 Task: Bookmark your preferred jazz venue as a favorite location.
Action: Mouse moved to (232, 265)
Screenshot: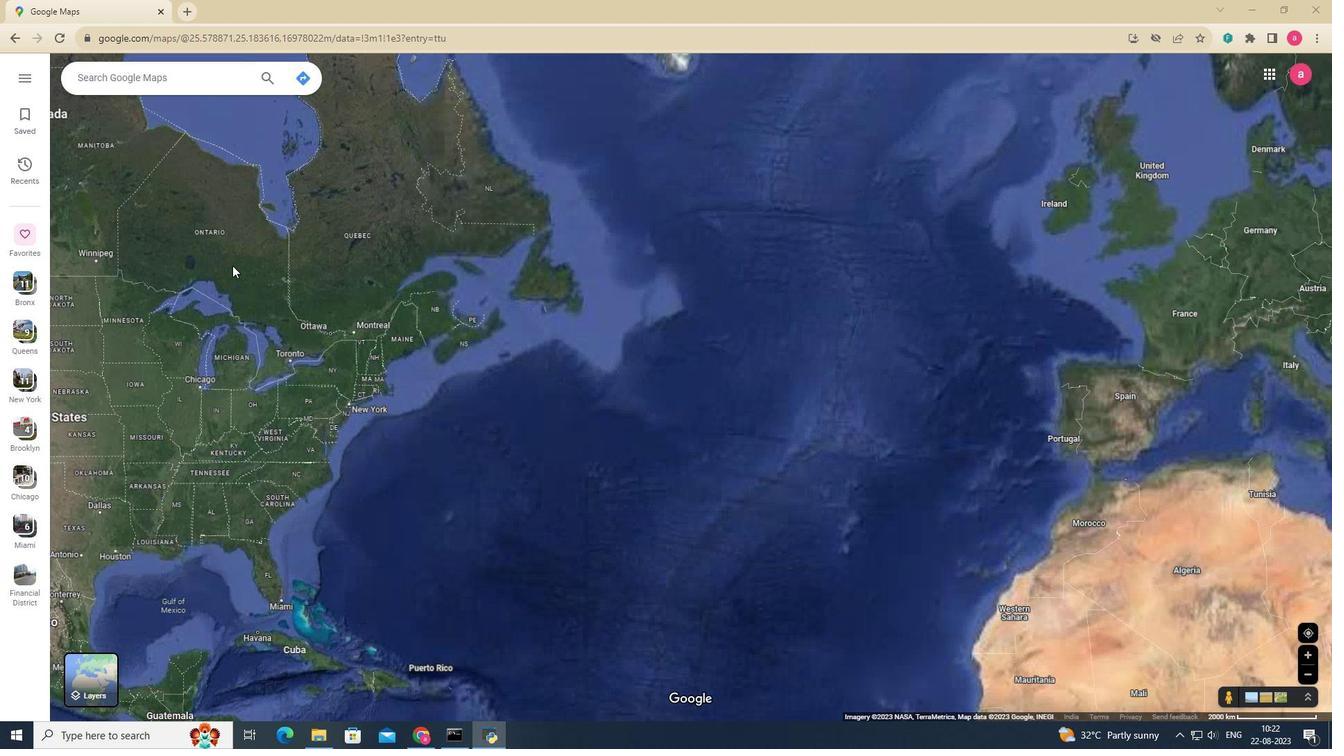 
Action: Mouse scrolled (232, 266) with delta (0, 0)
Screenshot: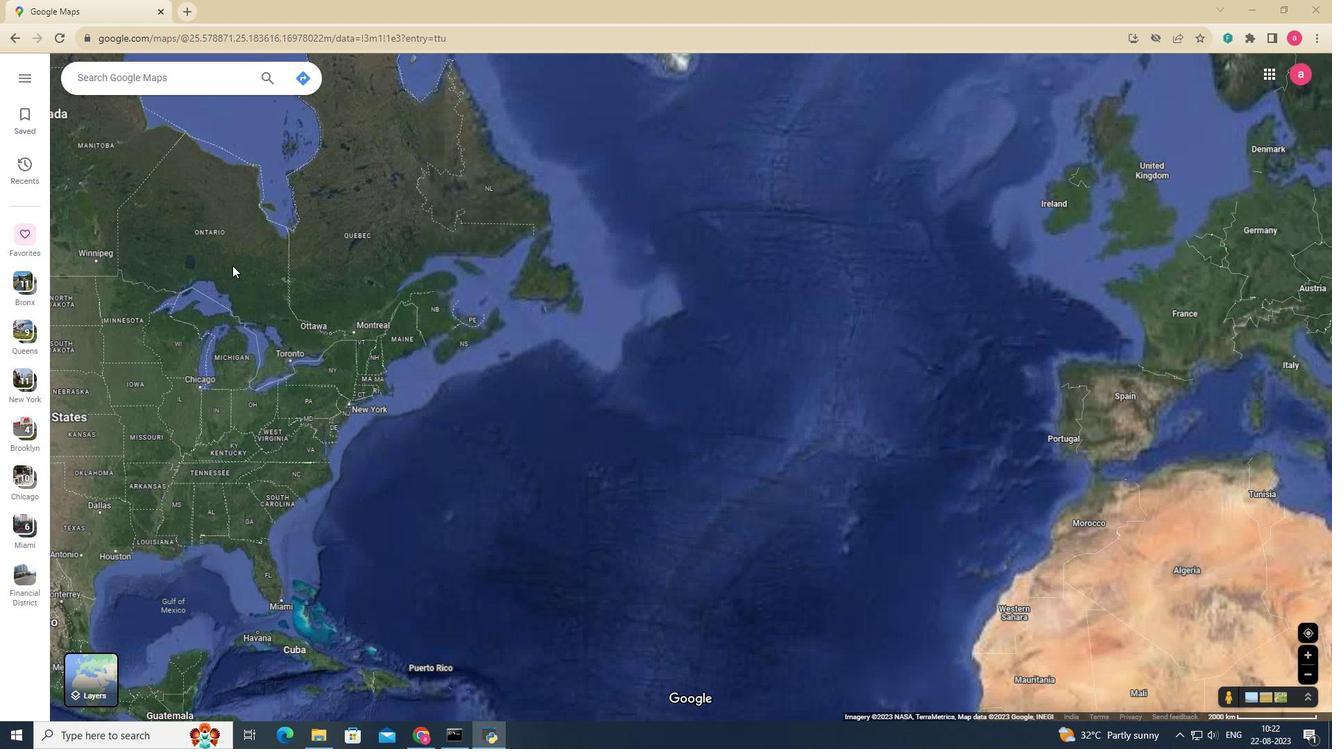 
Action: Mouse scrolled (232, 266) with delta (0, 0)
Screenshot: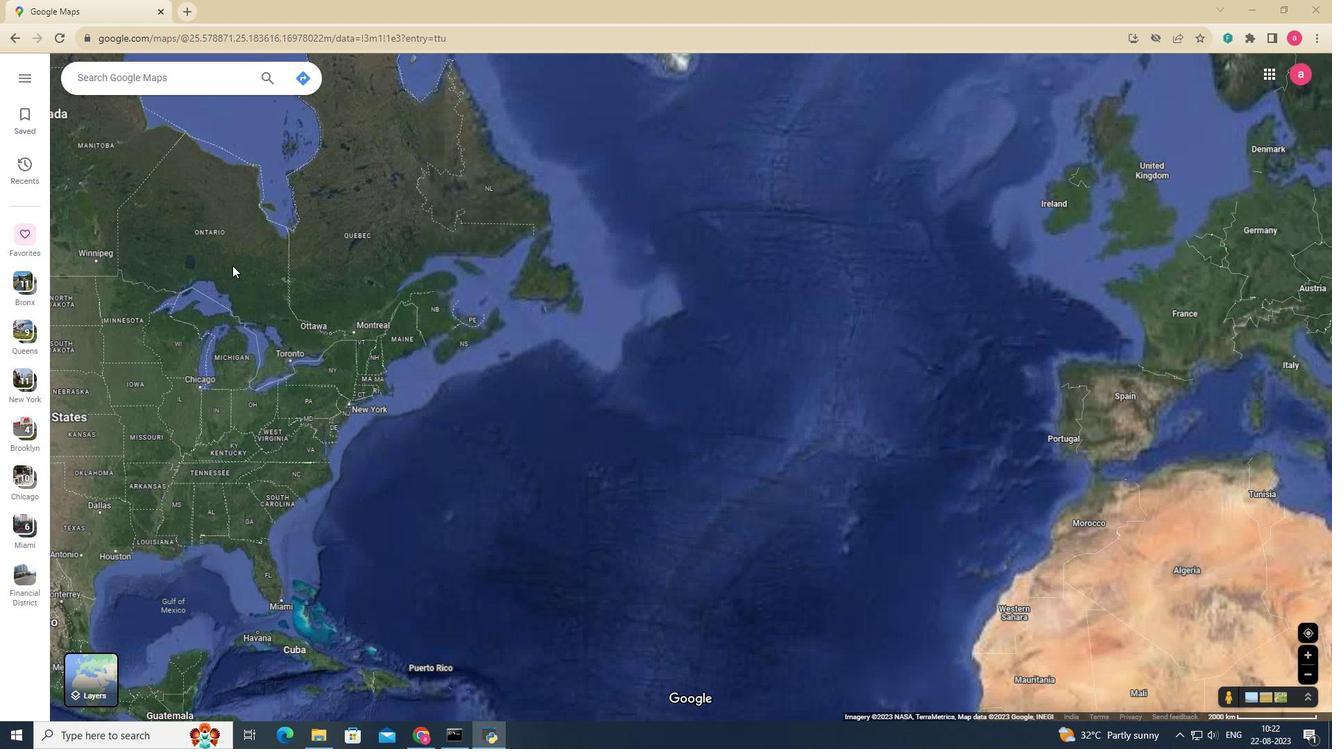 
Action: Mouse scrolled (232, 266) with delta (0, 0)
Screenshot: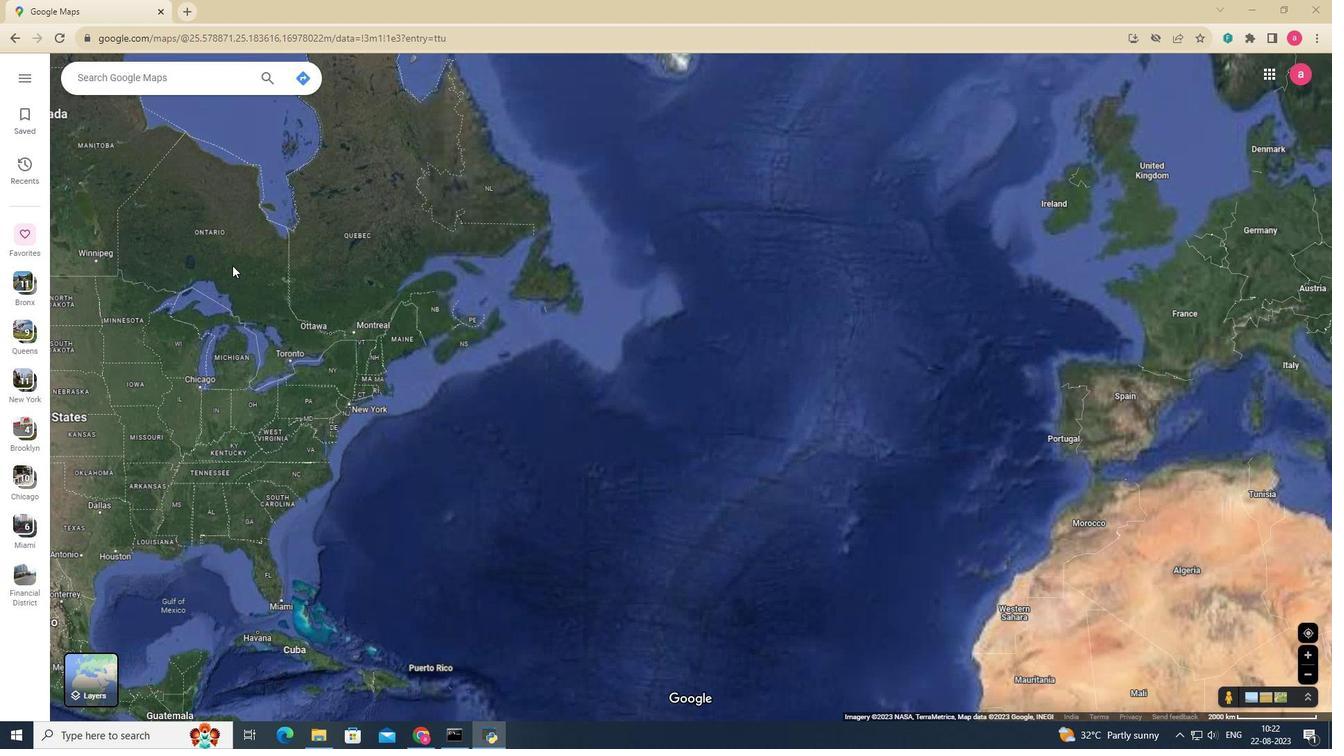 
Action: Mouse moved to (232, 265)
Screenshot: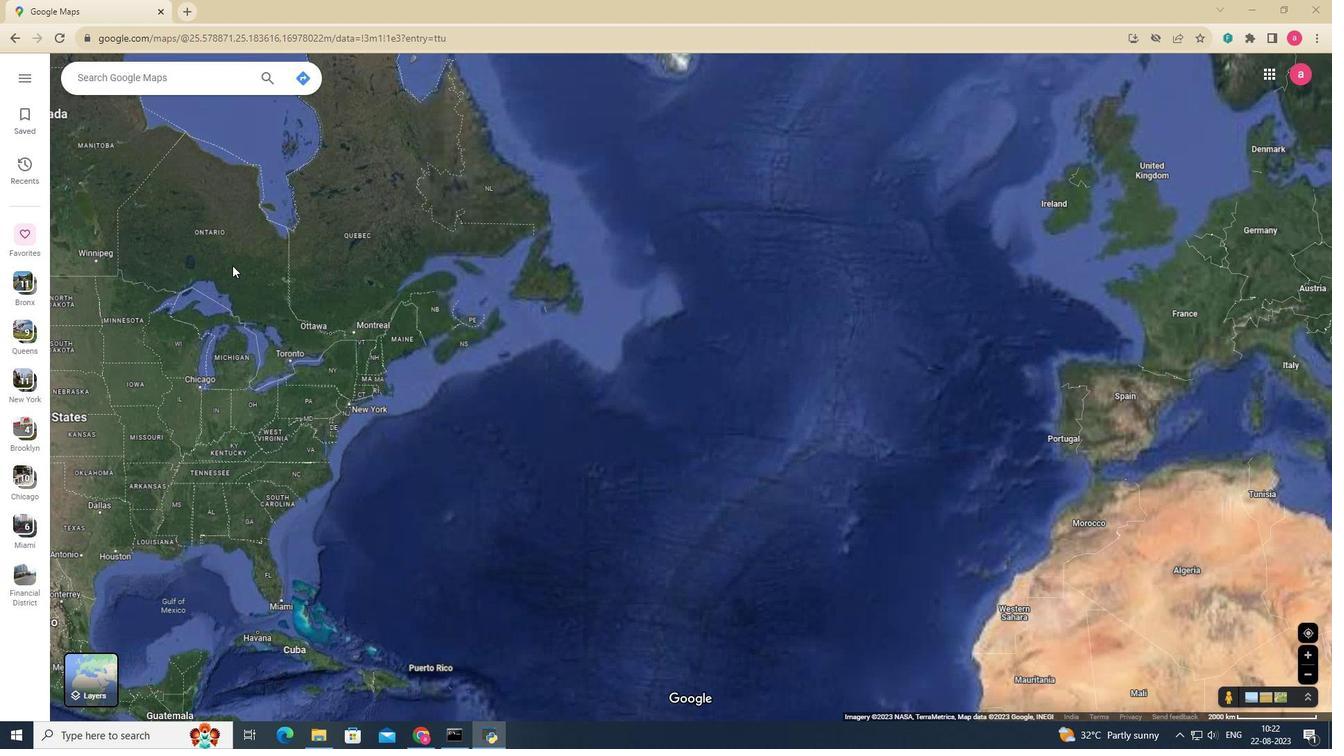 
Action: Mouse scrolled (232, 266) with delta (0, 0)
Screenshot: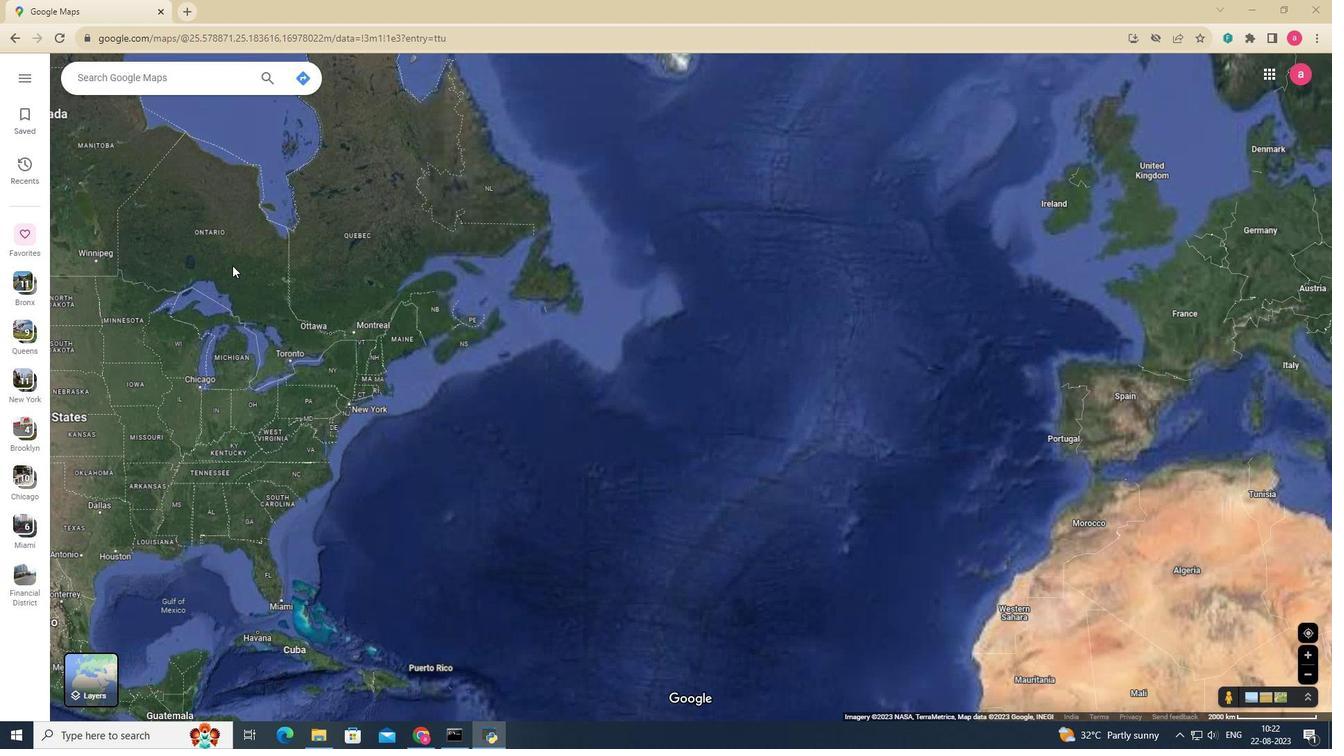 
Action: Mouse scrolled (232, 266) with delta (0, 0)
Screenshot: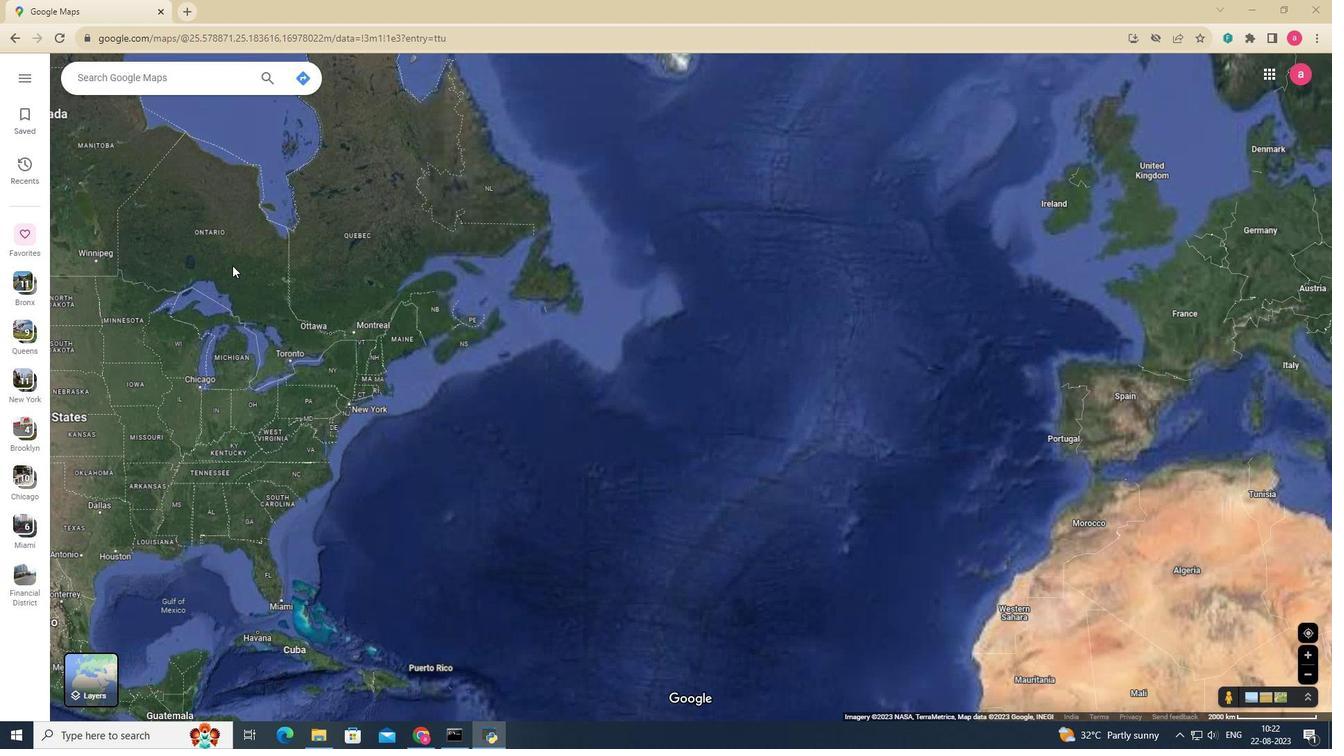 
Action: Mouse scrolled (232, 266) with delta (0, 0)
Screenshot: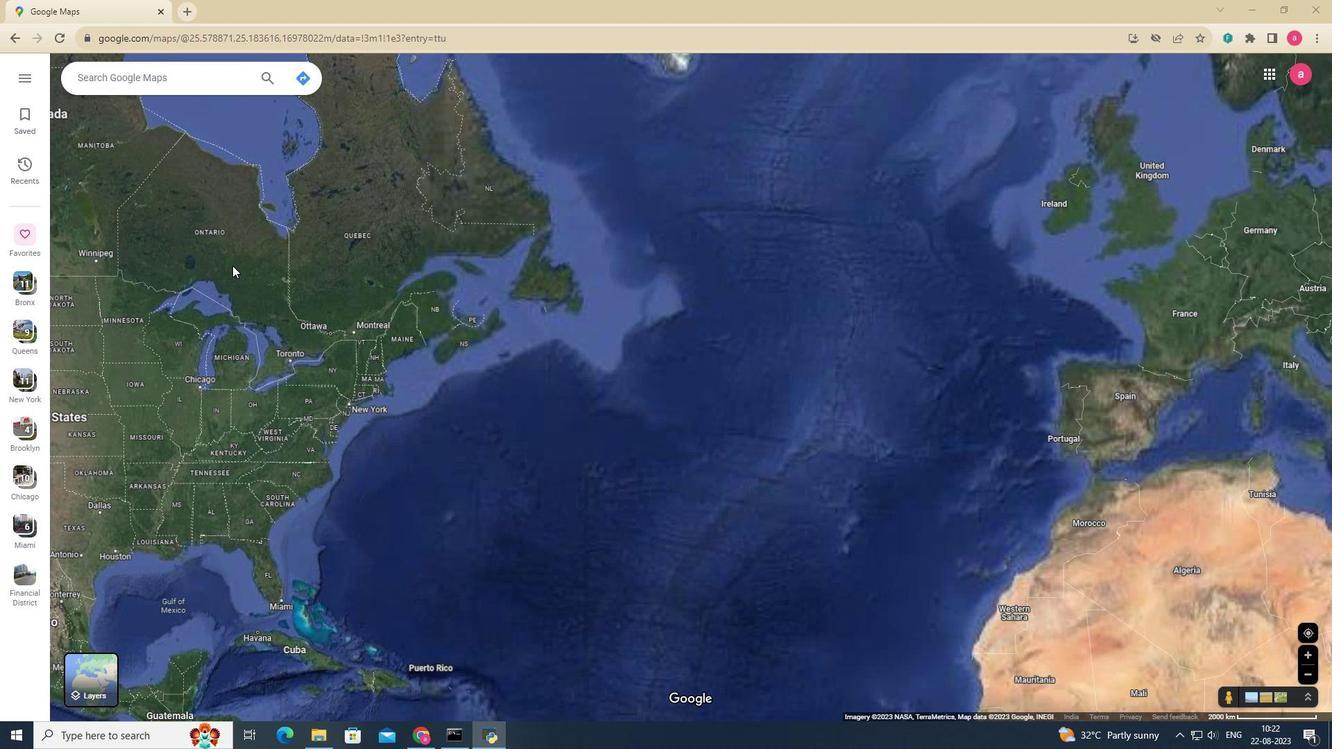 
Action: Mouse scrolled (232, 266) with delta (0, 0)
Screenshot: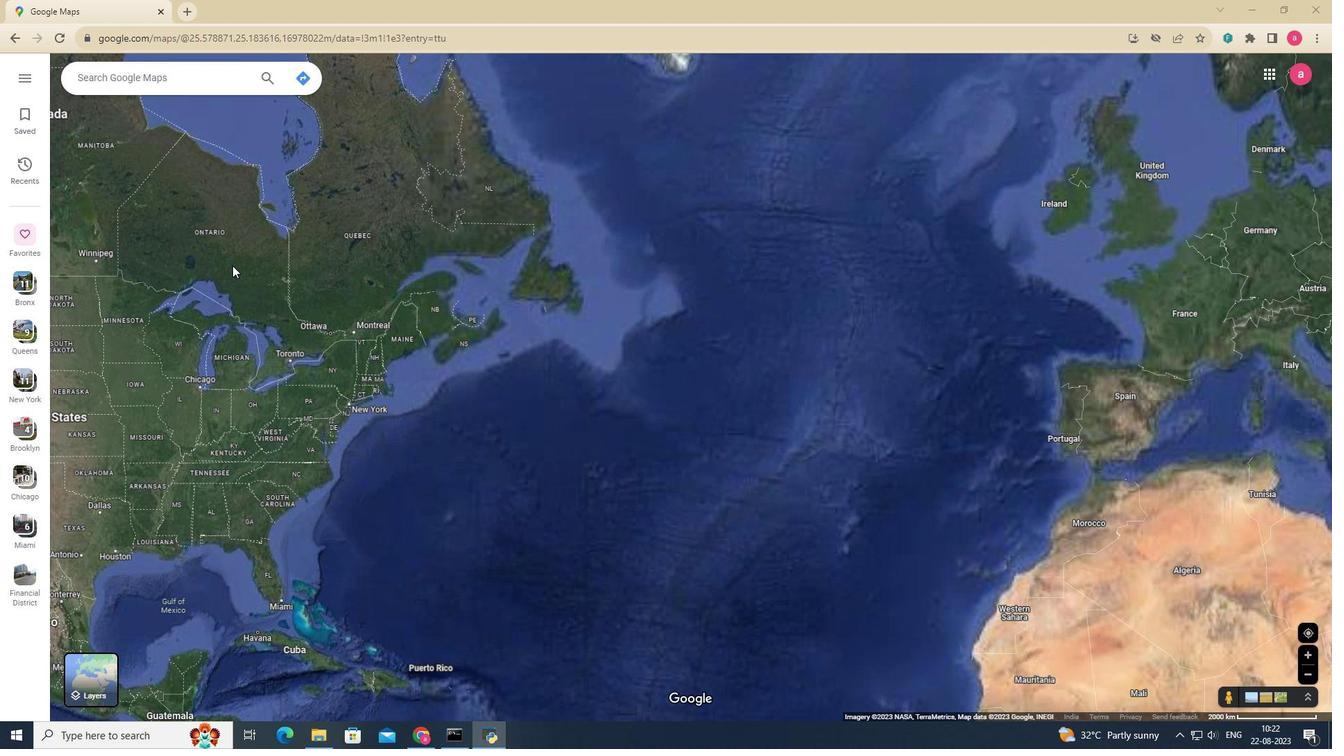 
Action: Mouse moved to (245, 370)
Screenshot: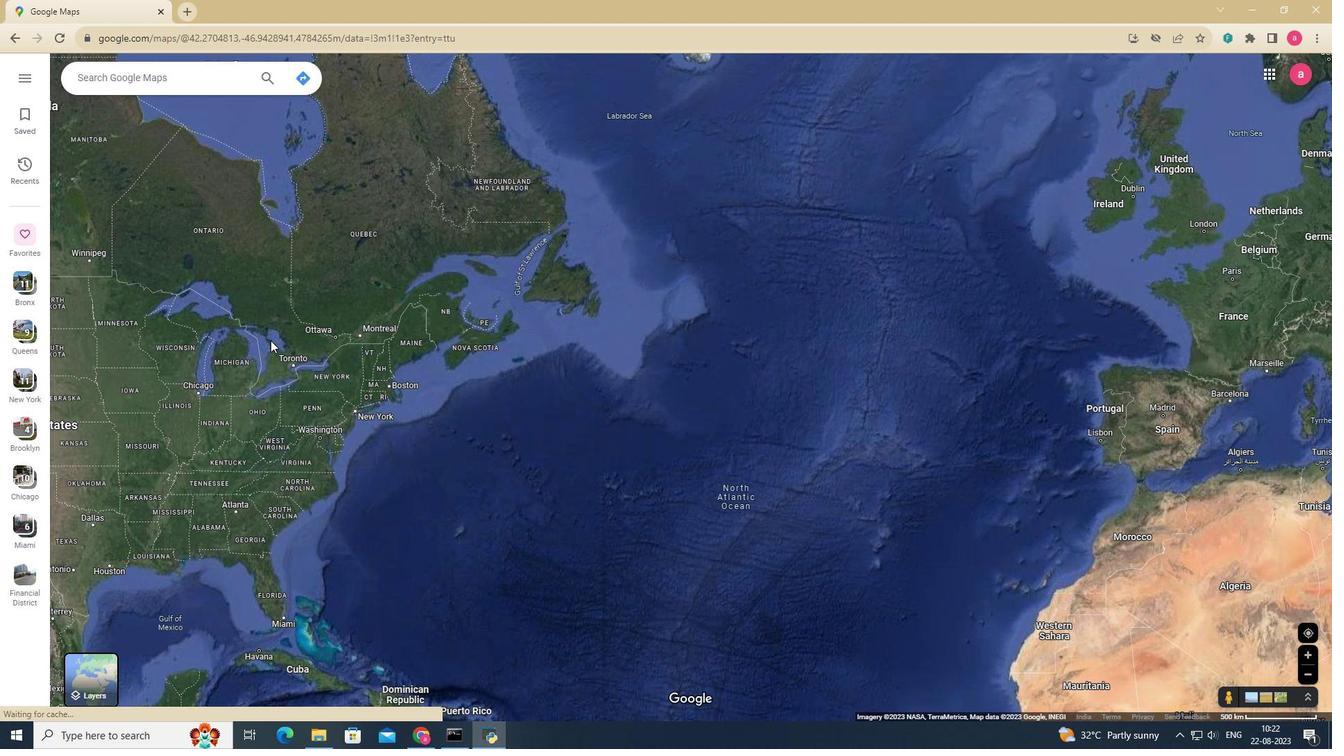 
Action: Mouse pressed left at (245, 370)
Screenshot: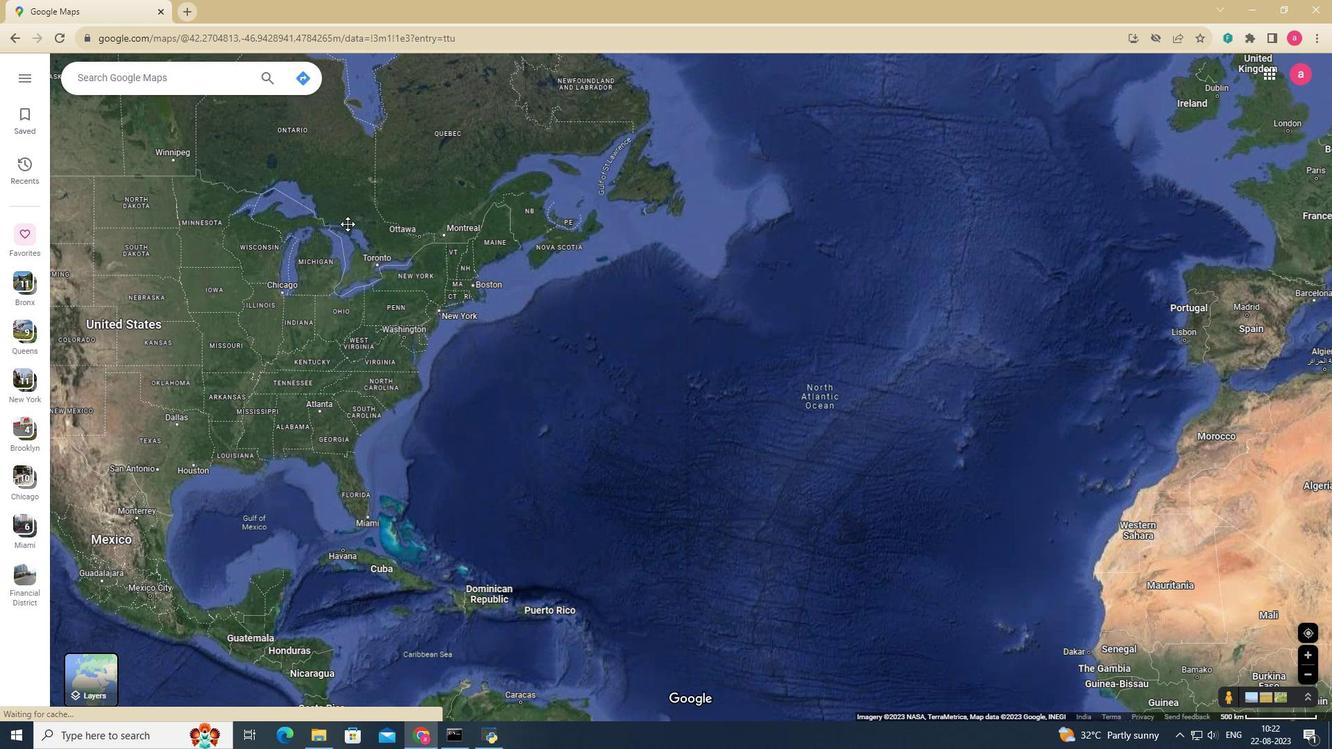 
Action: Mouse moved to (848, 383)
Screenshot: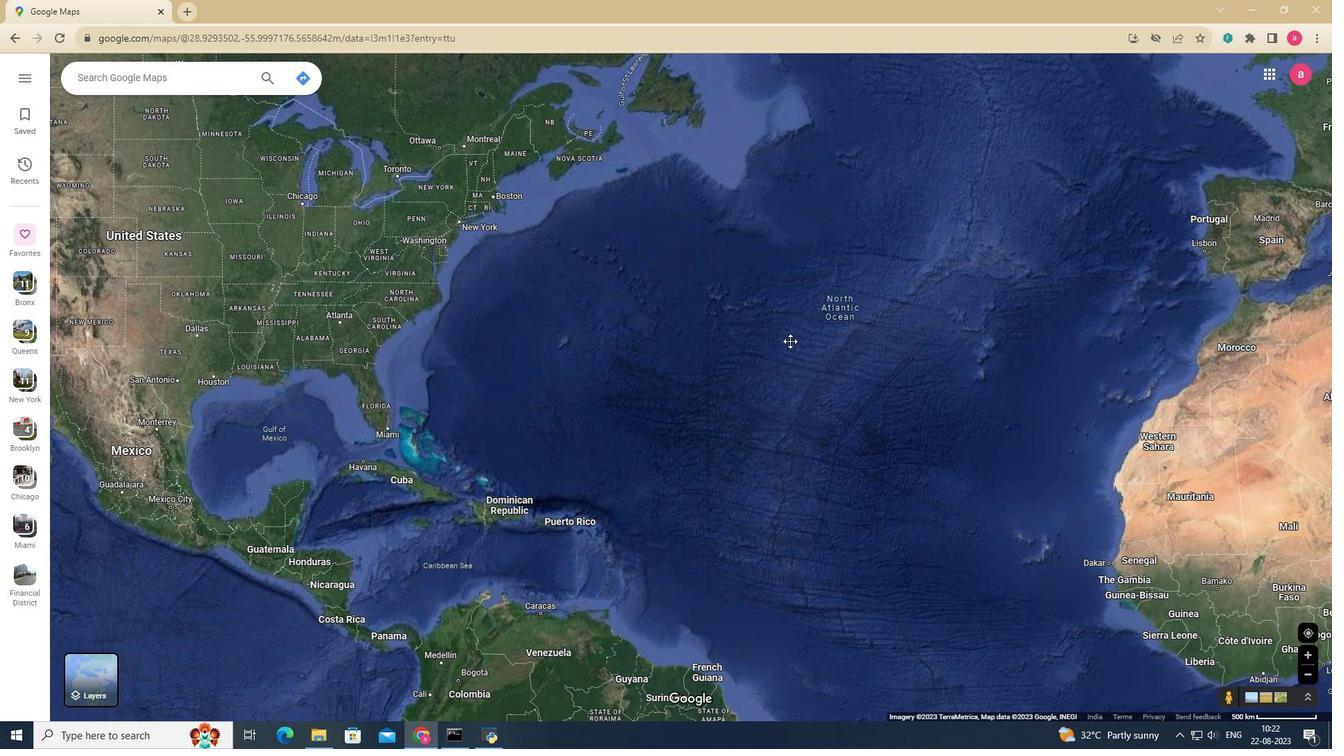 
Action: Mouse pressed left at (848, 383)
Screenshot: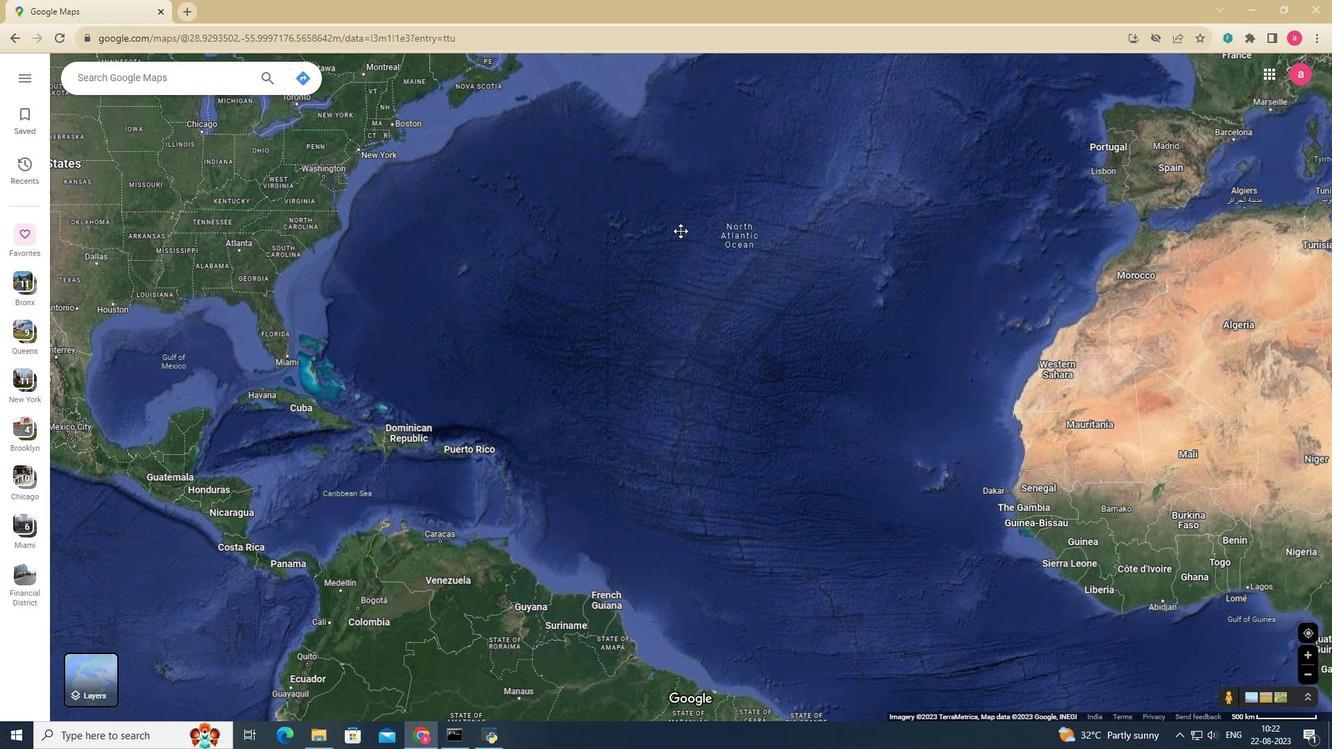 
Action: Mouse moved to (521, 342)
Screenshot: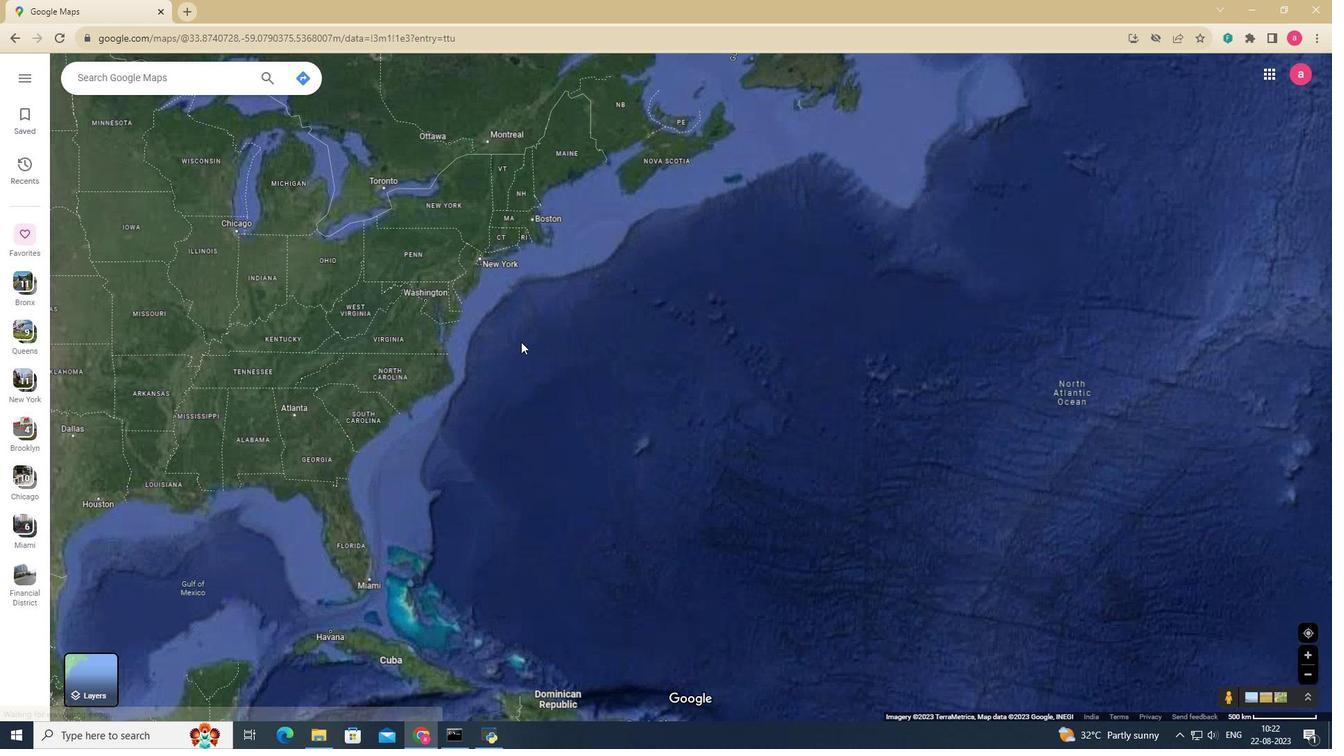 
Action: Mouse scrolled (521, 342) with delta (0, 0)
Screenshot: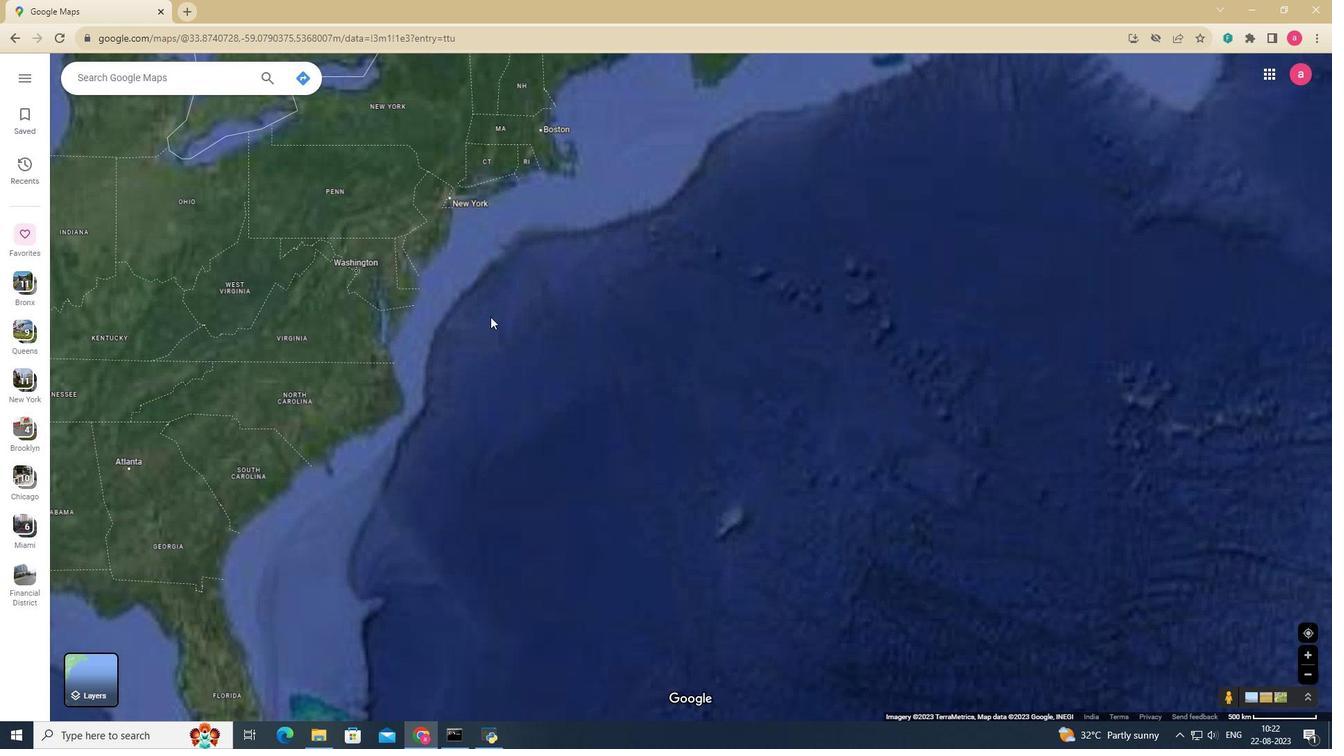 
Action: Mouse scrolled (521, 342) with delta (0, 0)
Screenshot: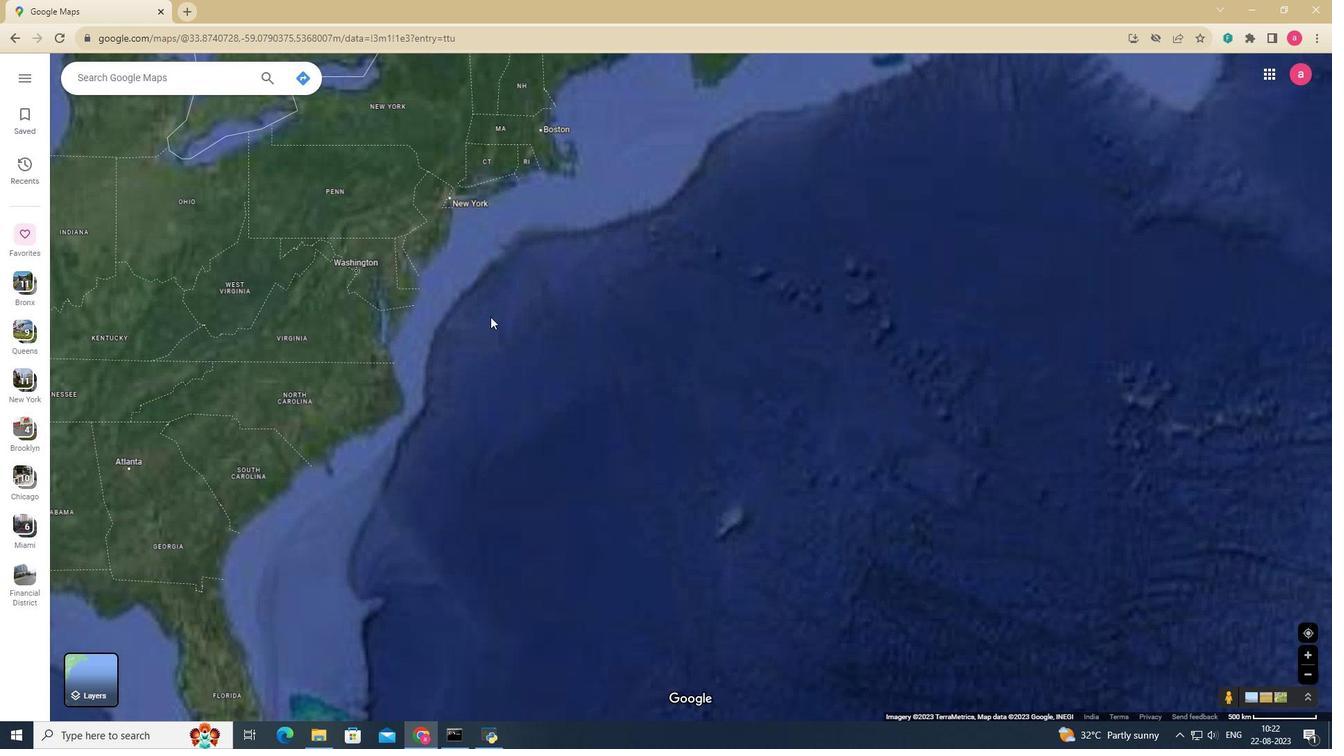 
Action: Mouse scrolled (521, 342) with delta (0, 0)
Screenshot: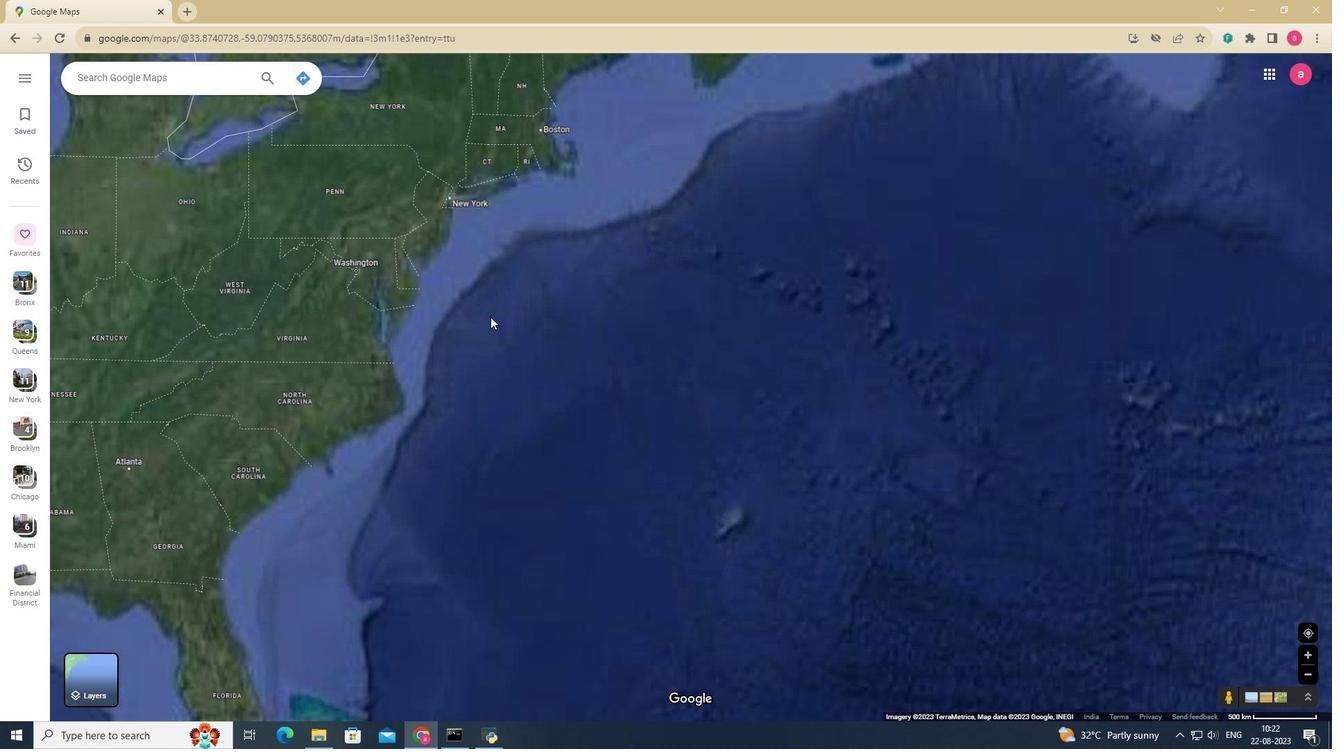 
Action: Mouse scrolled (521, 342) with delta (0, 0)
Screenshot: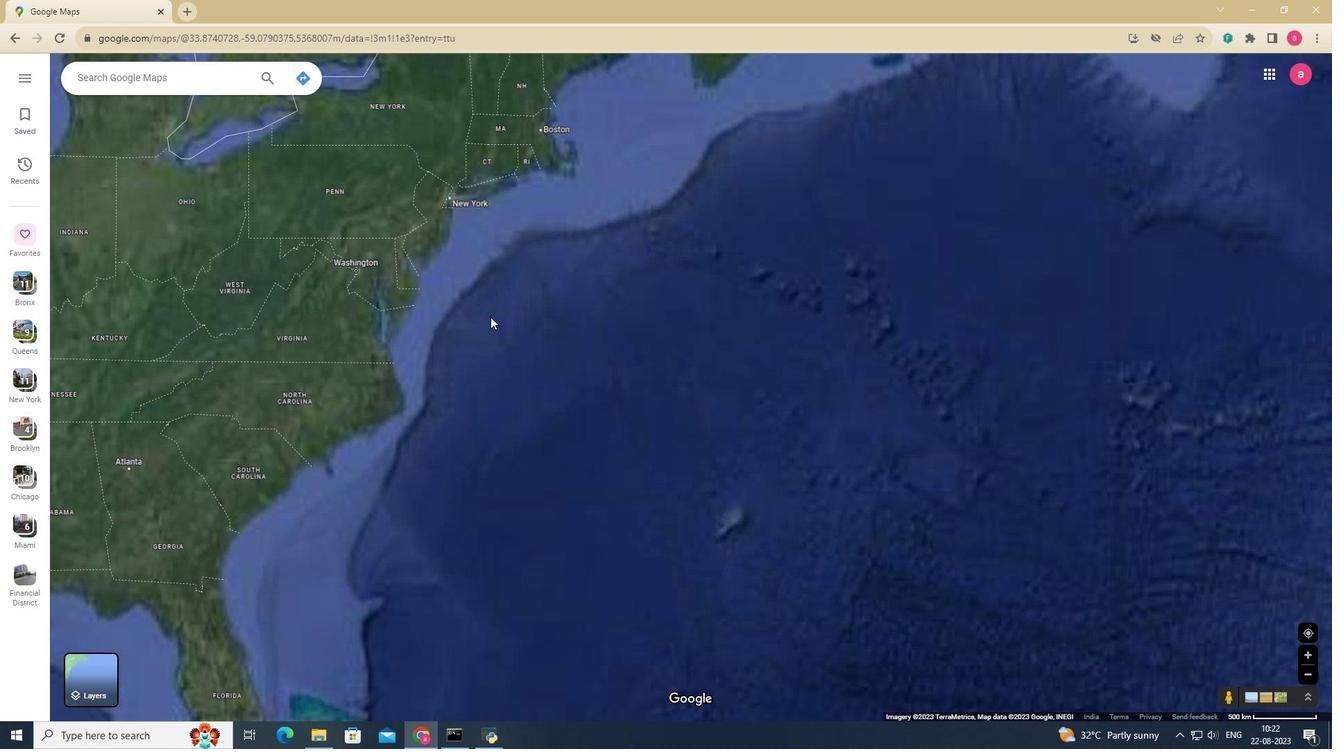 
Action: Mouse scrolled (521, 342) with delta (0, 0)
Screenshot: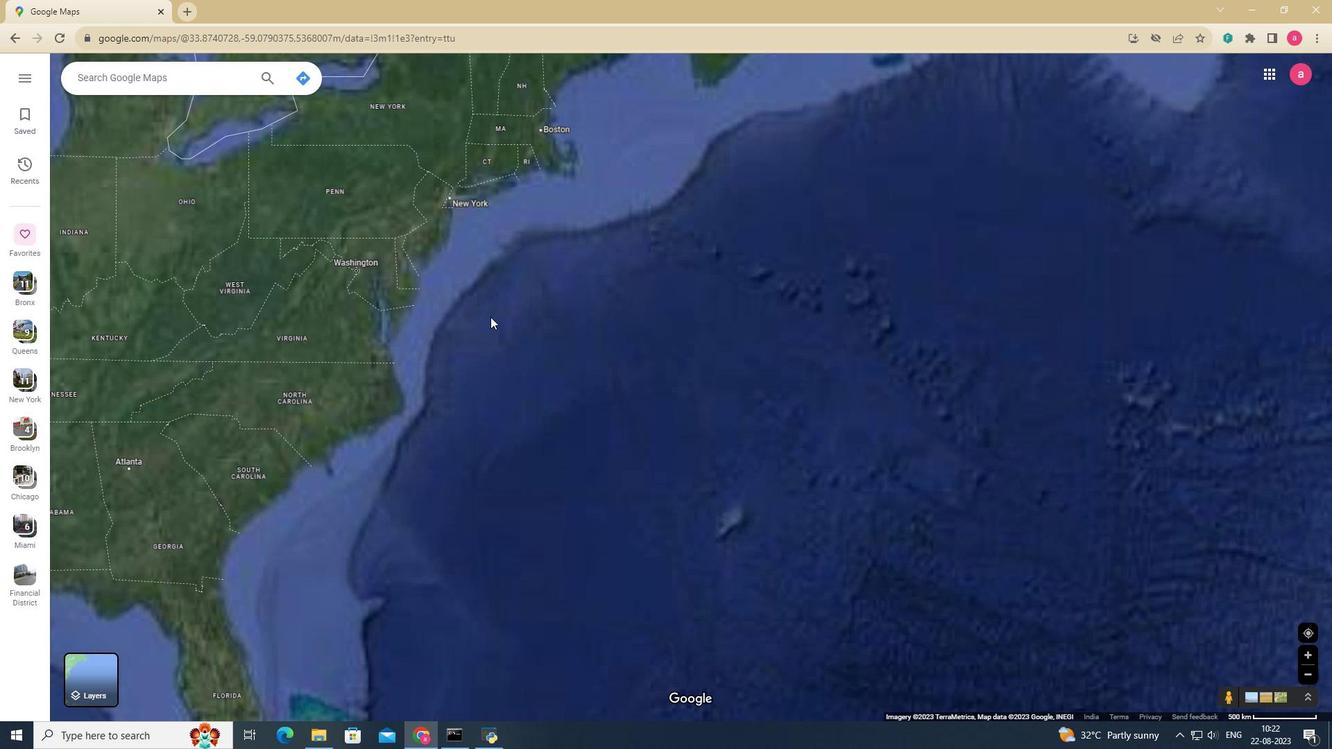 
Action: Mouse scrolled (521, 342) with delta (0, 0)
Screenshot: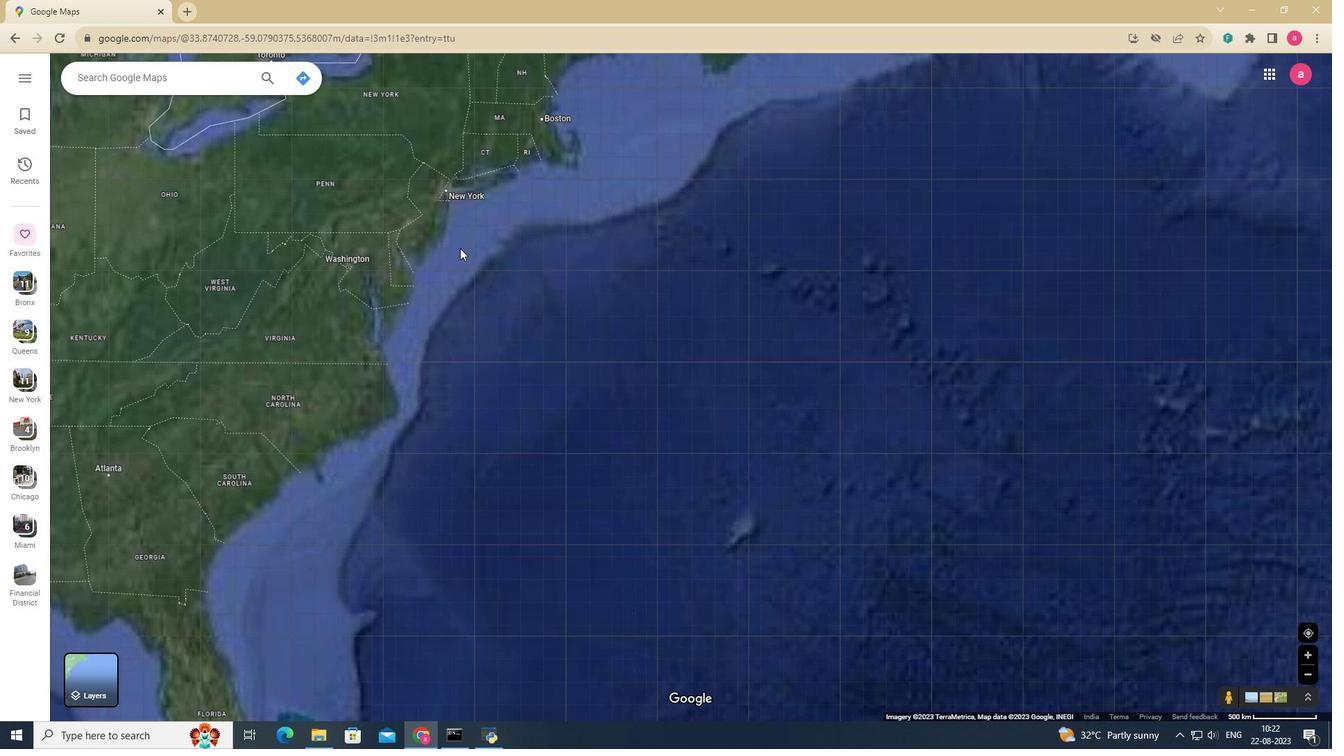 
Action: Mouse moved to (456, 239)
Screenshot: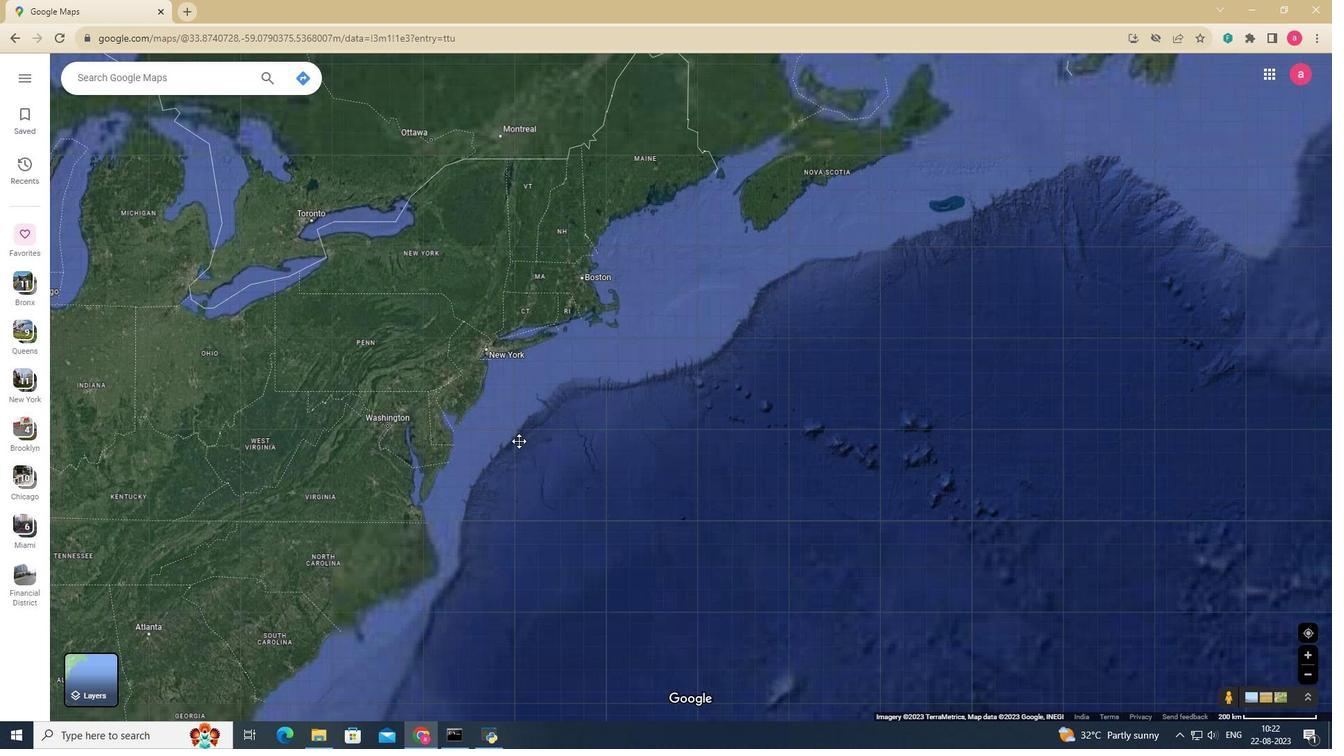 
Action: Mouse pressed left at (456, 239)
Screenshot: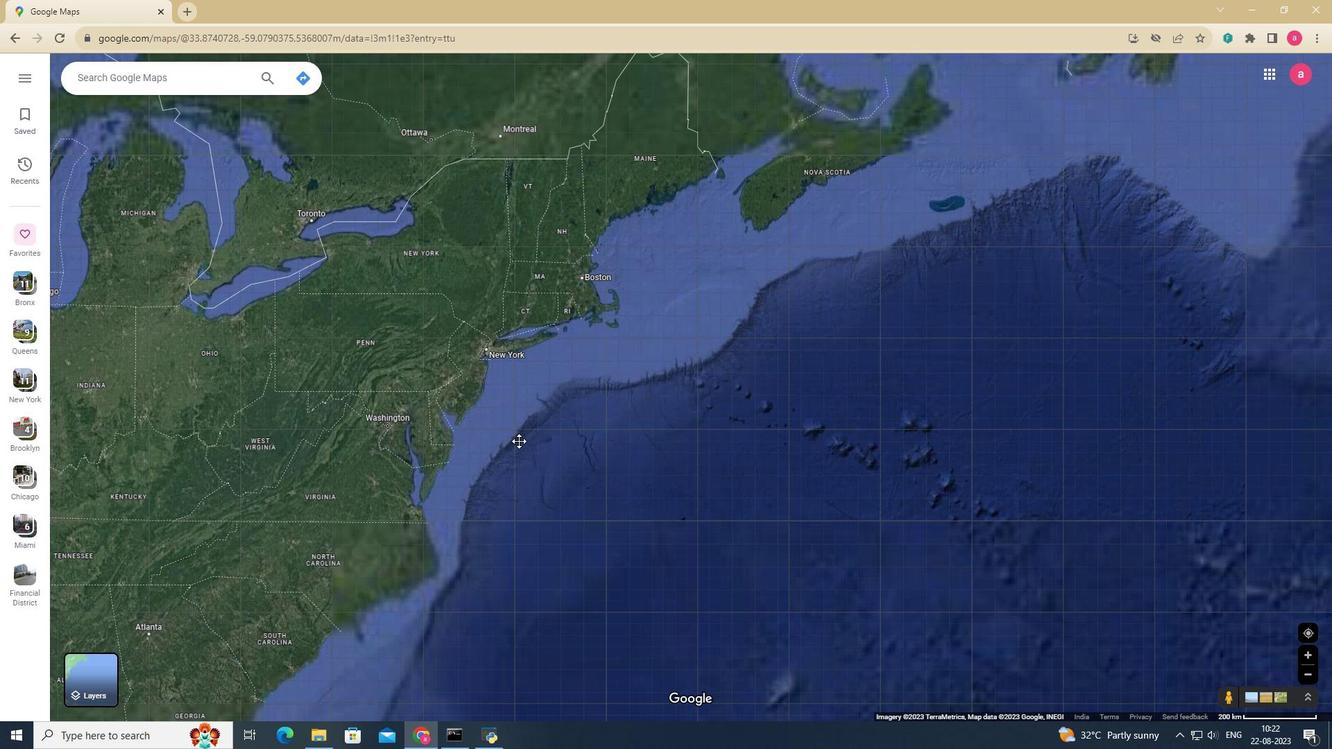 
Action: Mouse moved to (523, 419)
Screenshot: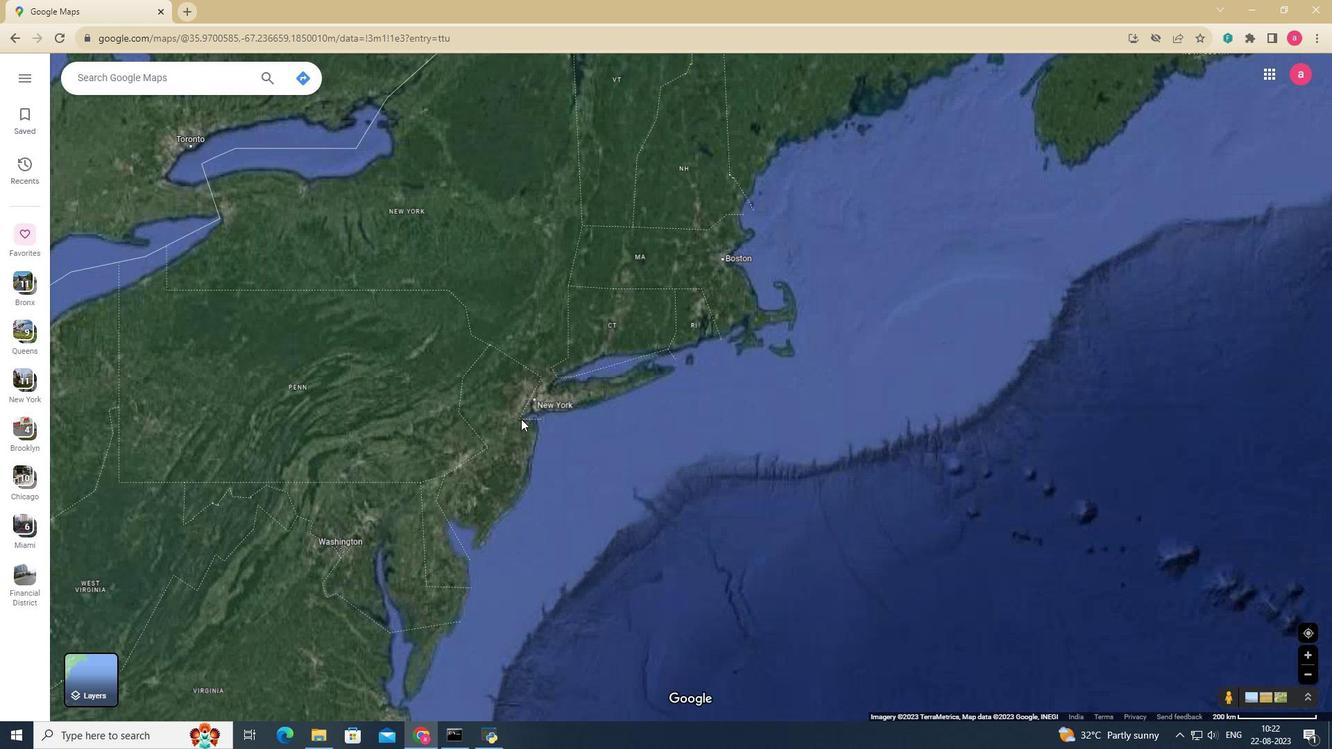 
Action: Mouse scrolled (523, 420) with delta (0, 0)
Screenshot: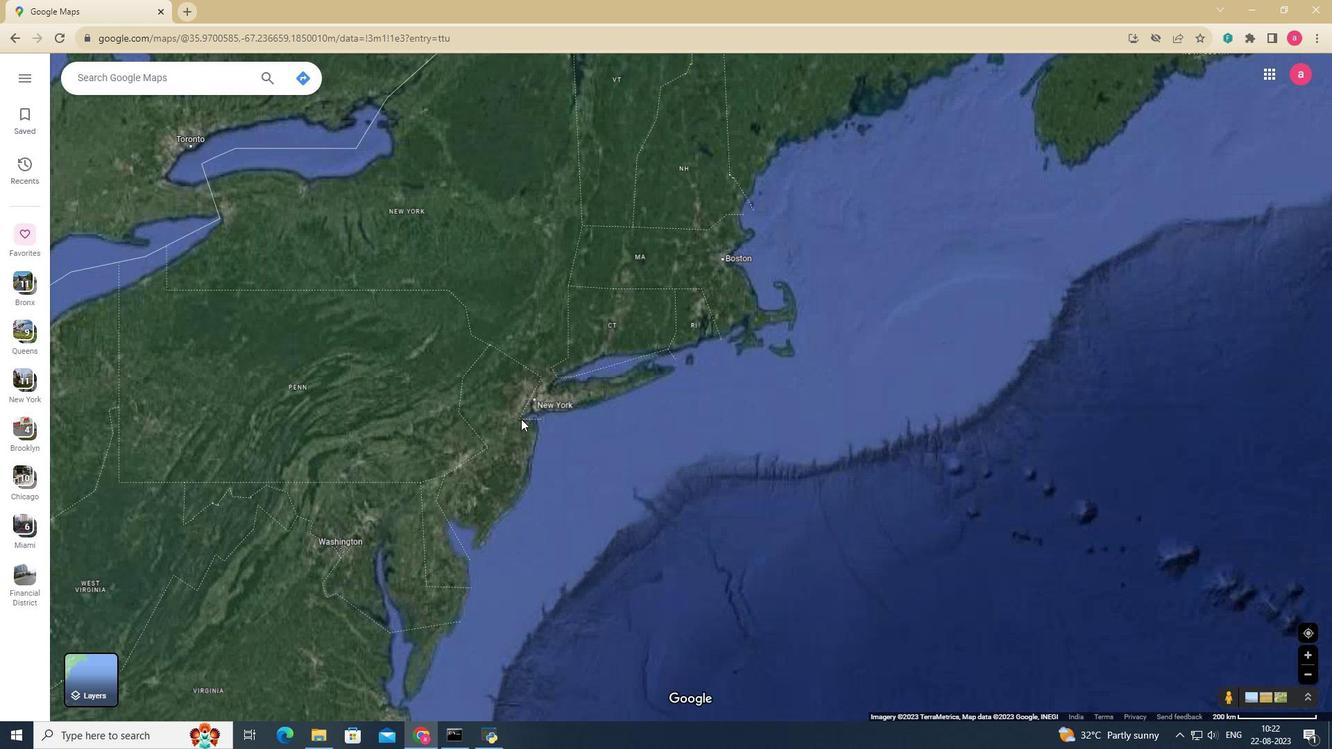 
Action: Mouse scrolled (523, 420) with delta (0, 0)
Screenshot: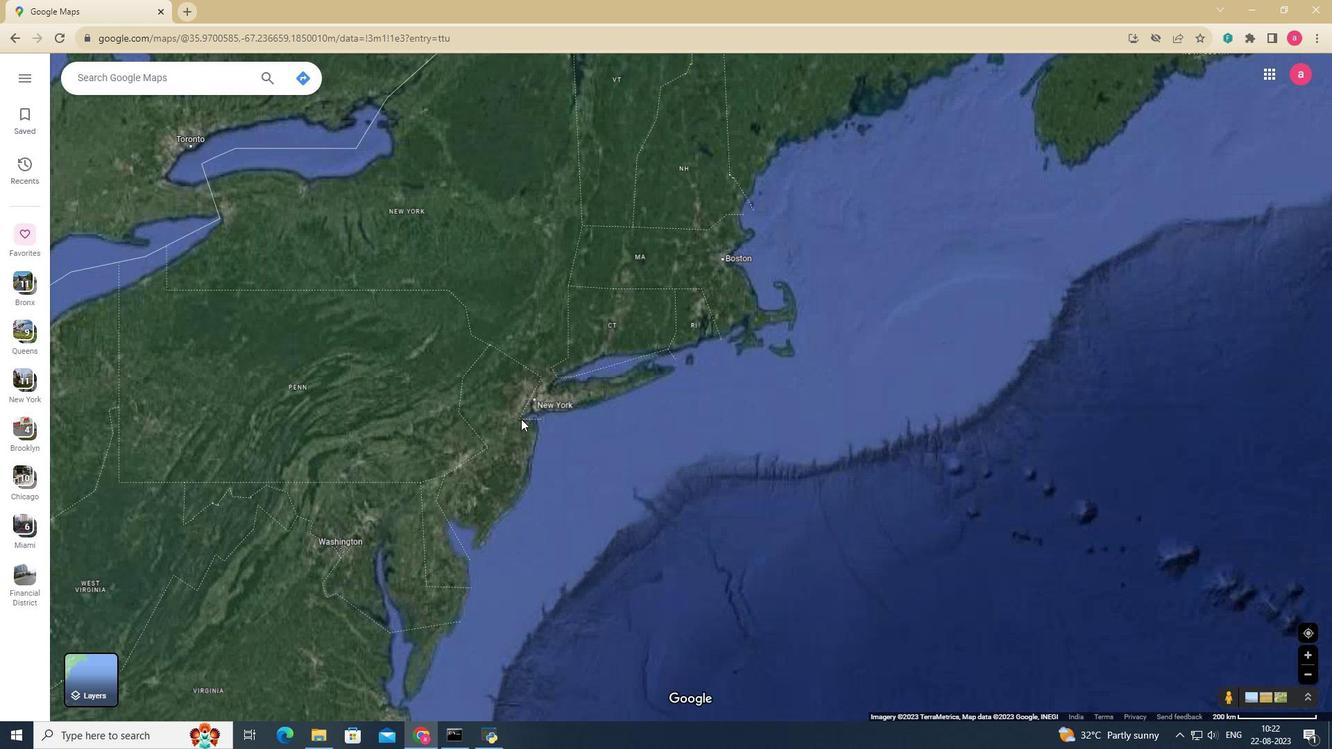 
Action: Mouse moved to (522, 419)
Screenshot: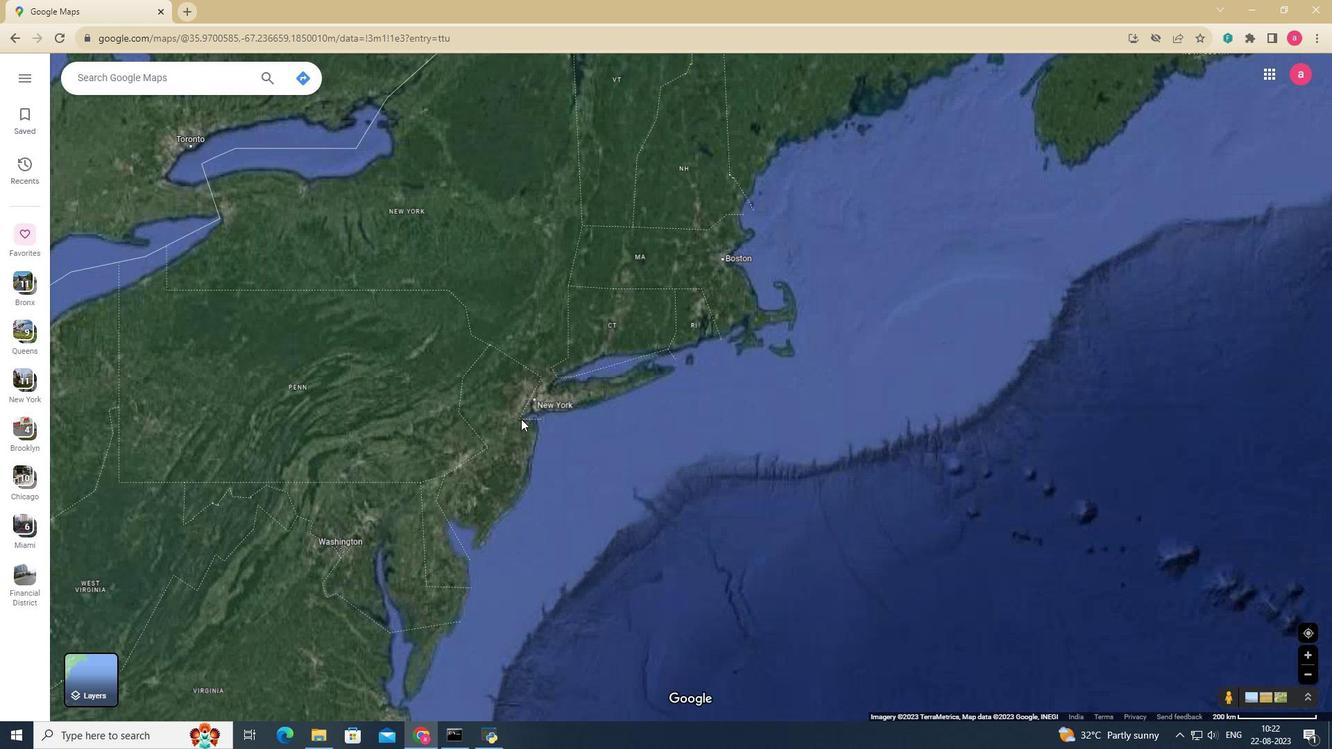 
Action: Mouse scrolled (522, 420) with delta (0, 0)
Screenshot: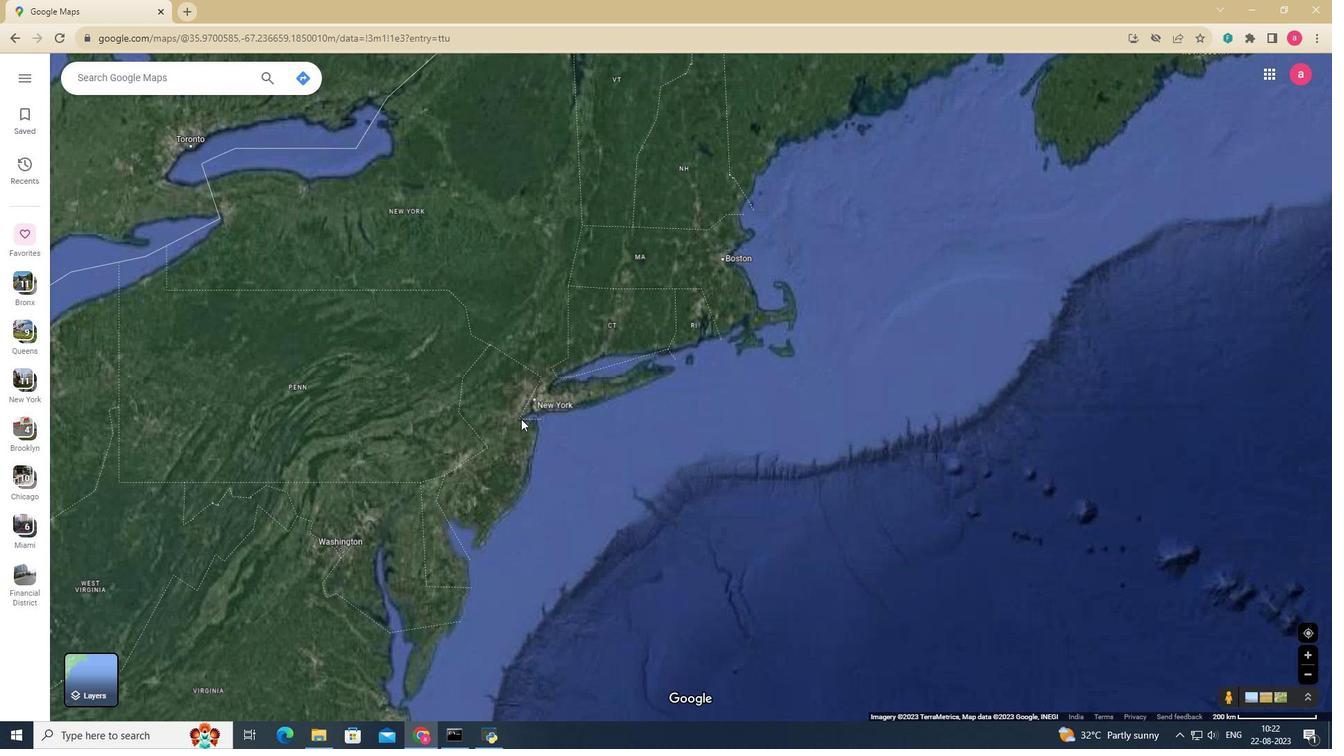 
Action: Mouse moved to (521, 419)
Screenshot: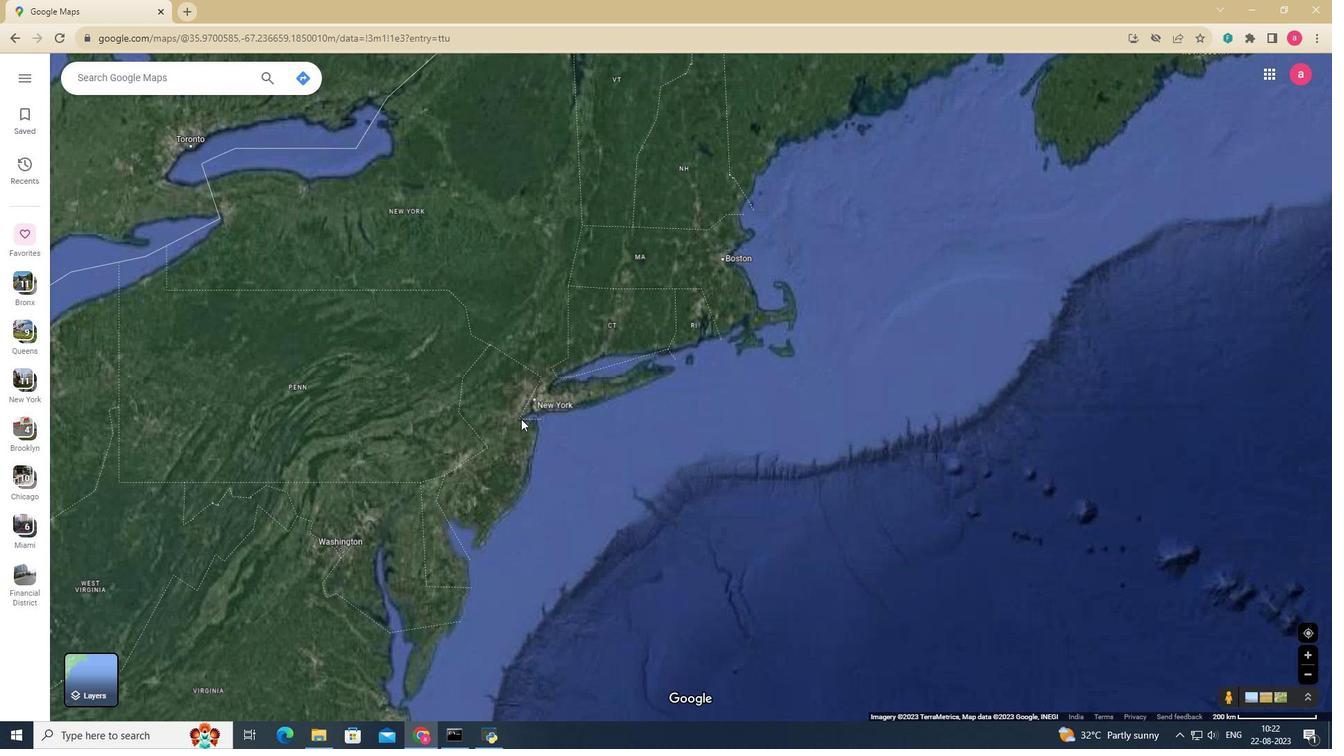 
Action: Mouse scrolled (521, 420) with delta (0, 0)
Screenshot: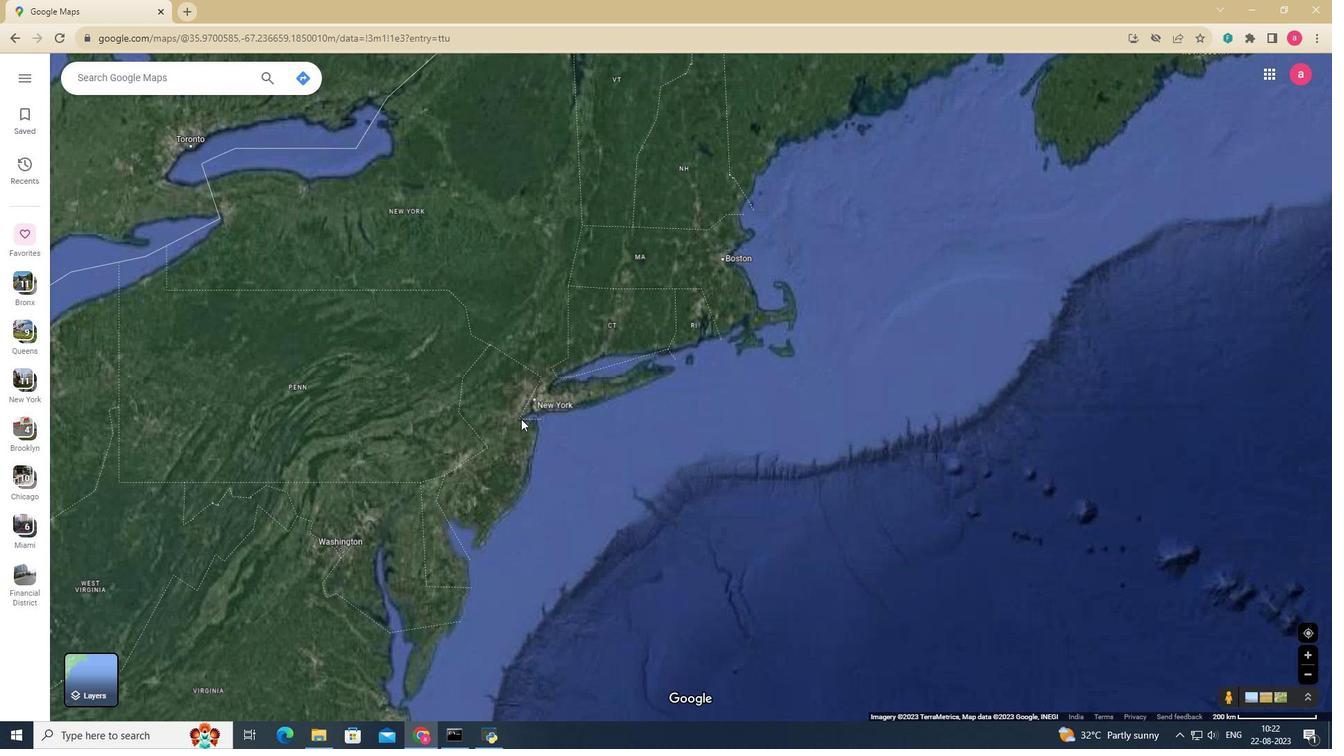 
Action: Mouse scrolled (521, 420) with delta (0, 0)
Screenshot: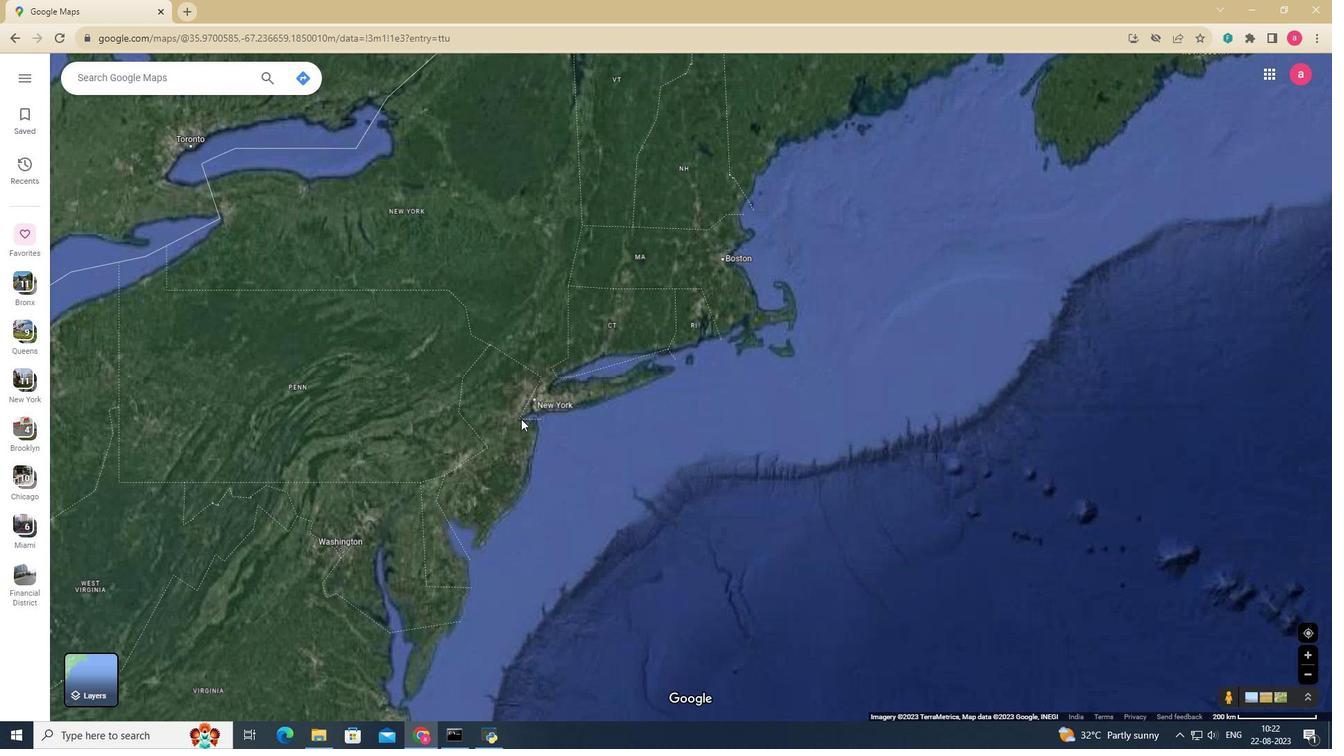 
Action: Mouse moved to (521, 419)
Screenshot: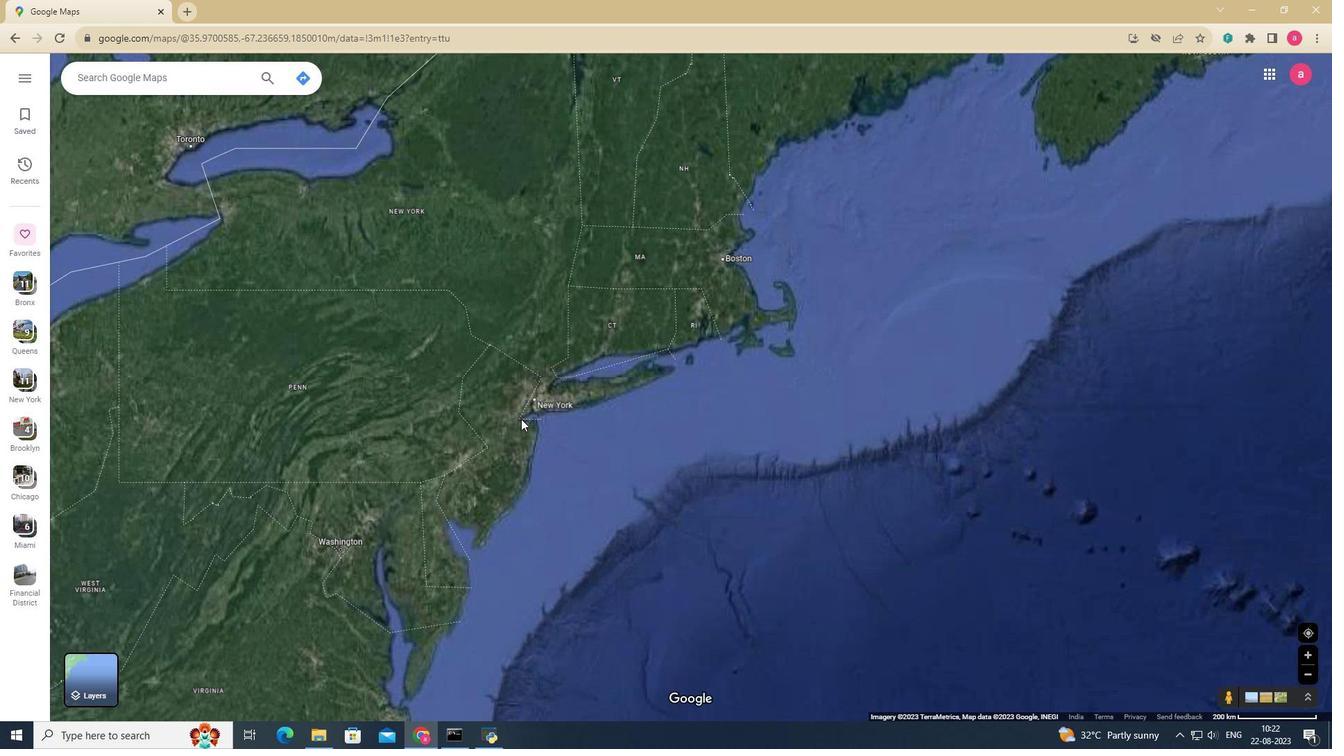 
Action: Mouse scrolled (521, 419) with delta (0, 0)
Screenshot: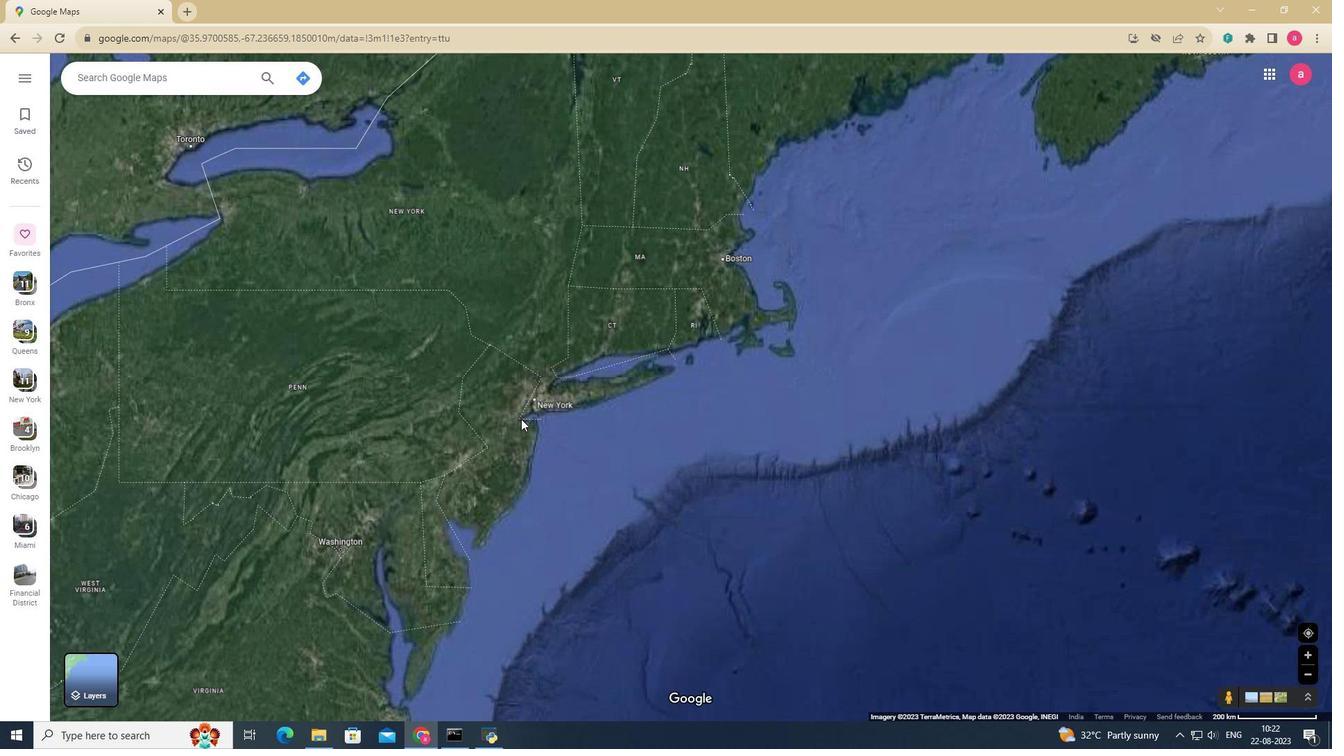 
Action: Mouse scrolled (521, 419) with delta (0, 0)
Screenshot: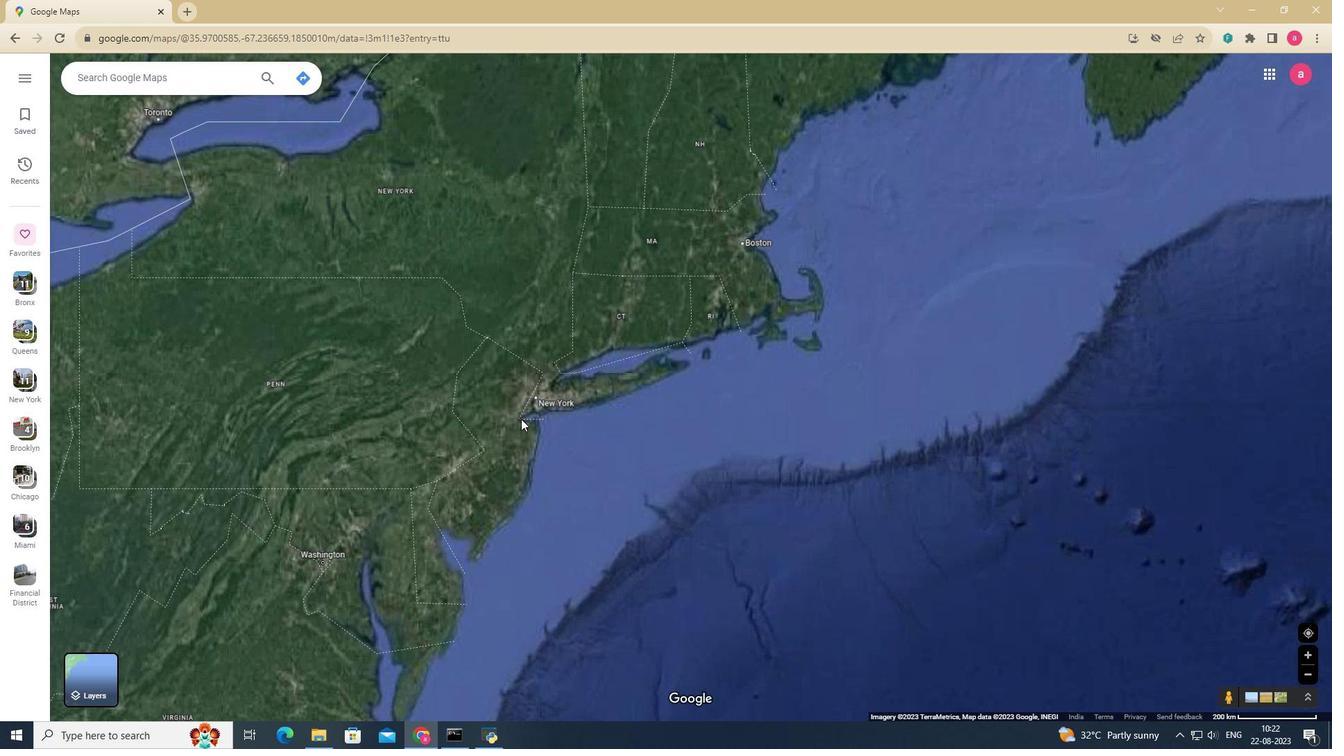 
Action: Mouse scrolled (521, 419) with delta (0, 0)
Screenshot: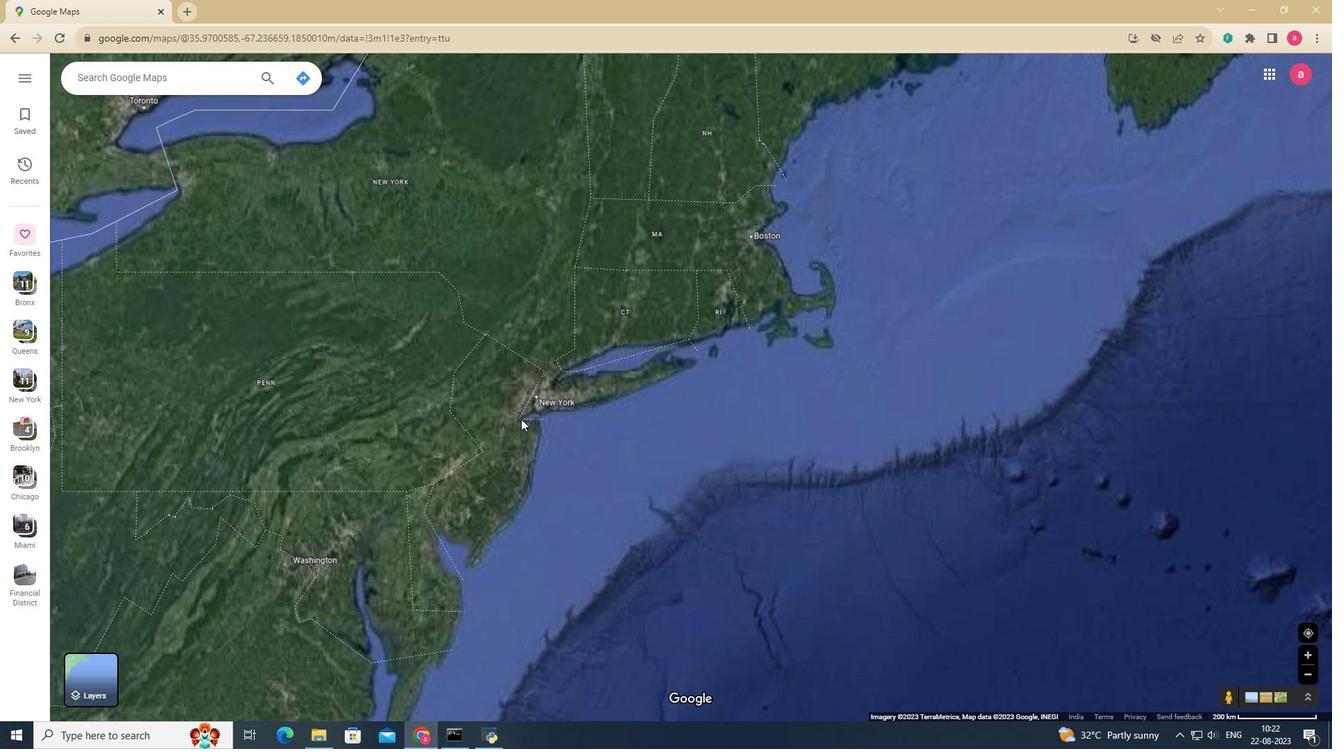 
Action: Mouse scrolled (521, 419) with delta (0, 0)
Screenshot: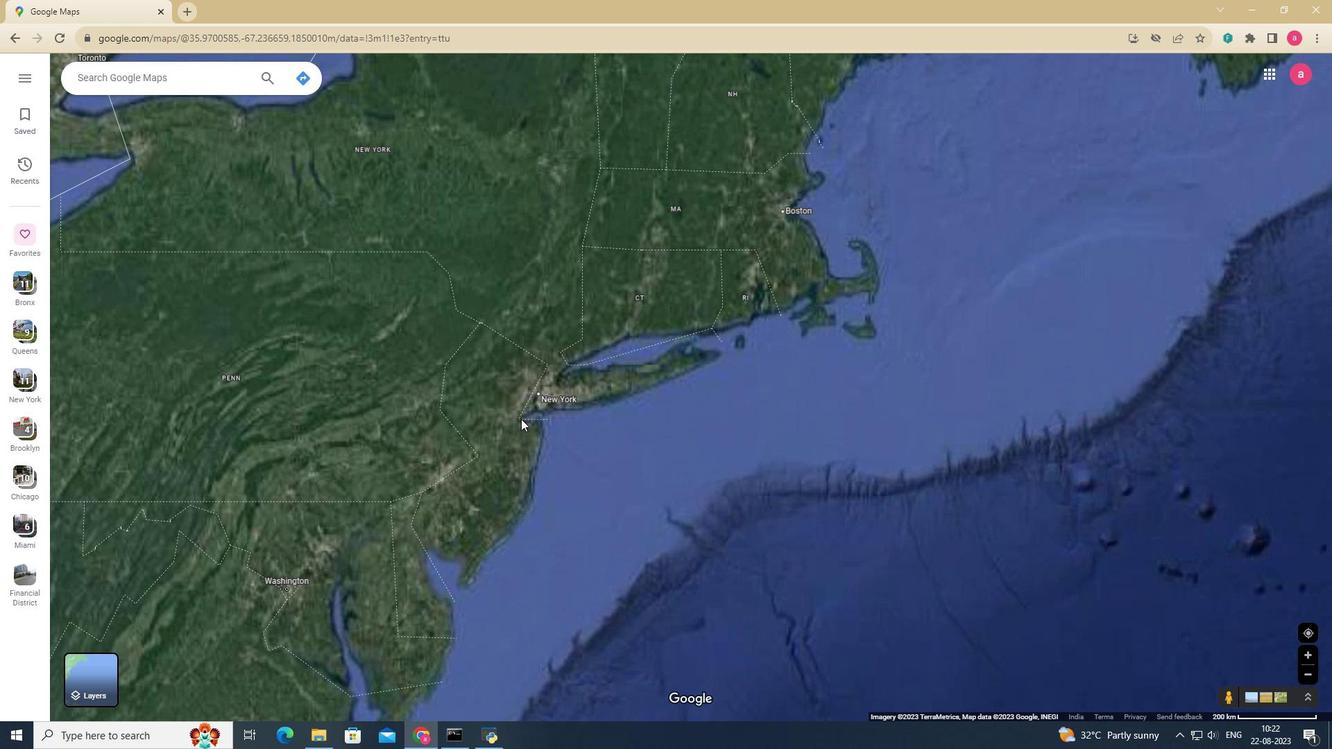 
Action: Mouse scrolled (521, 419) with delta (0, 0)
Screenshot: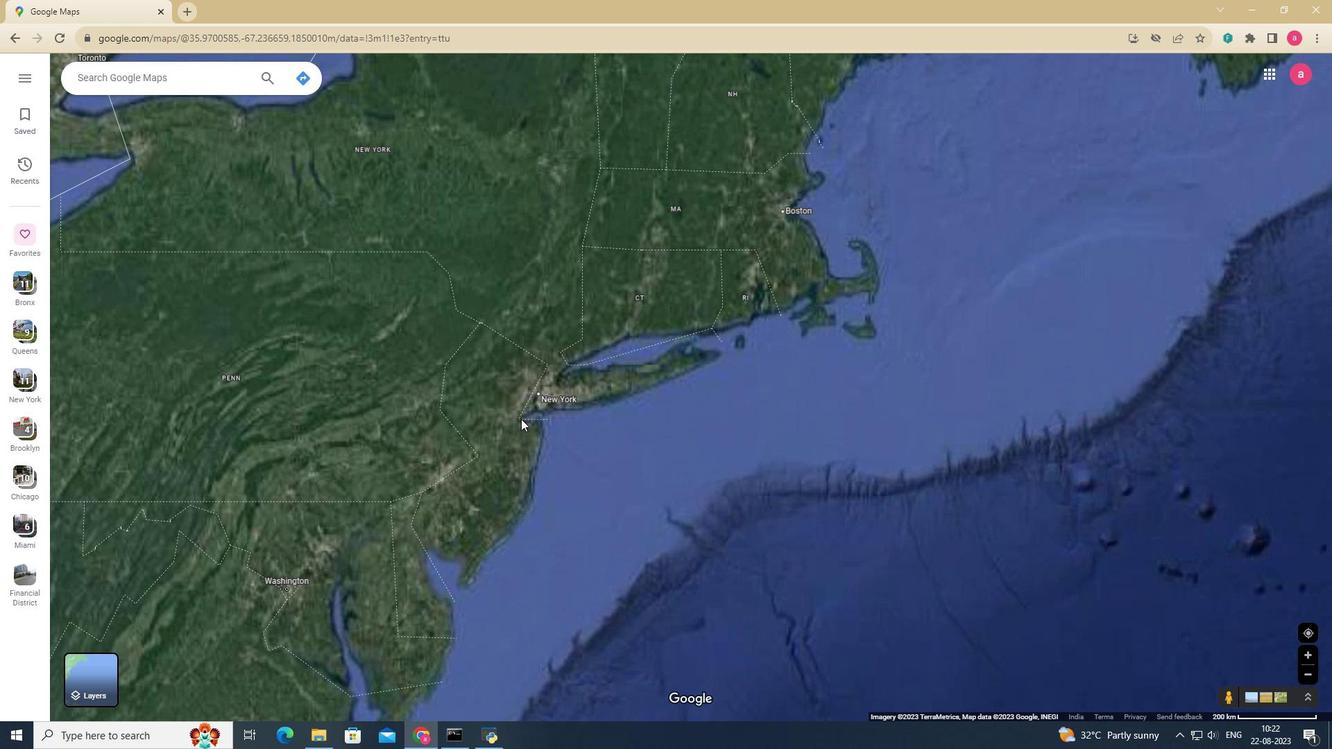 
Action: Mouse scrolled (521, 419) with delta (0, 0)
Screenshot: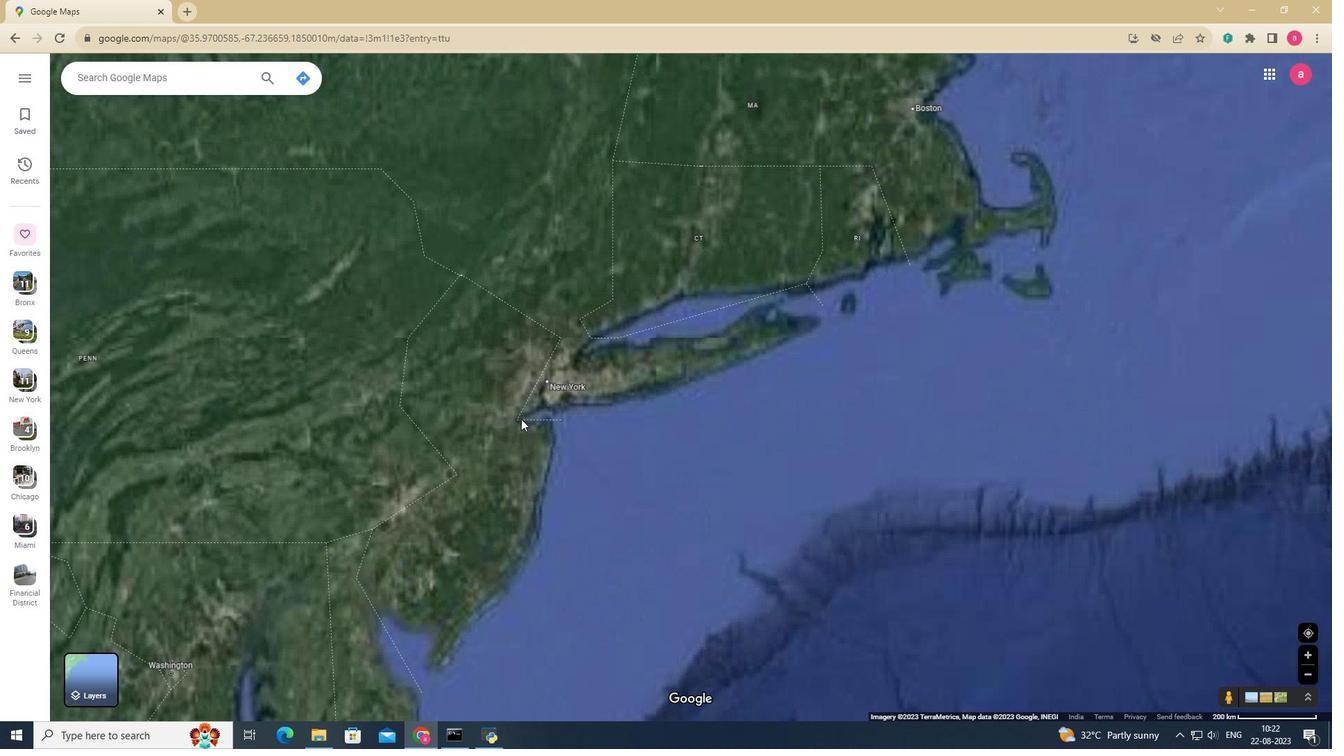 
Action: Mouse scrolled (521, 419) with delta (0, 0)
Screenshot: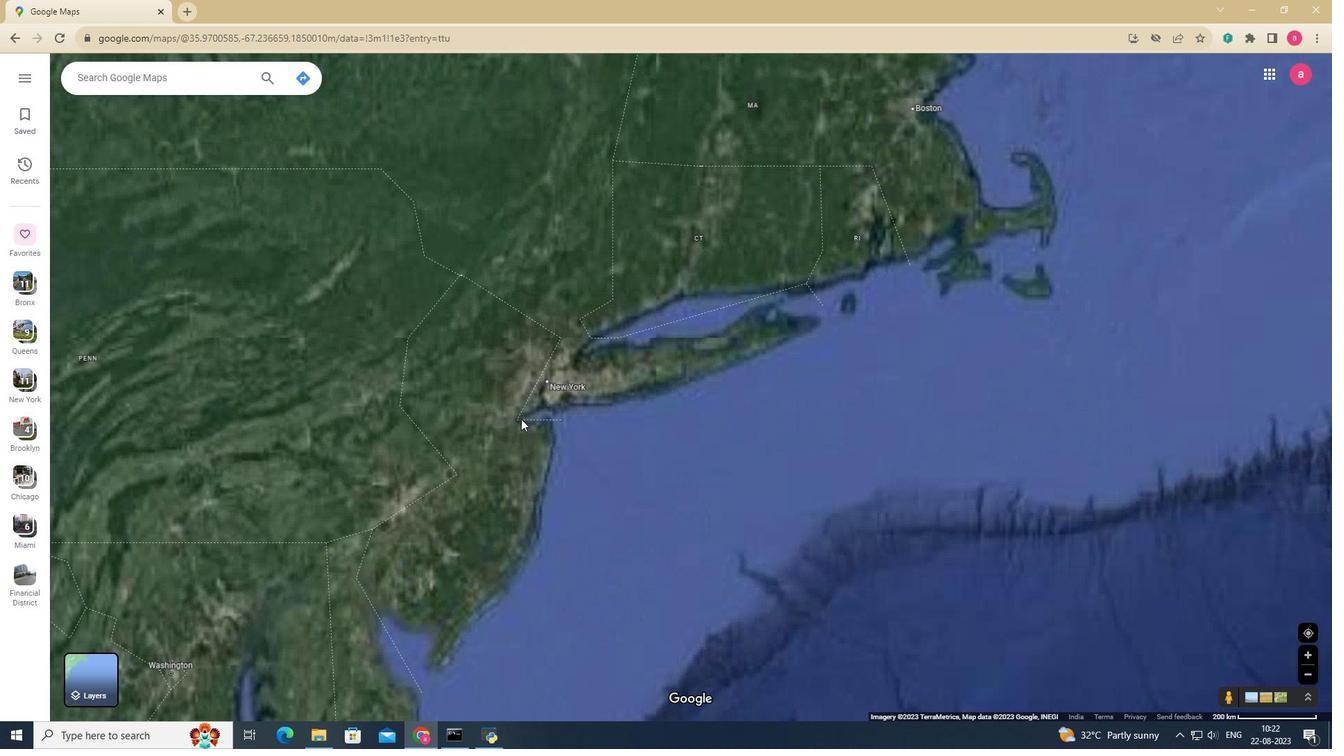 
Action: Mouse scrolled (521, 419) with delta (0, 0)
Screenshot: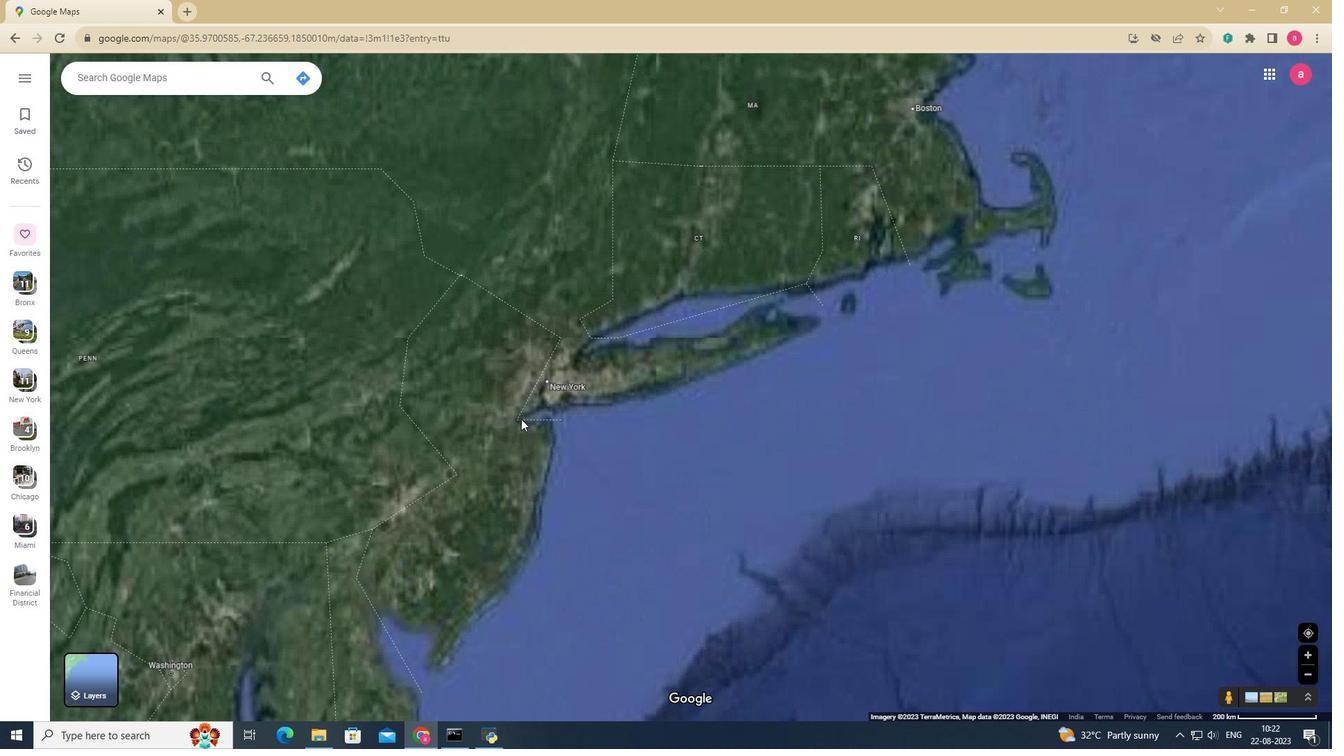 
Action: Mouse scrolled (521, 419) with delta (0, 0)
Screenshot: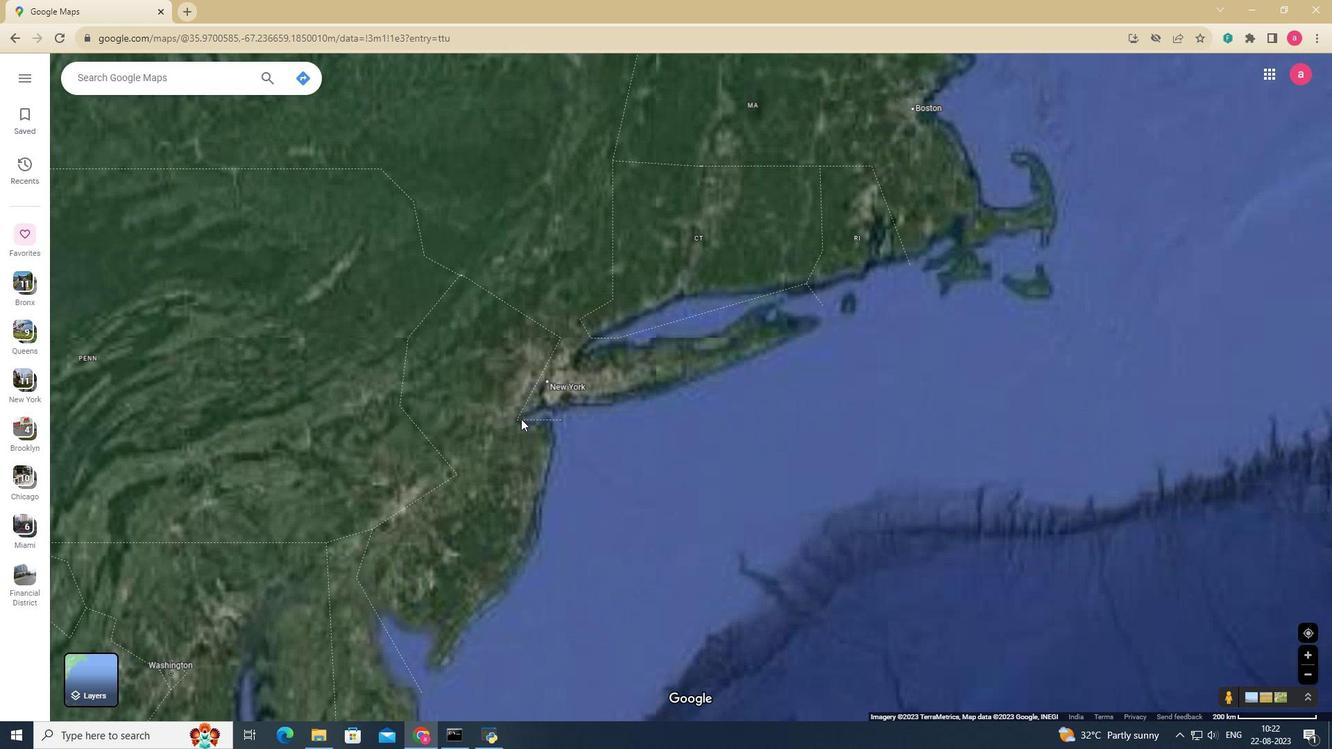 
Action: Mouse scrolled (521, 419) with delta (0, 0)
Screenshot: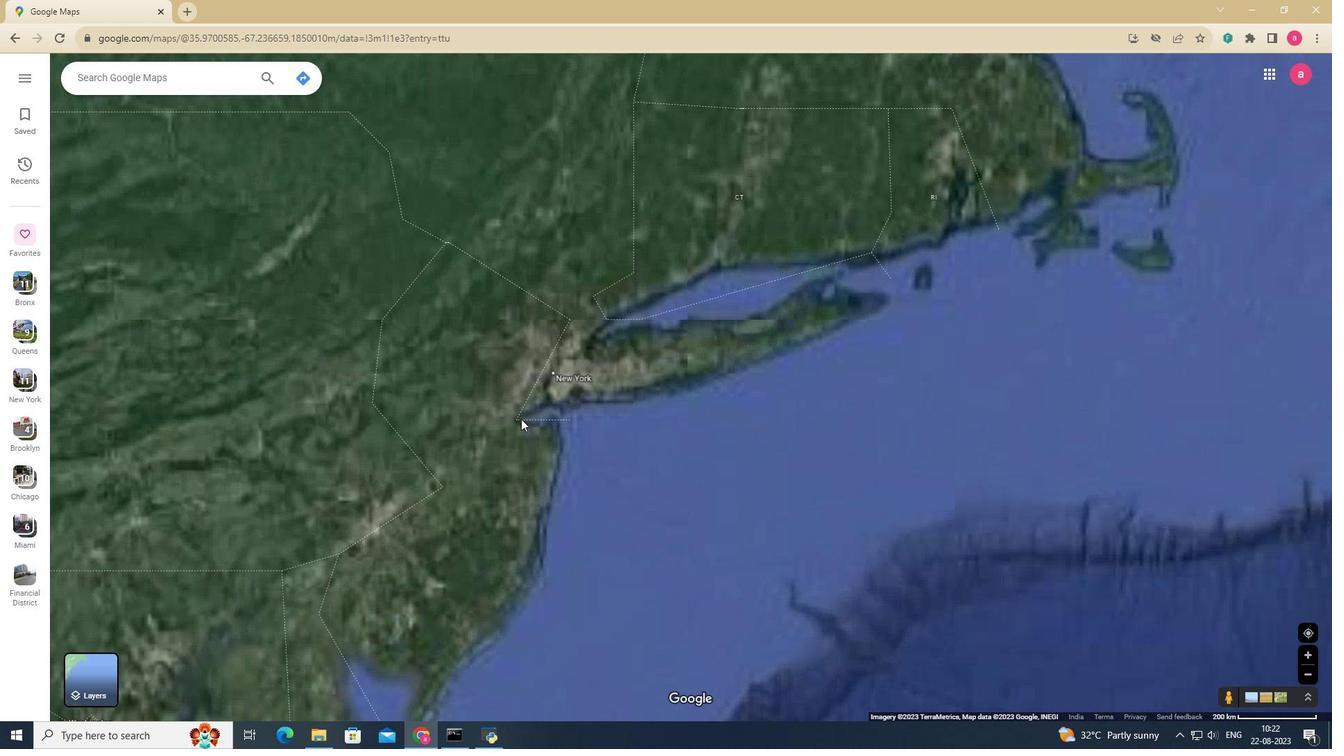 
Action: Mouse scrolled (521, 419) with delta (0, 0)
Screenshot: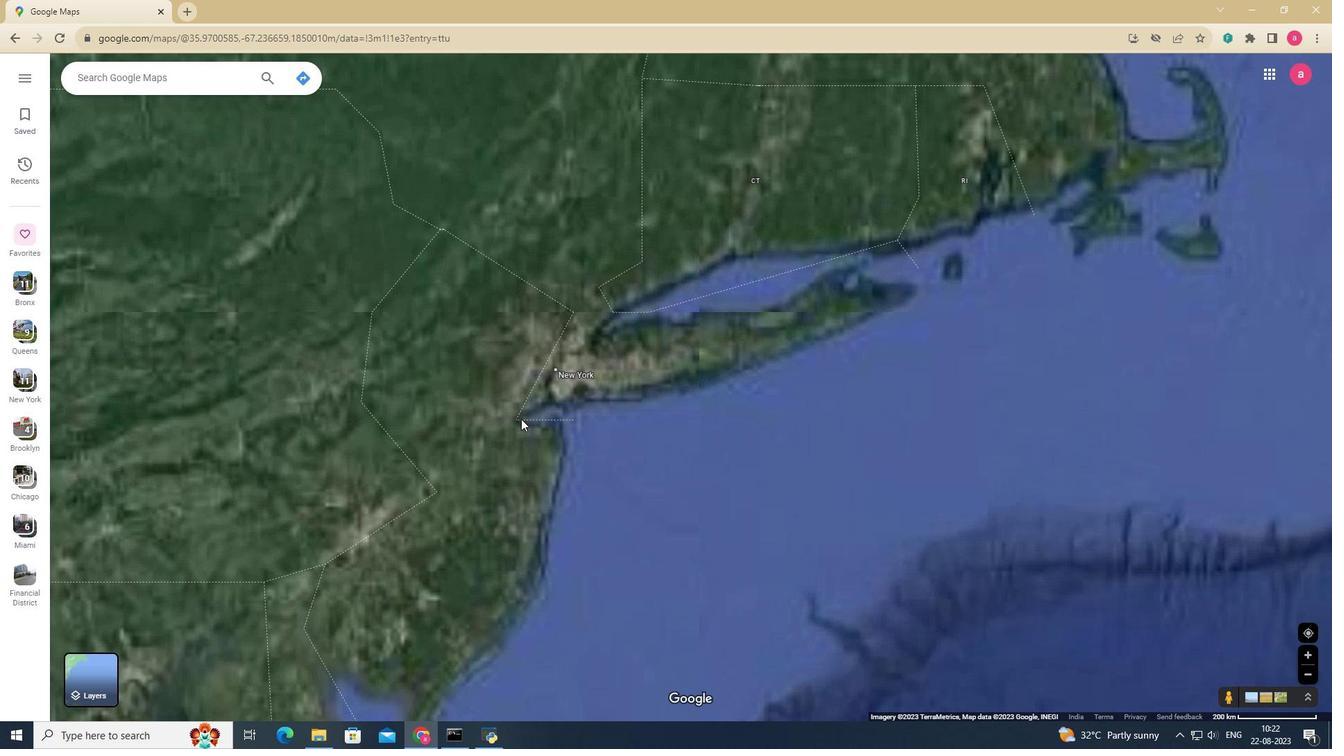 
Action: Mouse scrolled (521, 419) with delta (0, 0)
Screenshot: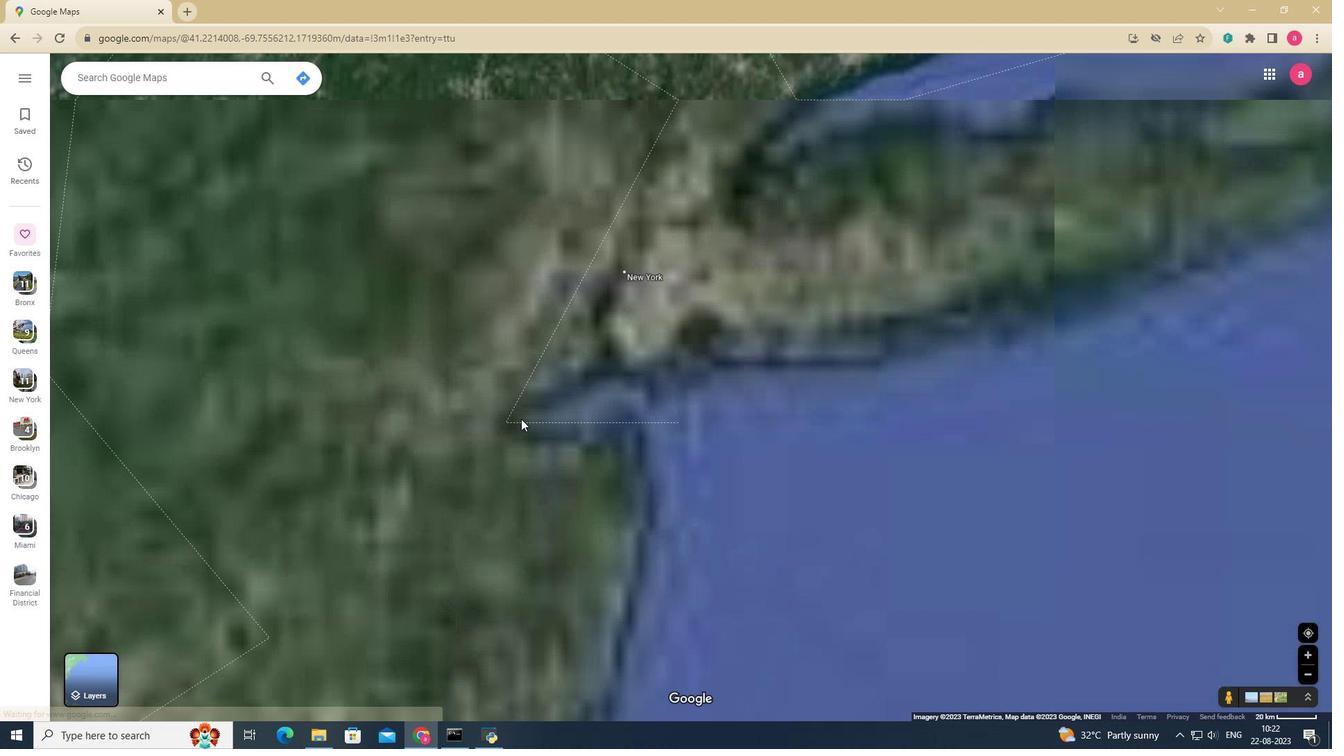 
Action: Mouse scrolled (521, 419) with delta (0, 0)
Screenshot: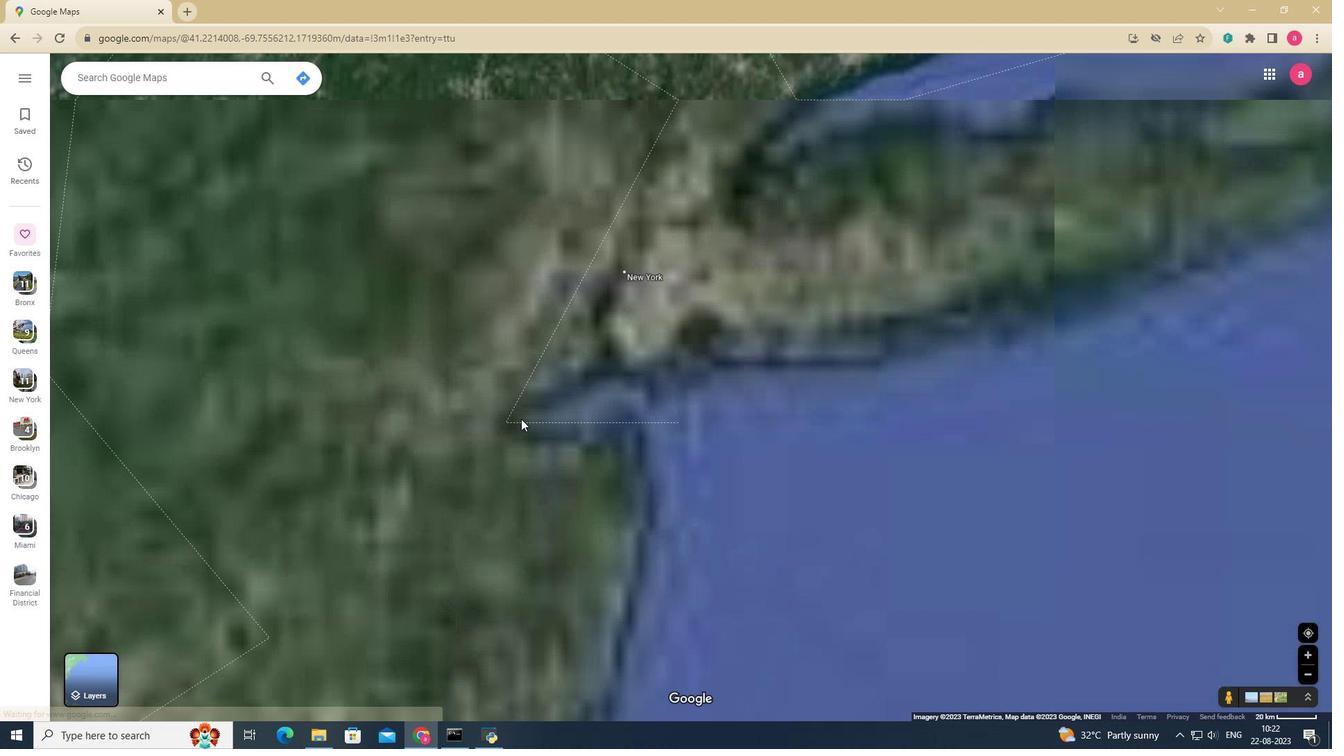 
Action: Mouse scrolled (521, 419) with delta (0, 0)
Screenshot: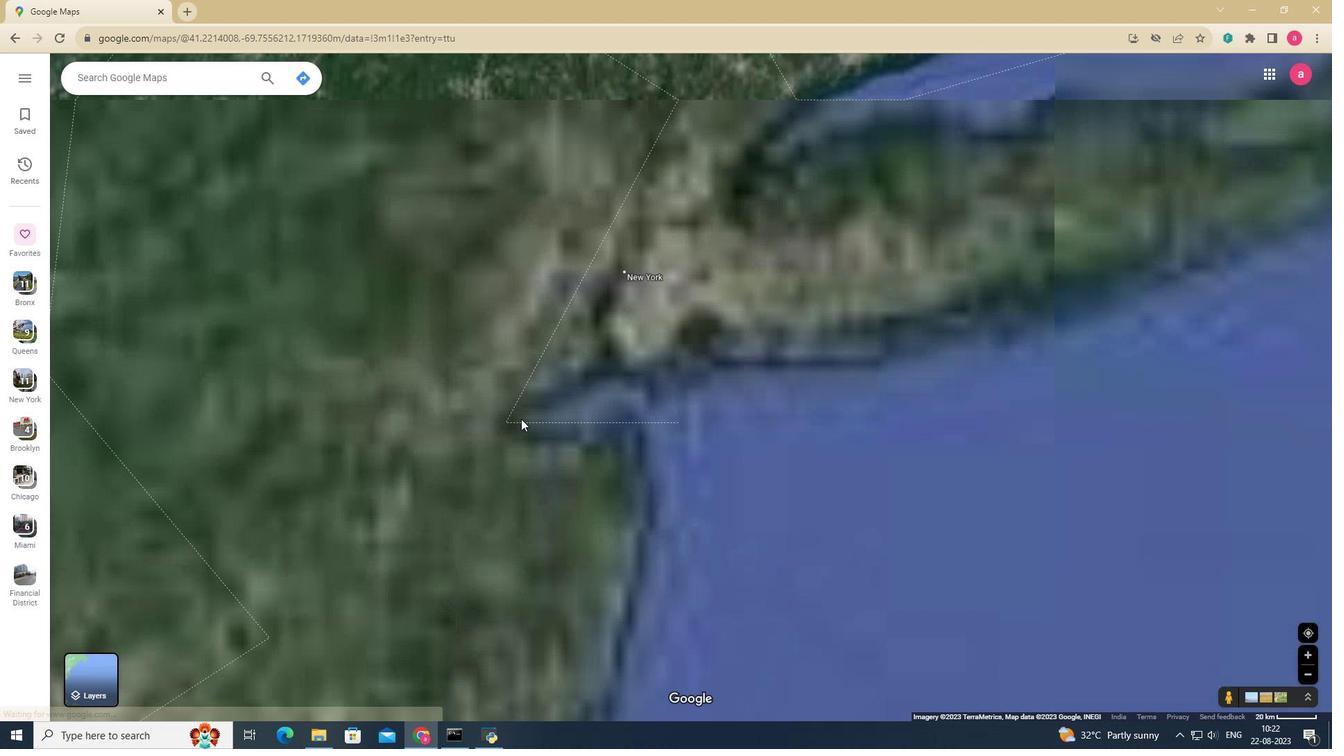 
Action: Mouse scrolled (521, 419) with delta (0, 0)
Screenshot: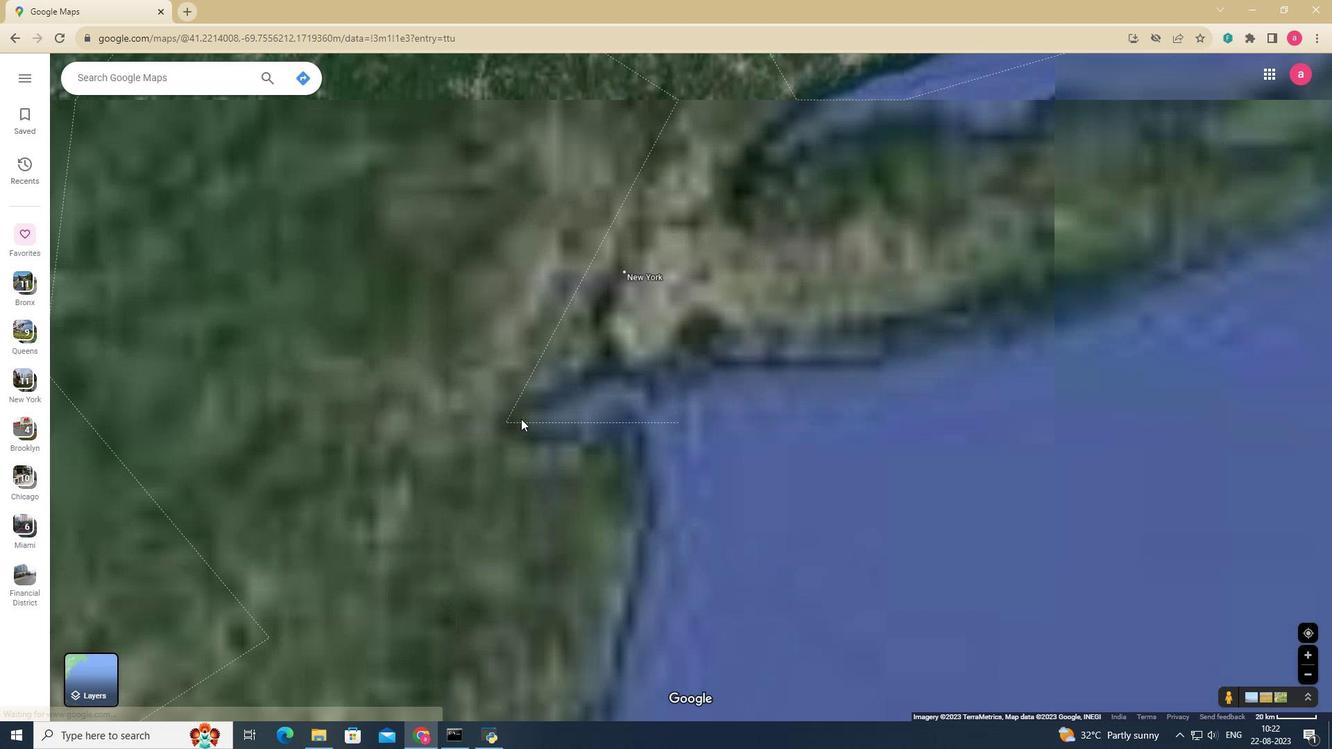 
Action: Mouse scrolled (521, 419) with delta (0, 0)
Screenshot: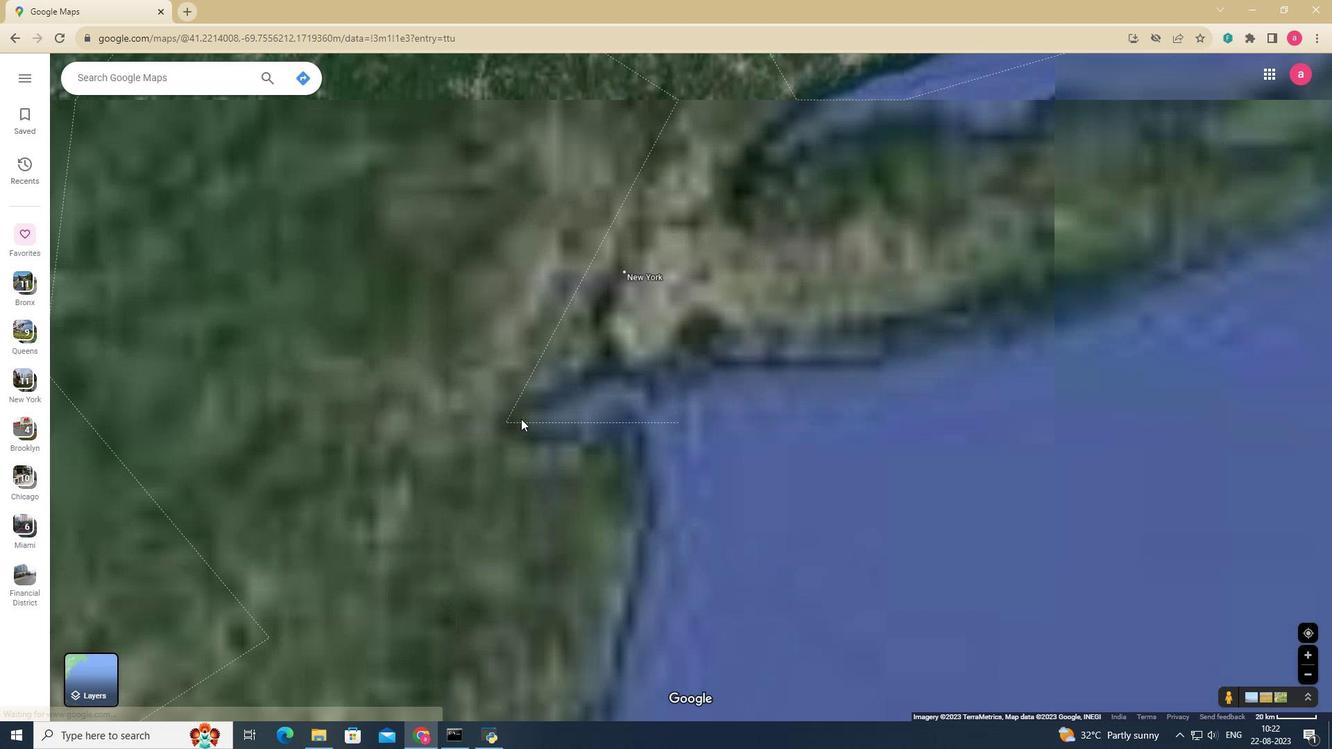 
Action: Mouse scrolled (521, 419) with delta (0, 0)
Screenshot: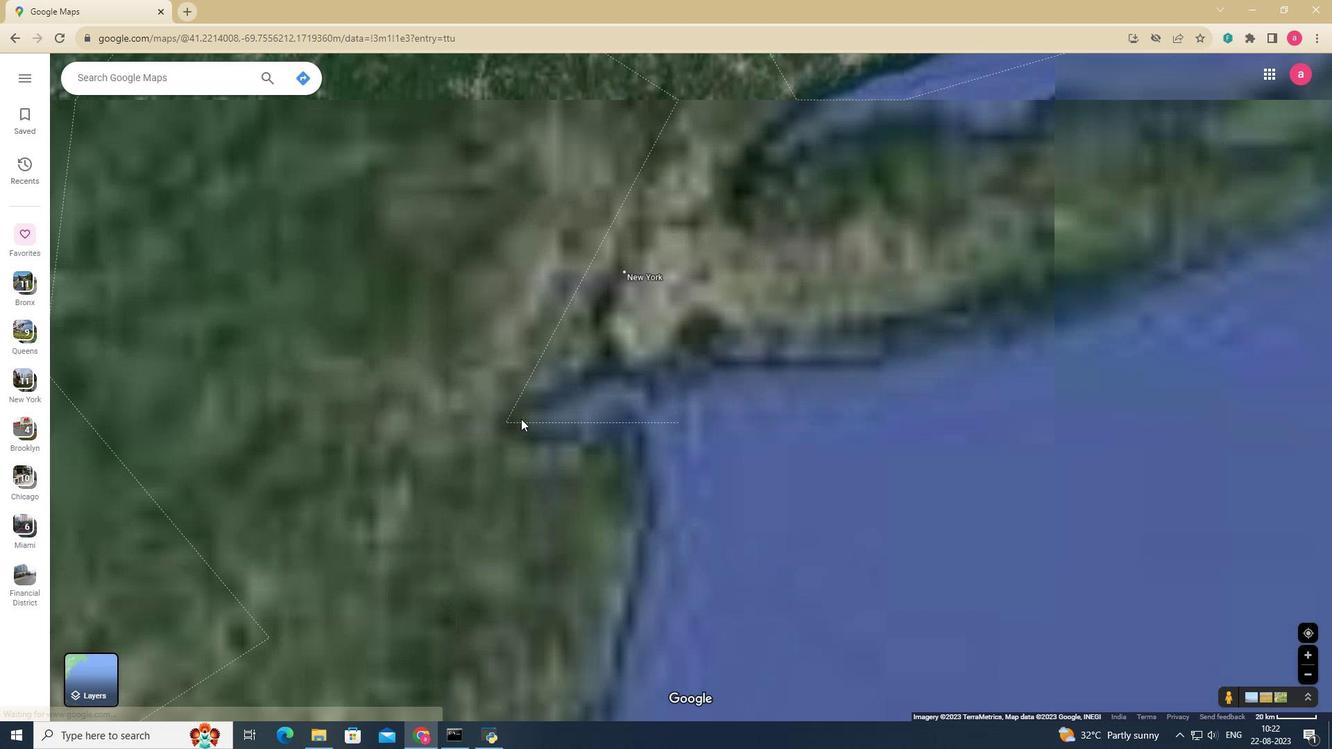 
Action: Mouse scrolled (521, 419) with delta (0, 0)
Screenshot: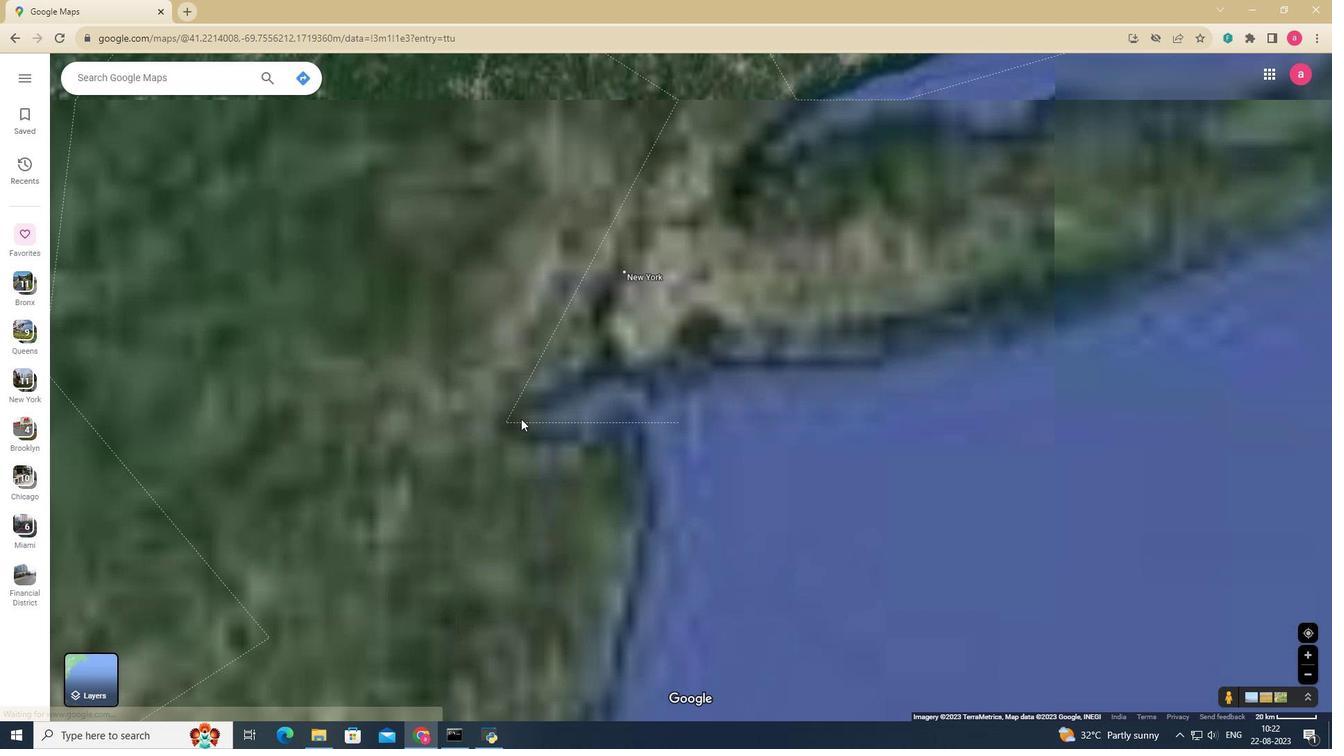
Action: Mouse scrolled (521, 419) with delta (0, 0)
Screenshot: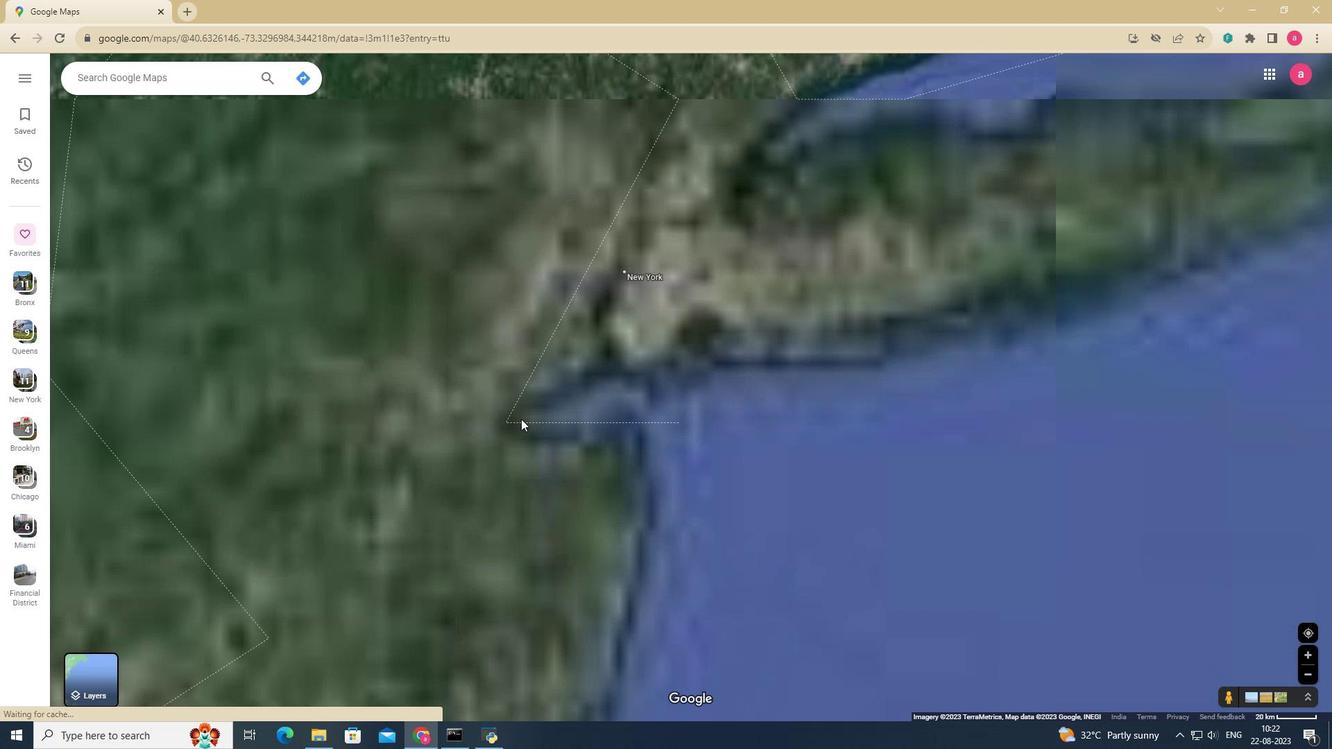 
Action: Mouse moved to (542, 367)
Screenshot: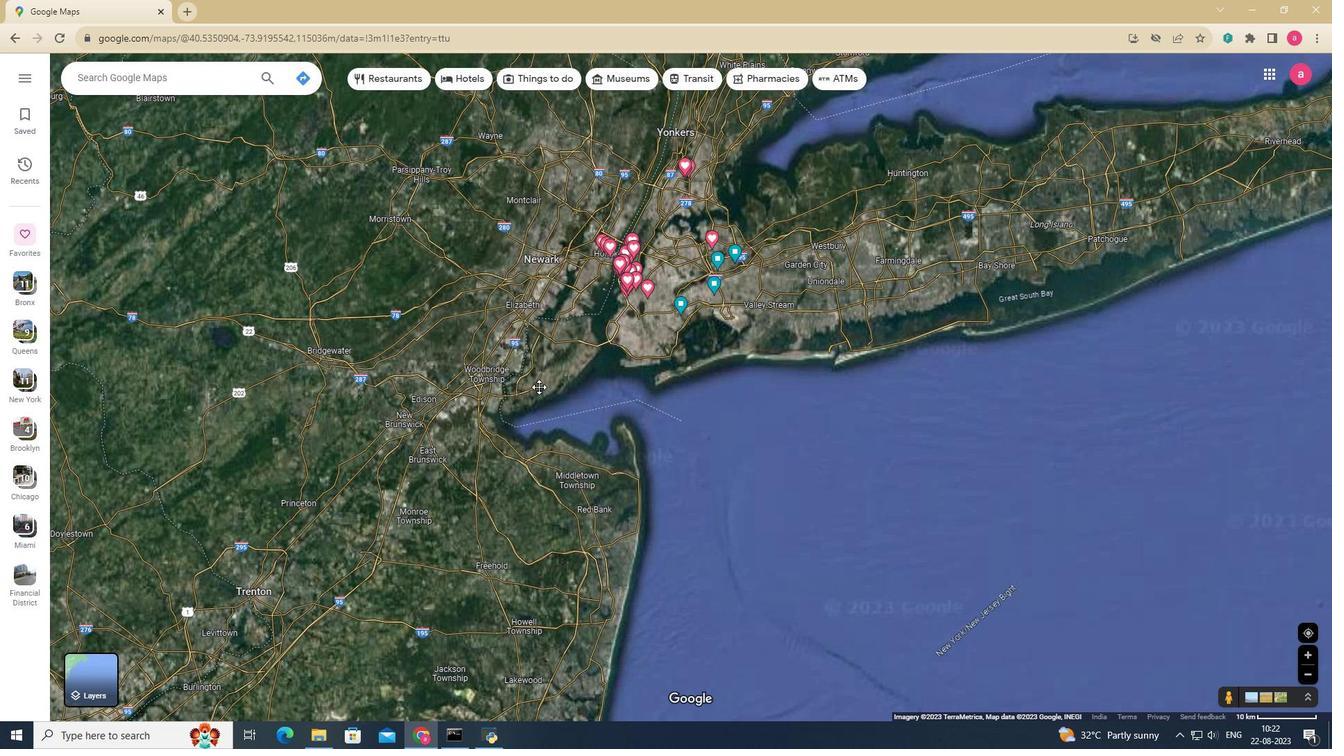 
Action: Mouse pressed left at (542, 367)
Screenshot: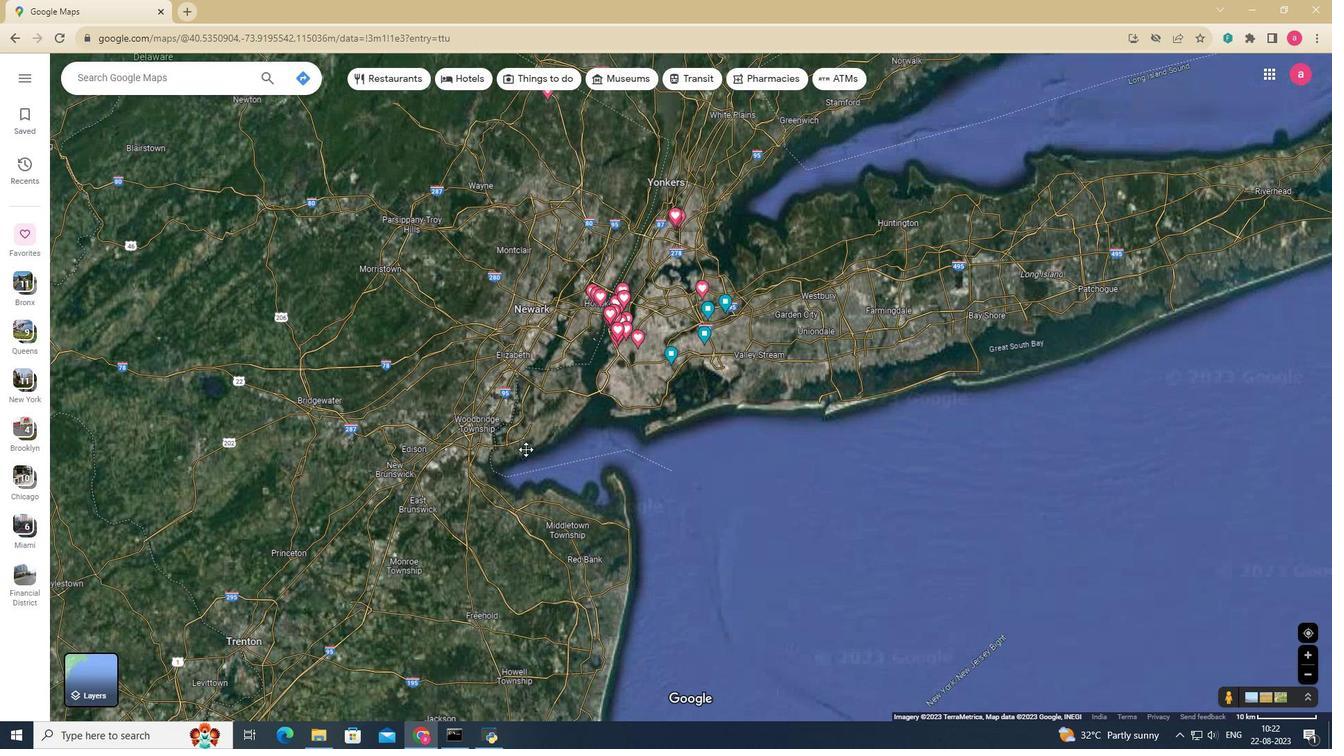 
Action: Mouse moved to (576, 385)
Screenshot: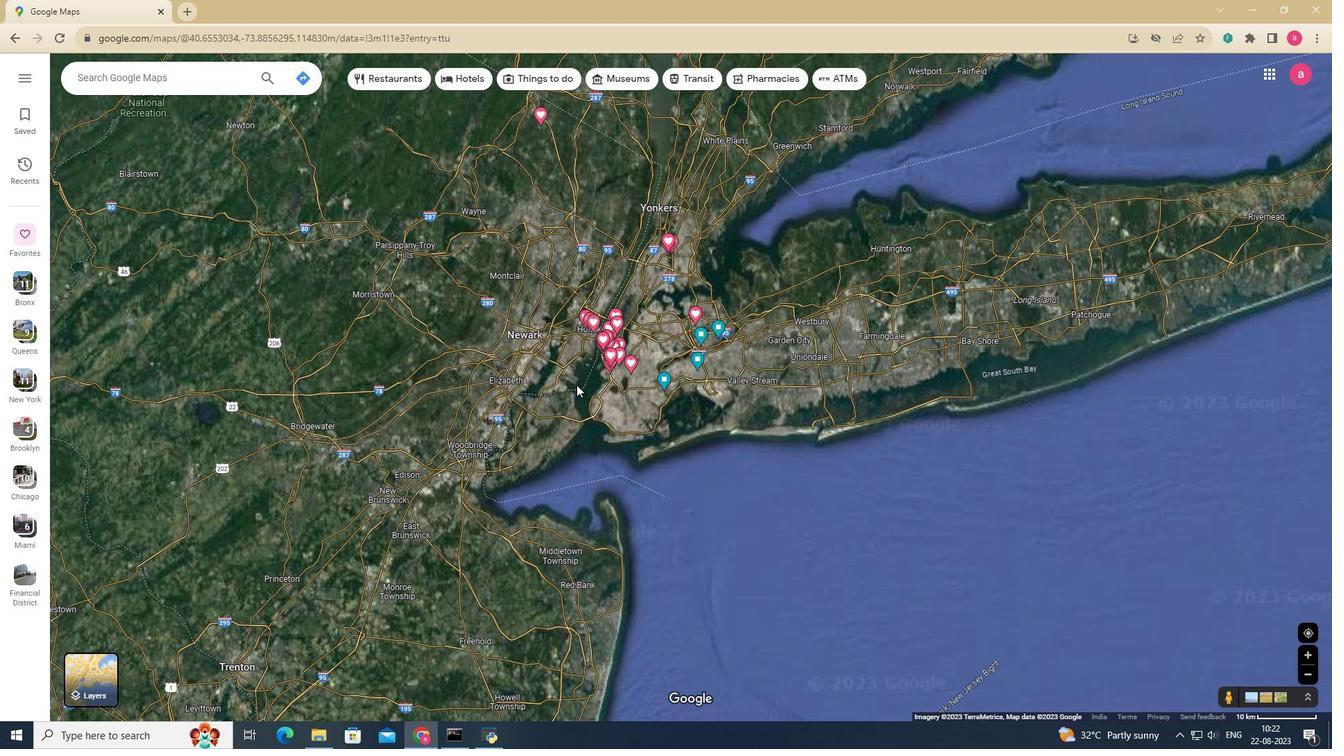 
Action: Mouse scrolled (576, 385) with delta (0, 0)
Screenshot: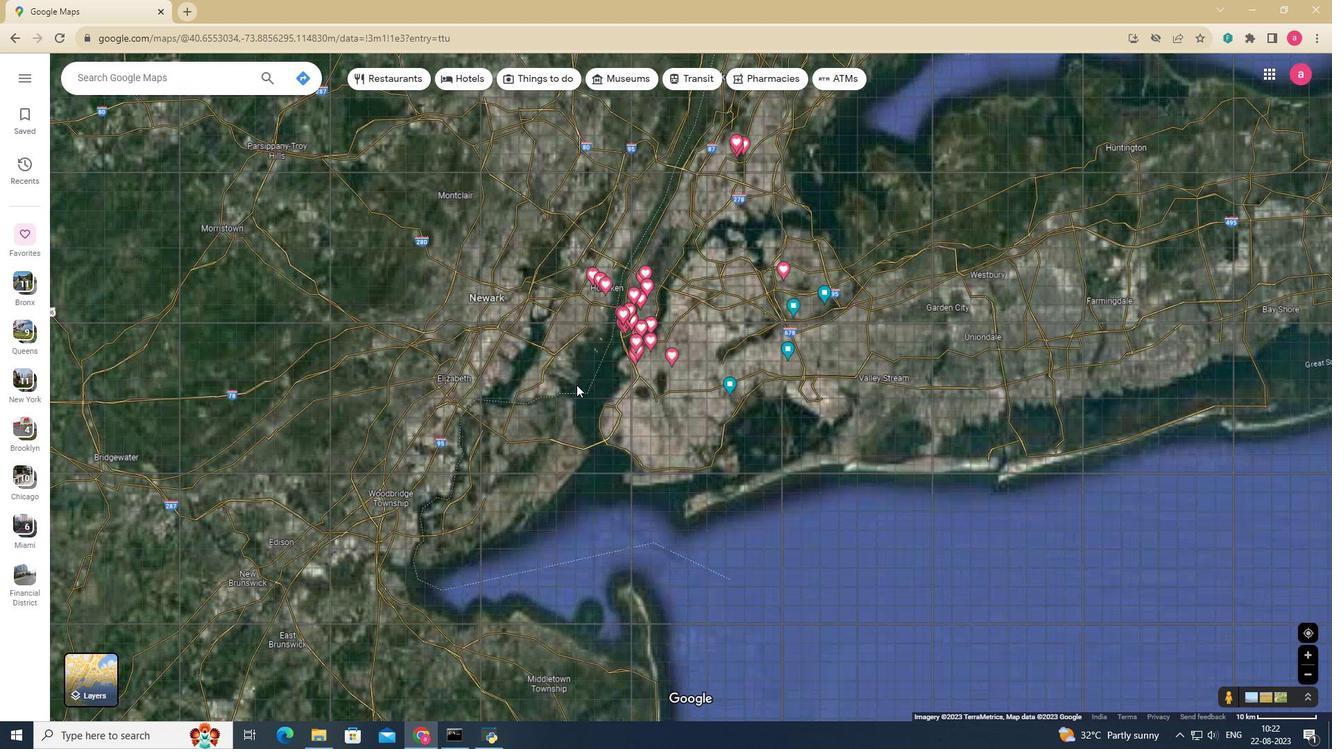 
Action: Mouse scrolled (576, 385) with delta (0, 0)
Screenshot: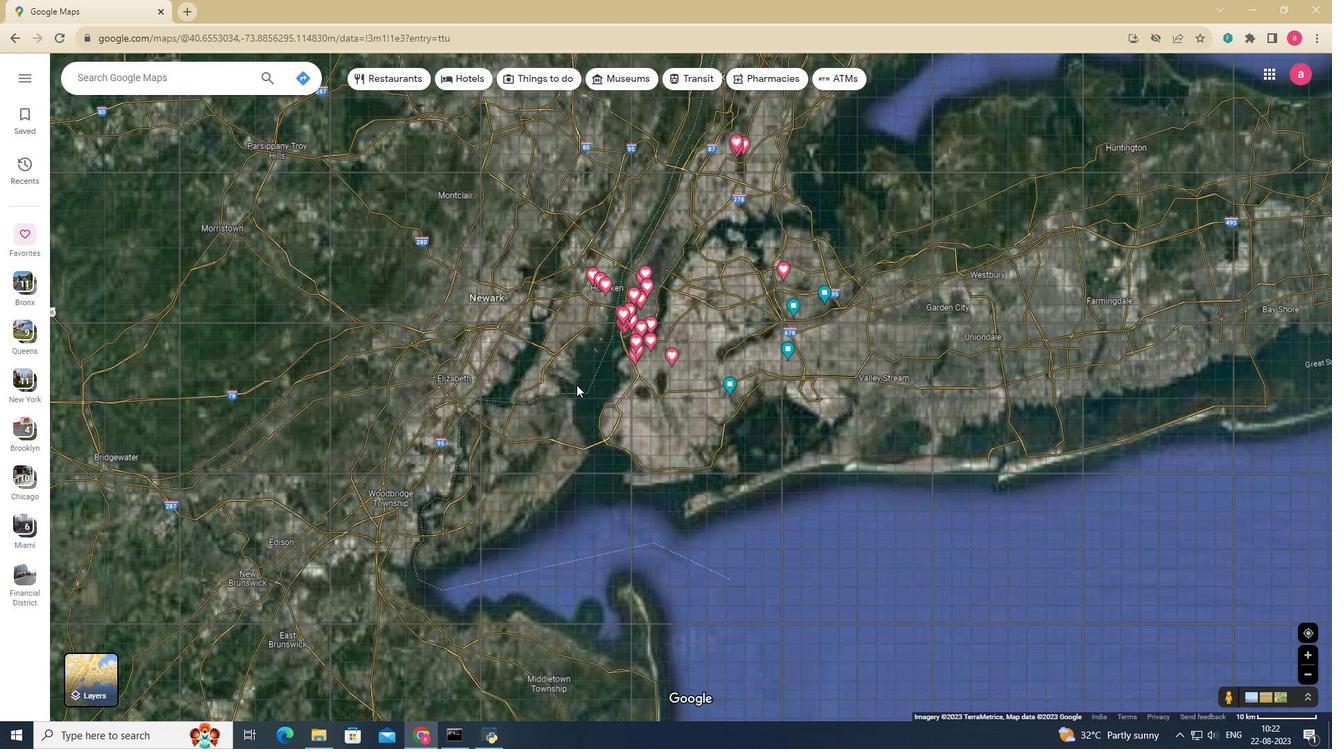 
Action: Mouse scrolled (576, 385) with delta (0, 0)
Screenshot: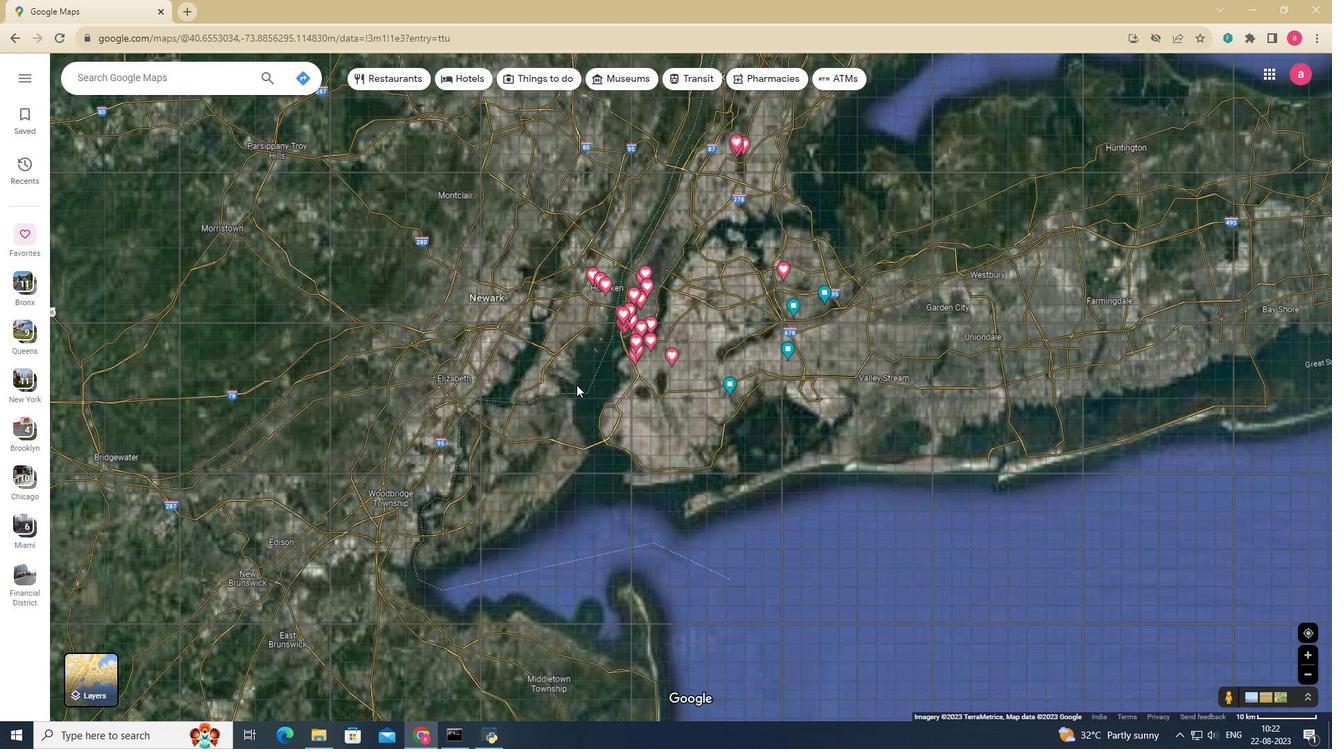 
Action: Mouse scrolled (576, 385) with delta (0, 0)
Screenshot: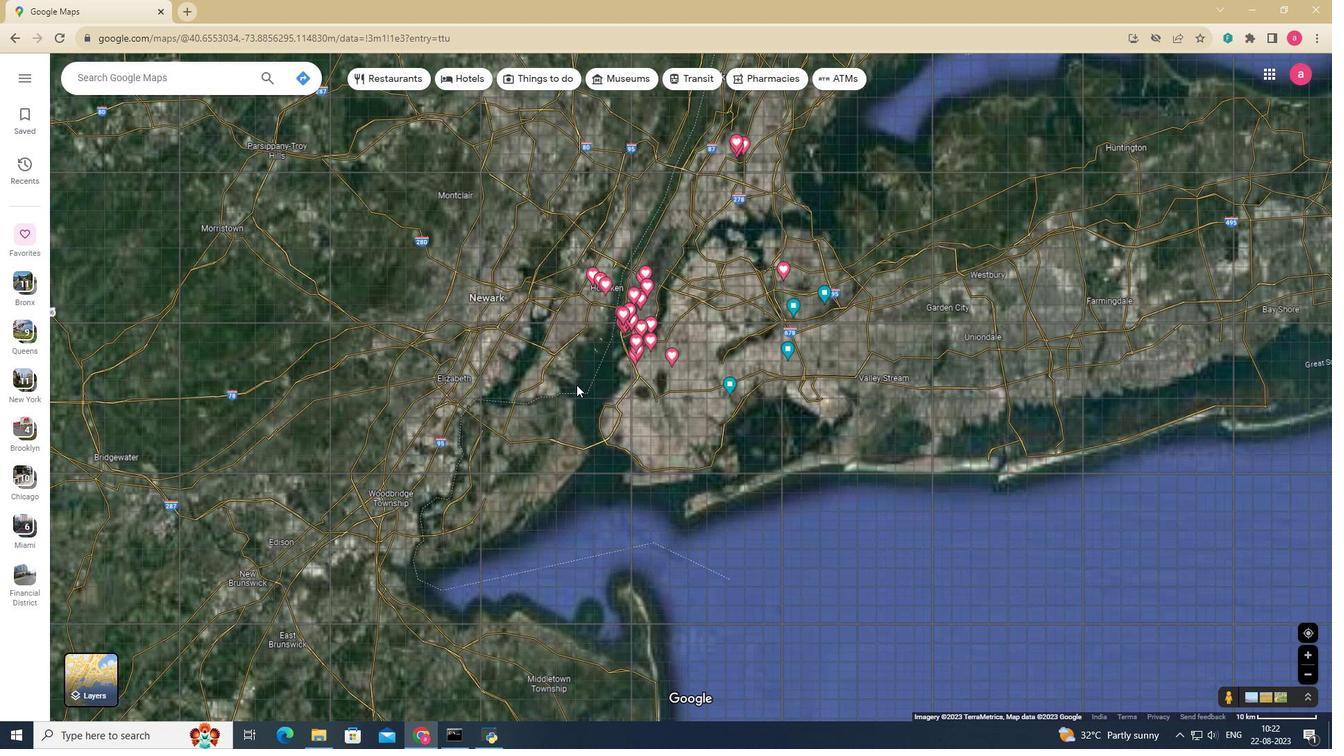 
Action: Mouse scrolled (576, 385) with delta (0, 0)
Screenshot: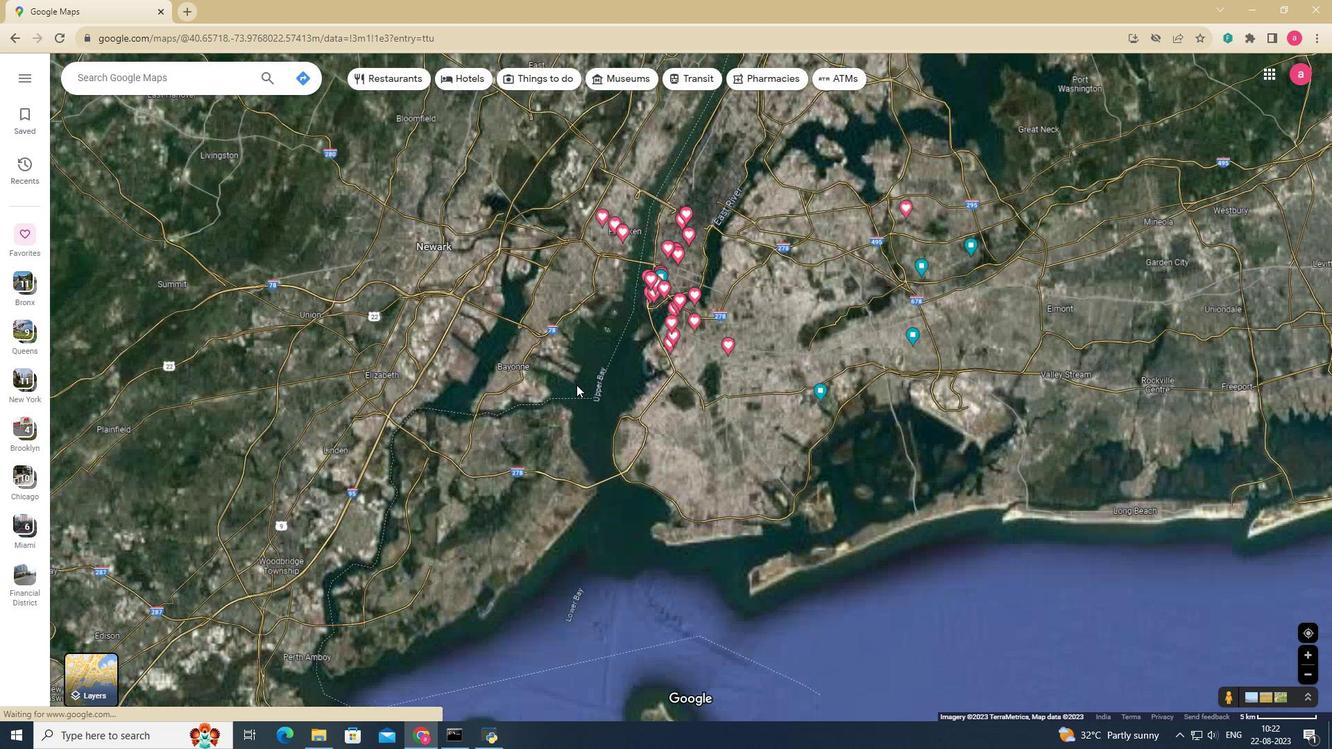 
Action: Mouse scrolled (576, 385) with delta (0, 0)
Screenshot: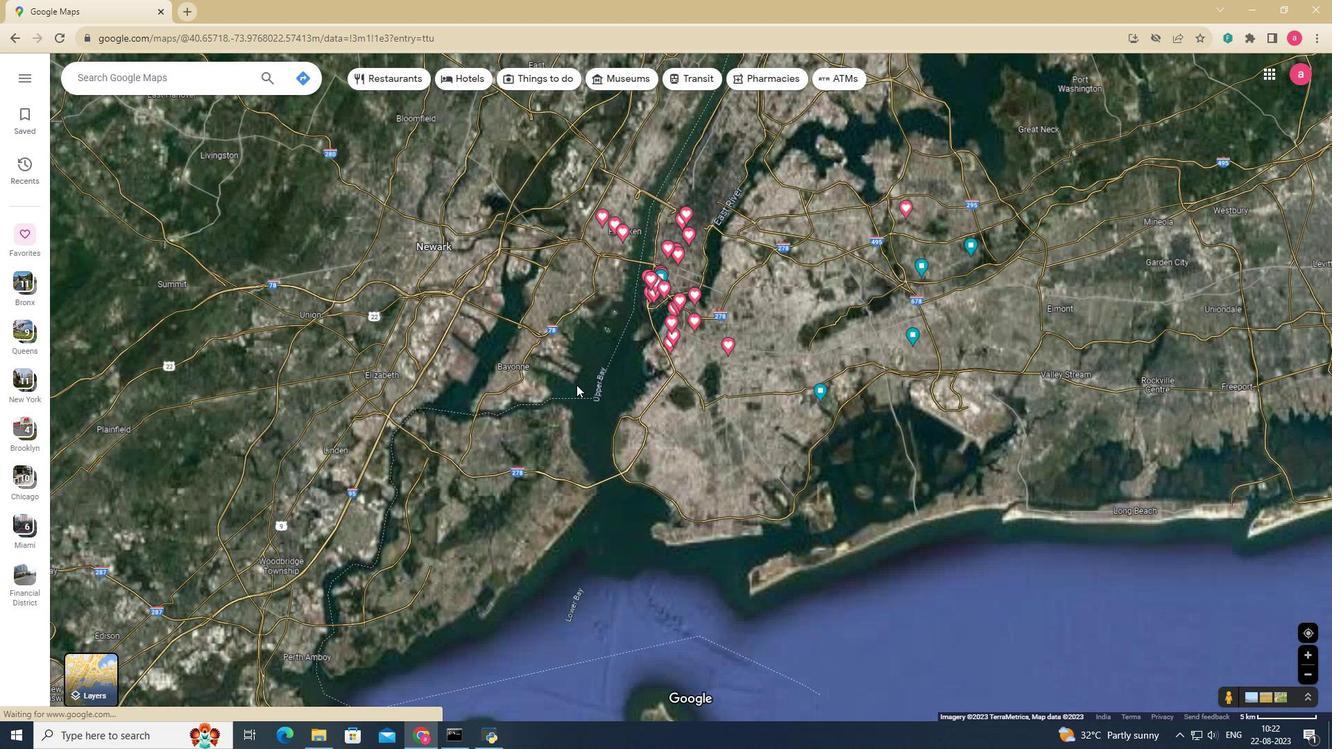 
Action: Mouse moved to (587, 517)
Screenshot: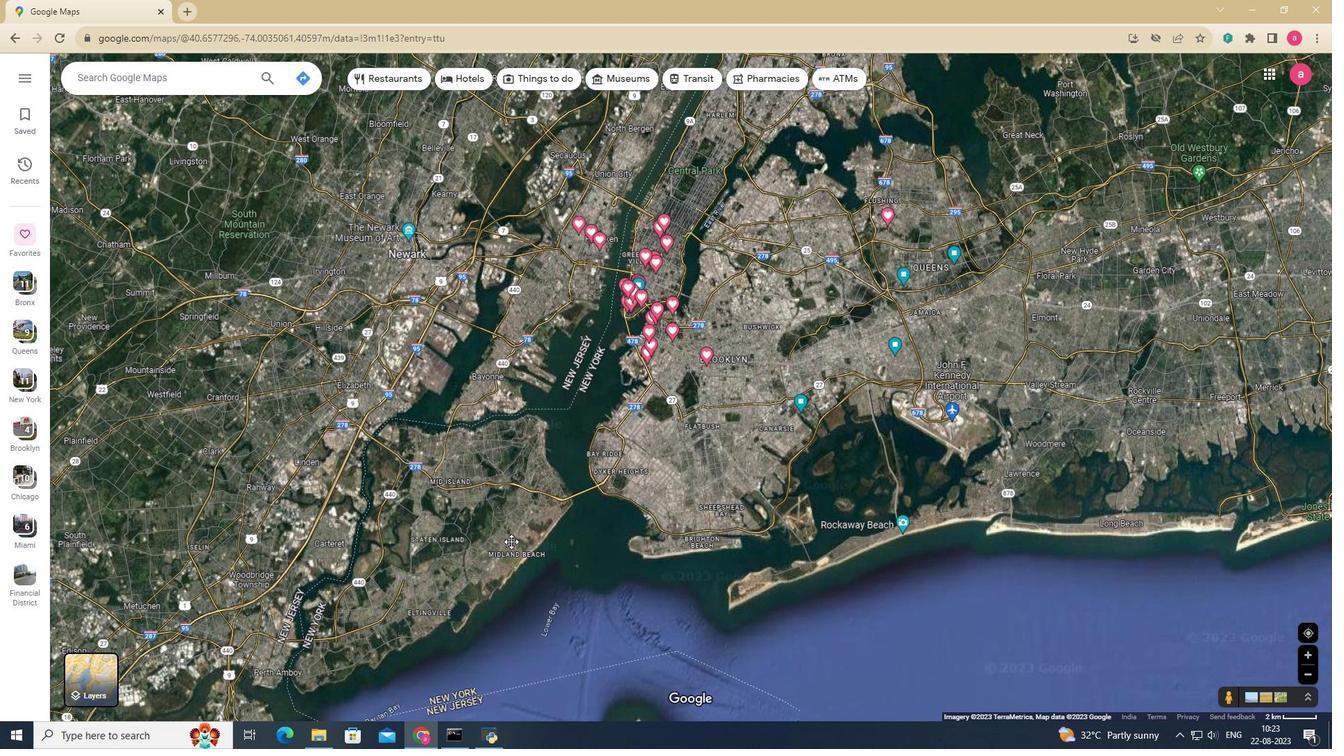 
Action: Mouse pressed left at (587, 517)
Screenshot: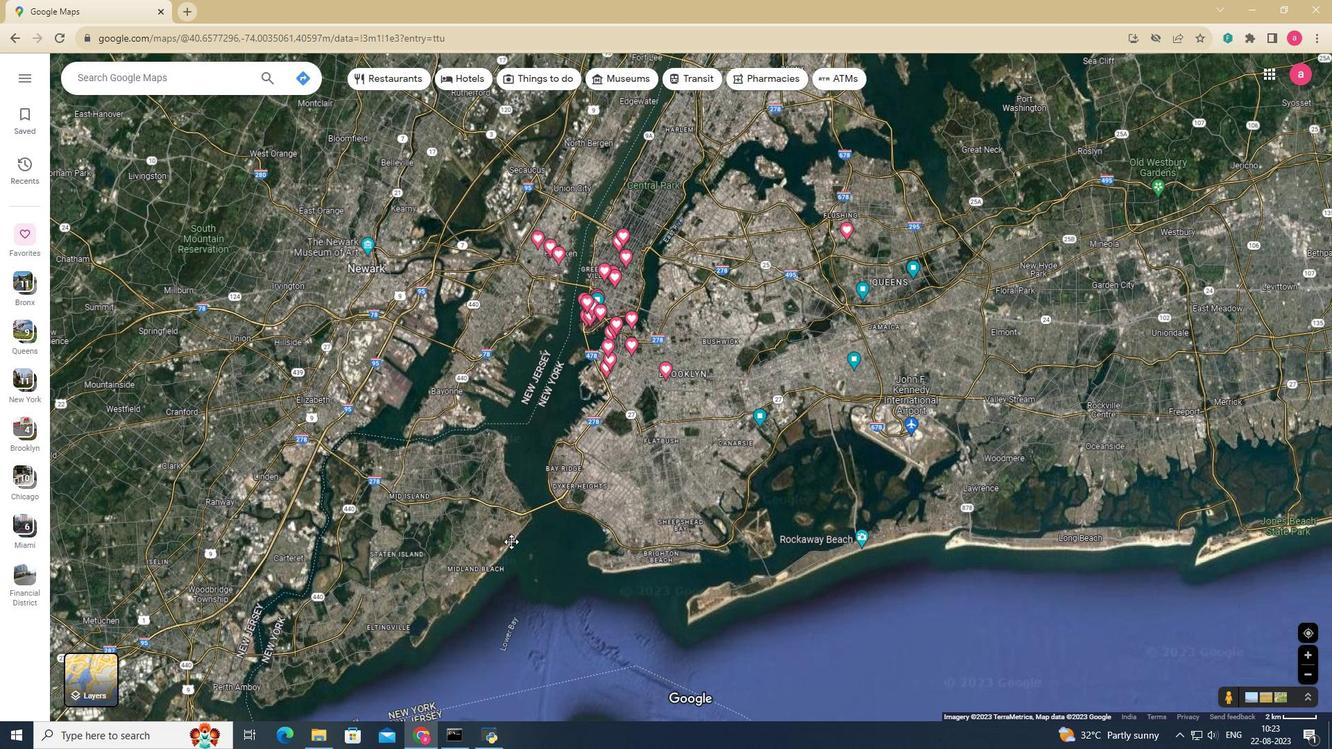 
Action: Mouse moved to (128, 83)
Screenshot: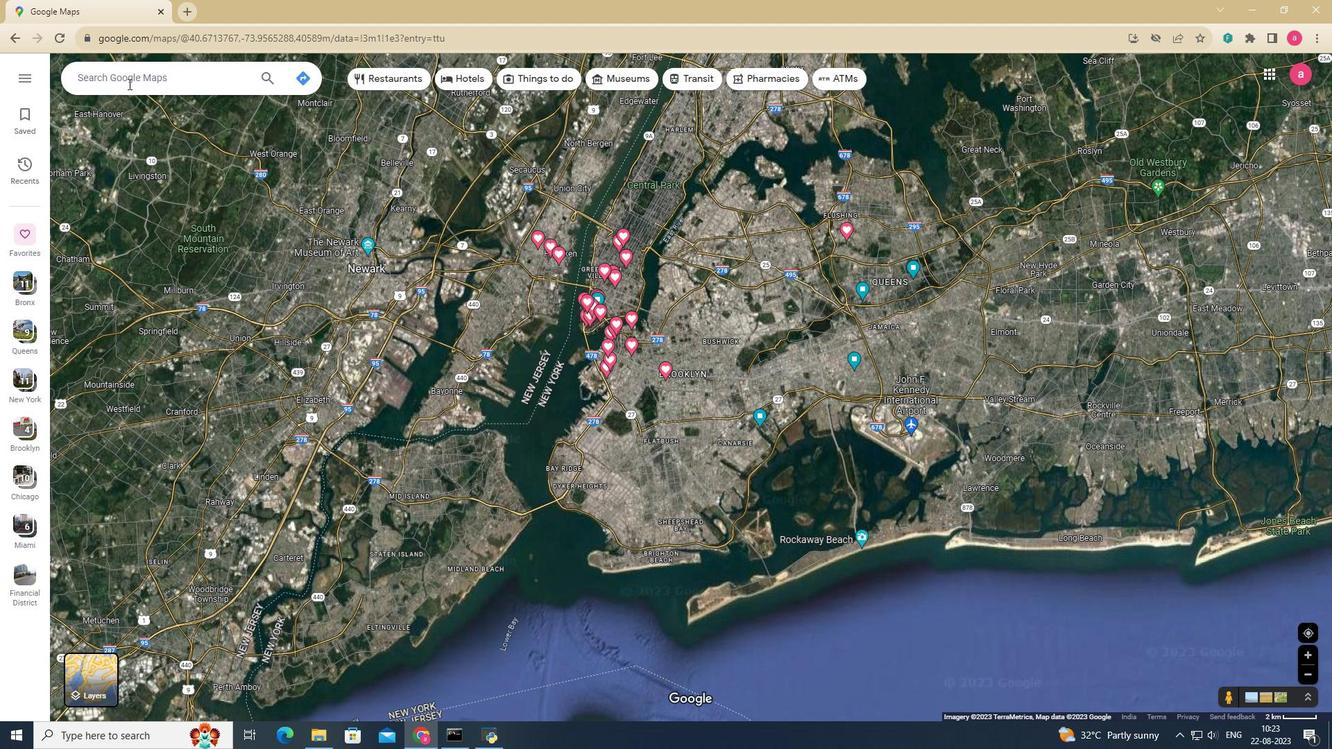 
Action: Mouse pressed left at (128, 83)
Screenshot: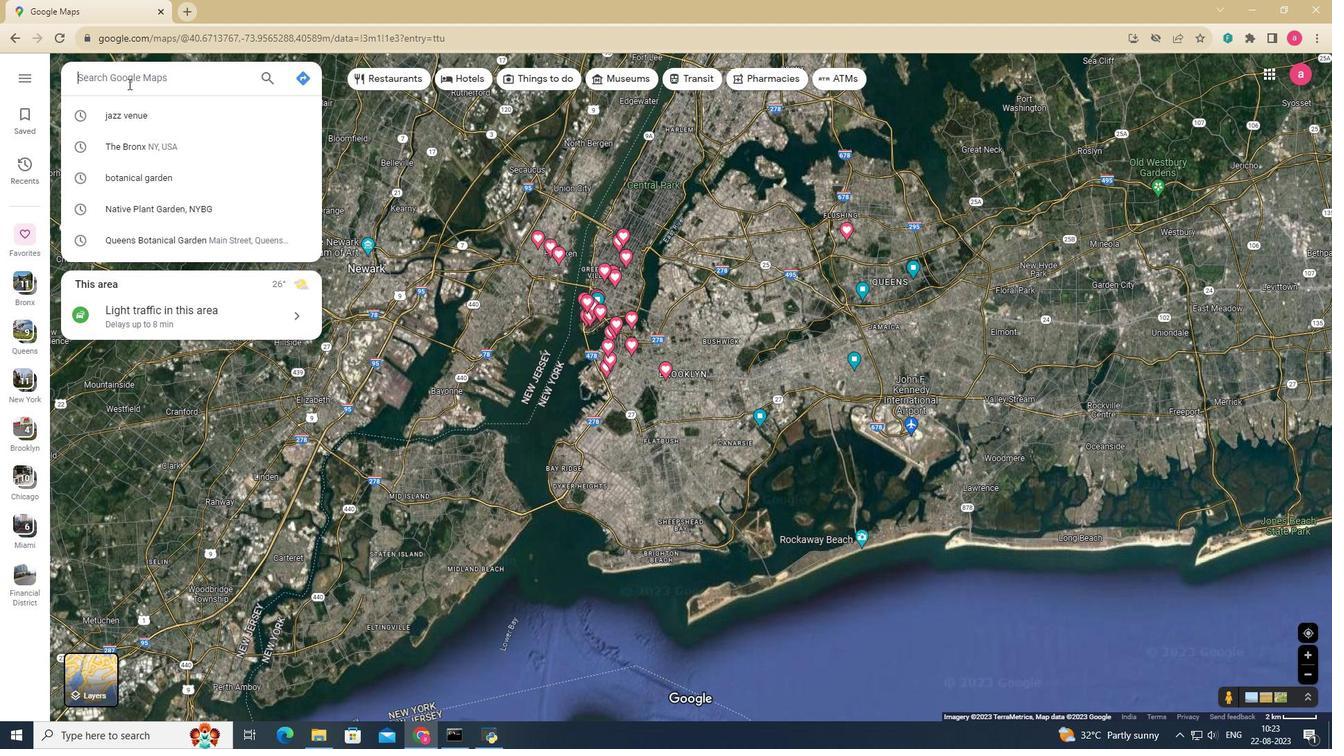 
Action: Key pressed jaaz
Screenshot: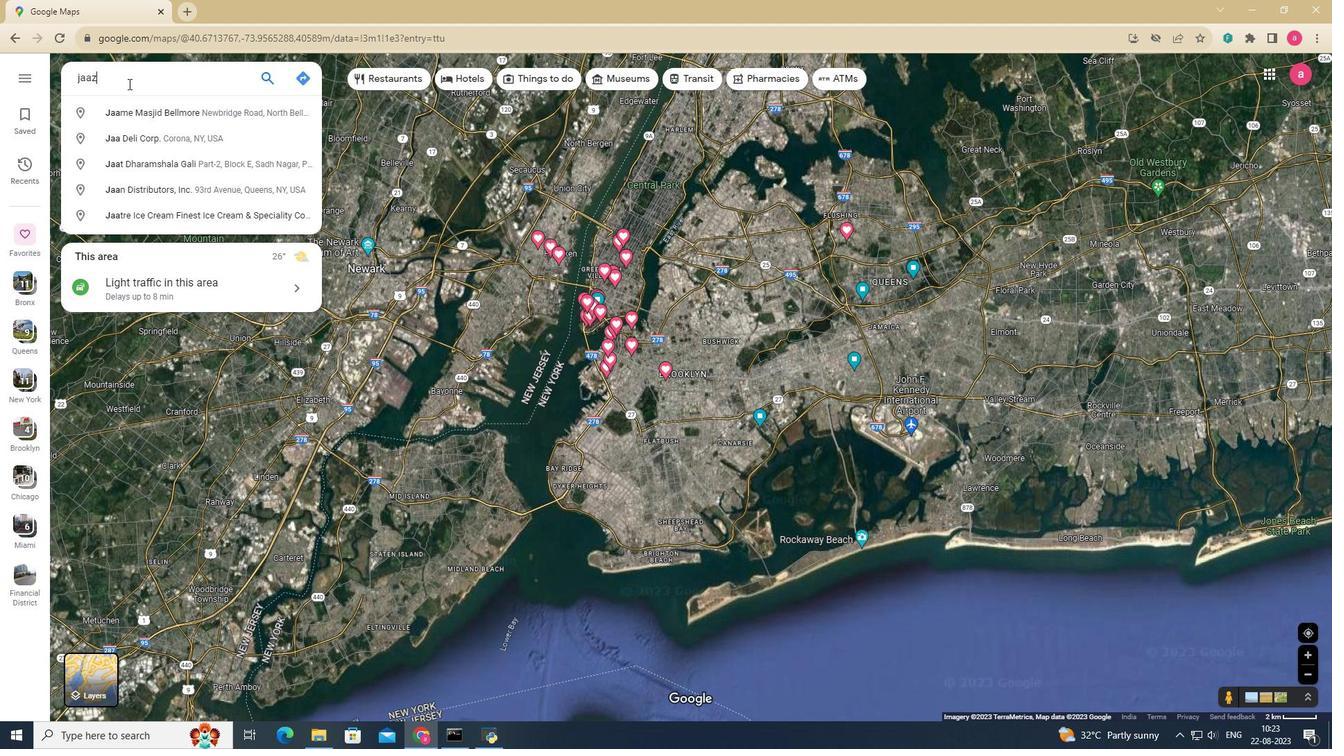 
Action: Mouse moved to (128, 83)
Screenshot: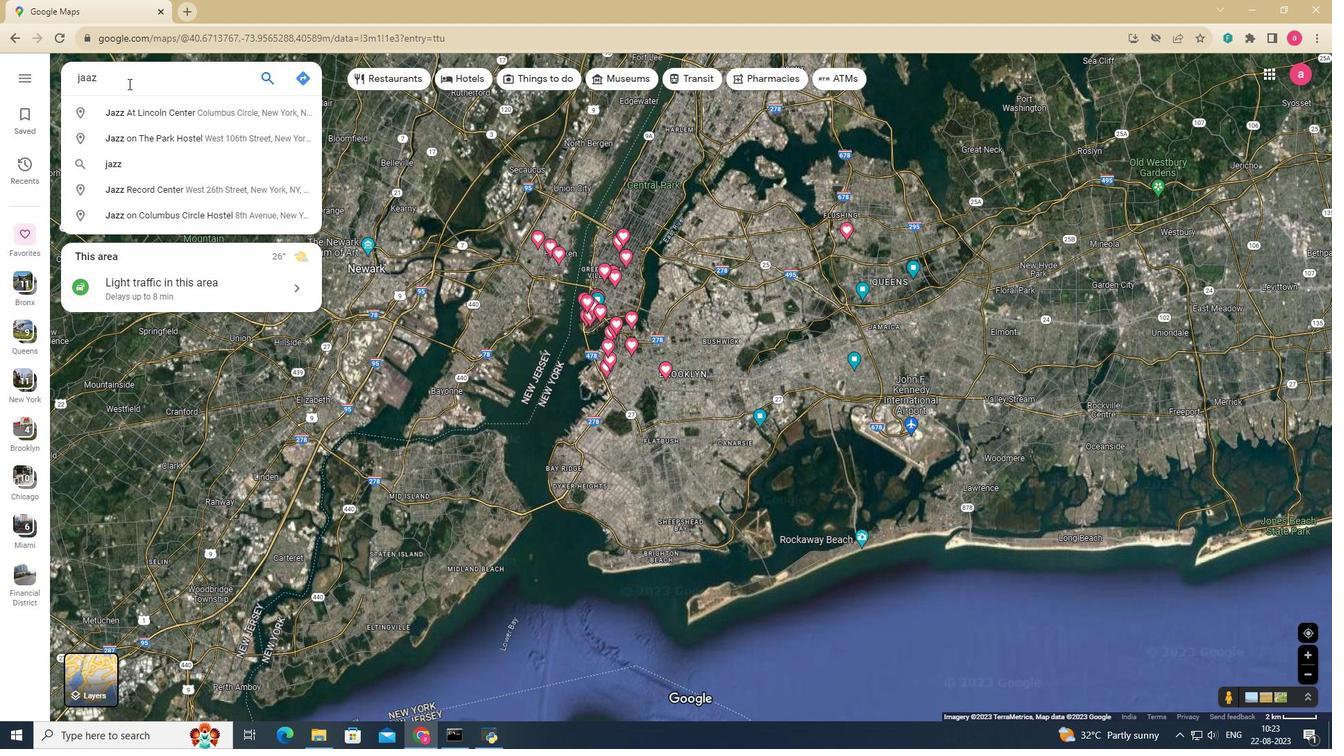 
Action: Key pressed <Key.space><Key.space>venue<Key.enter>
Screenshot: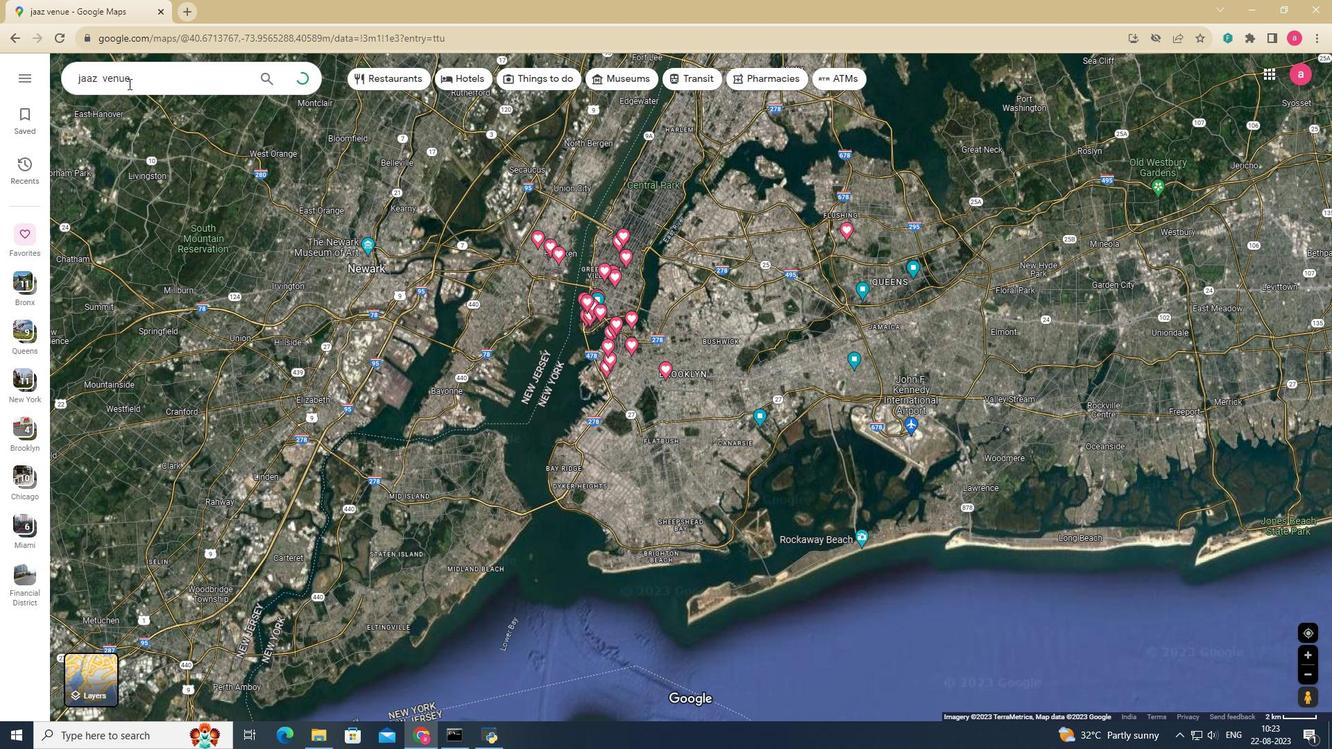 
Action: Mouse moved to (229, 281)
Screenshot: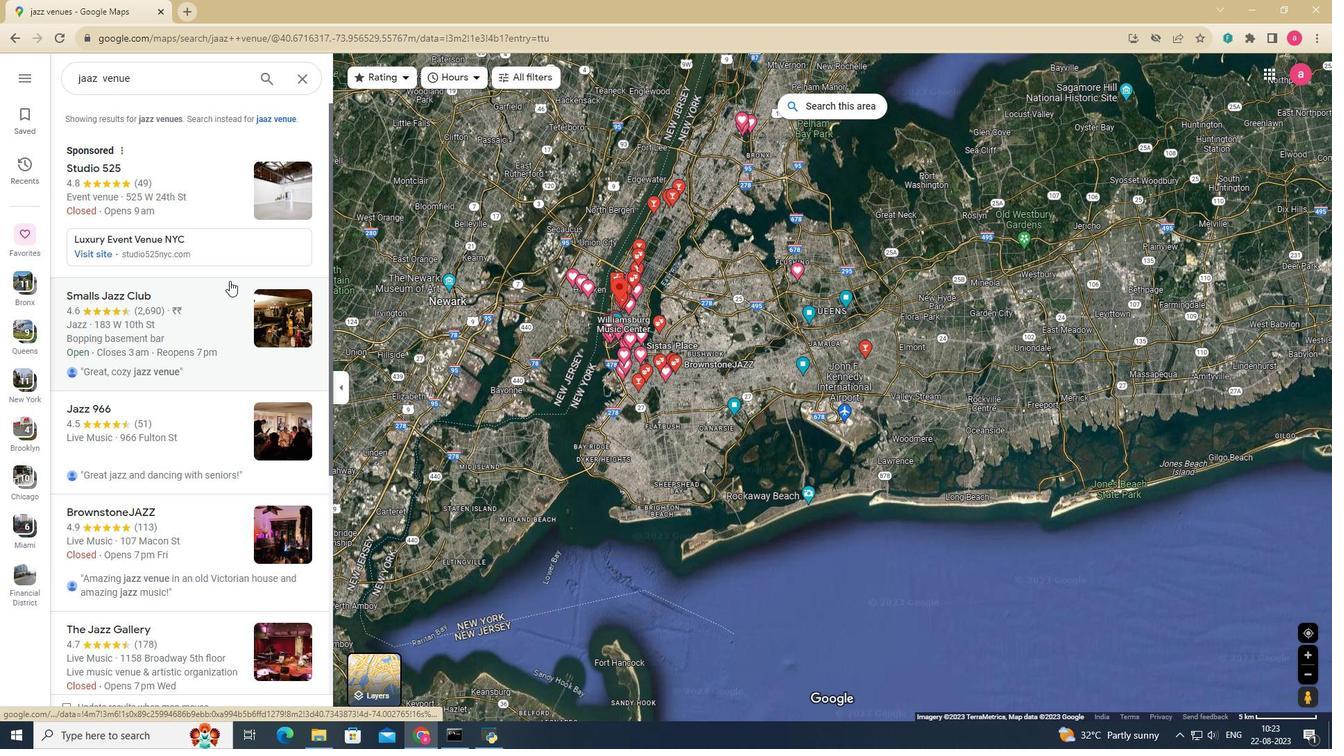 
Action: Mouse pressed left at (229, 281)
Screenshot: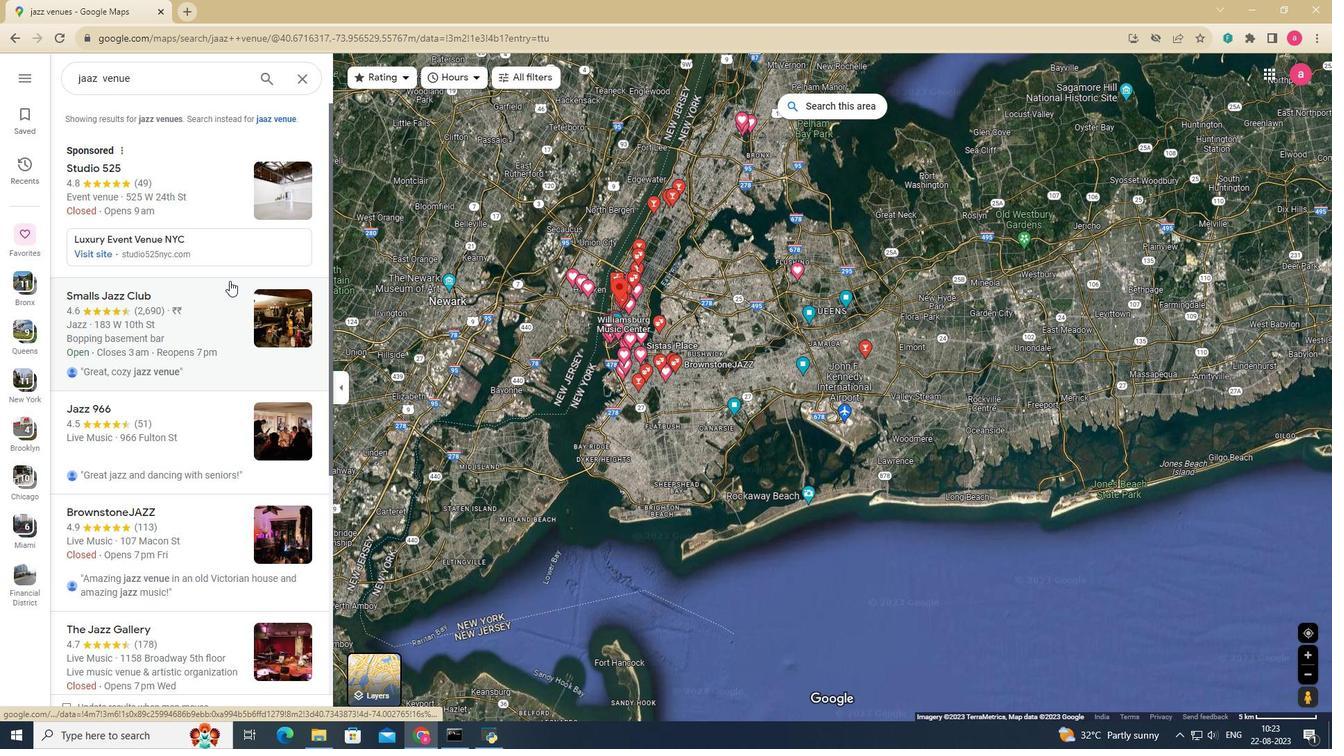 
Action: Mouse moved to (443, 380)
Screenshot: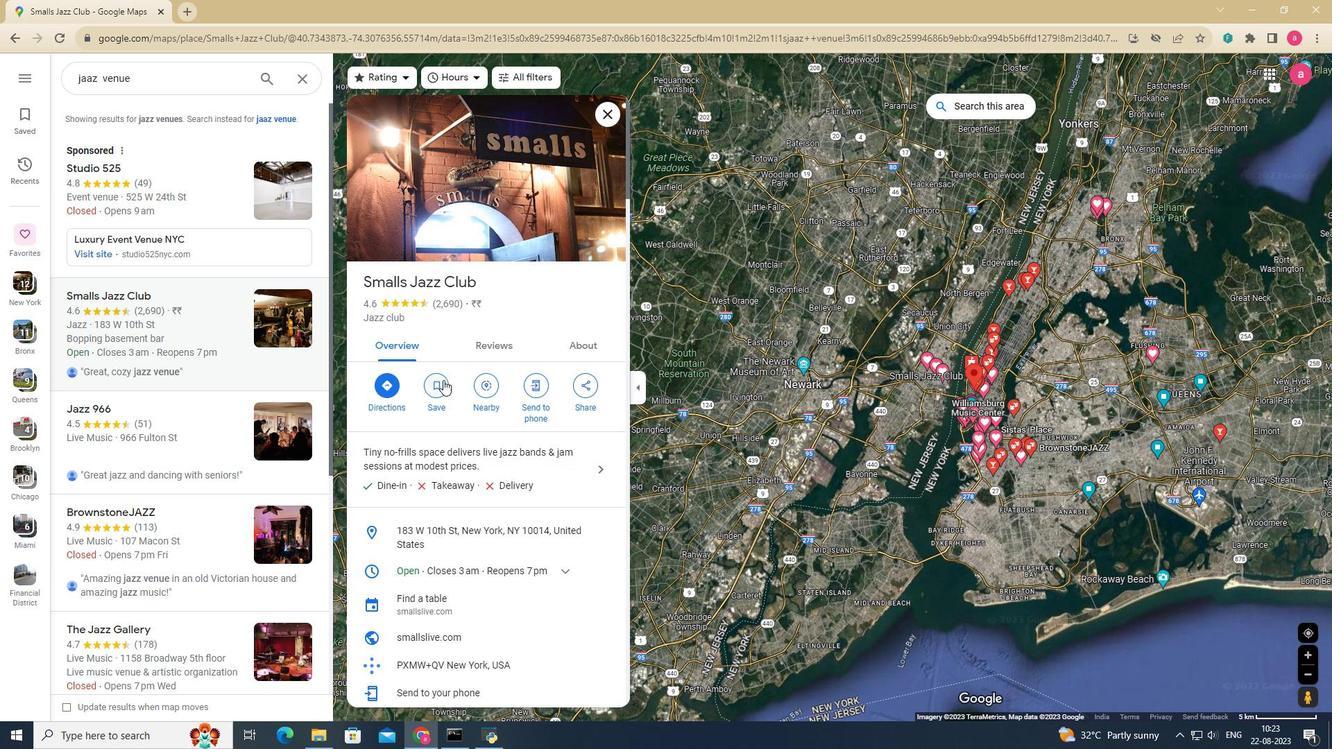 
Action: Mouse pressed left at (443, 380)
Screenshot: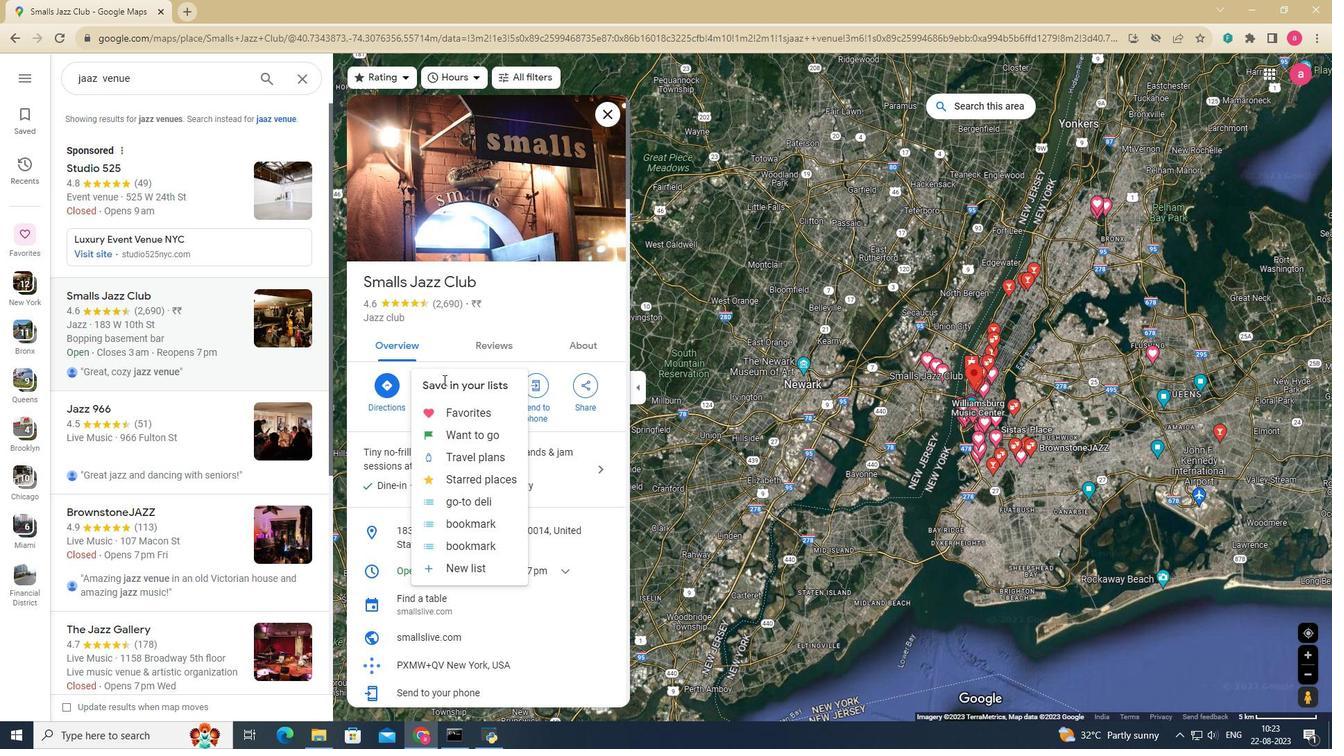 
Action: Mouse moved to (458, 528)
Screenshot: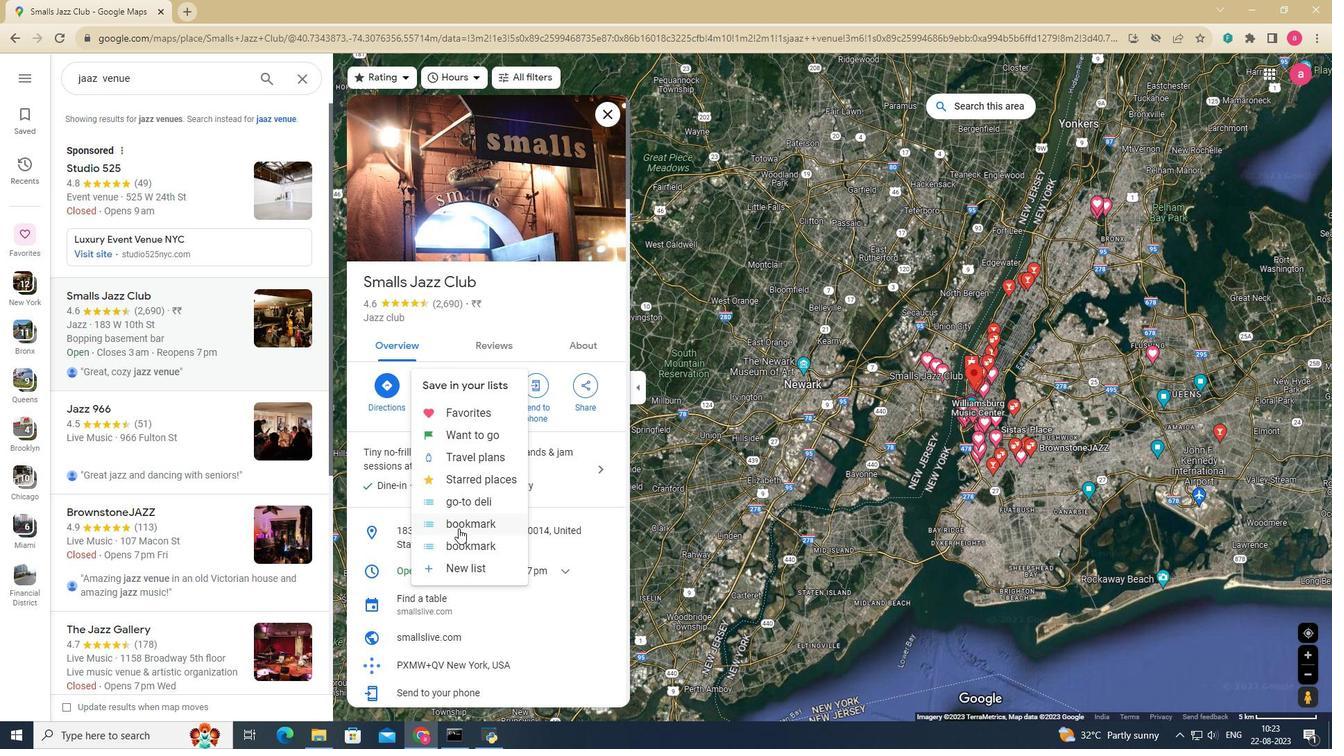 
Action: Mouse pressed left at (458, 528)
Screenshot: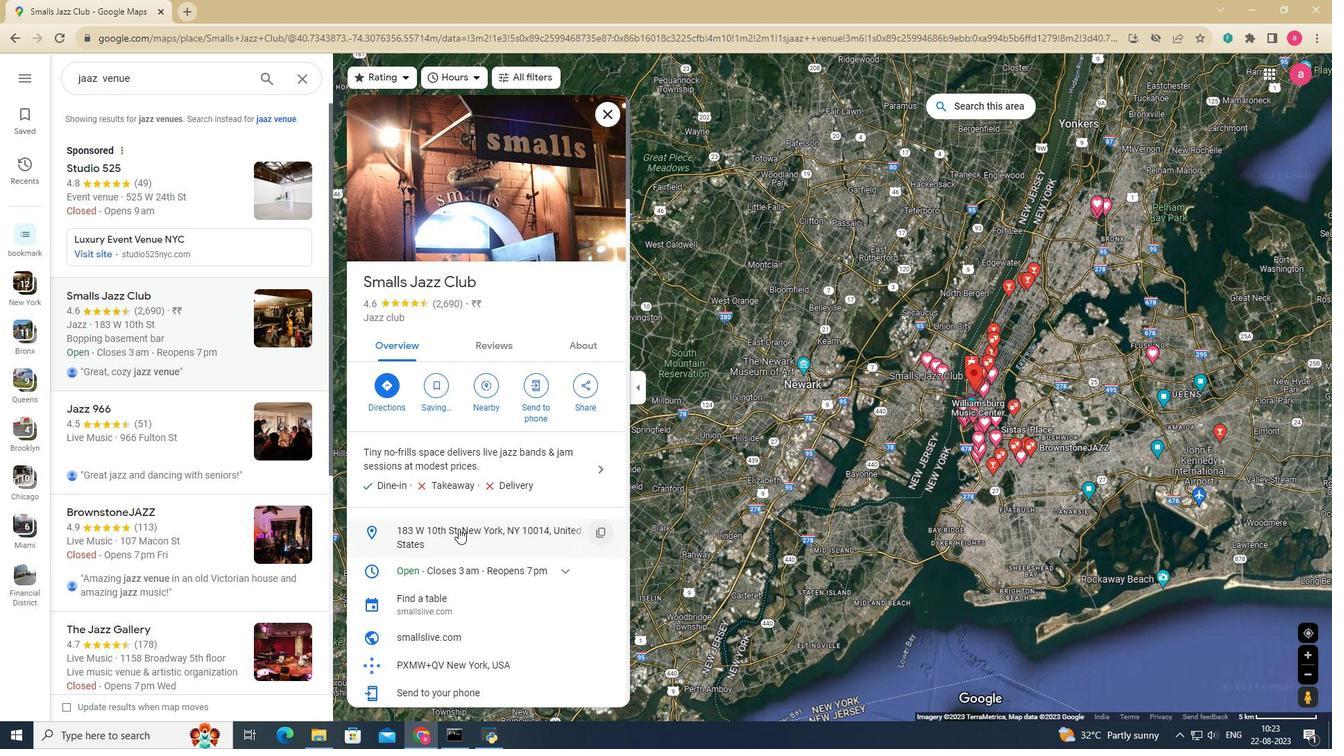 
Action: Mouse moved to (424, 233)
Screenshot: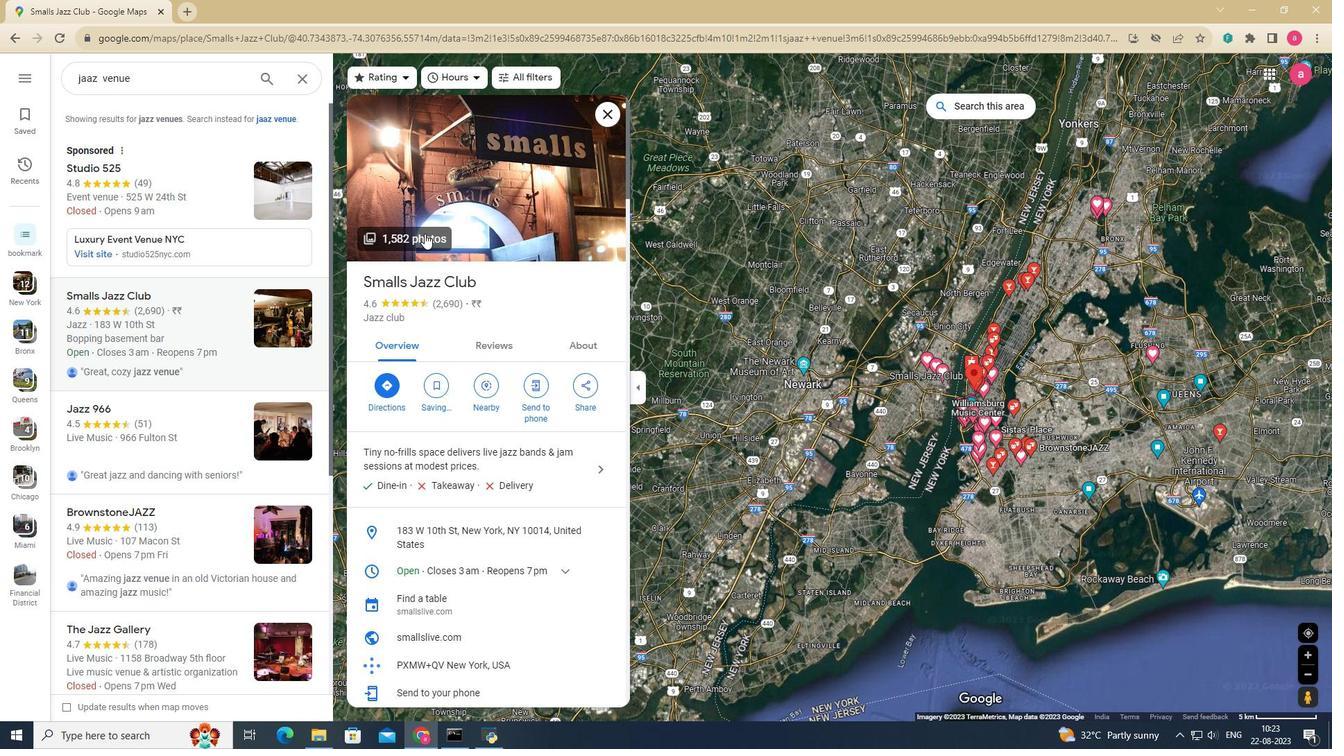 
Action: Mouse pressed left at (424, 233)
Screenshot: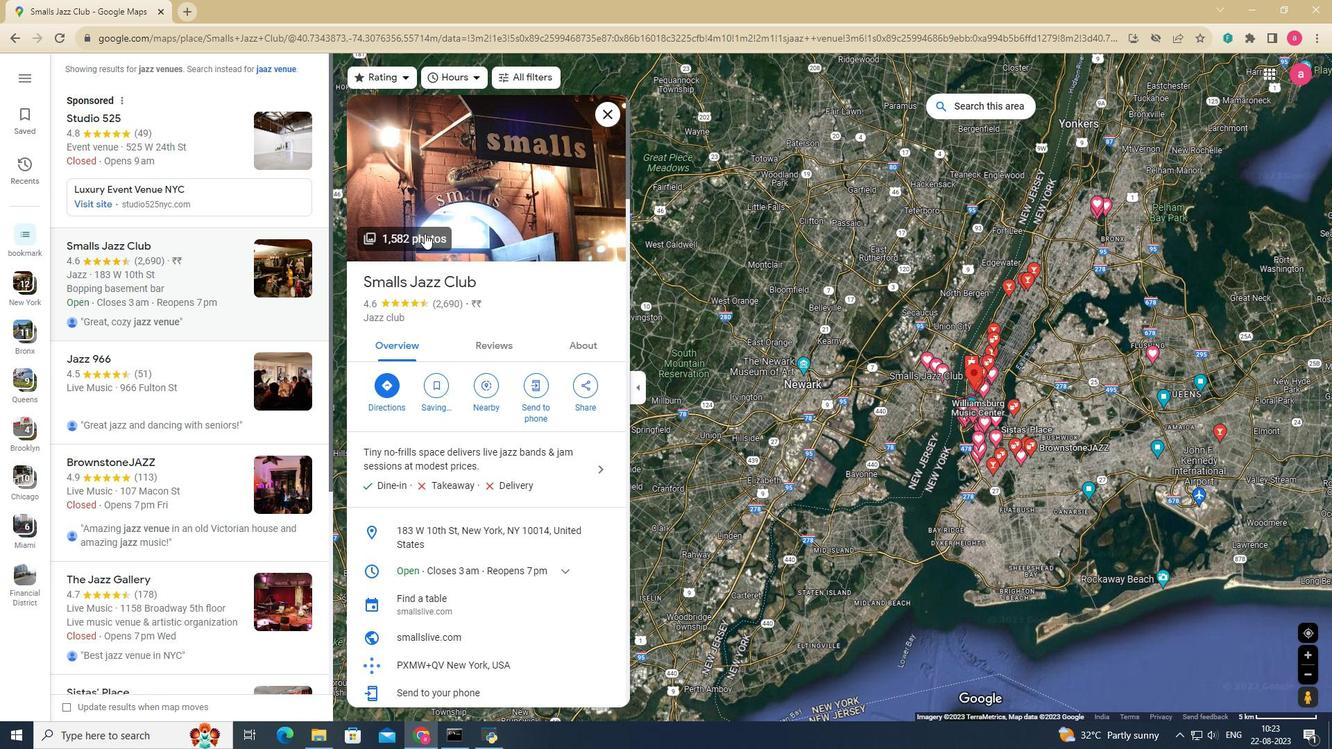 
Action: Mouse moved to (419, 254)
Screenshot: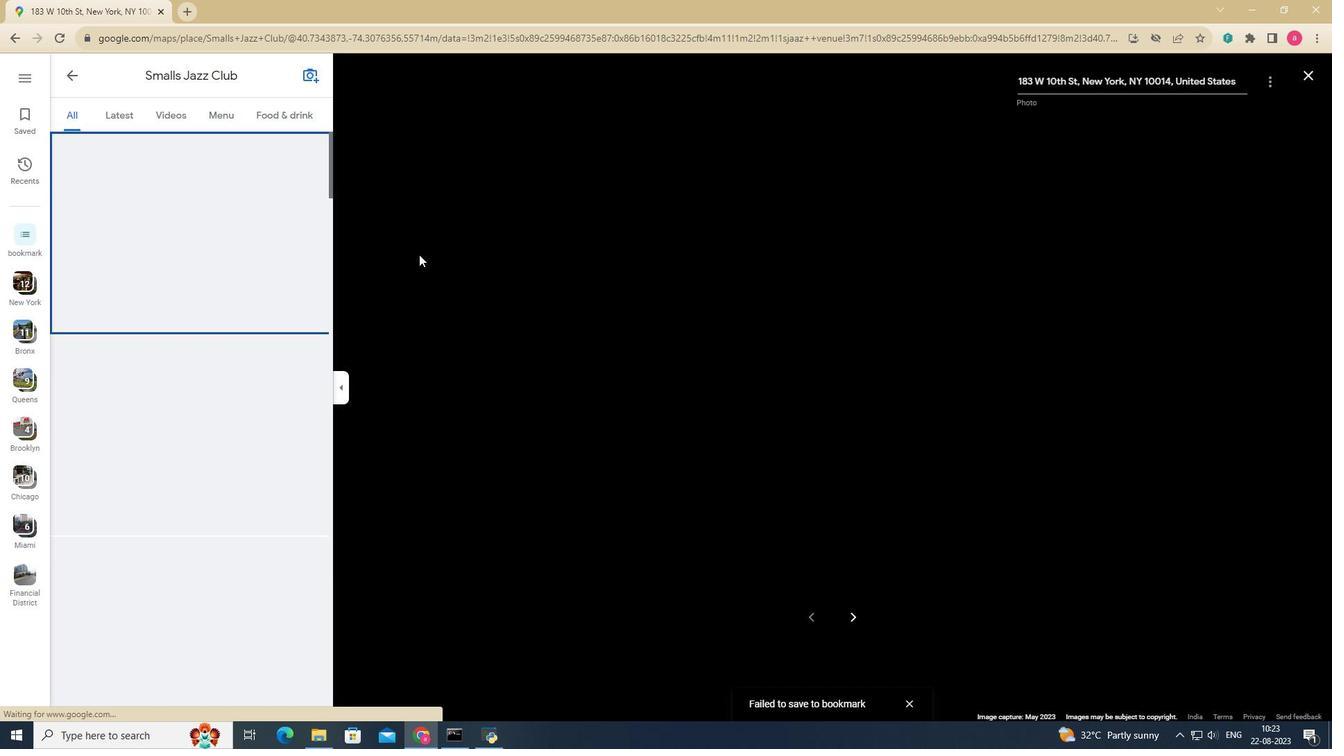 
Action: Key pressed <Key.right><Key.right><Key.right><Key.right><Key.right><Key.right><Key.right><Key.right><Key.right><Key.right><Key.right><Key.right>
Screenshot: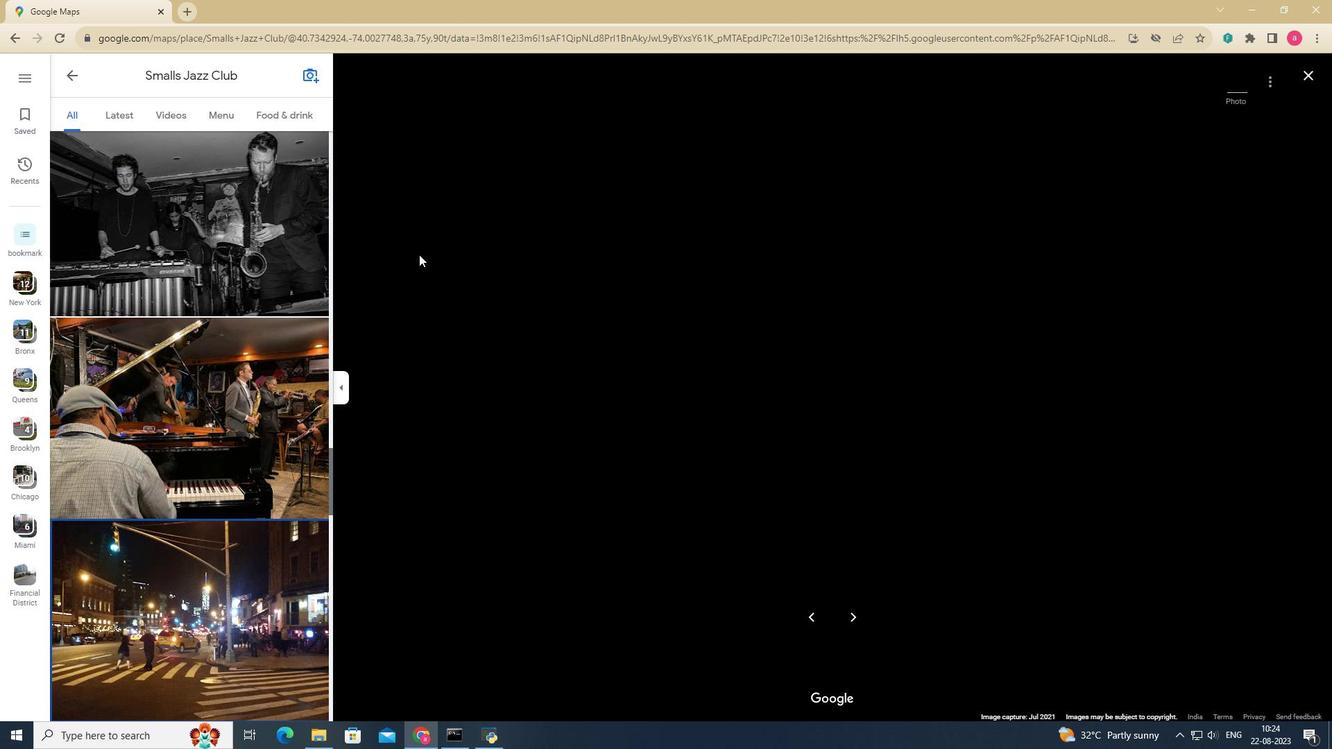 
Action: Mouse moved to (131, 119)
Screenshot: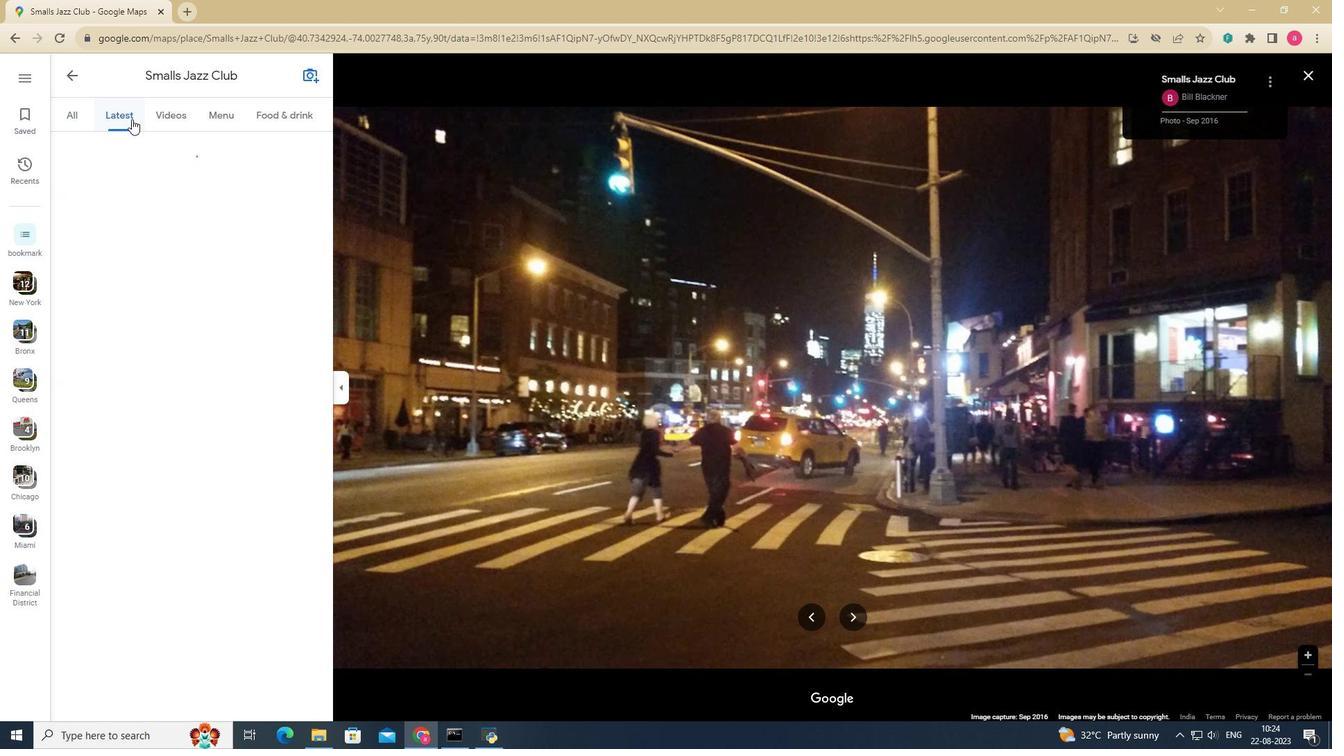 
Action: Mouse pressed left at (131, 119)
Screenshot: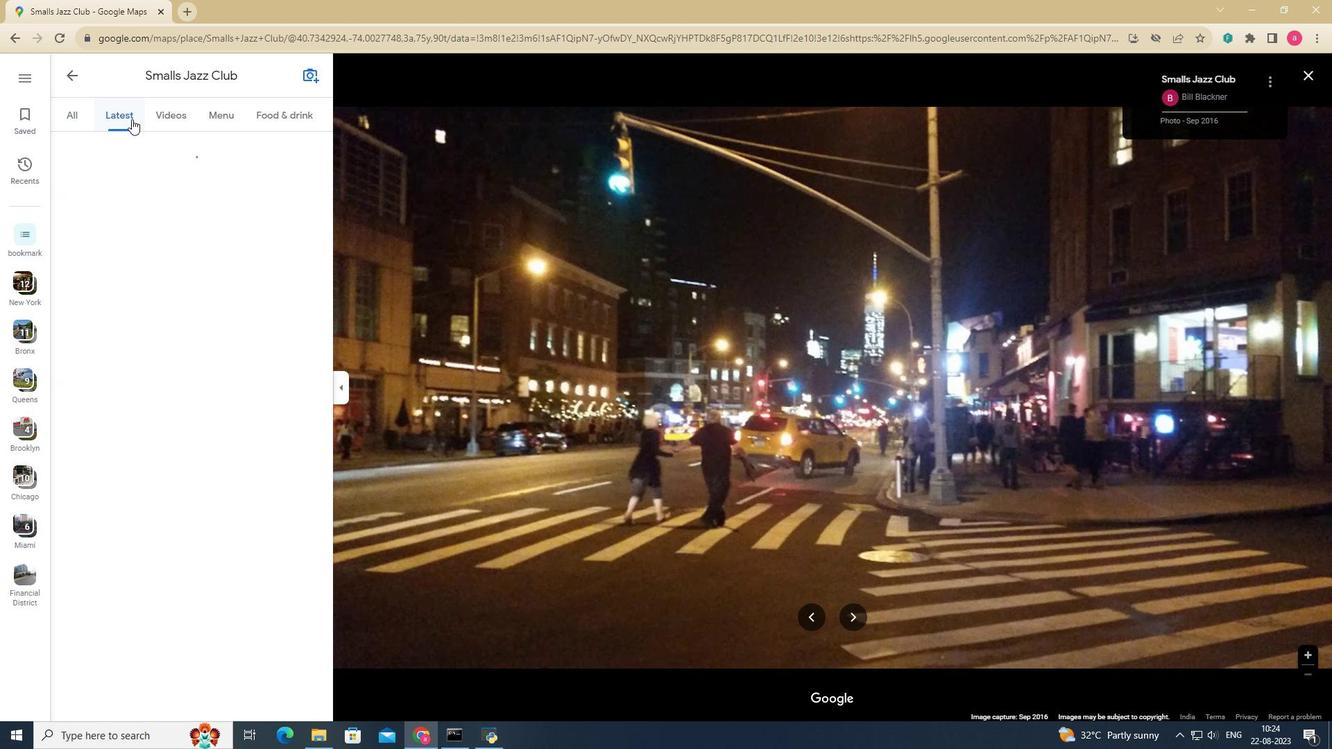 
Action: Mouse moved to (818, 527)
Screenshot: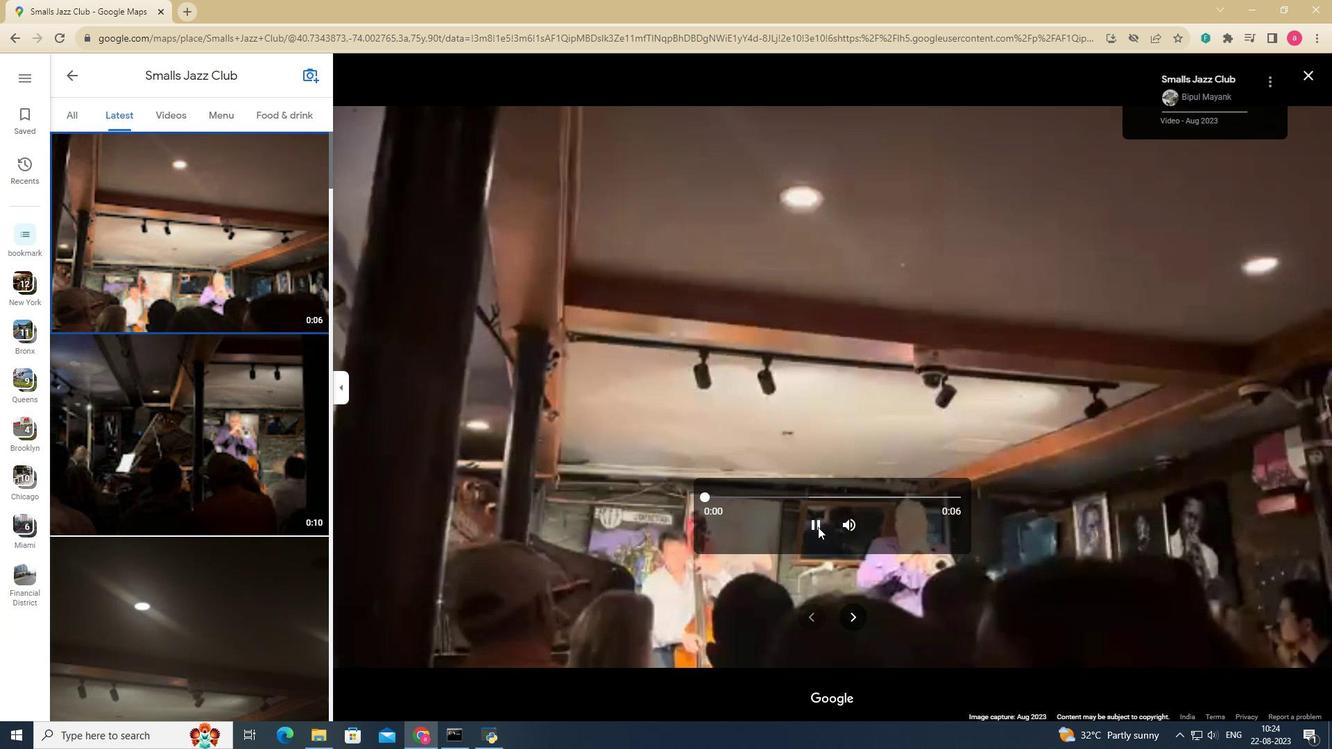 
Action: Mouse pressed left at (818, 527)
Screenshot: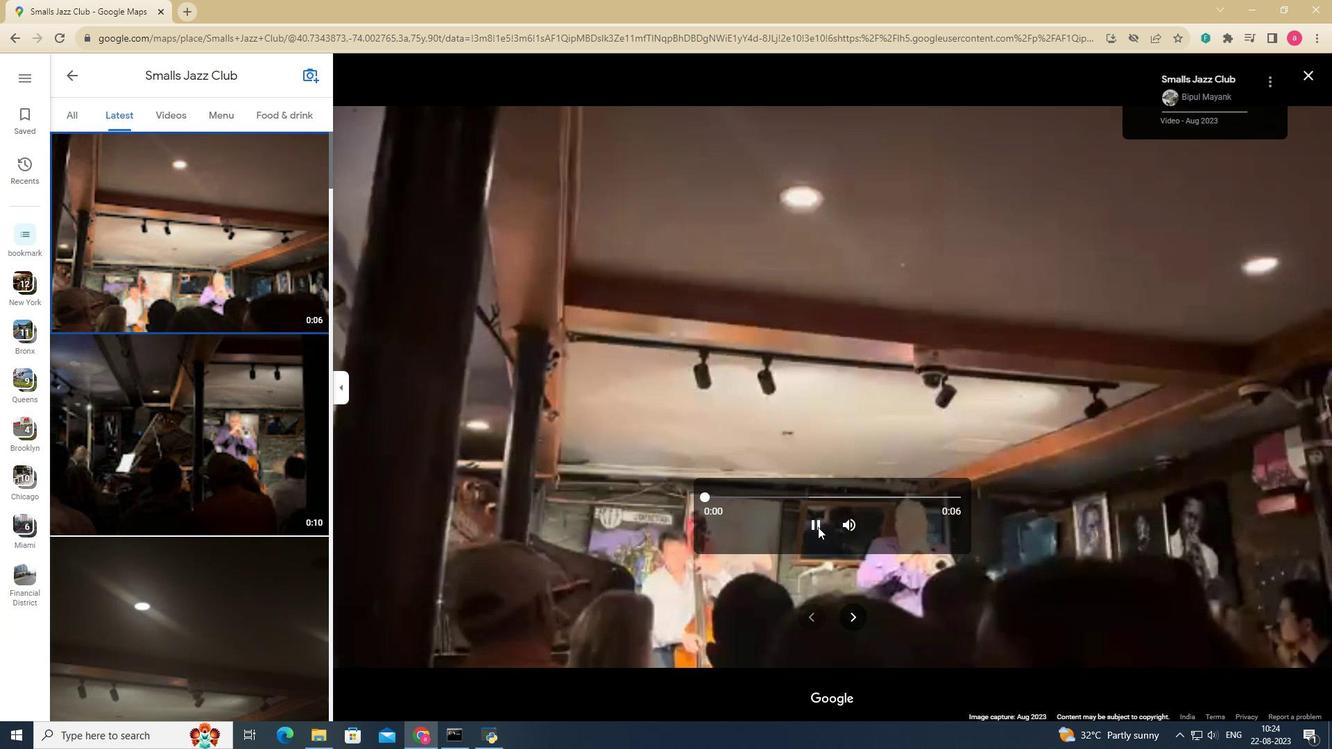 
Action: Mouse moved to (137, 467)
Screenshot: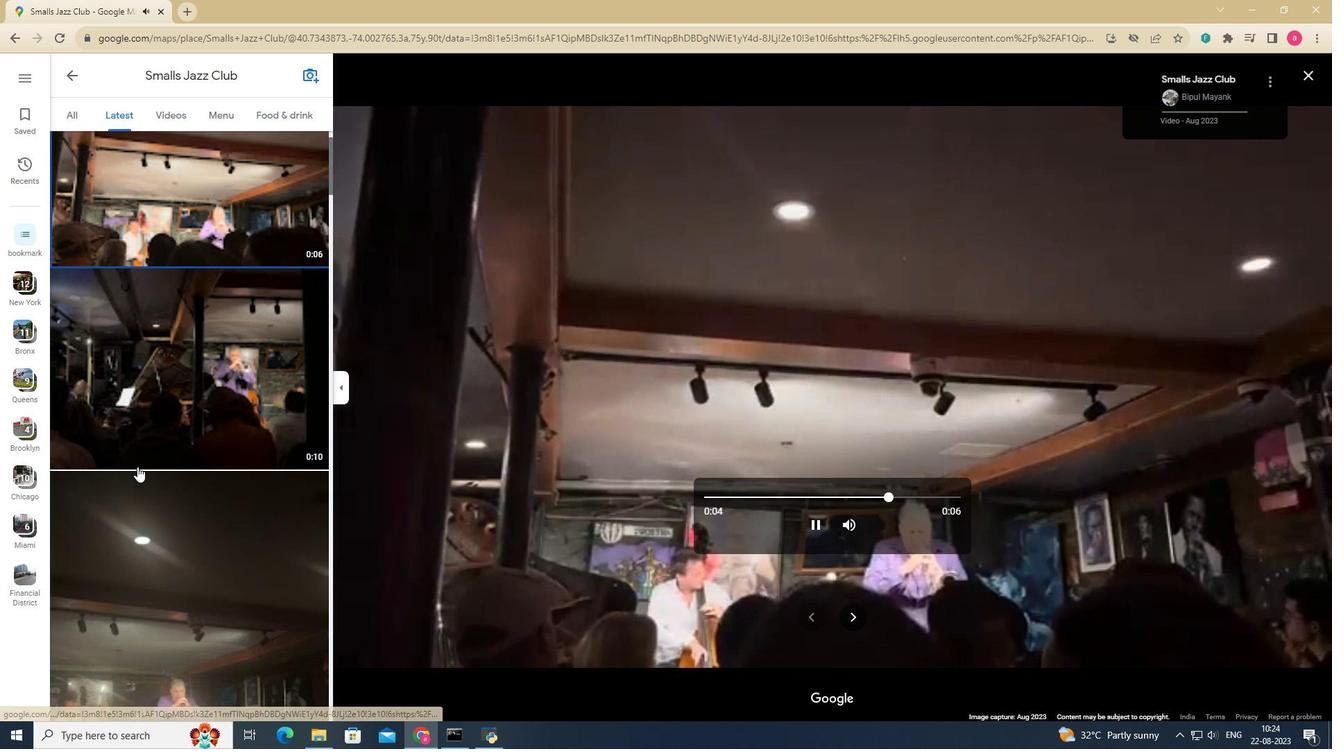 
Action: Mouse scrolled (137, 466) with delta (0, 0)
Screenshot: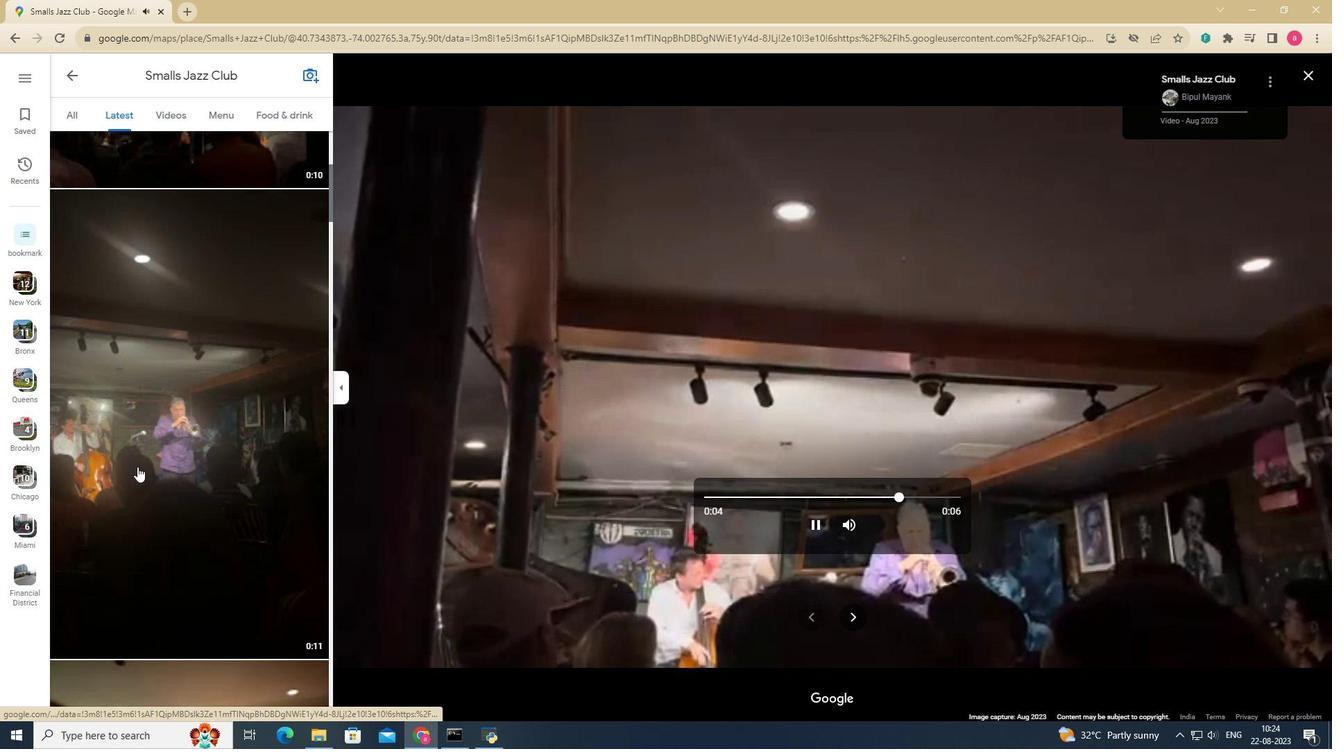 
Action: Mouse scrolled (137, 466) with delta (0, 0)
Screenshot: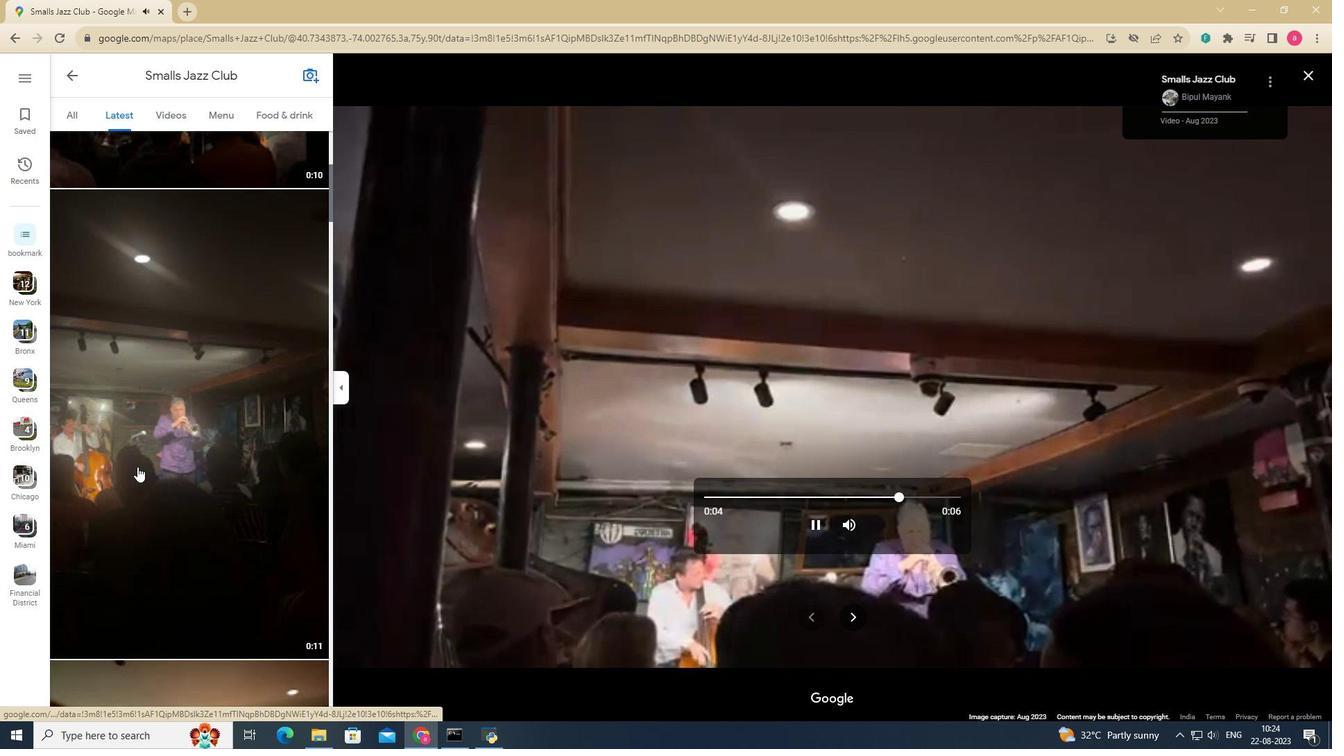 
Action: Mouse scrolled (137, 466) with delta (0, 0)
Screenshot: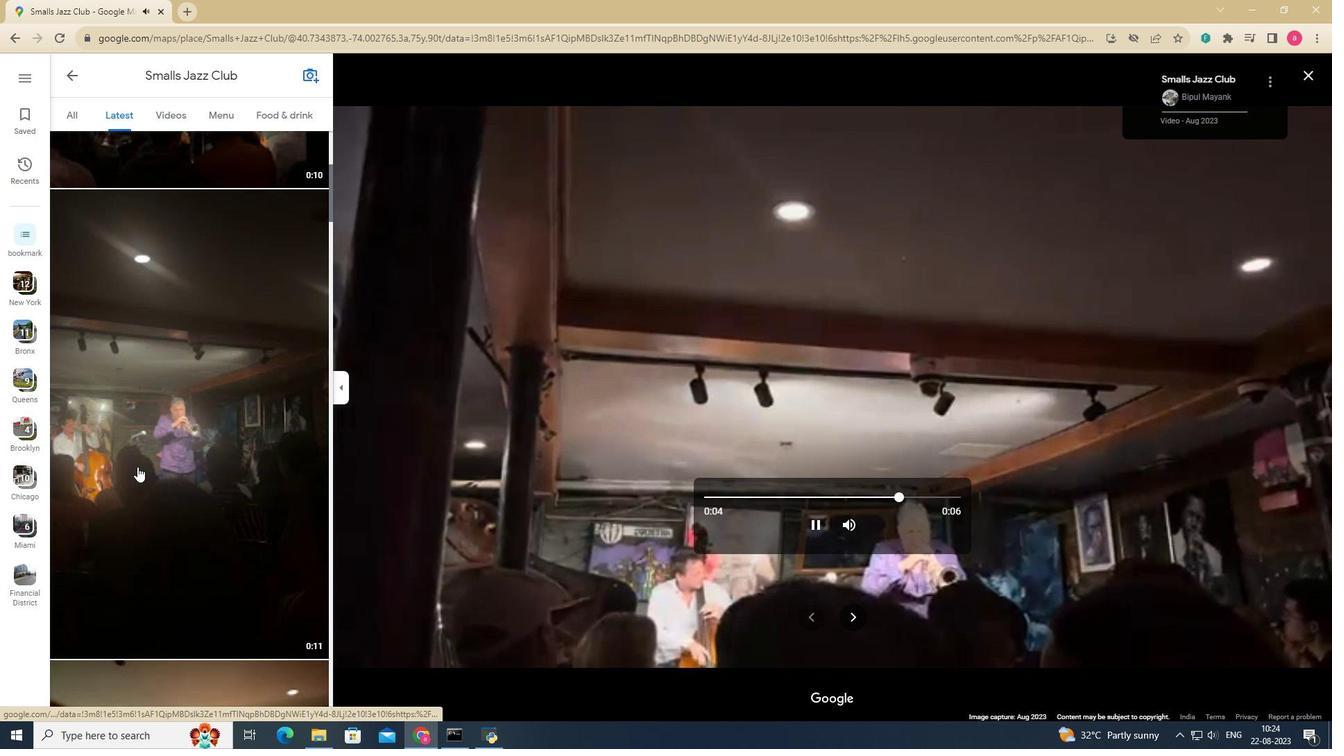 
Action: Mouse scrolled (137, 466) with delta (0, 0)
Screenshot: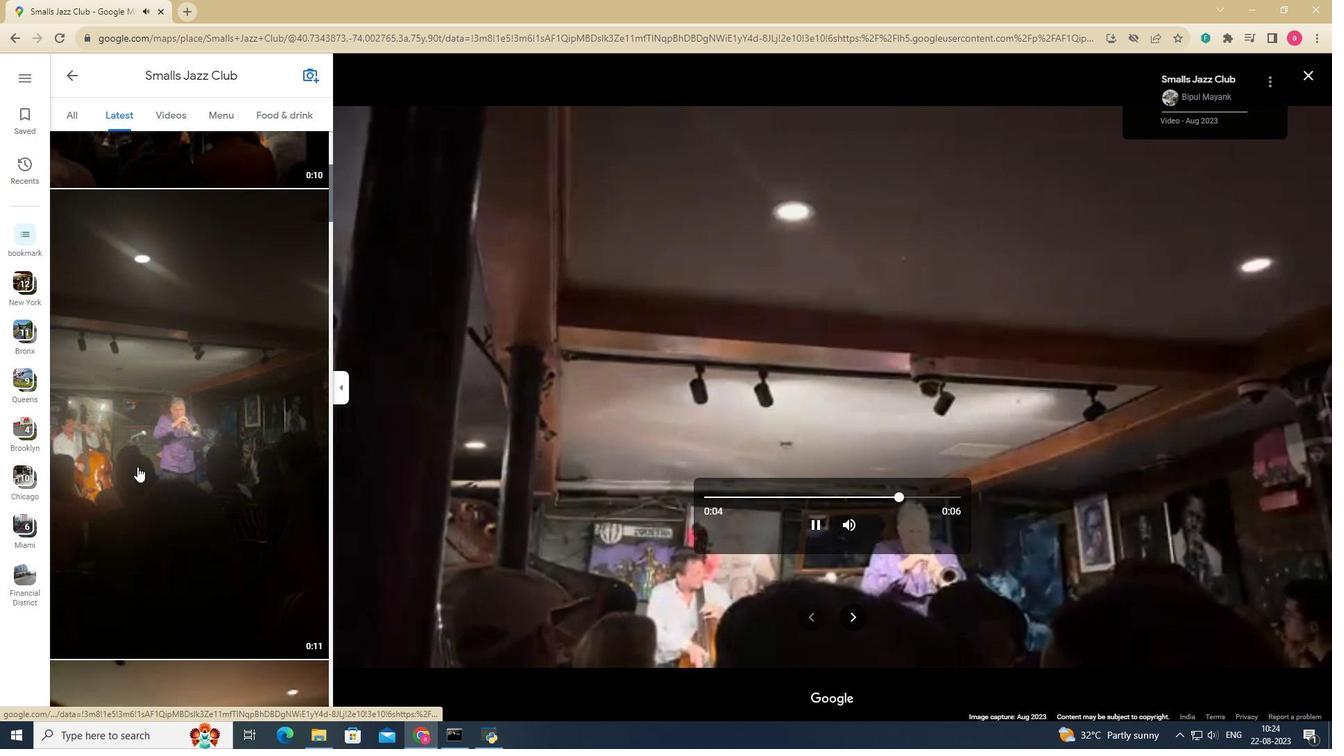 
Action: Mouse scrolled (137, 466) with delta (0, 0)
Screenshot: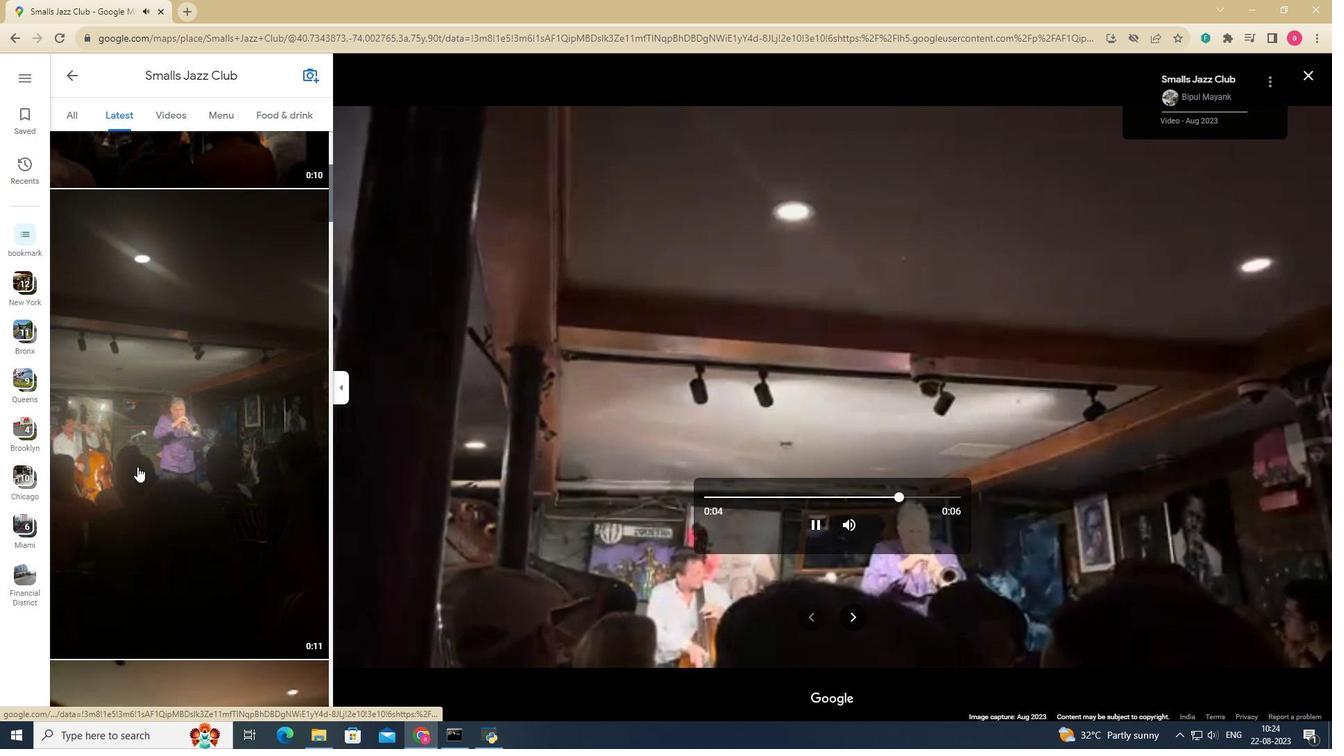 
Action: Mouse pressed left at (137, 467)
Screenshot: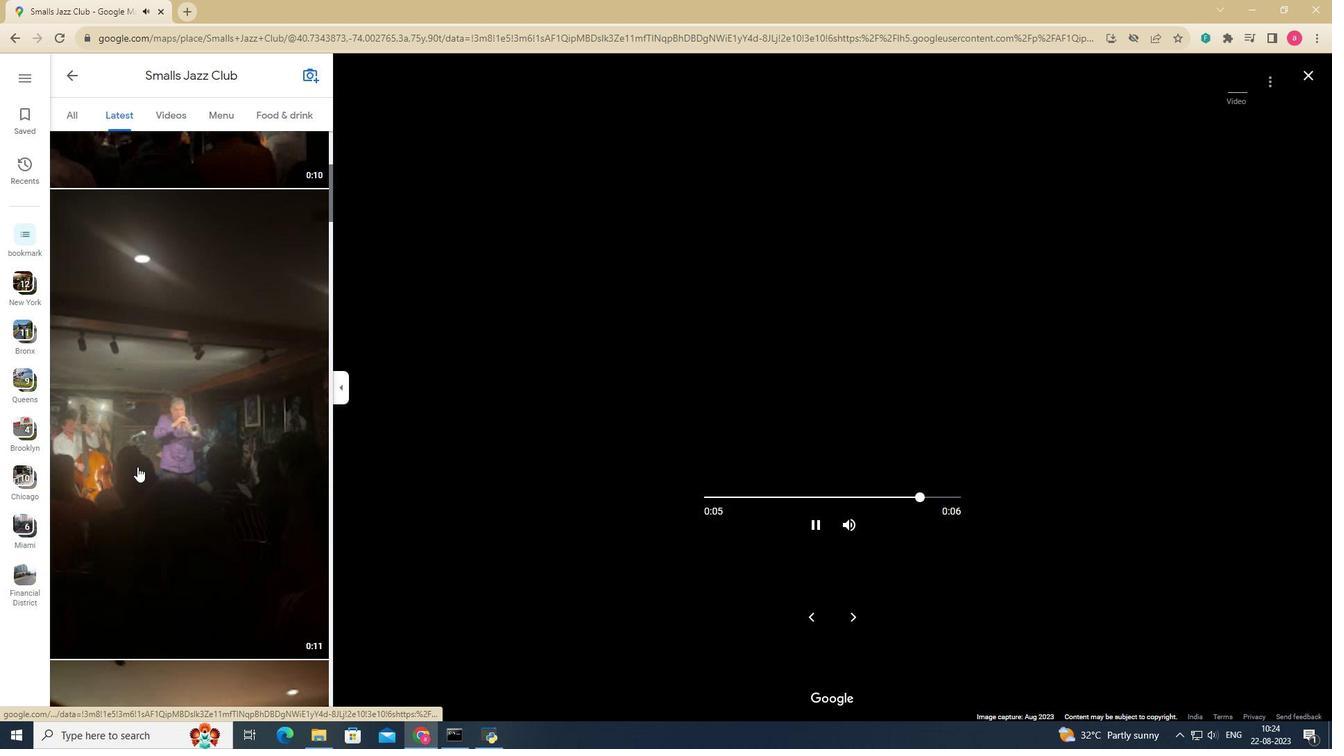 
Action: Mouse moved to (816, 527)
Screenshot: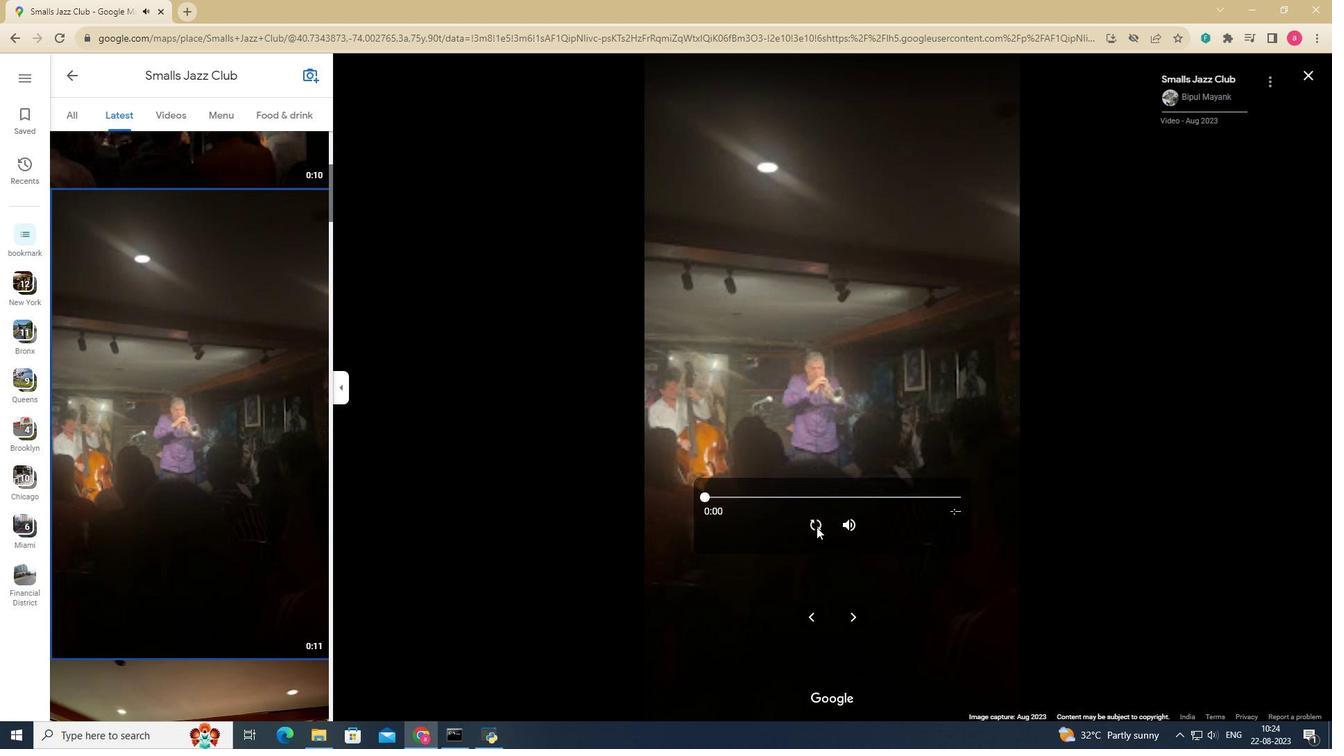 
Action: Mouse pressed left at (816, 527)
Screenshot: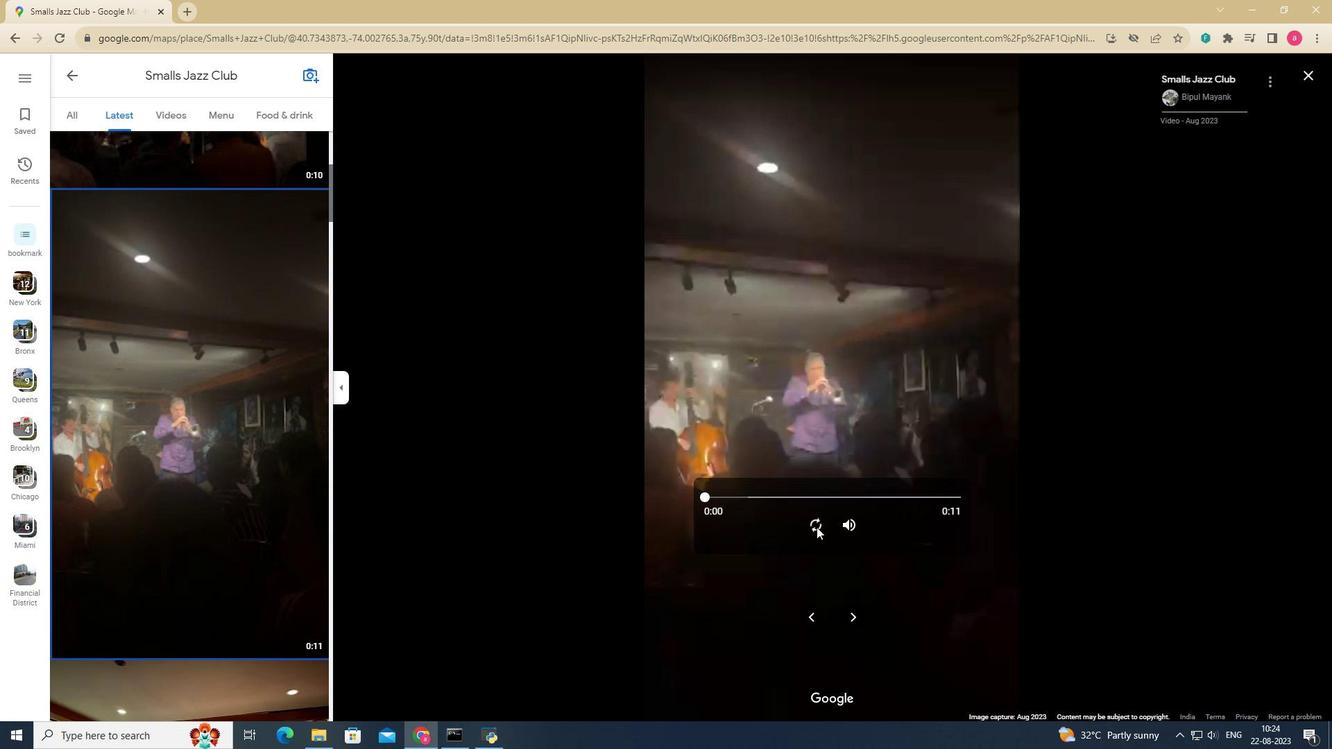 
Action: Mouse moved to (77, 77)
Screenshot: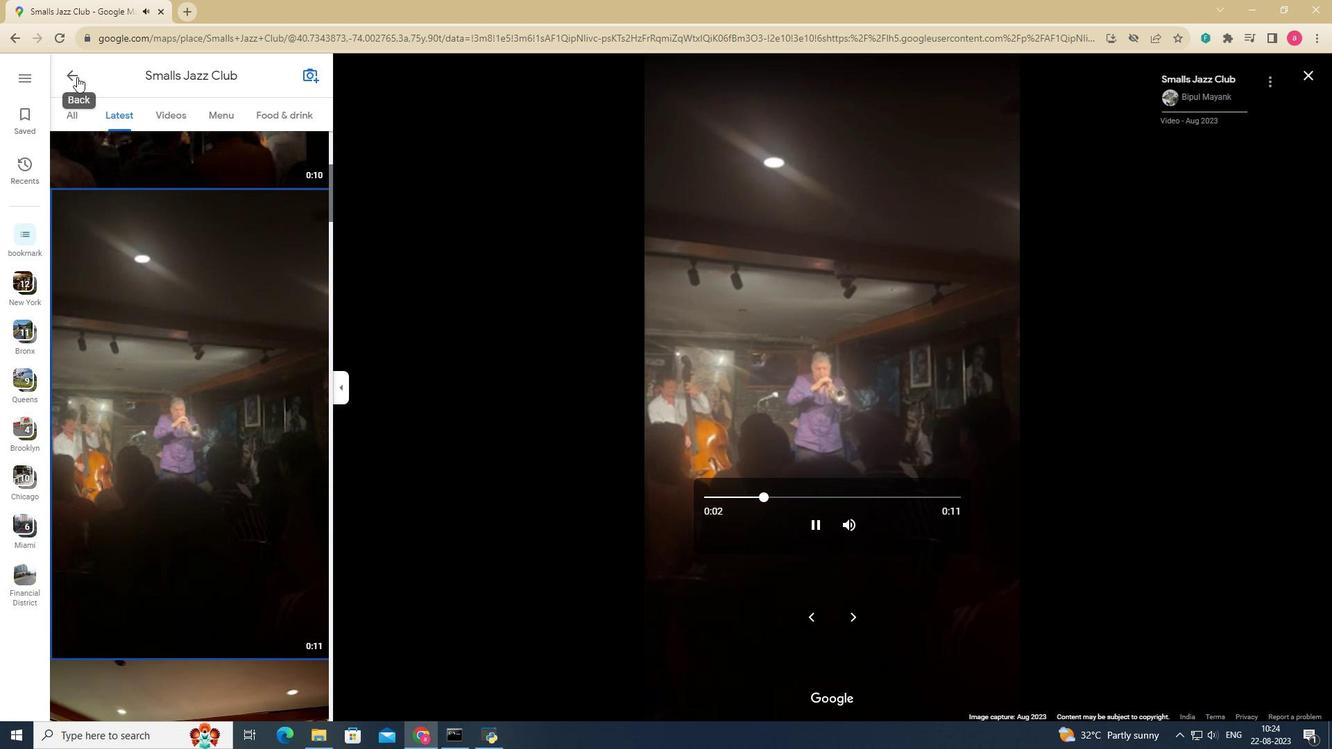 
Action: Mouse pressed left at (77, 77)
Screenshot: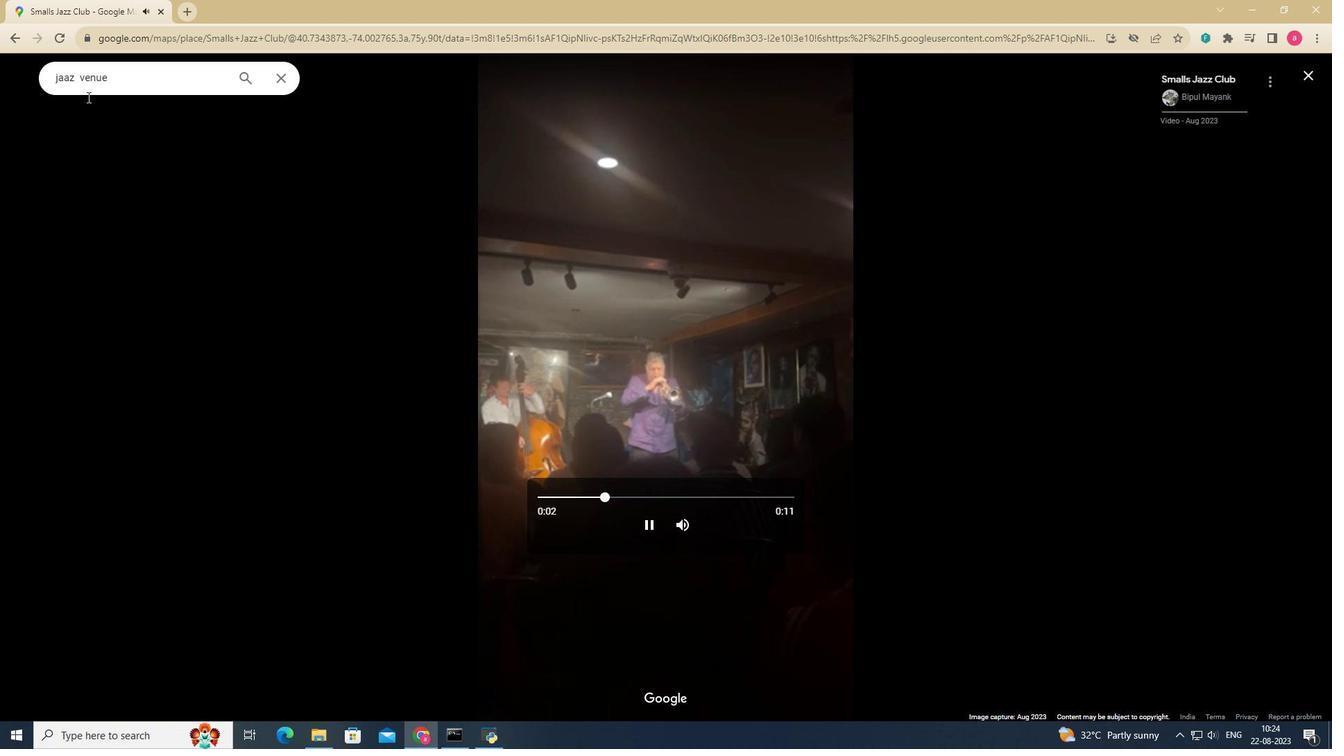 
Action: Mouse moved to (436, 389)
Screenshot: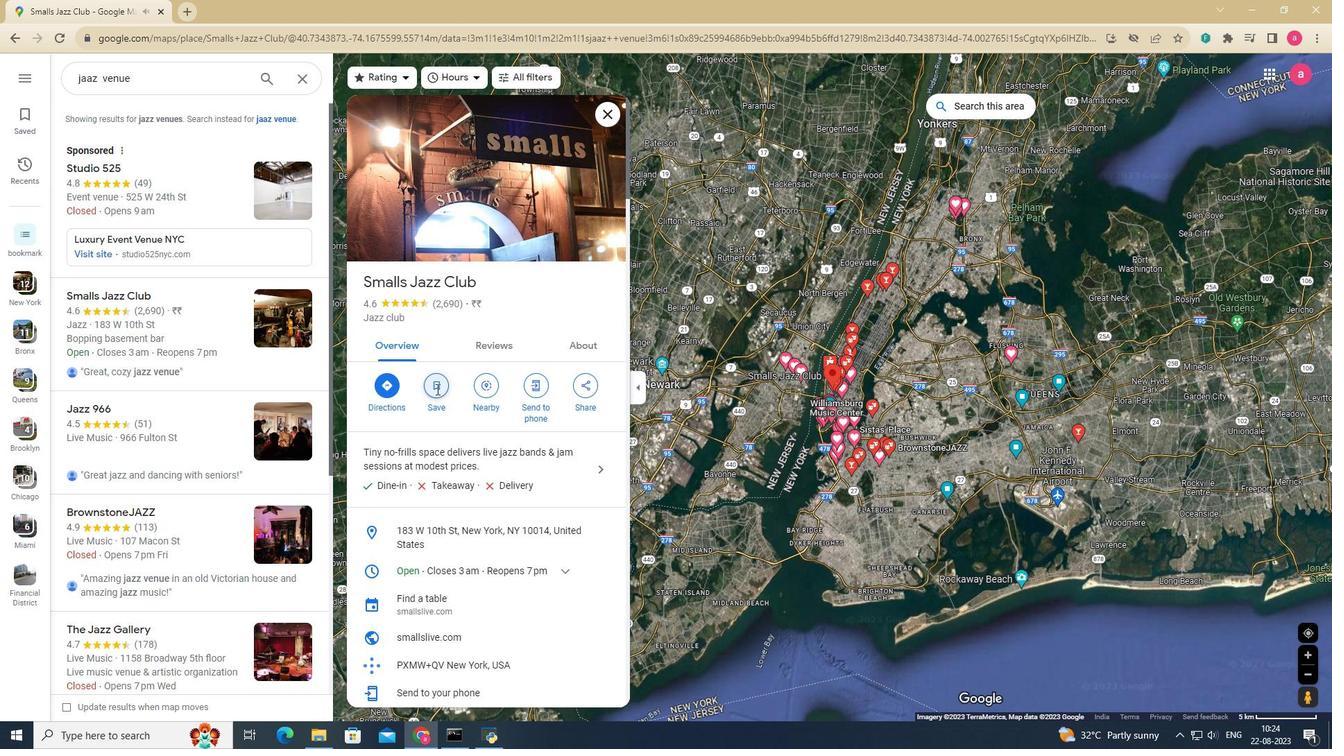 
Action: Mouse pressed left at (436, 389)
Screenshot: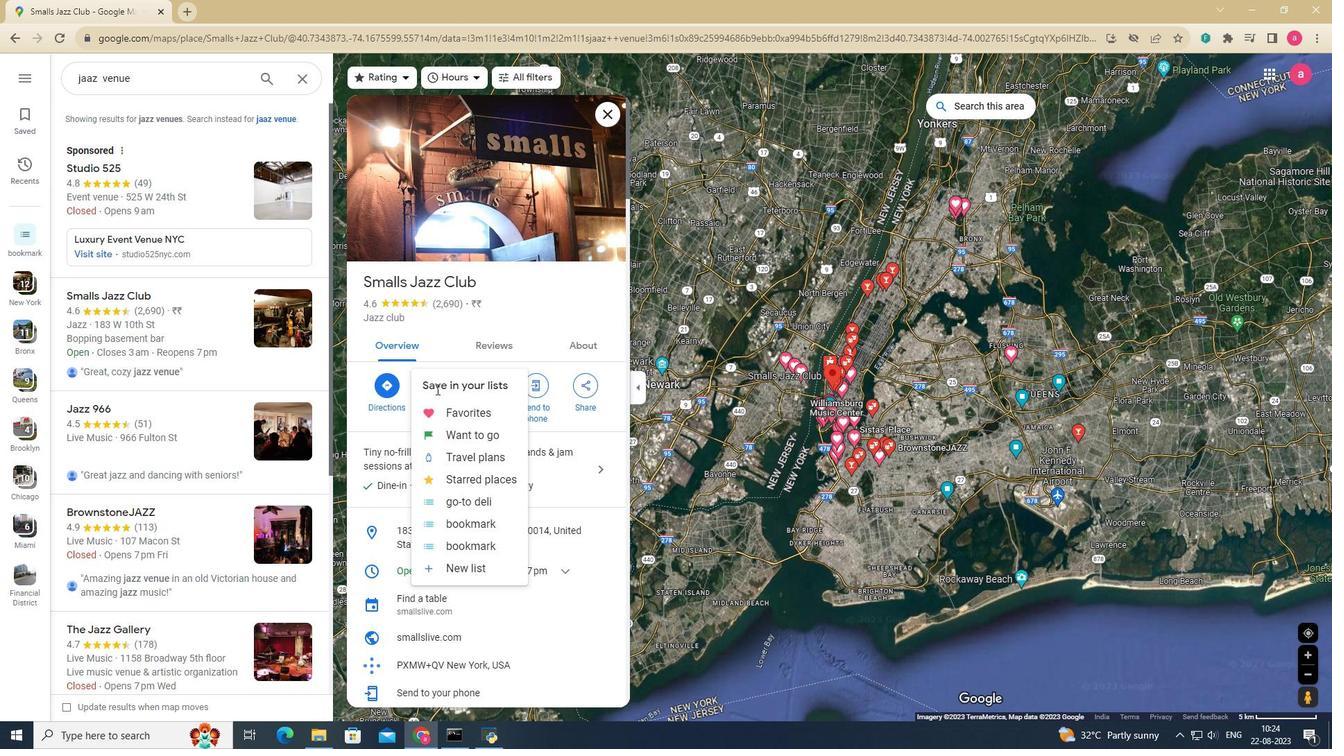 
Action: Mouse moved to (473, 523)
Screenshot: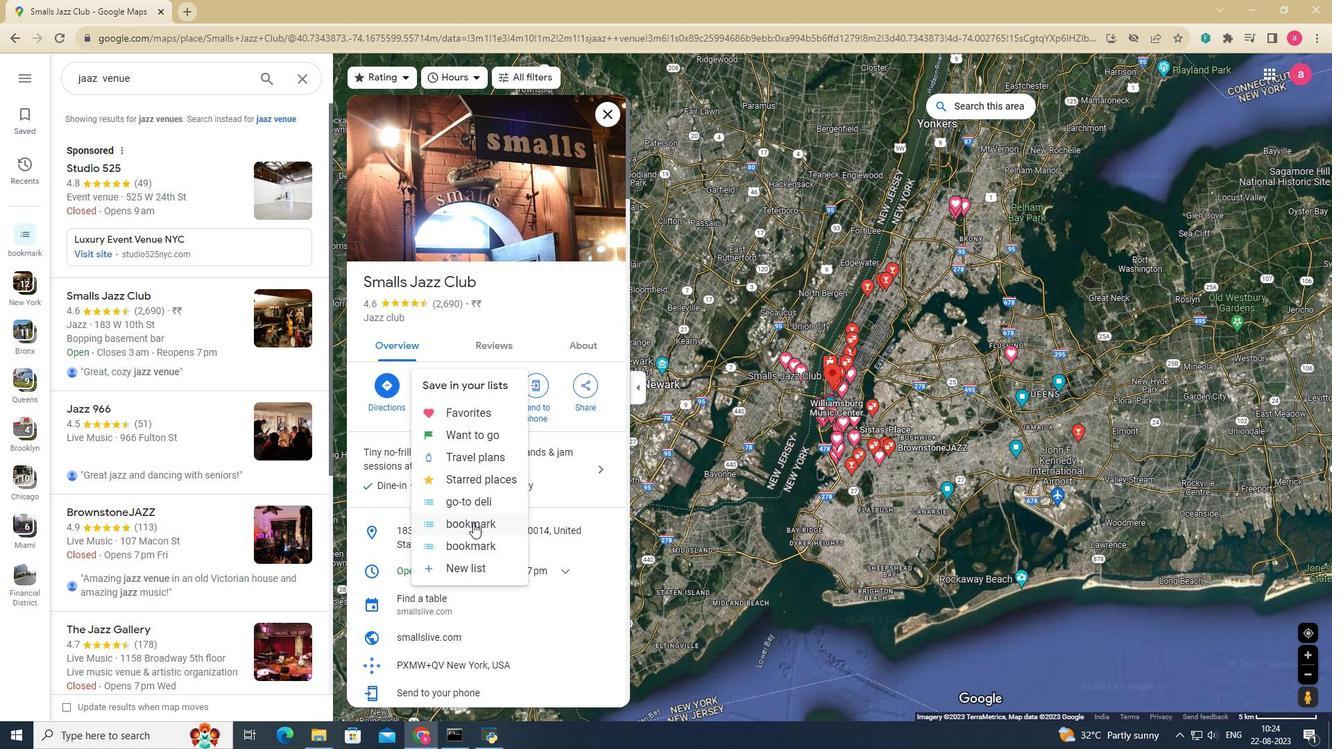 
Action: Mouse pressed left at (473, 523)
Screenshot: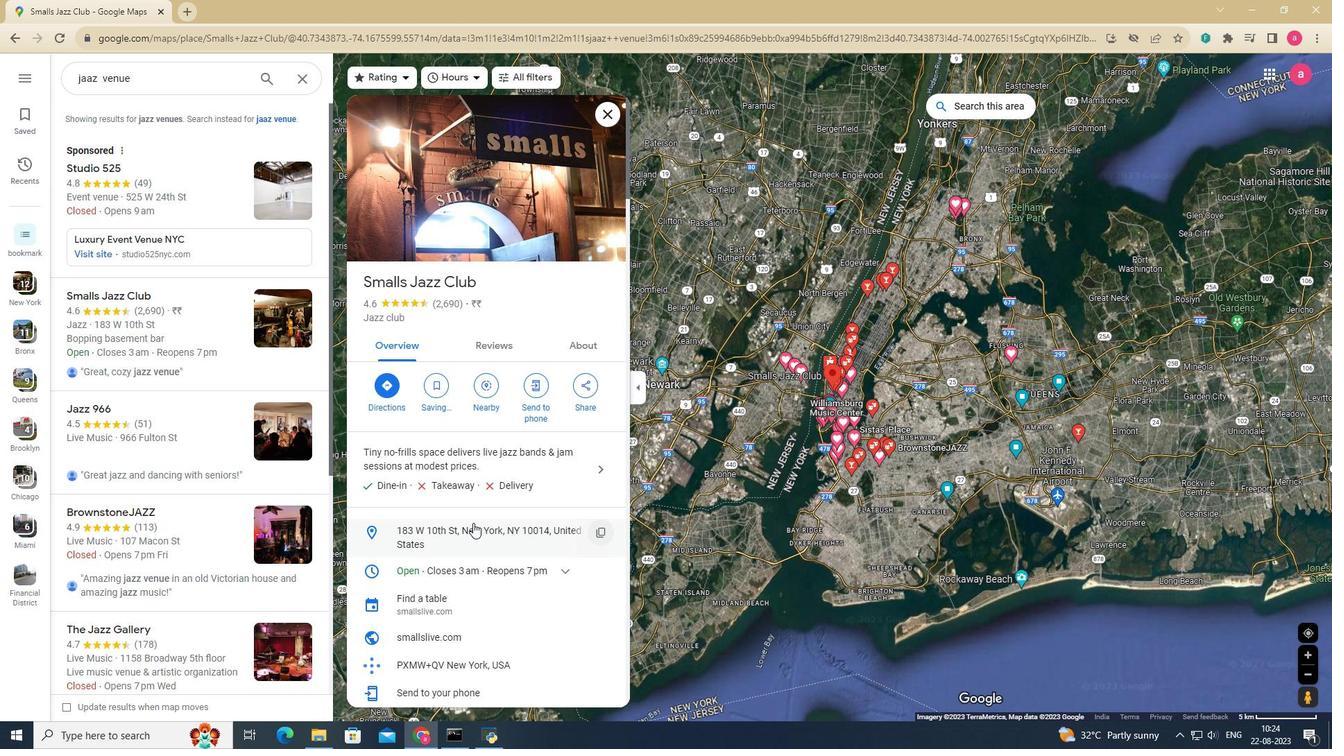 
Action: Mouse moved to (215, 340)
Screenshot: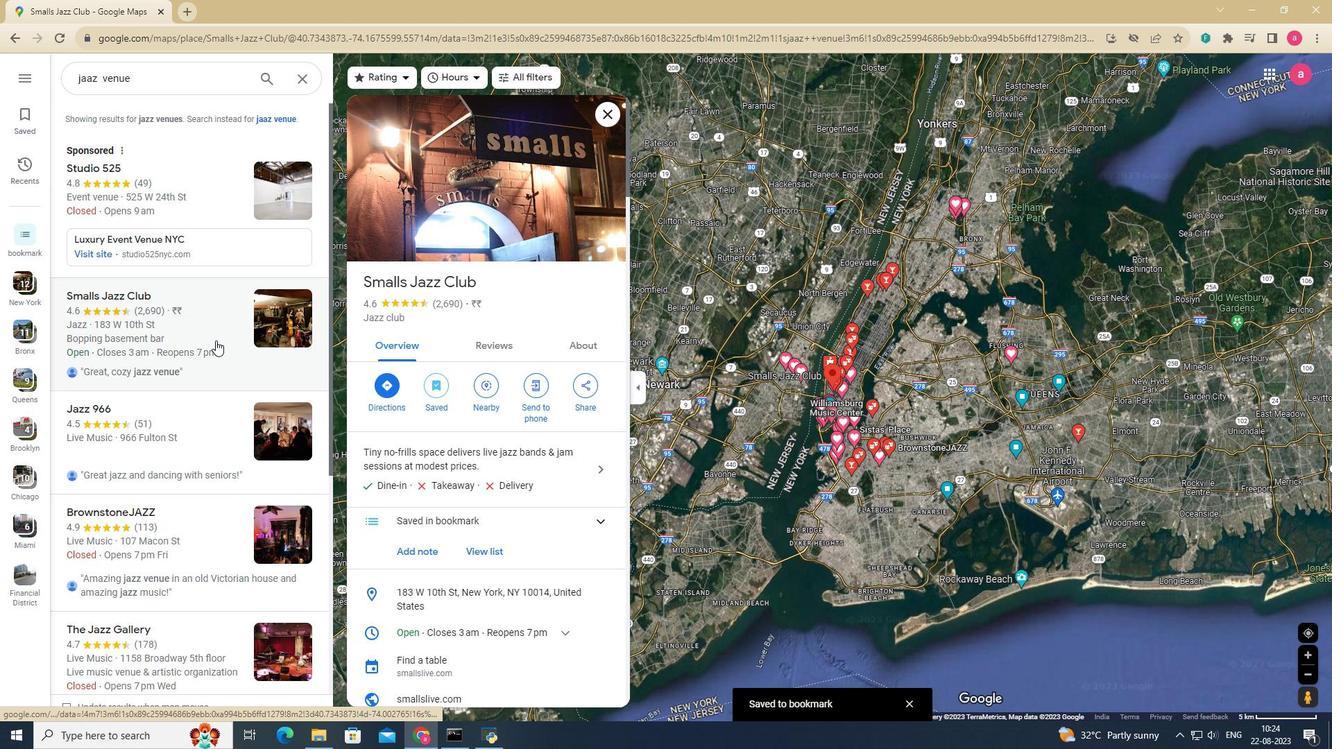 
Action: Mouse scrolled (215, 340) with delta (0, 0)
Screenshot: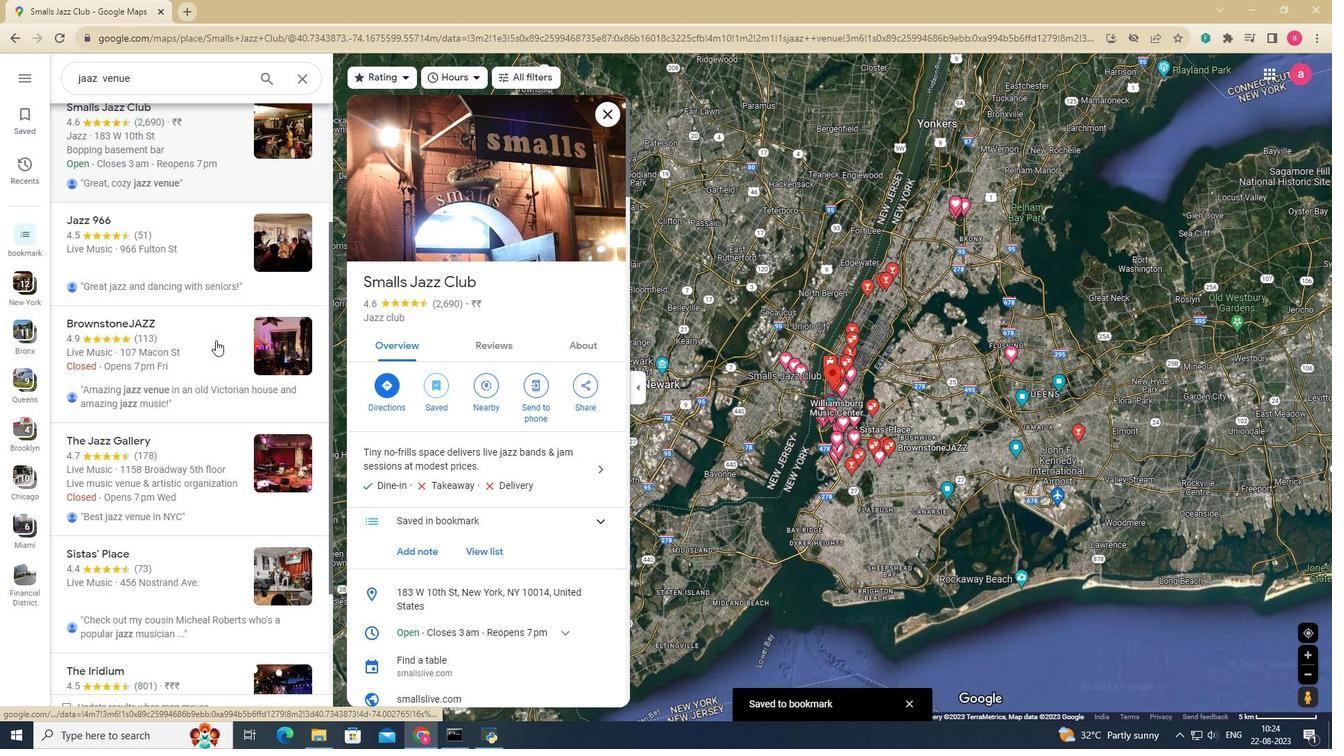 
Action: Mouse scrolled (215, 340) with delta (0, 0)
Screenshot: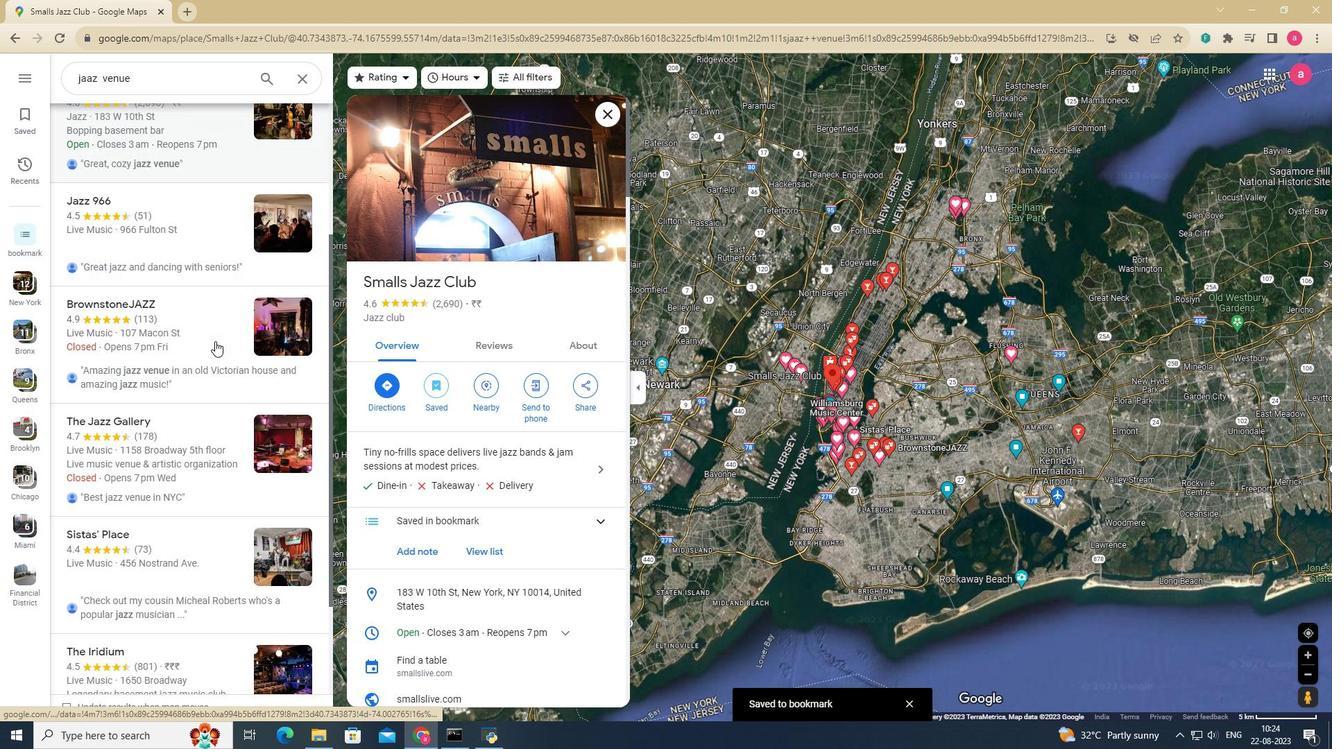 
Action: Mouse scrolled (215, 340) with delta (0, 0)
Screenshot: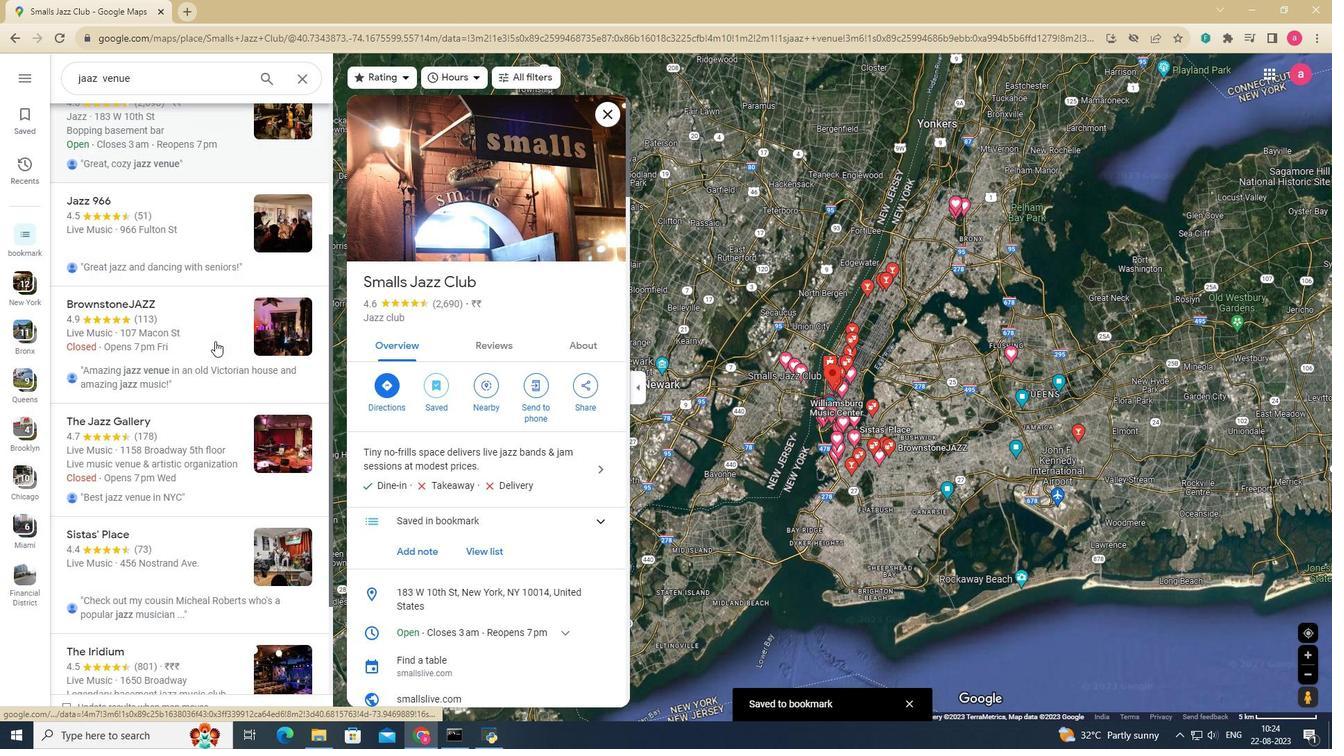 
Action: Mouse moved to (171, 245)
Screenshot: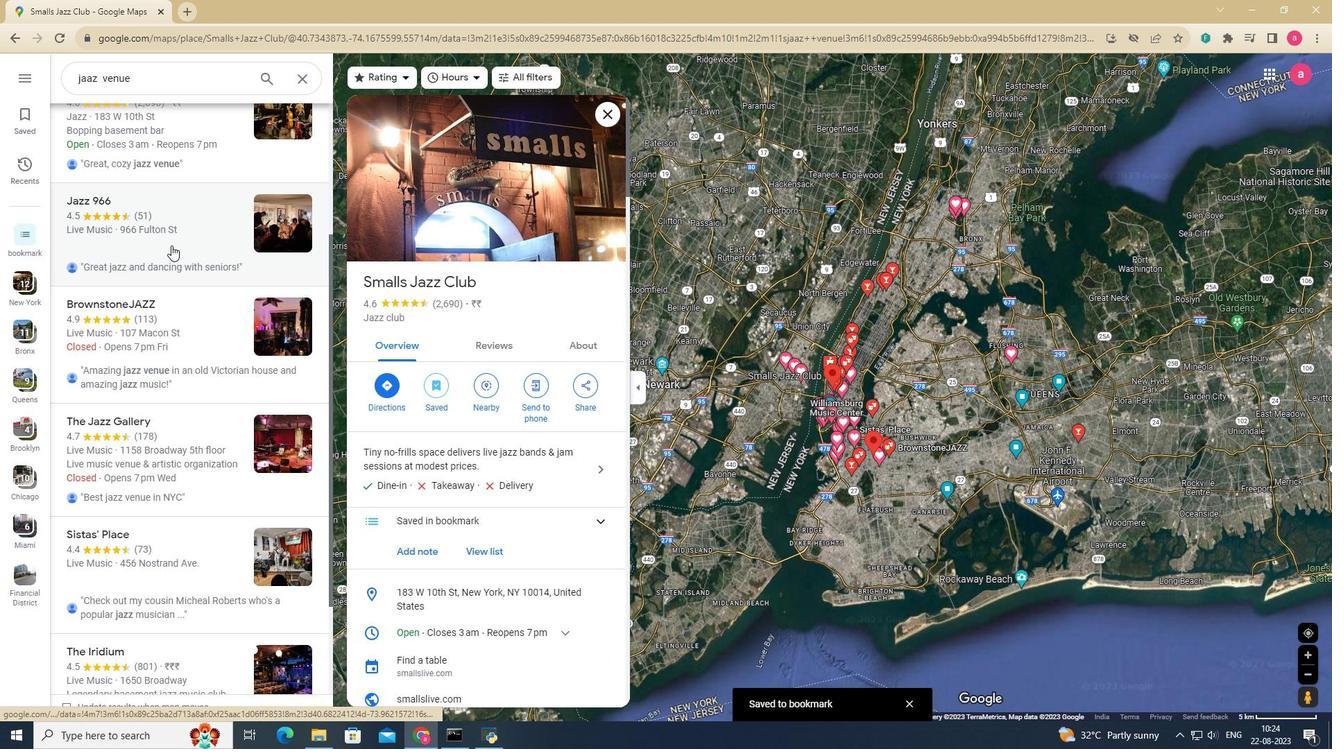 
Action: Mouse pressed left at (171, 245)
Screenshot: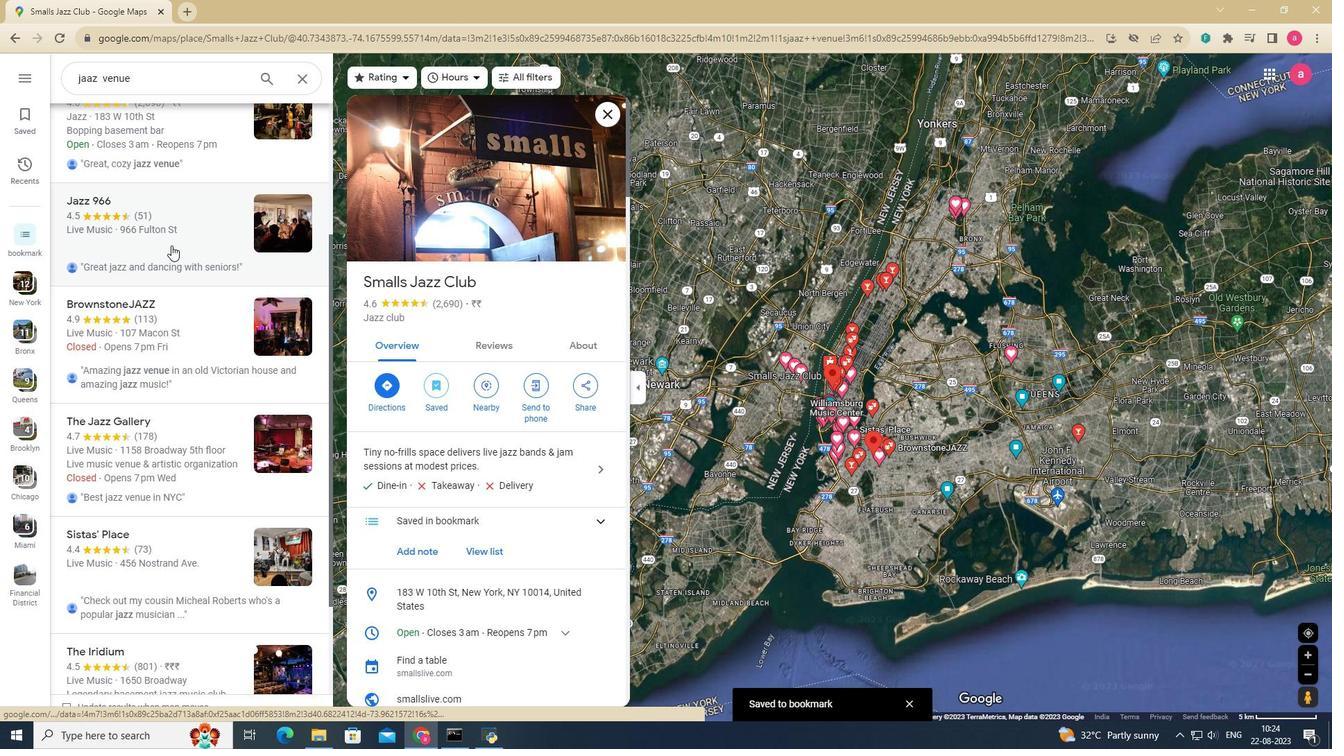 
Action: Mouse moved to (396, 236)
Screenshot: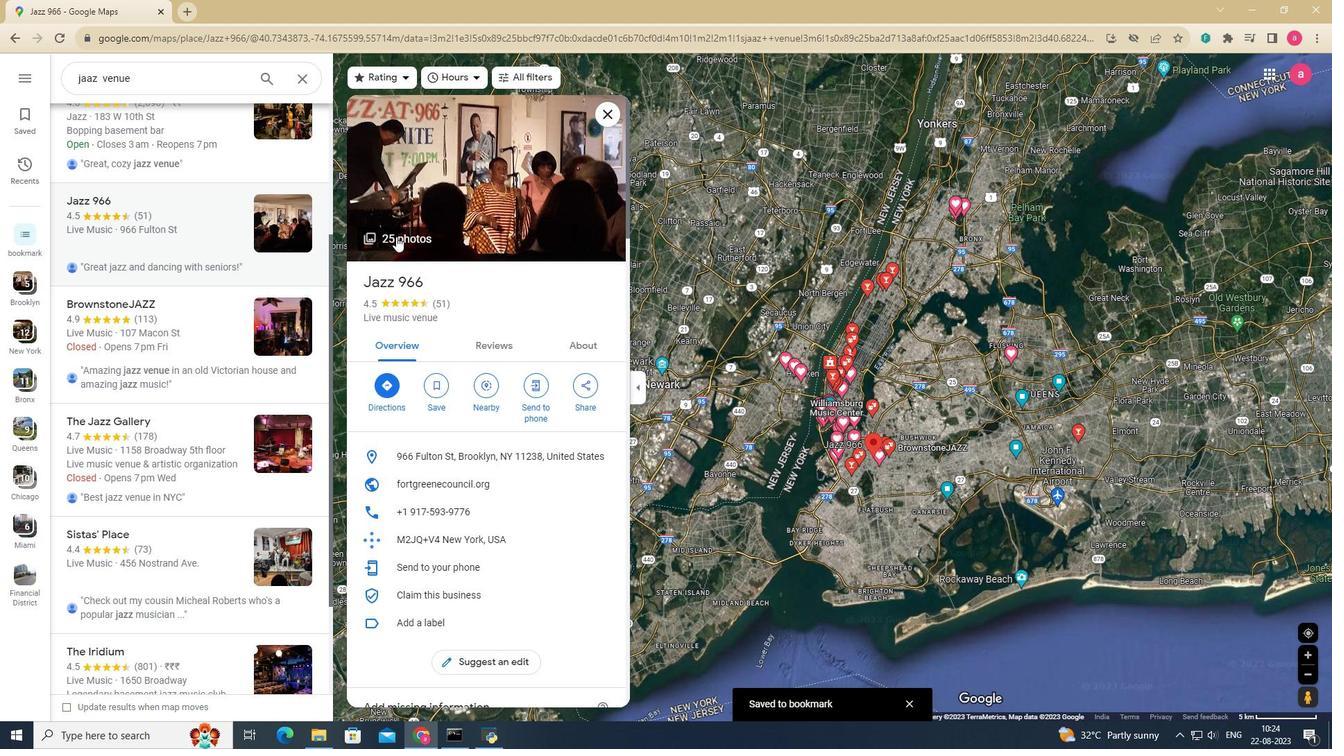 
Action: Mouse pressed left at (396, 236)
Screenshot: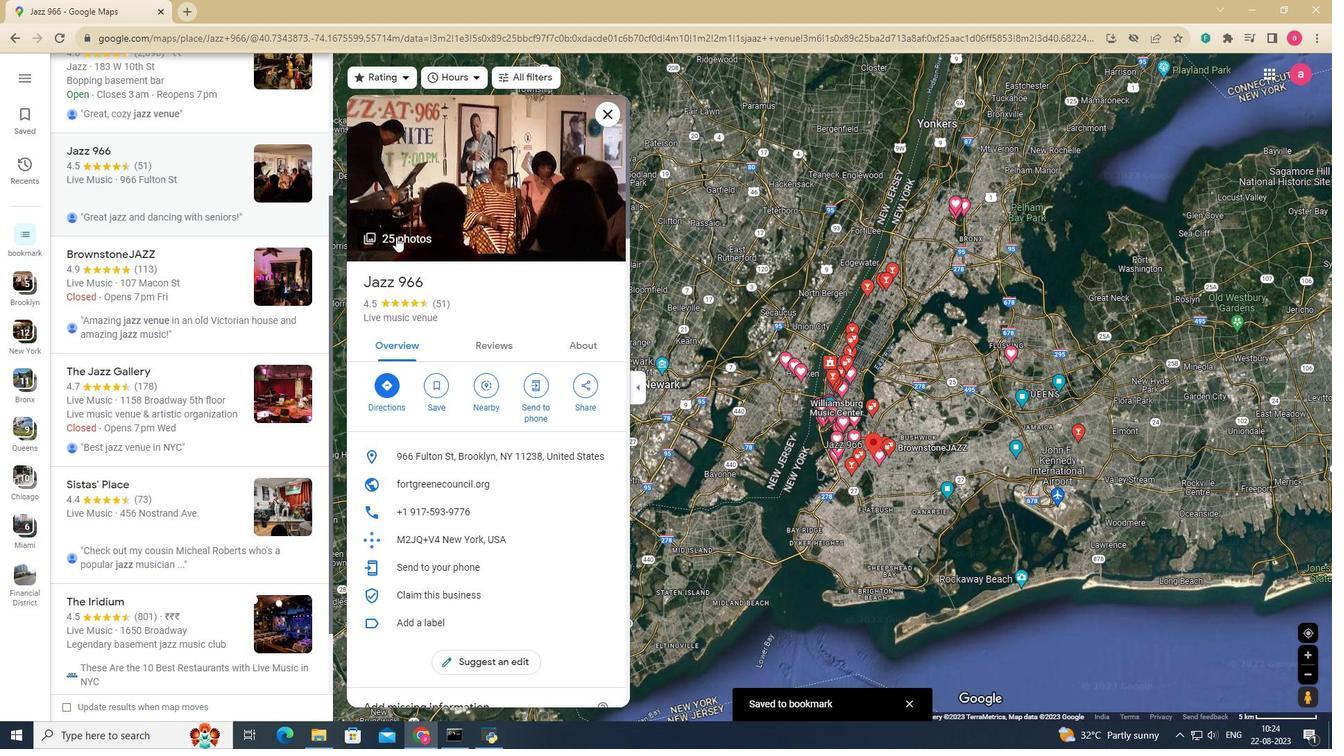 
Action: Key pressed <Key.right>
Screenshot: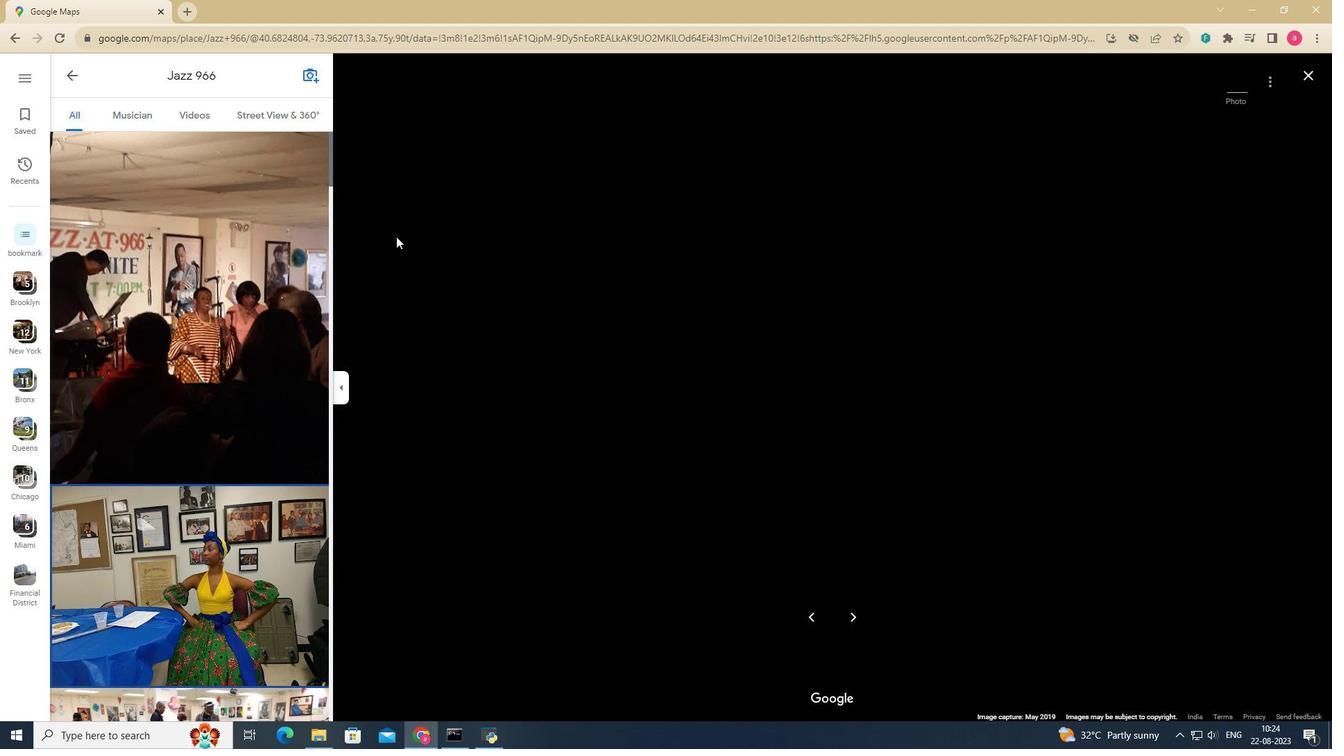 
Action: Mouse moved to (280, 233)
Screenshot: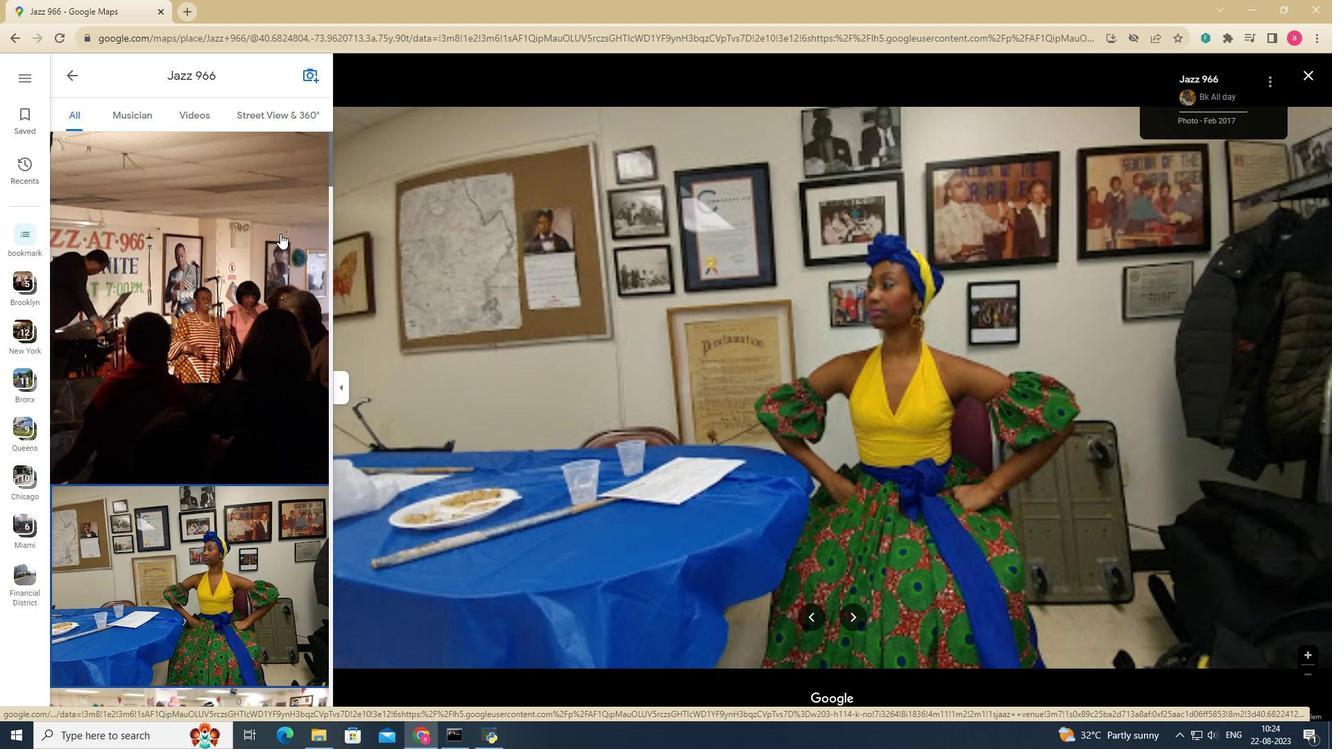 
Action: Key pressed <Key.right>
Screenshot: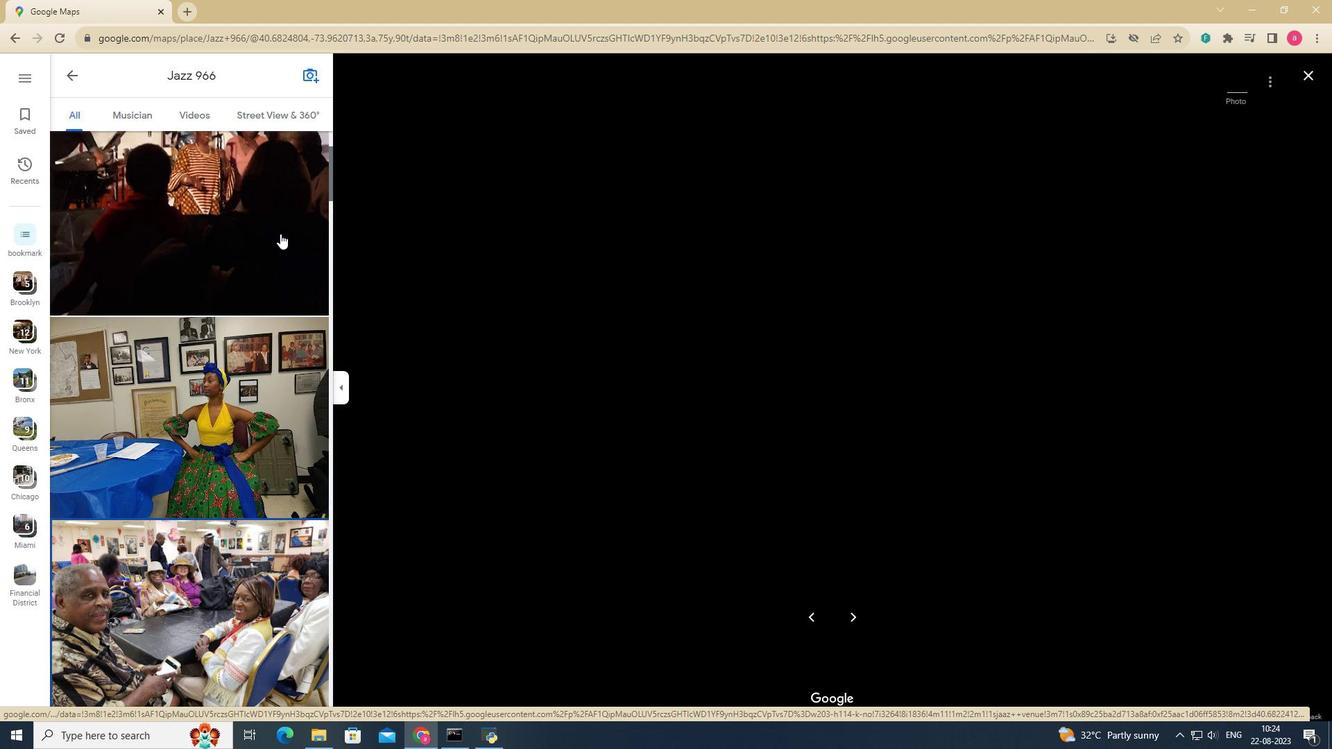 
Action: Mouse moved to (1211, 333)
Screenshot: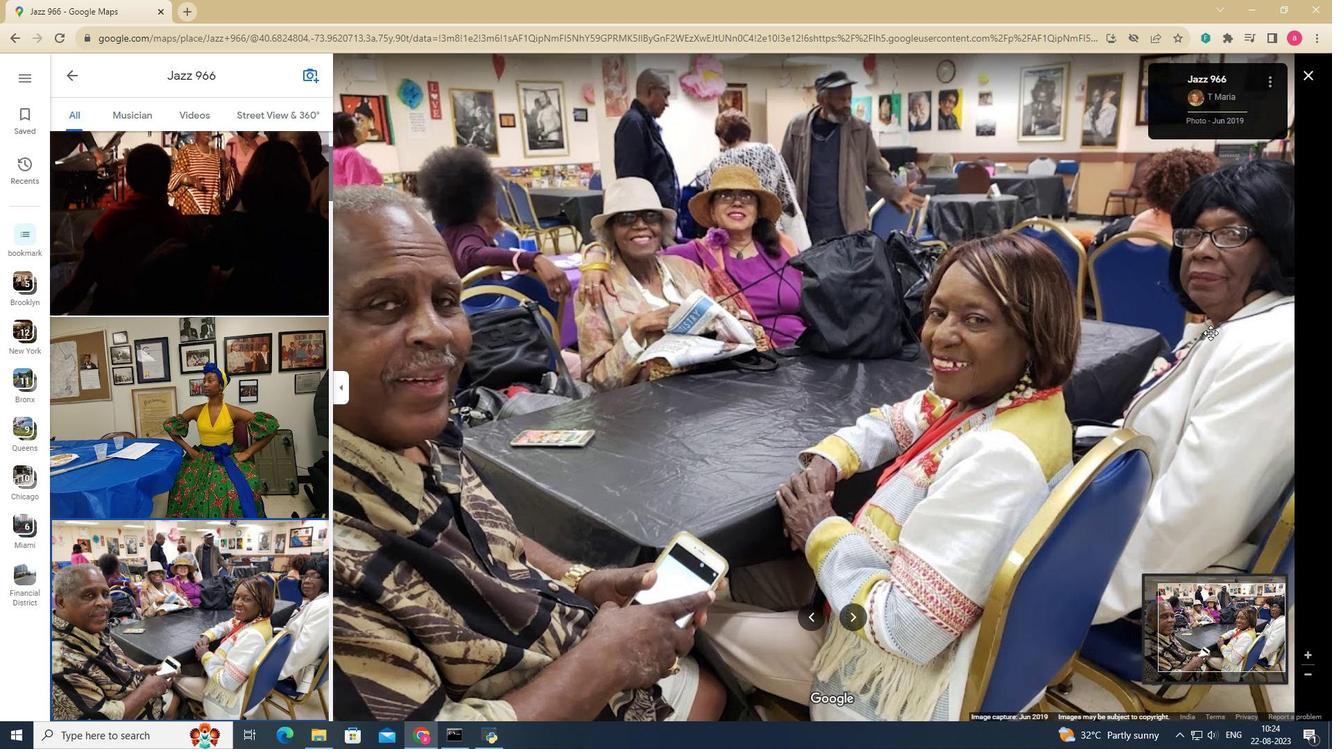 
Action: Mouse scrolled (1211, 333) with delta (0, 0)
Screenshot: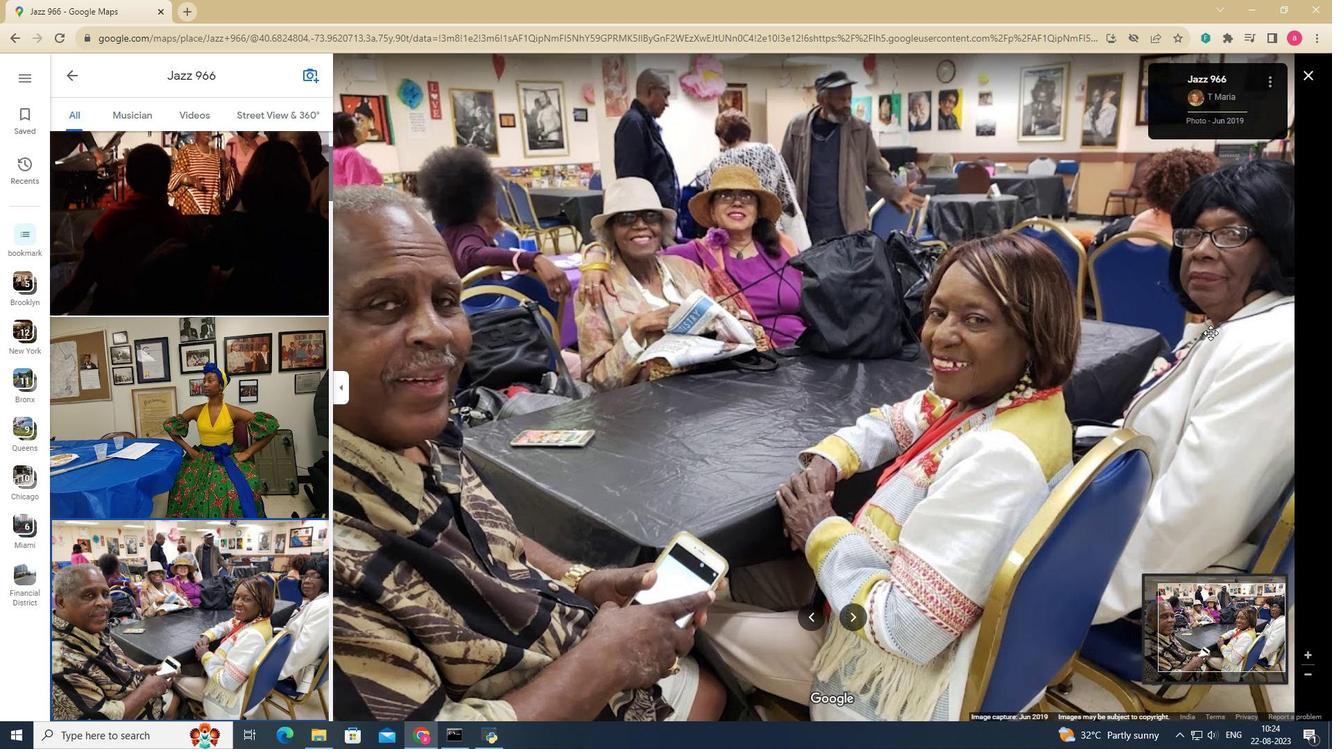 
Action: Mouse scrolled (1211, 333) with delta (0, 0)
Screenshot: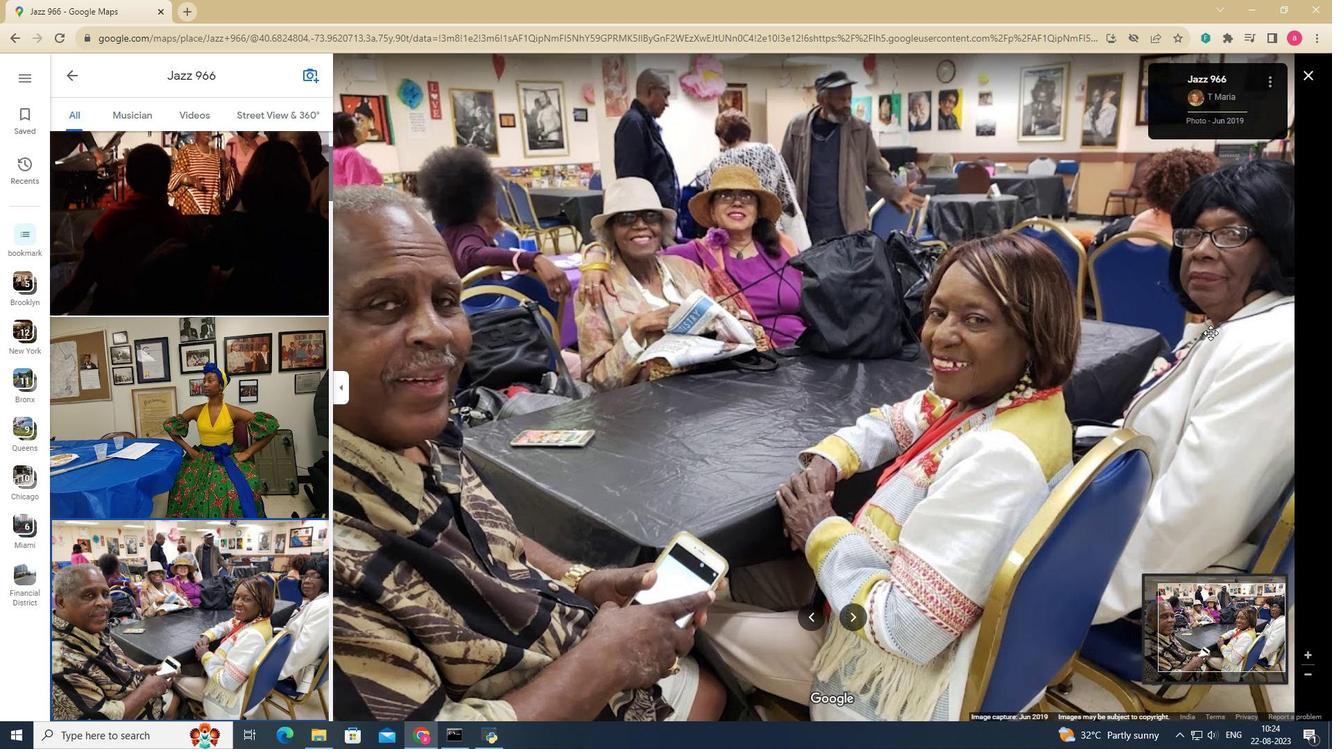 
Action: Mouse scrolled (1211, 333) with delta (0, 0)
Screenshot: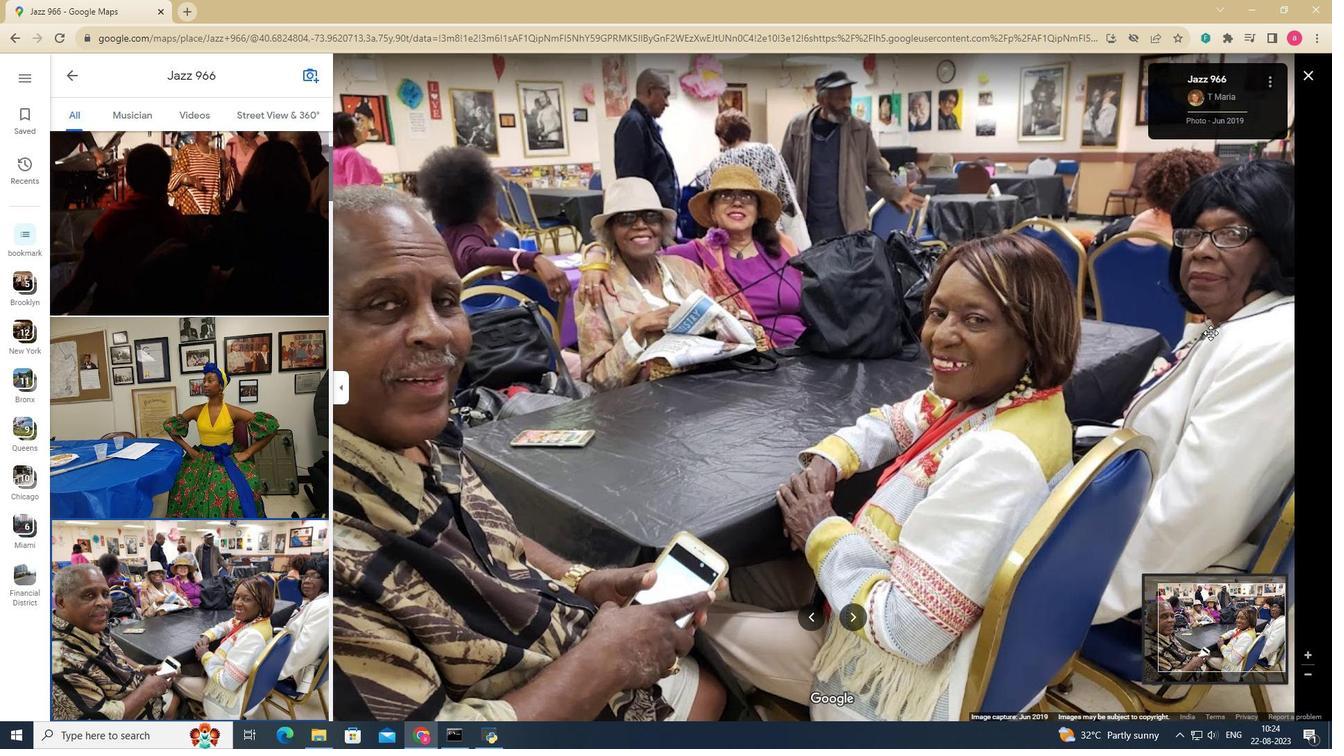 
Action: Mouse scrolled (1211, 333) with delta (0, 0)
Screenshot: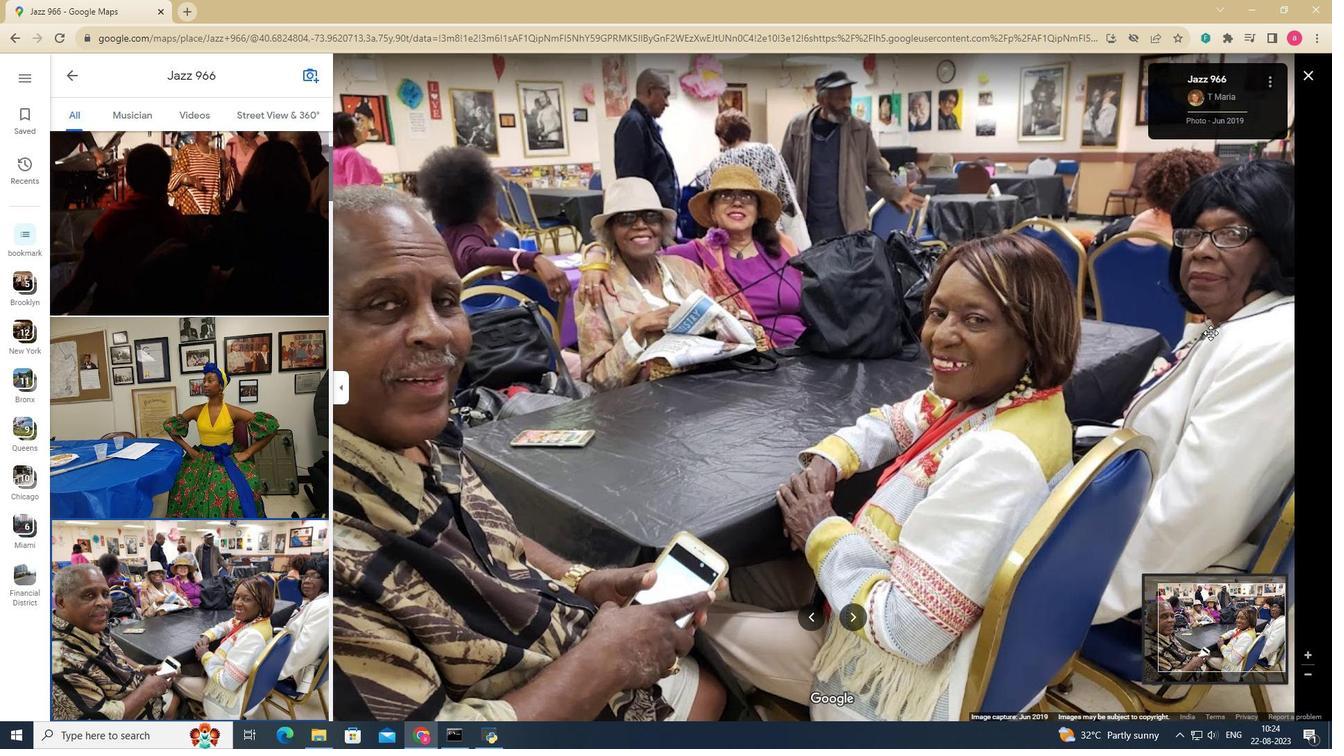 
Action: Mouse scrolled (1211, 333) with delta (0, 0)
Screenshot: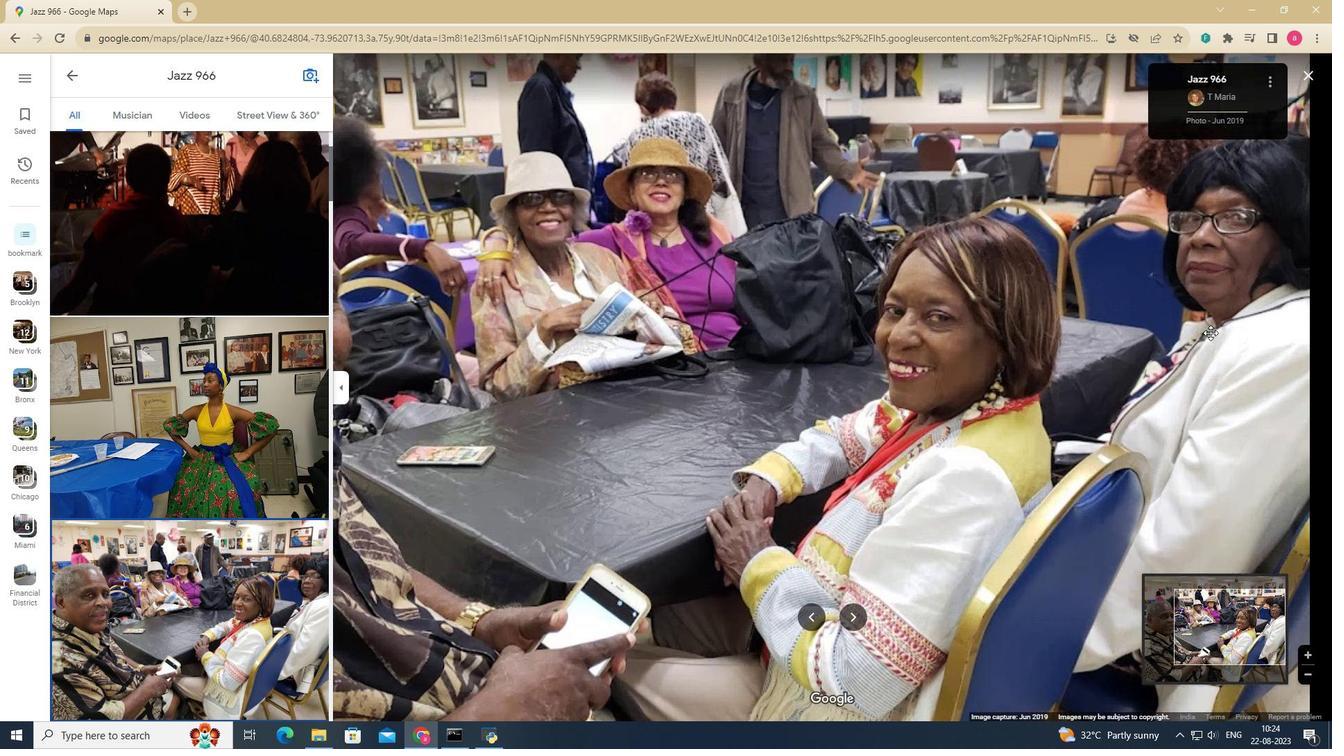 
Action: Mouse scrolled (1211, 333) with delta (0, 0)
Screenshot: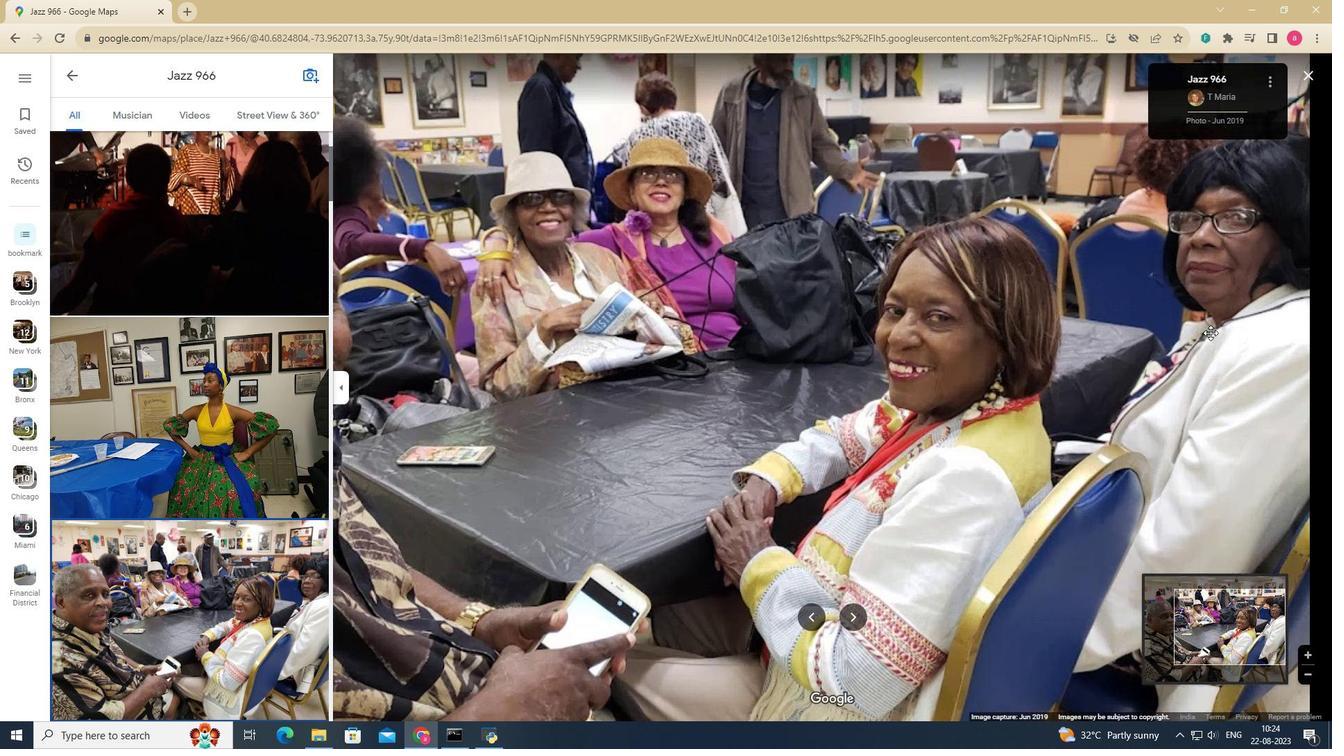 
Action: Mouse scrolled (1211, 333) with delta (0, 0)
Screenshot: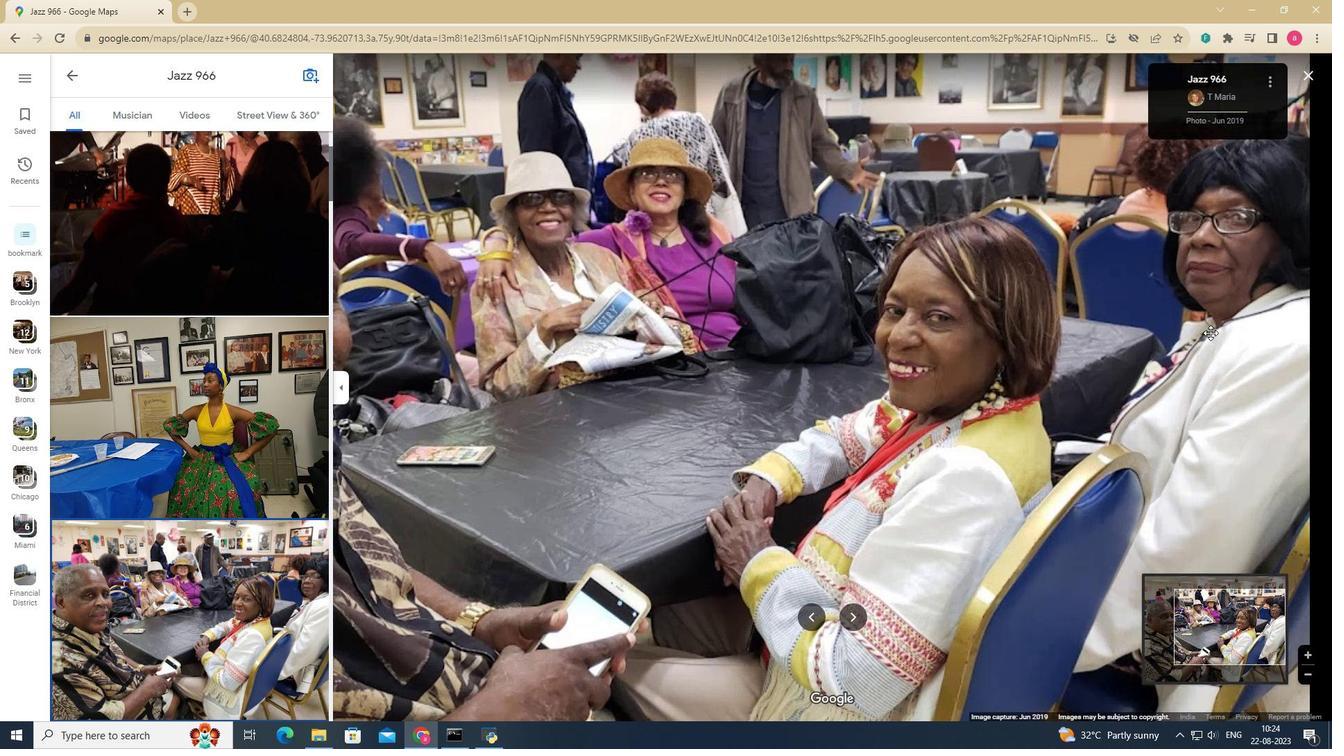 
Action: Mouse scrolled (1211, 333) with delta (0, 0)
Screenshot: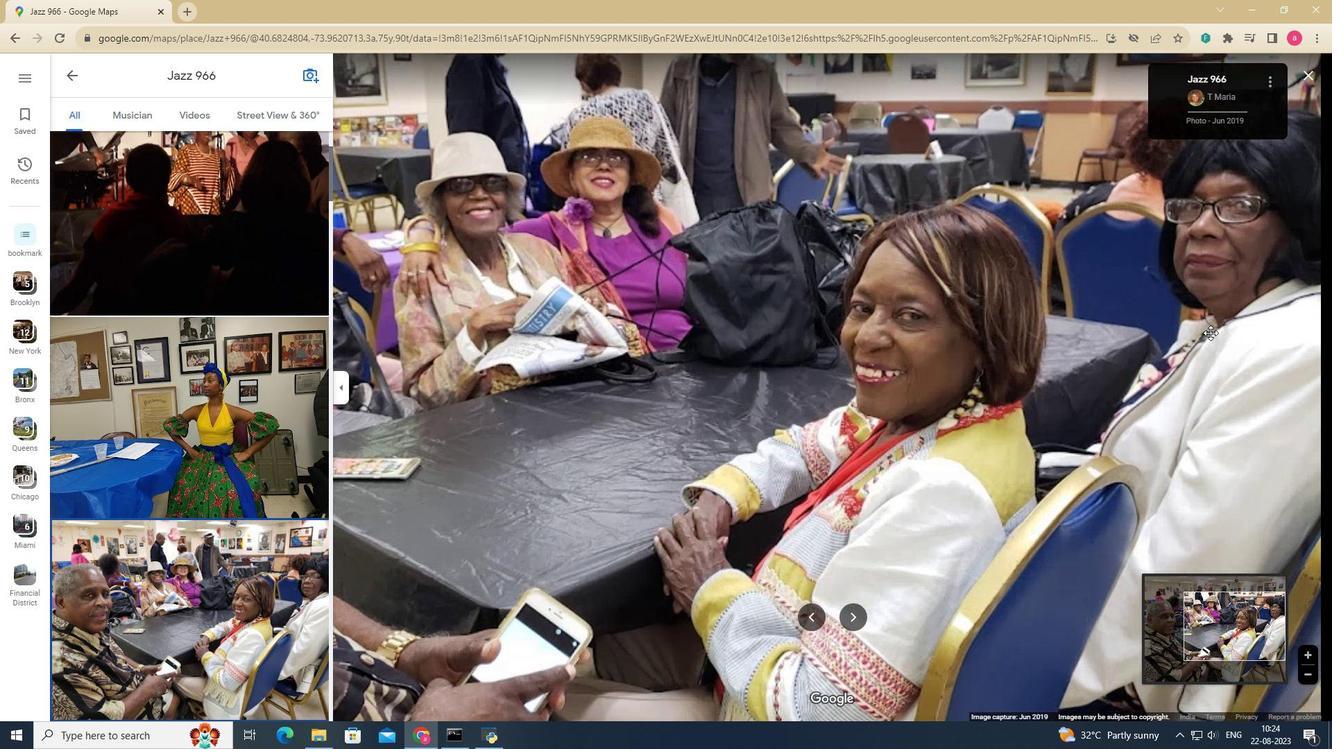 
Action: Mouse scrolled (1211, 333) with delta (0, 0)
Screenshot: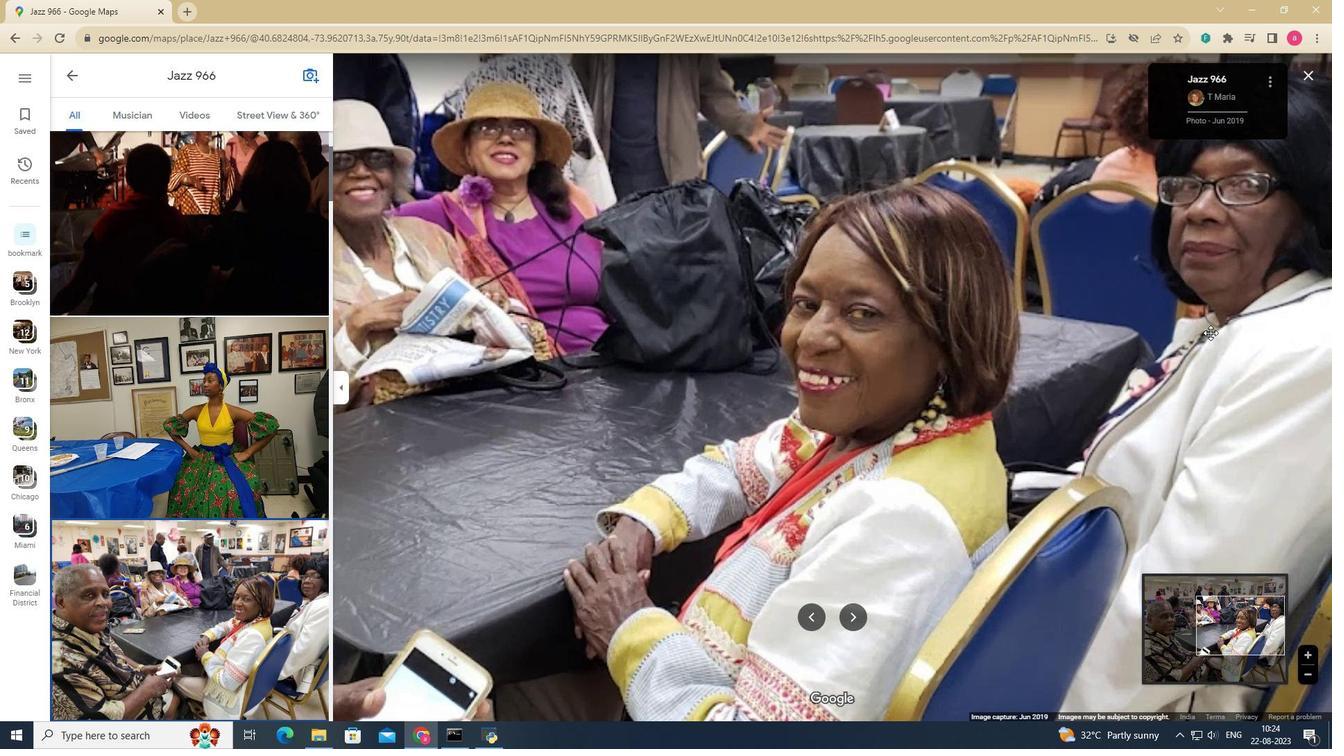 
Action: Mouse scrolled (1211, 332) with delta (0, 0)
Screenshot: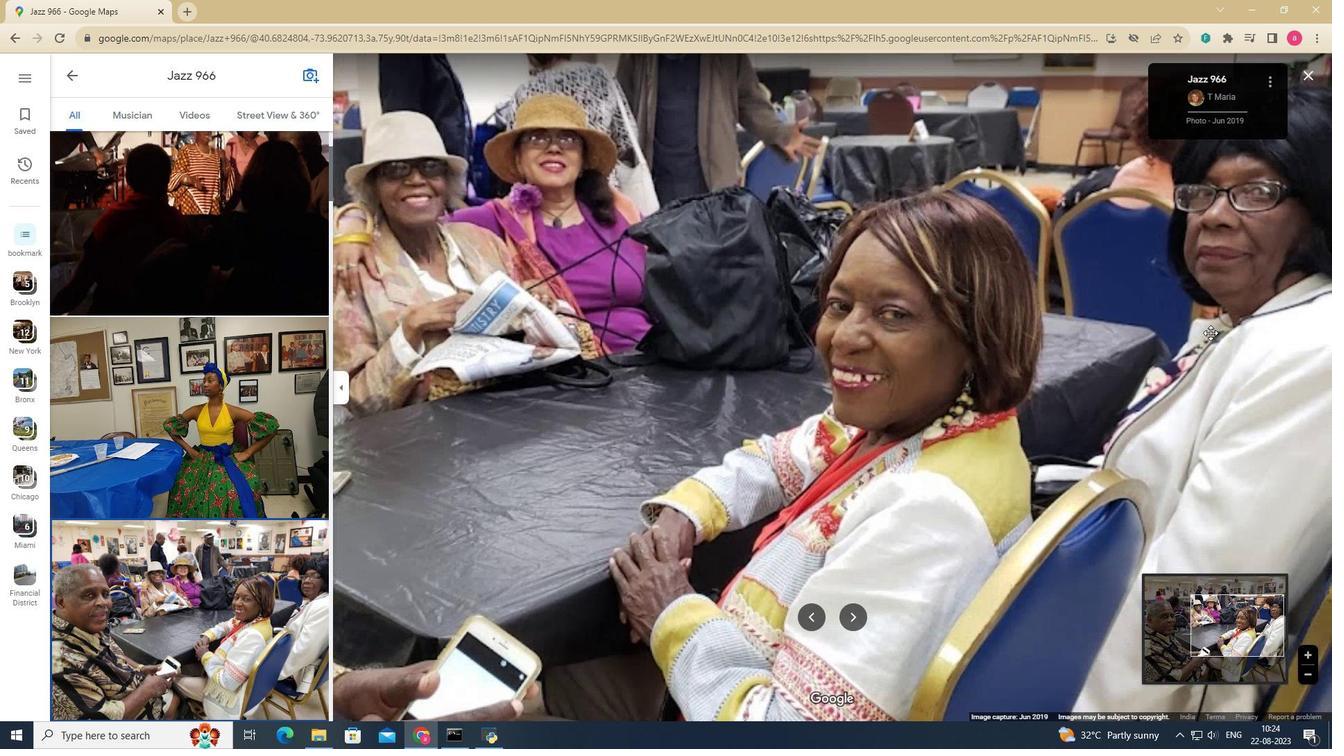 
Action: Mouse scrolled (1211, 332) with delta (0, 0)
Screenshot: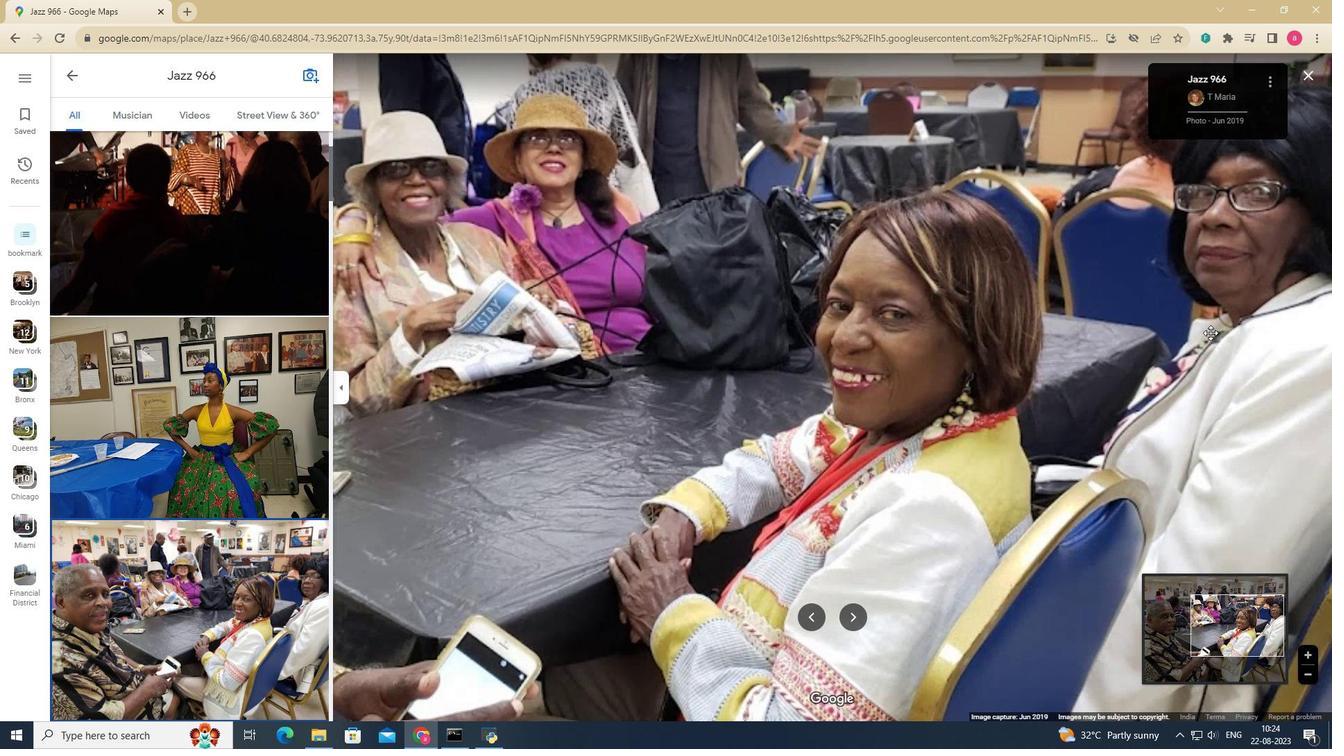 
Action: Mouse scrolled (1211, 332) with delta (0, 0)
Screenshot: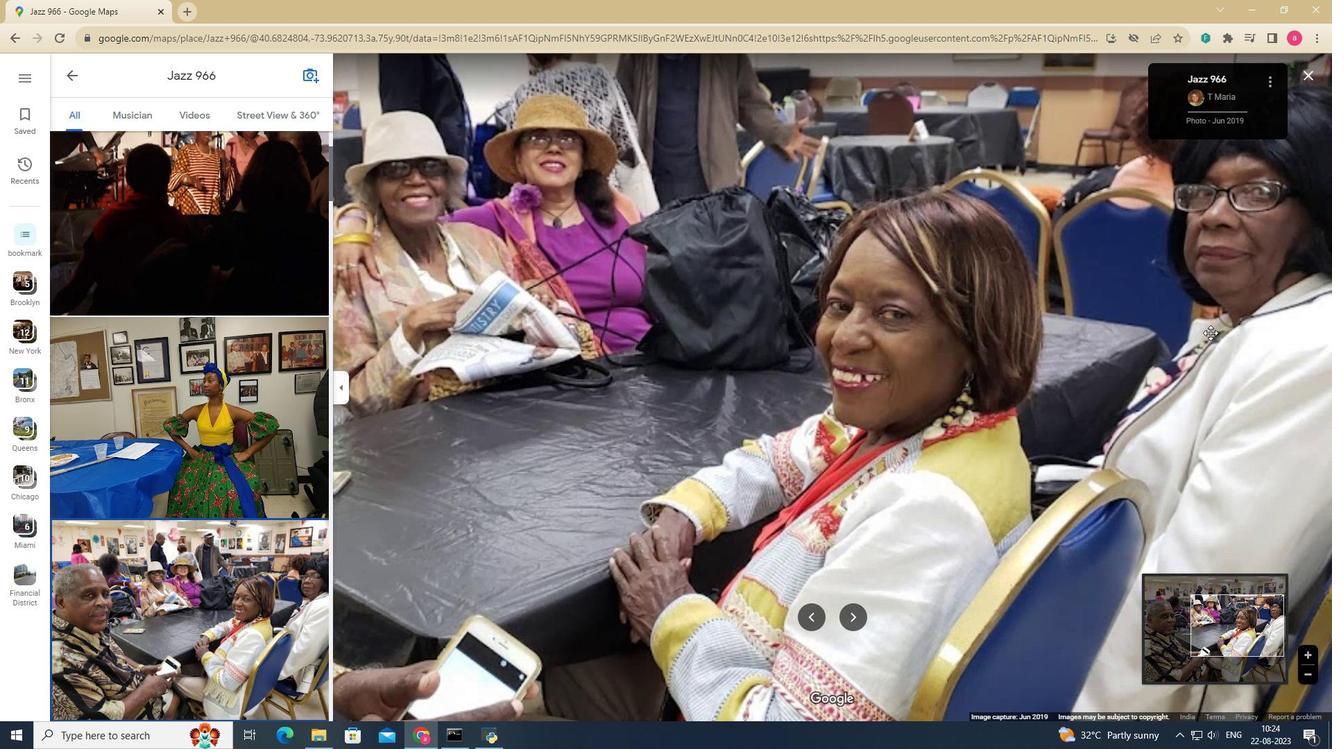 
Action: Mouse scrolled (1211, 332) with delta (0, 0)
Screenshot: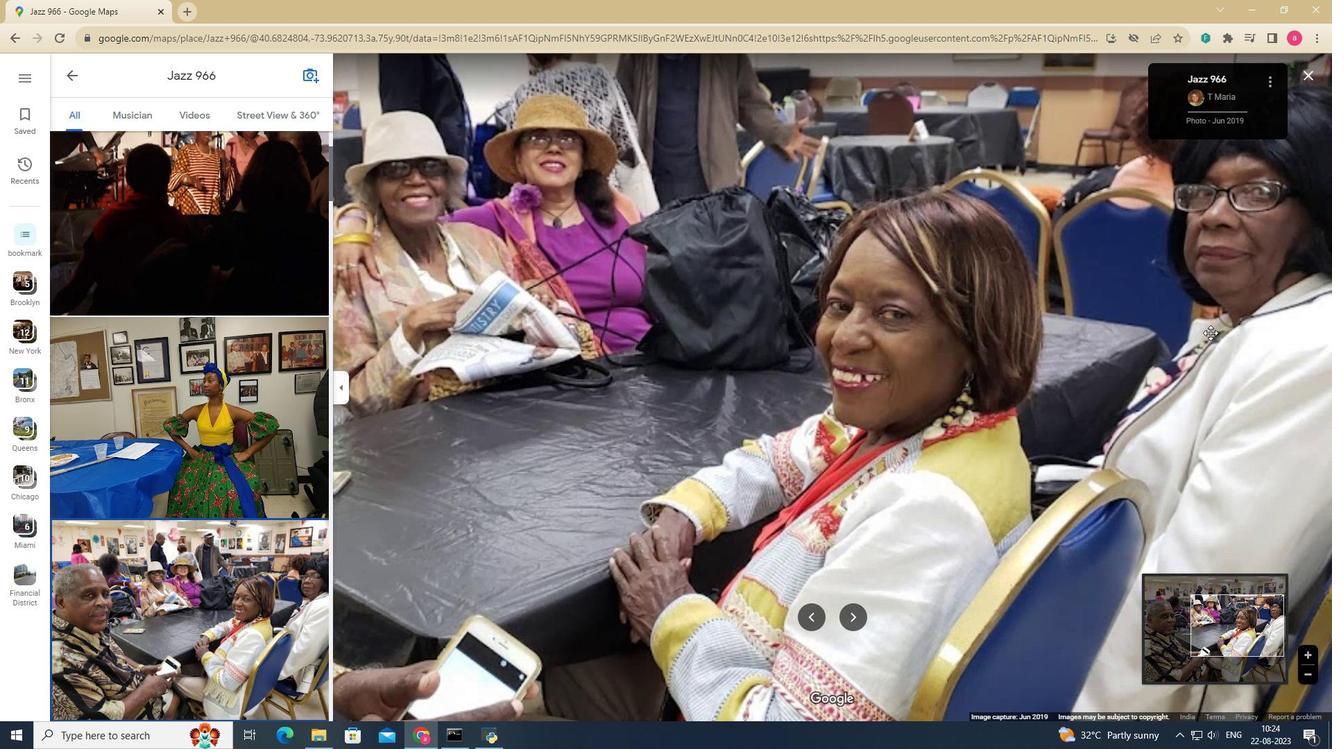 
Action: Mouse scrolled (1211, 332) with delta (0, 0)
Screenshot: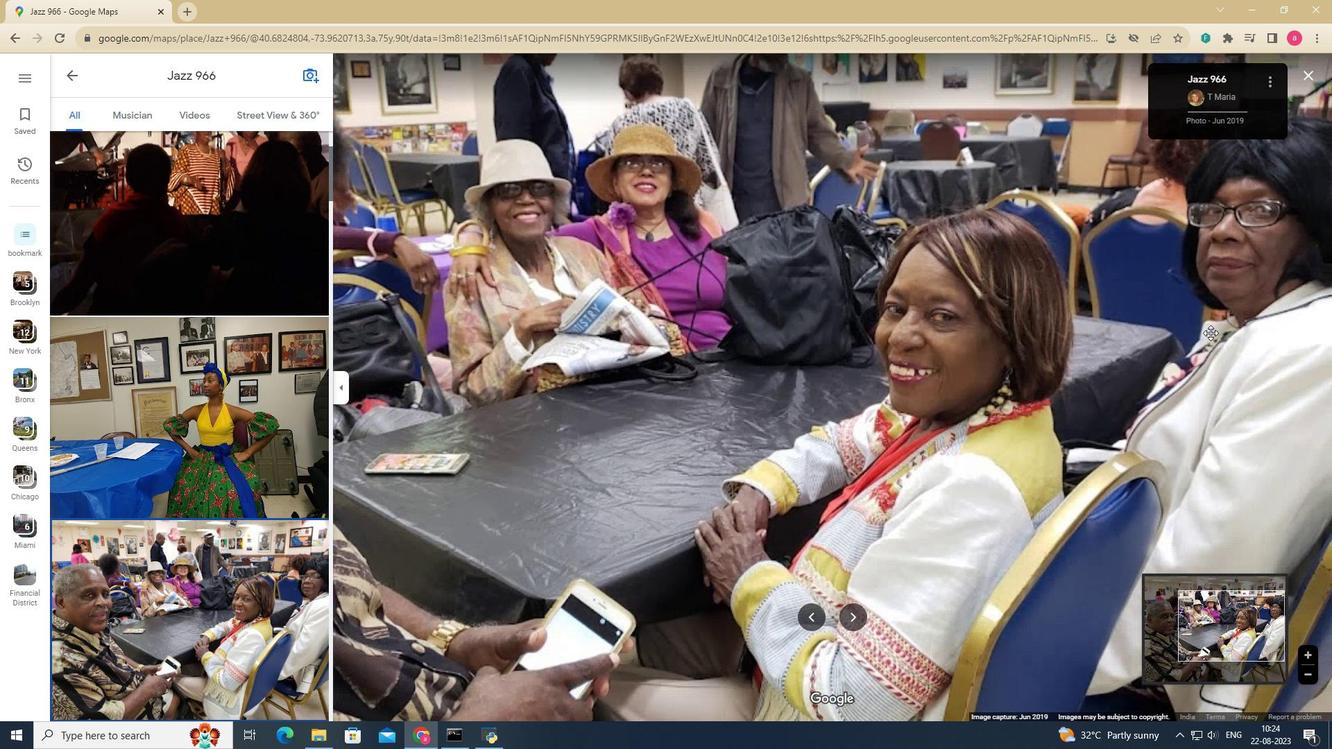 
Action: Mouse scrolled (1211, 332) with delta (0, 0)
Screenshot: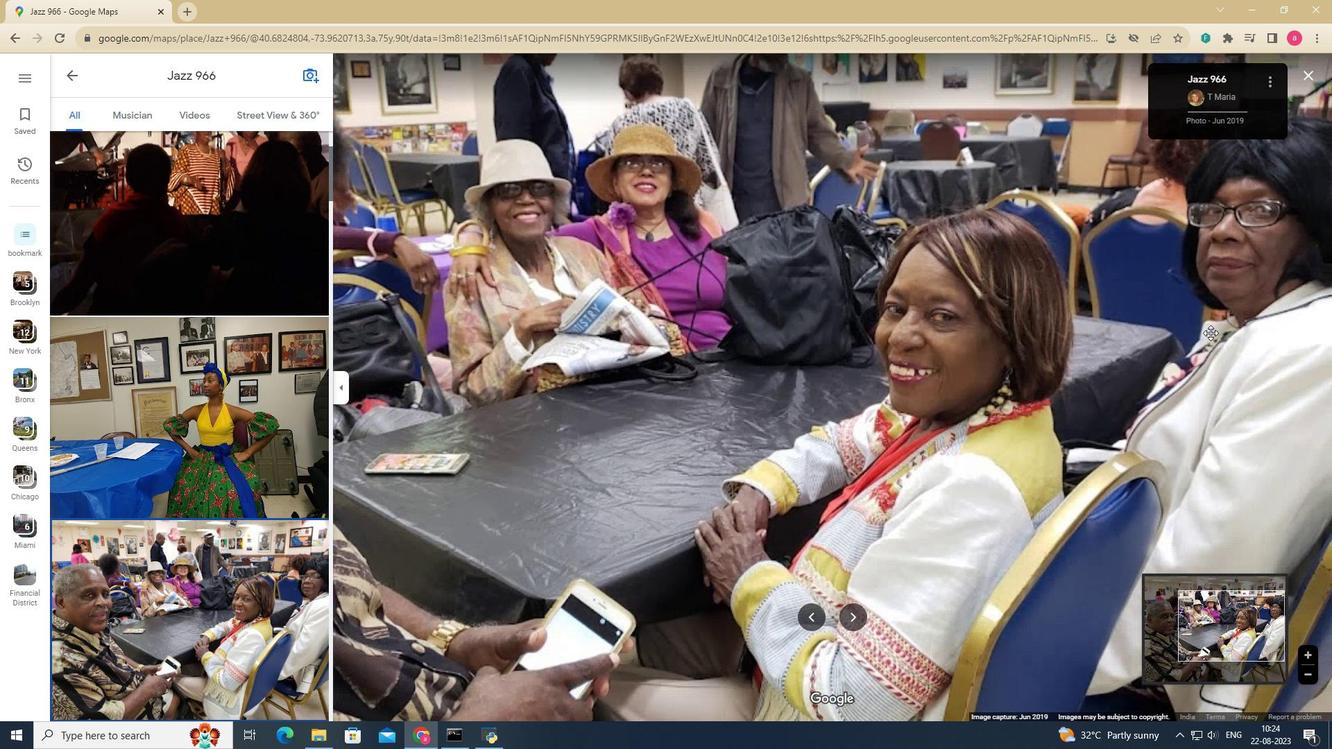 
Action: Mouse scrolled (1211, 332) with delta (0, 0)
Screenshot: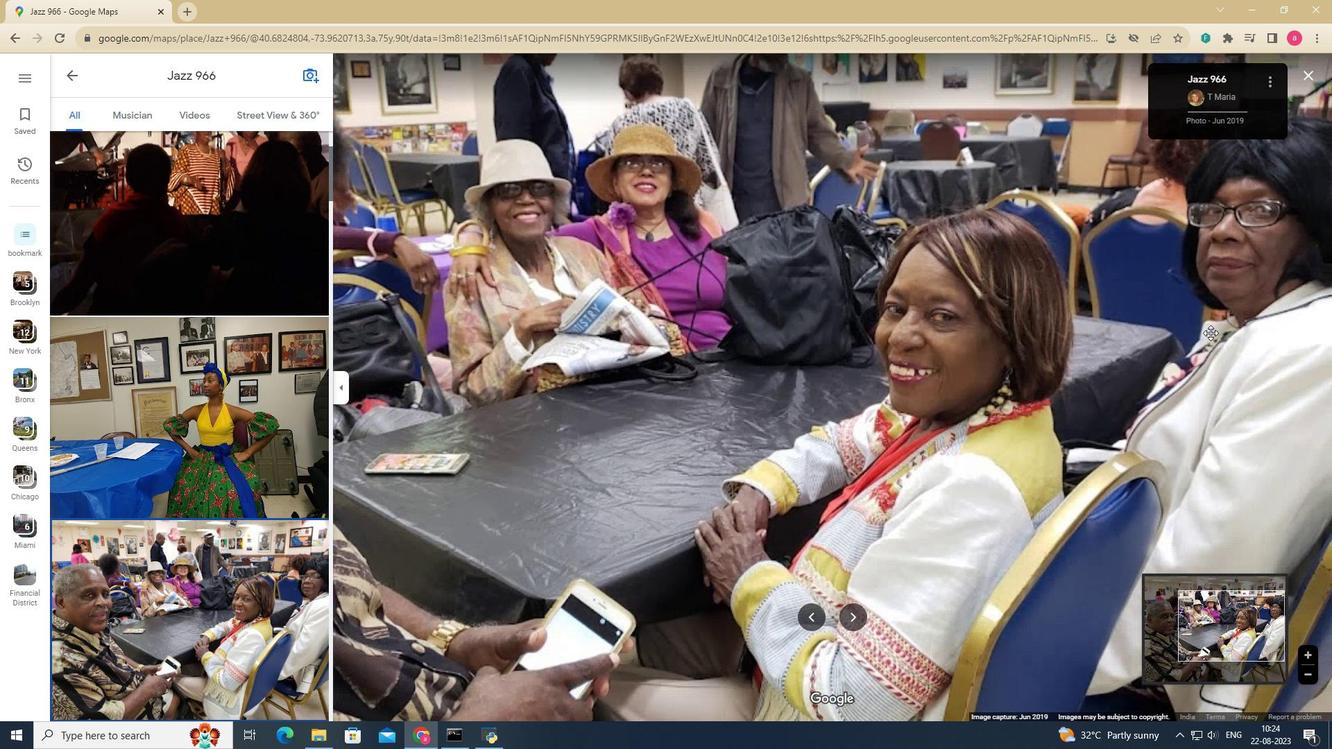 
Action: Mouse scrolled (1211, 332) with delta (0, 0)
Screenshot: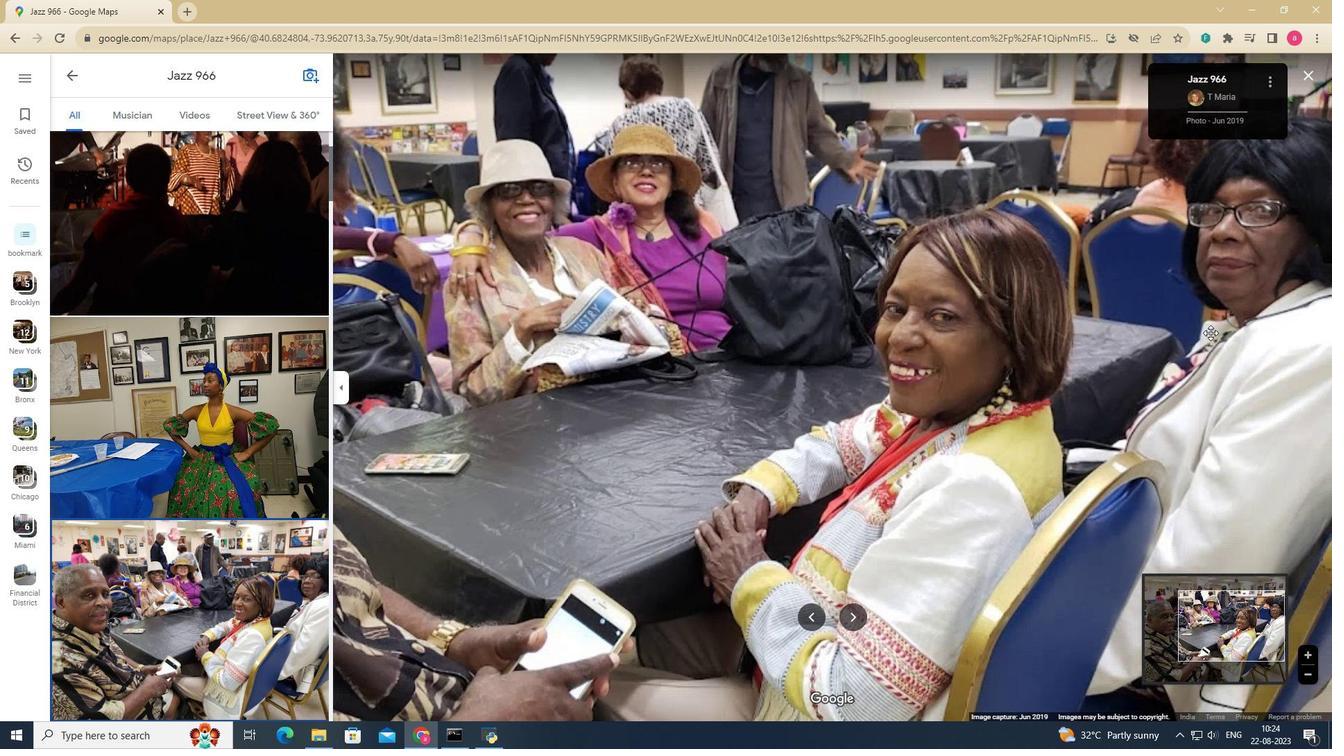 
Action: Mouse scrolled (1211, 332) with delta (0, 0)
Screenshot: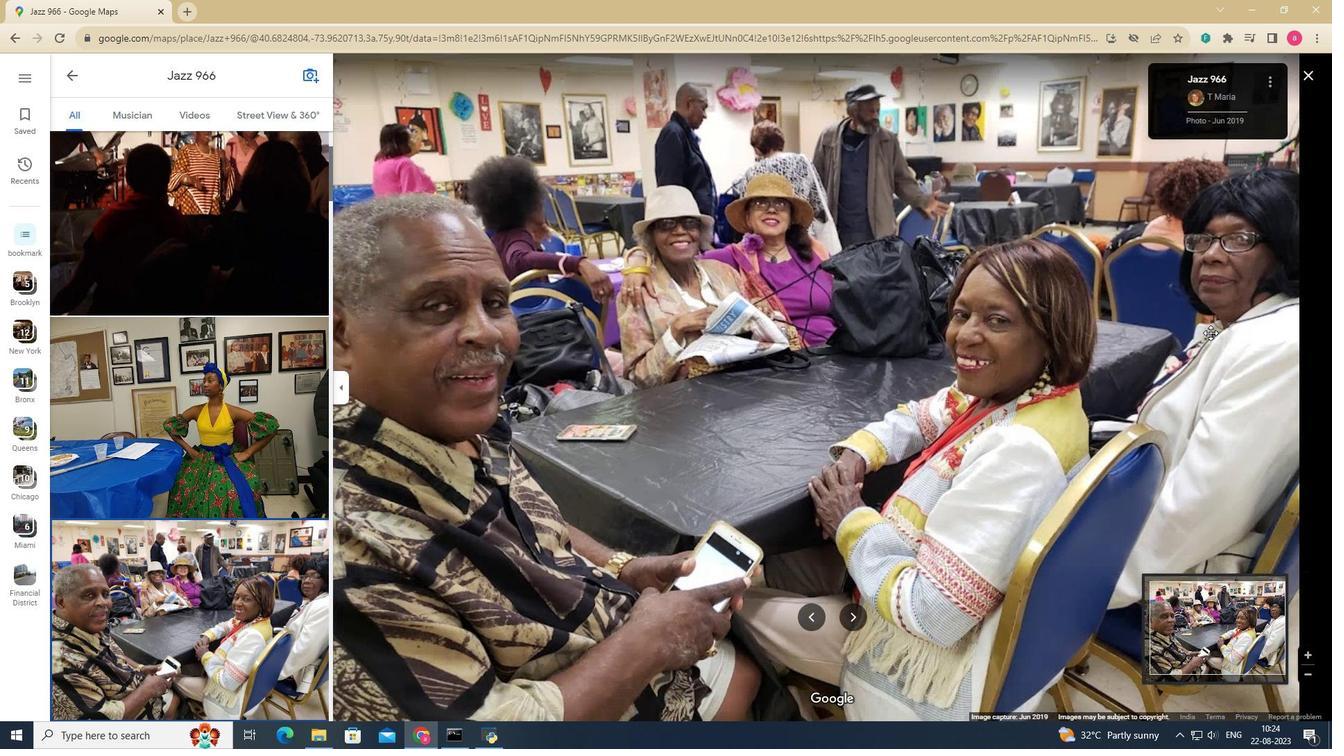 
Action: Mouse scrolled (1211, 332) with delta (0, 0)
Screenshot: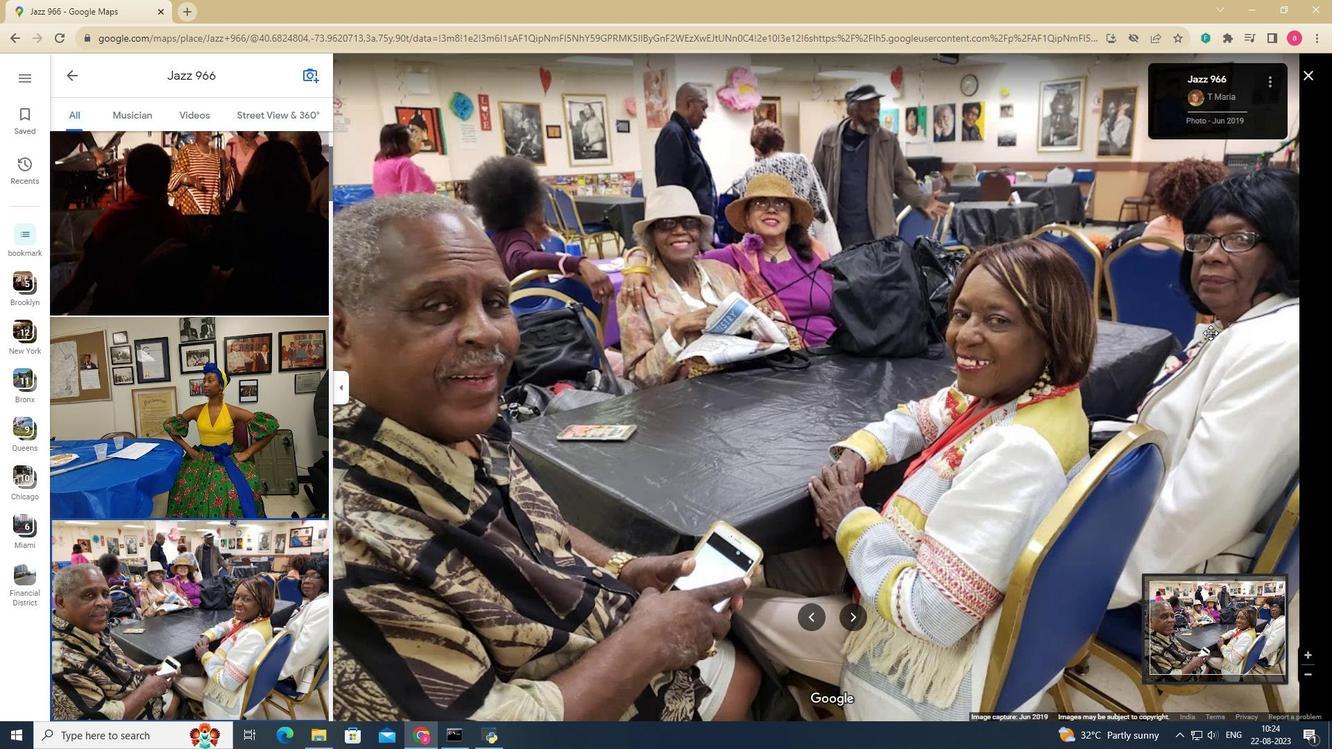 
Action: Mouse scrolled (1211, 332) with delta (0, 0)
Screenshot: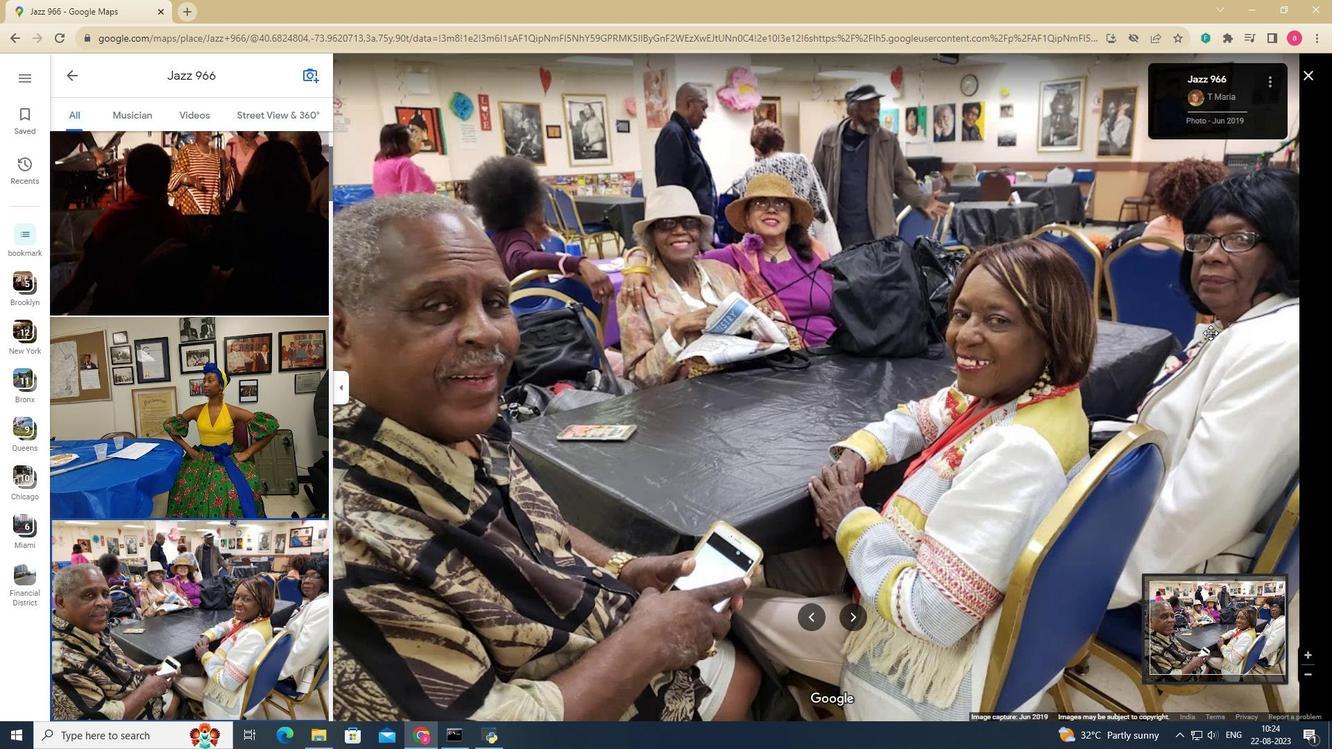 
Action: Mouse scrolled (1211, 332) with delta (0, 0)
Screenshot: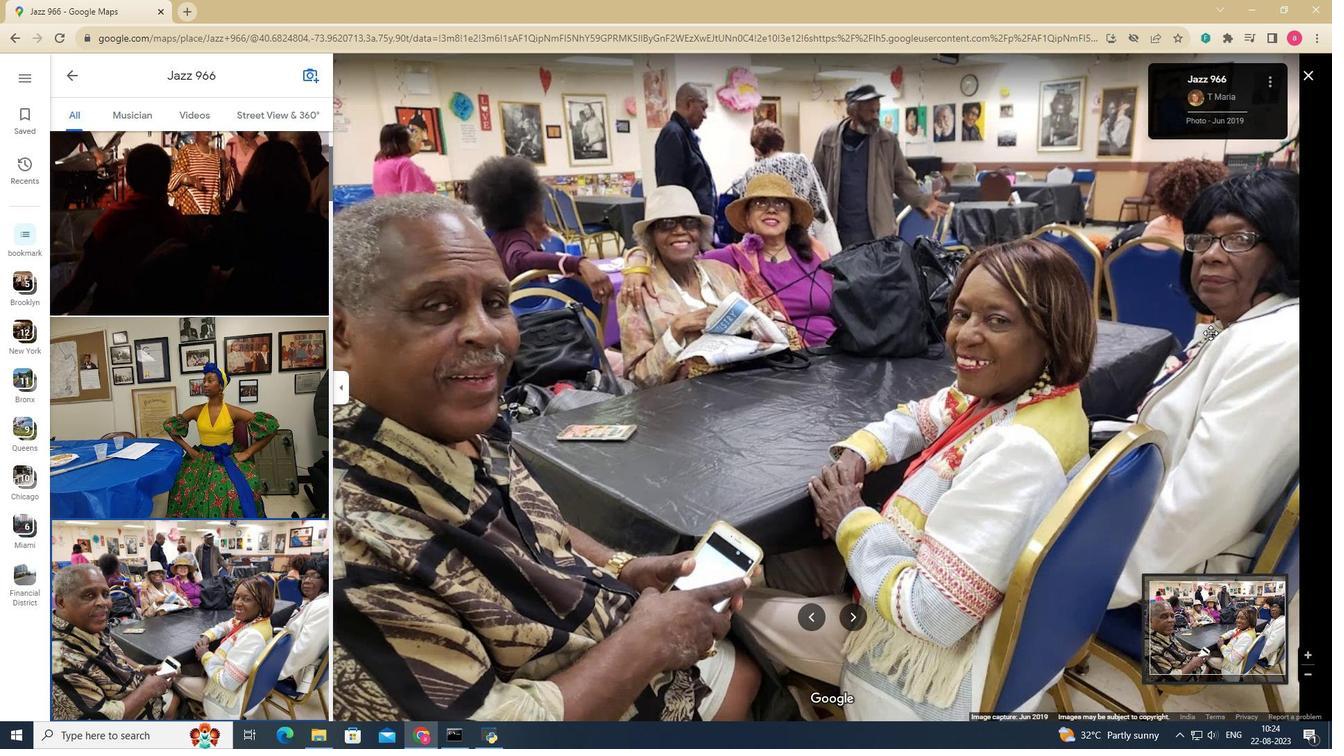 
Action: Mouse scrolled (1211, 332) with delta (0, 0)
Screenshot: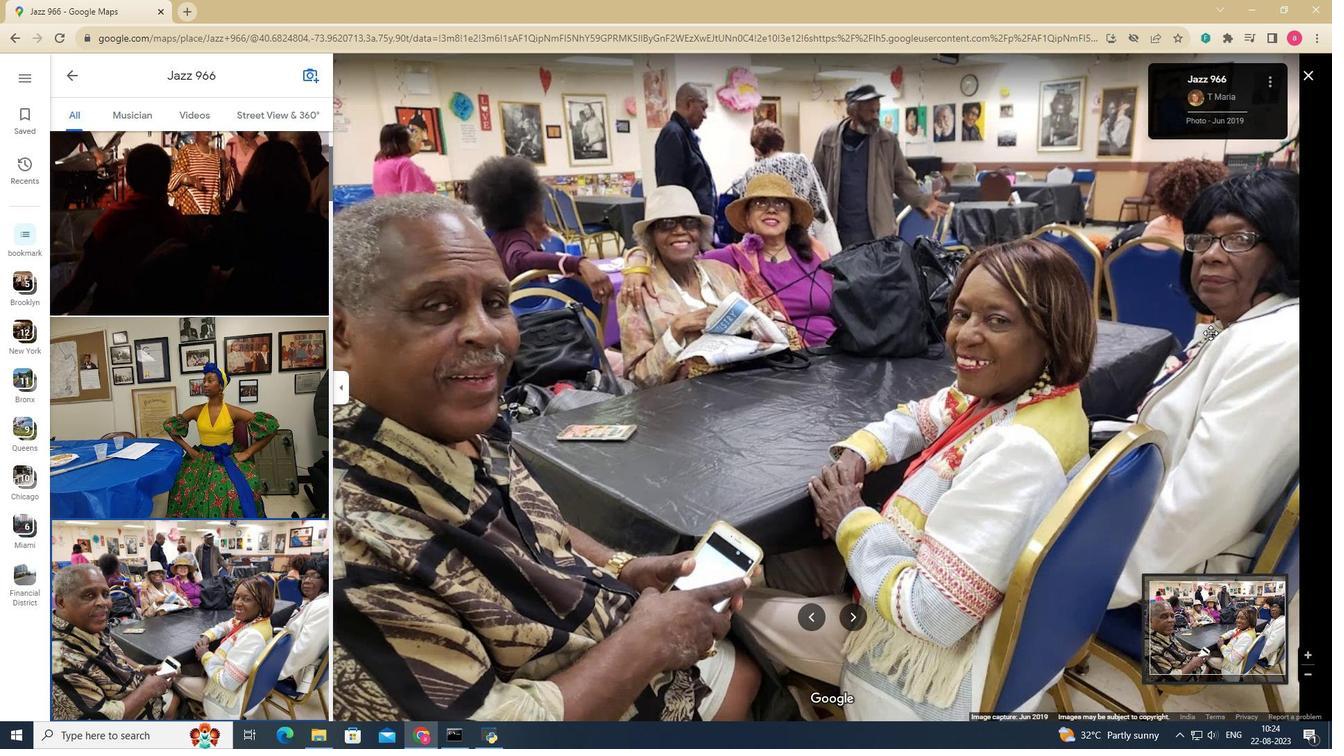 
Action: Mouse scrolled (1211, 332) with delta (0, 0)
Screenshot: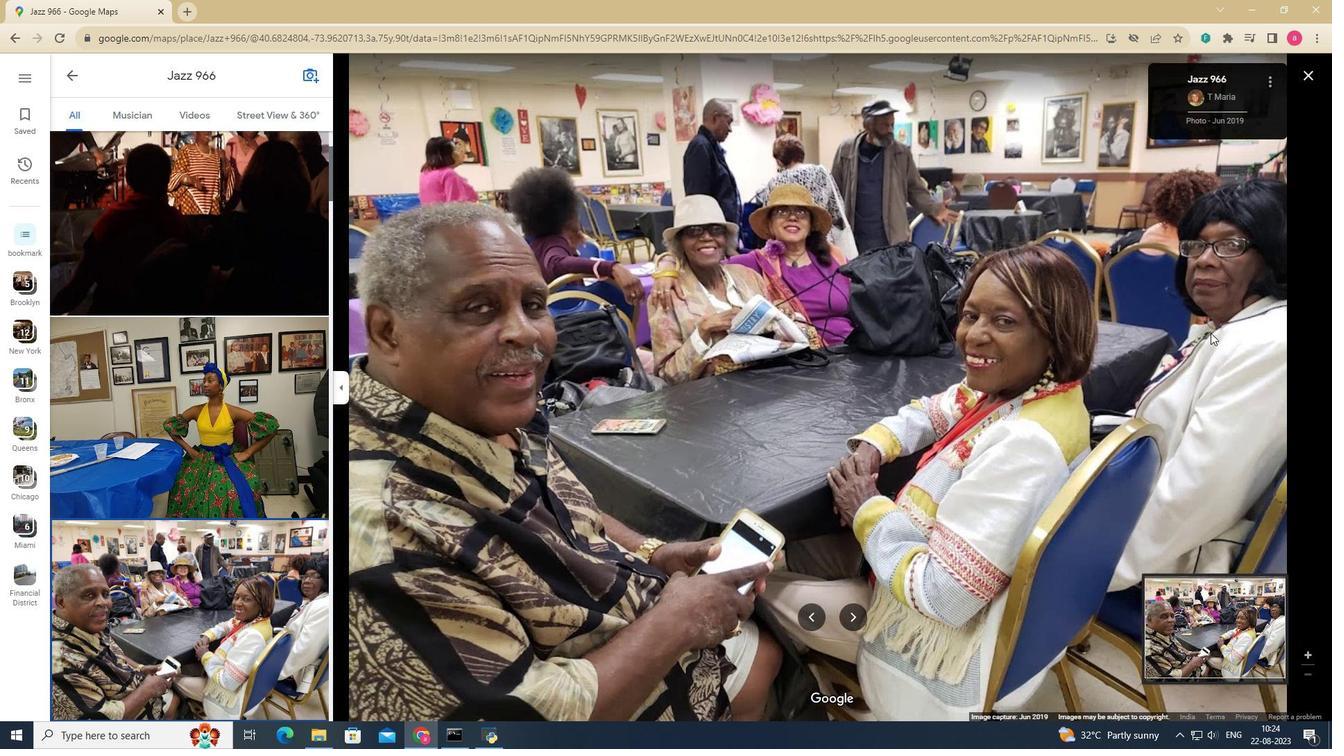
Action: Mouse scrolled (1211, 332) with delta (0, 0)
Screenshot: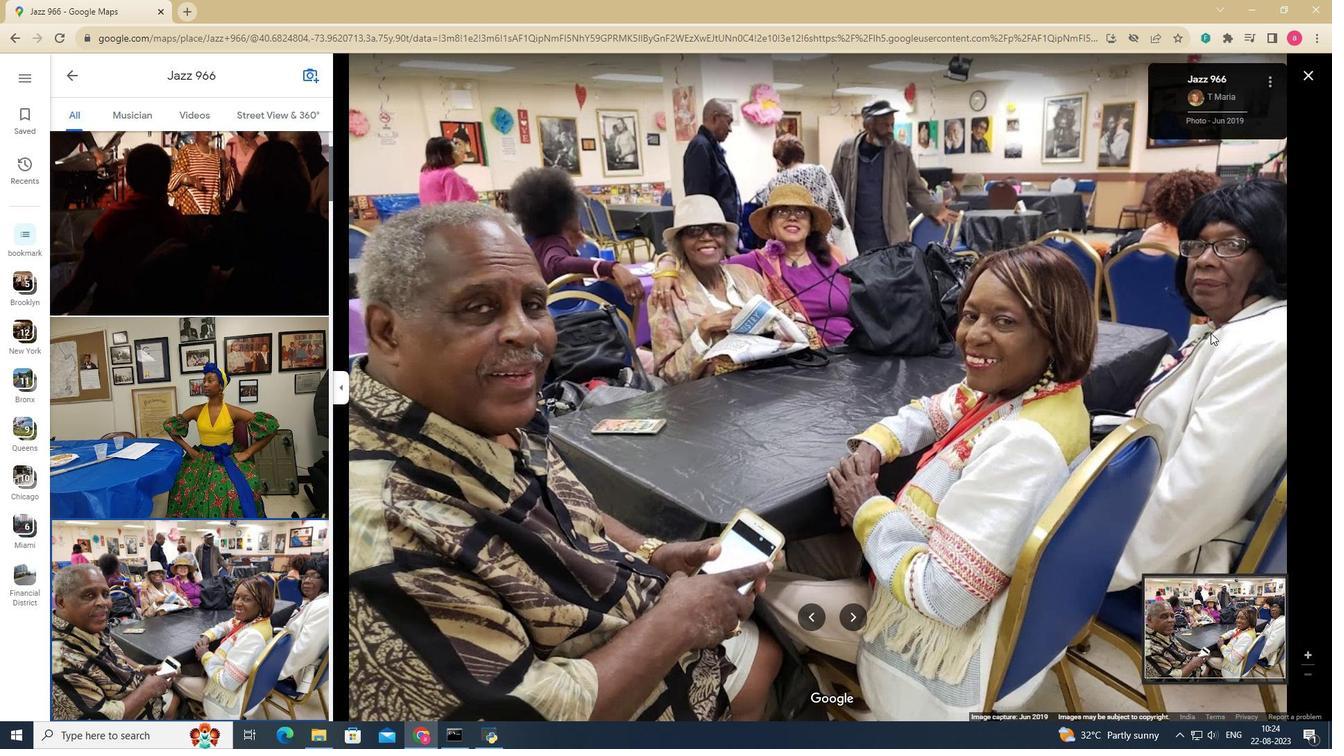 
Action: Key pressed <Key.right>
Screenshot: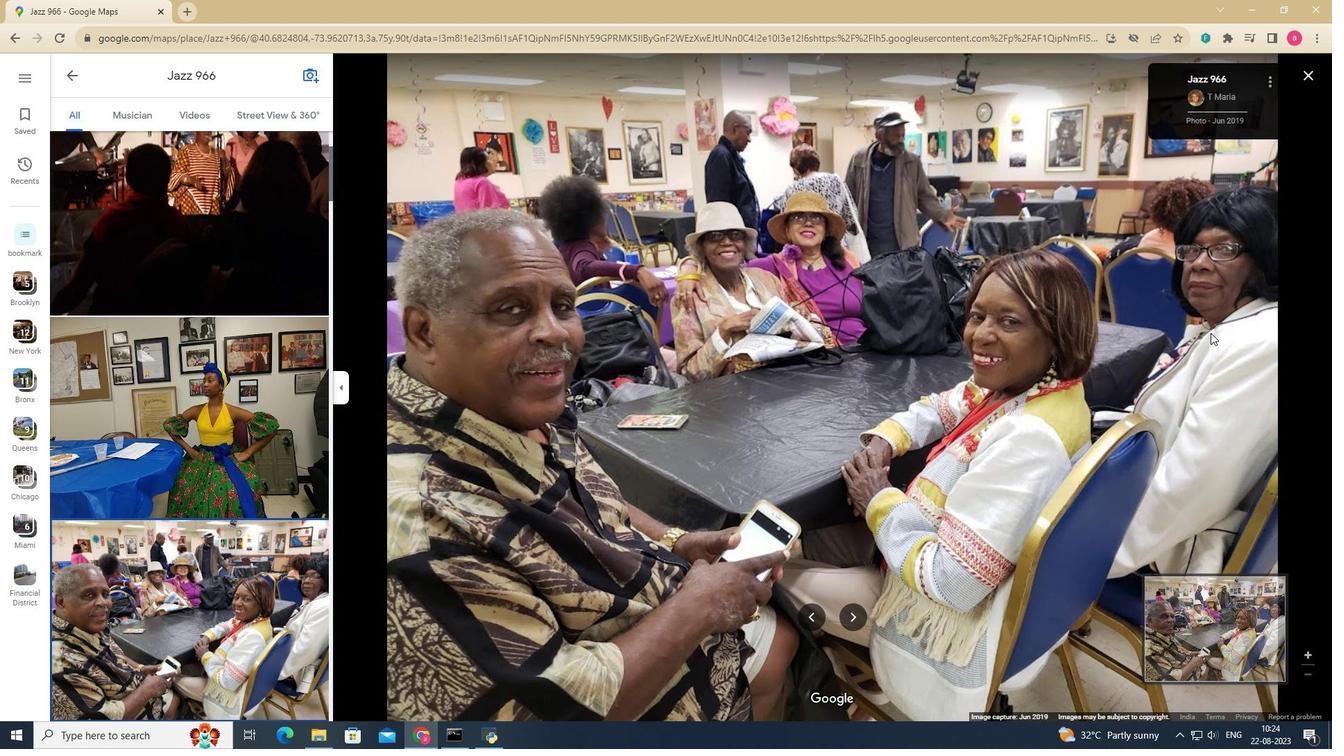 
Action: Mouse moved to (259, 456)
Screenshot: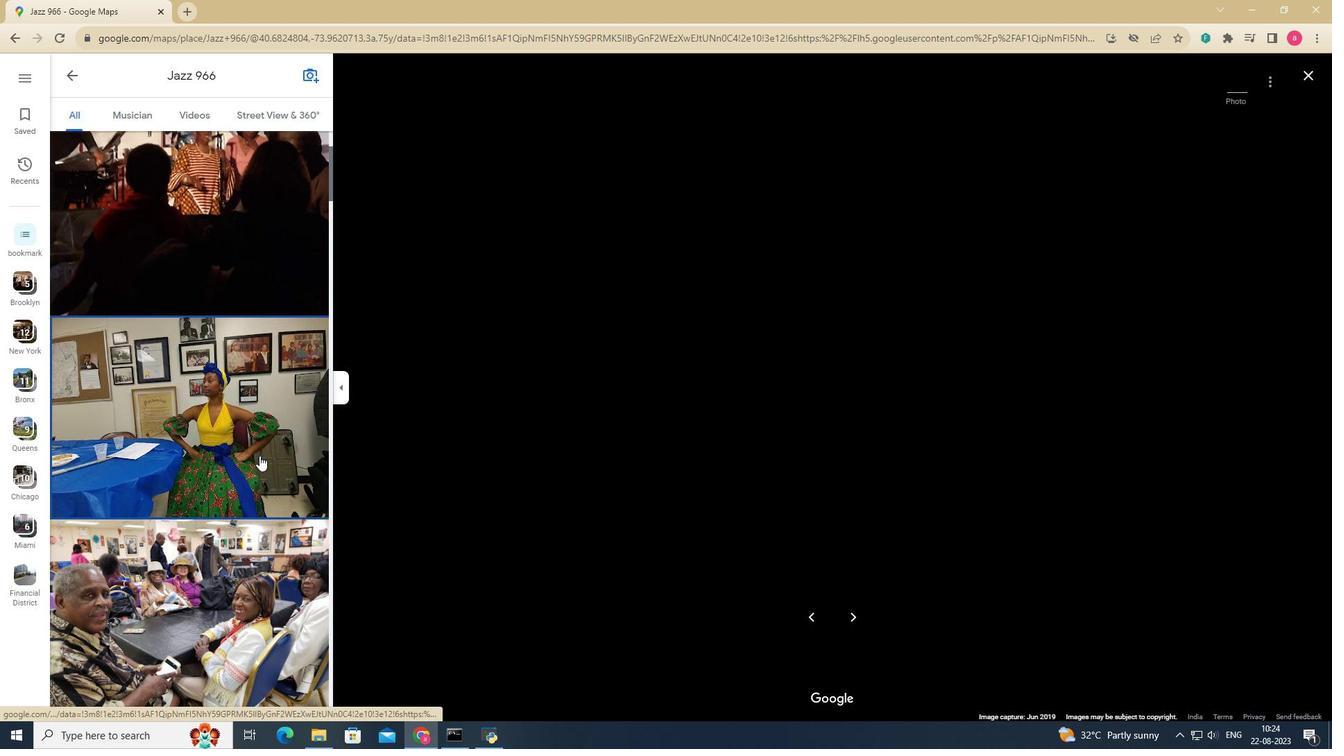 
Action: Mouse pressed left at (259, 456)
Screenshot: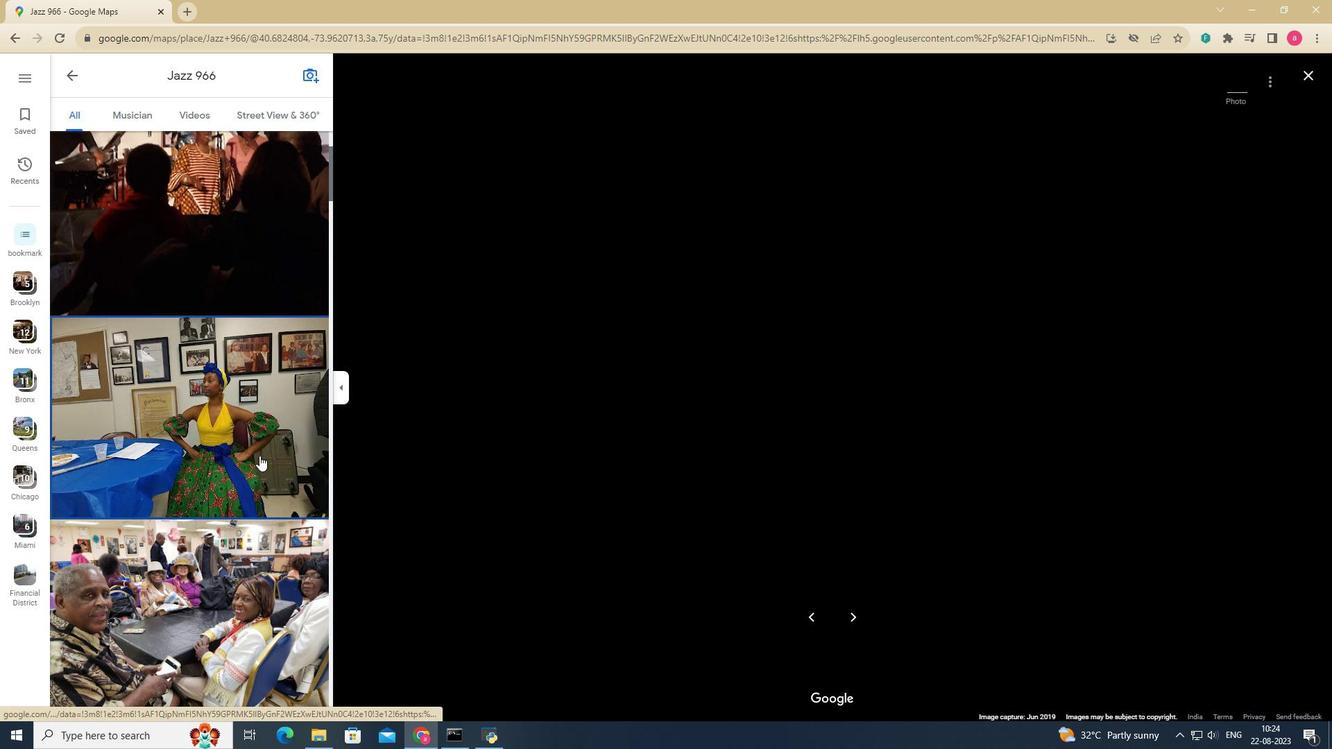 
Action: Key pressed <Key.right><Key.right><Key.right><Key.right><Key.right><Key.right><Key.right><Key.right><Key.right><Key.right><Key.right>
Screenshot: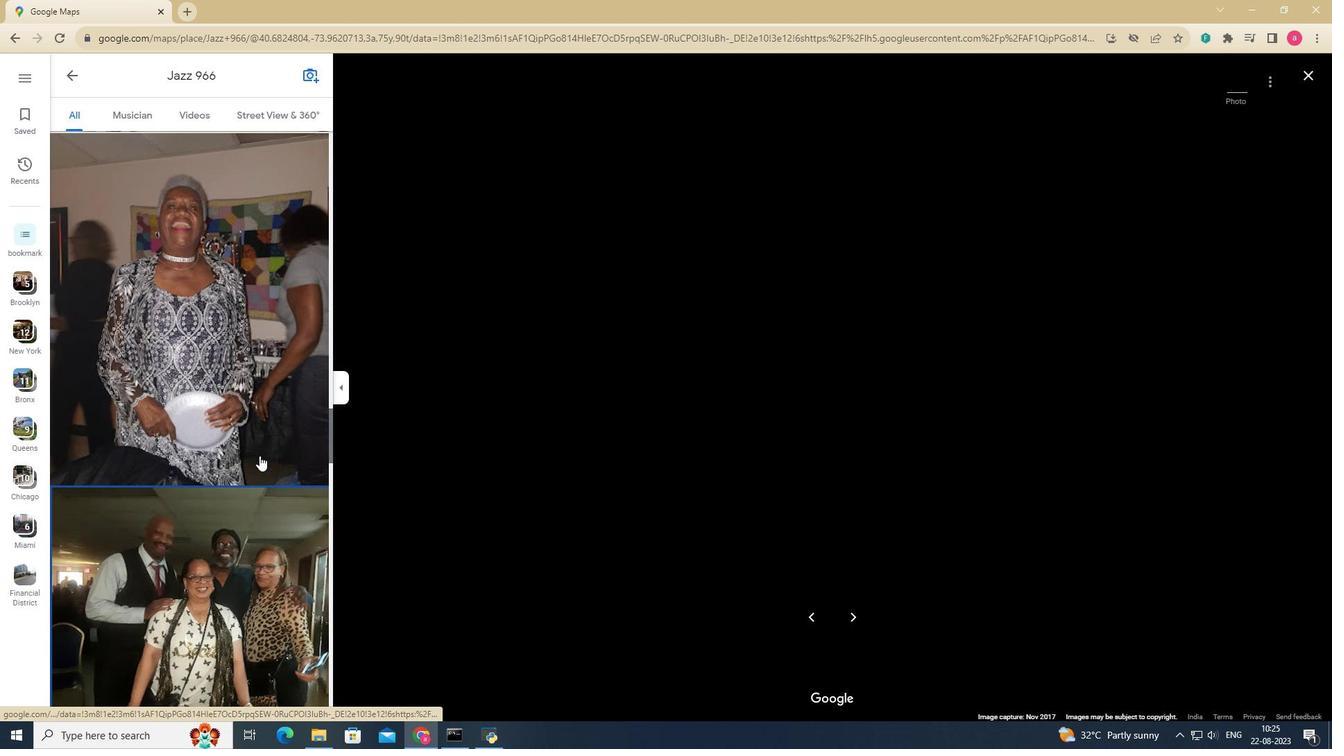 
Action: Mouse moved to (75, 71)
Screenshot: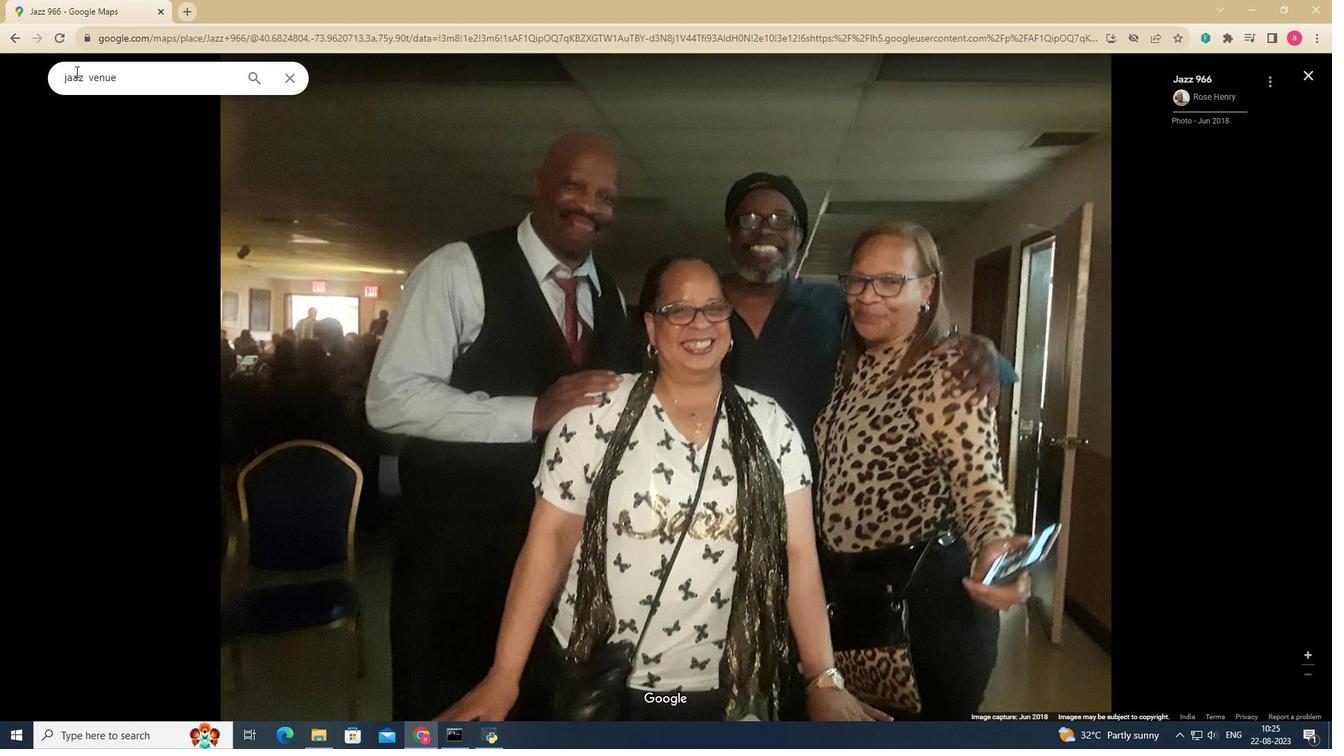 
Action: Mouse pressed left at (75, 71)
Screenshot: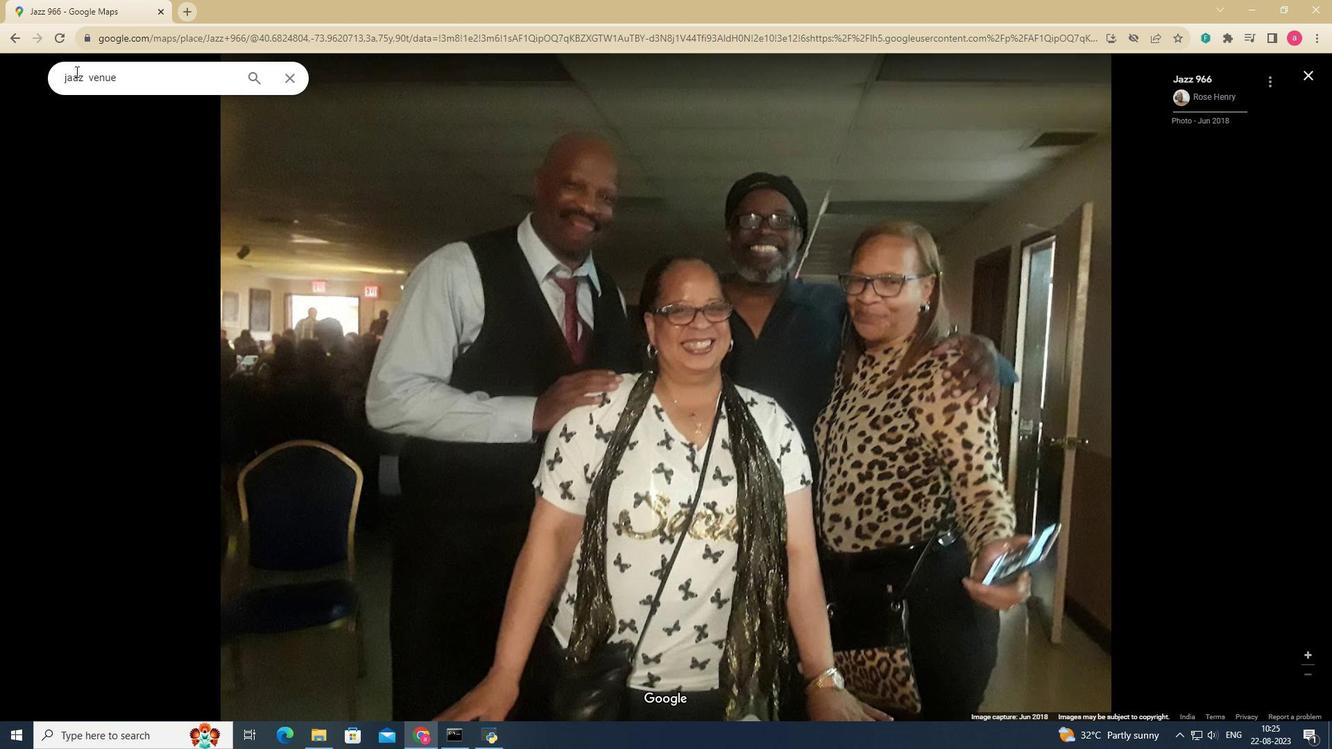 
Action: Mouse moved to (422, 376)
Screenshot: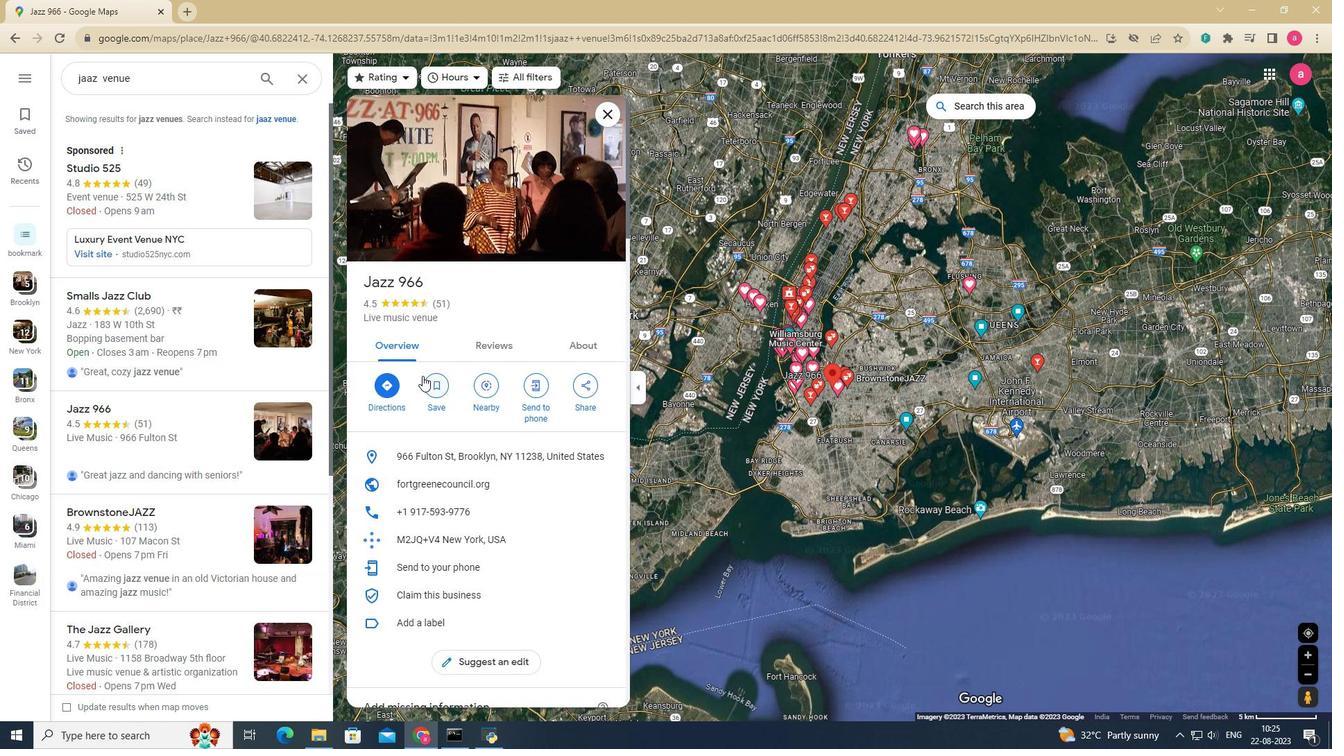 
Action: Mouse pressed left at (422, 376)
Screenshot: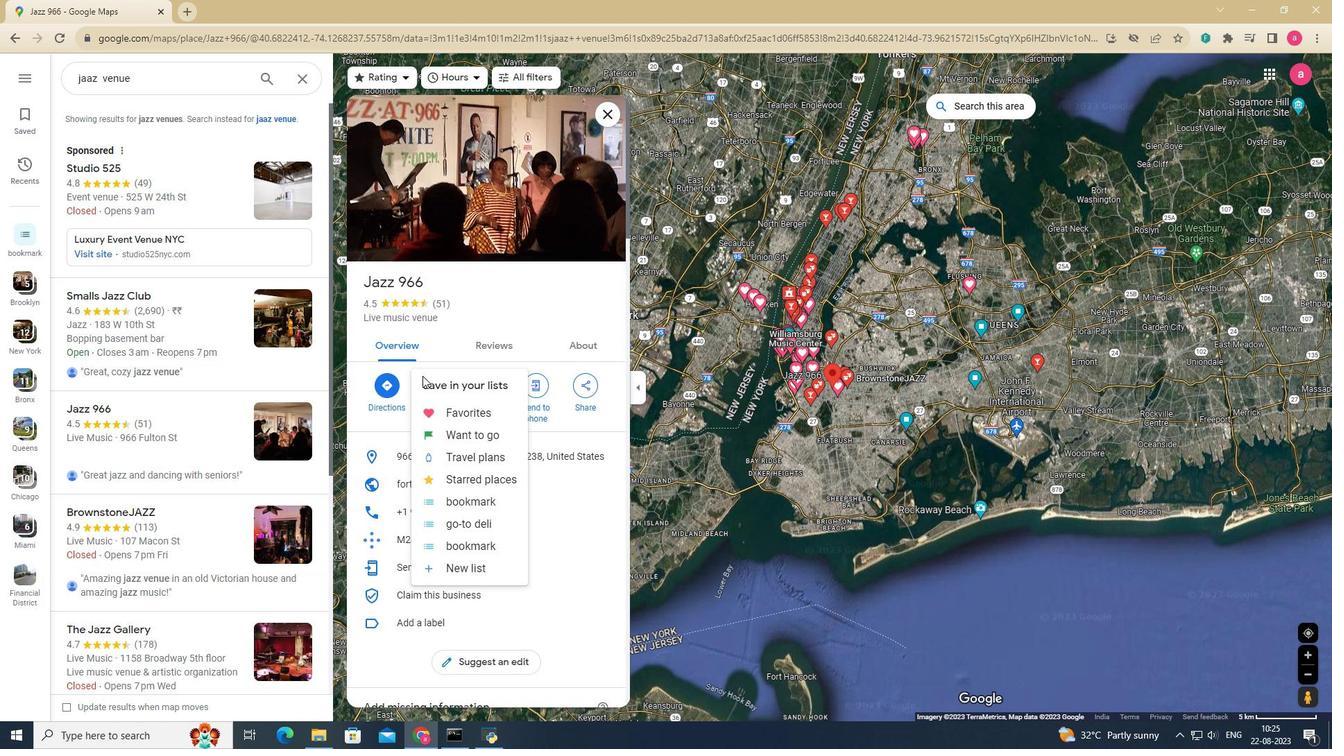 
Action: Mouse moved to (458, 542)
Screenshot: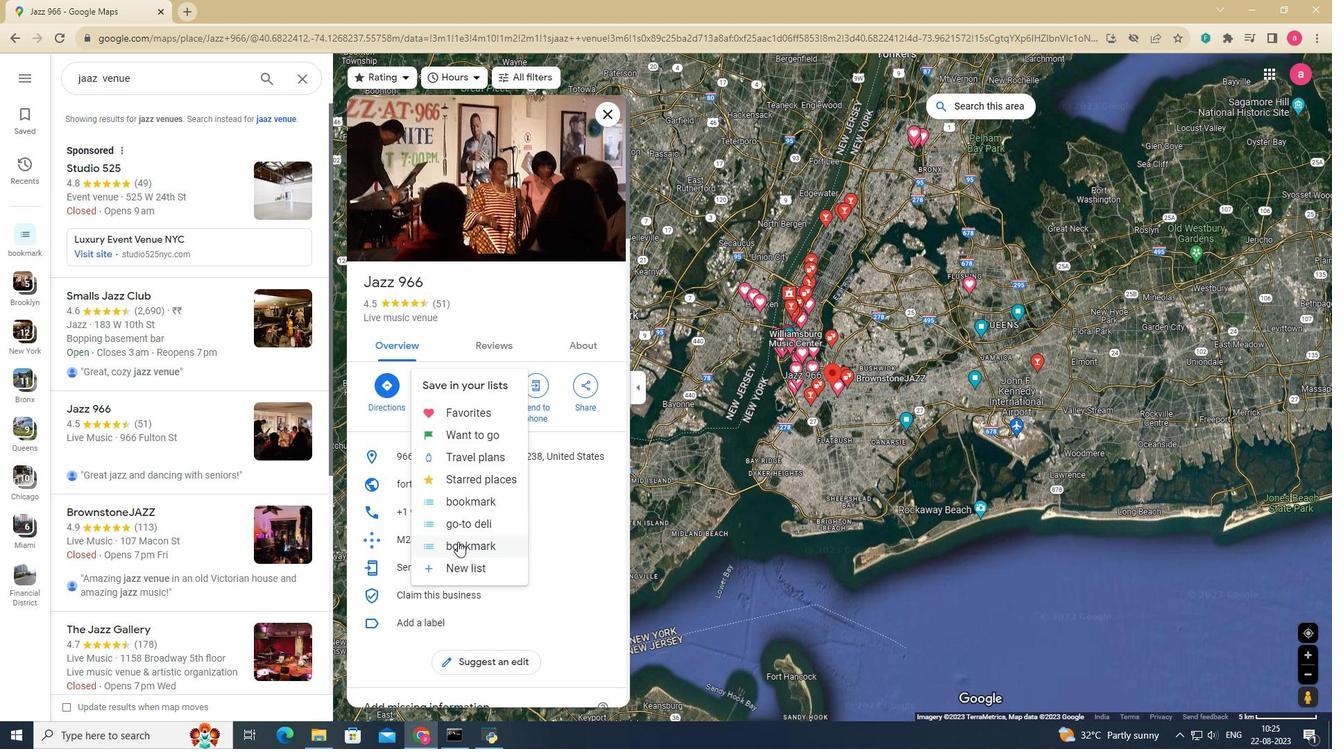 
Action: Mouse pressed left at (458, 542)
Screenshot: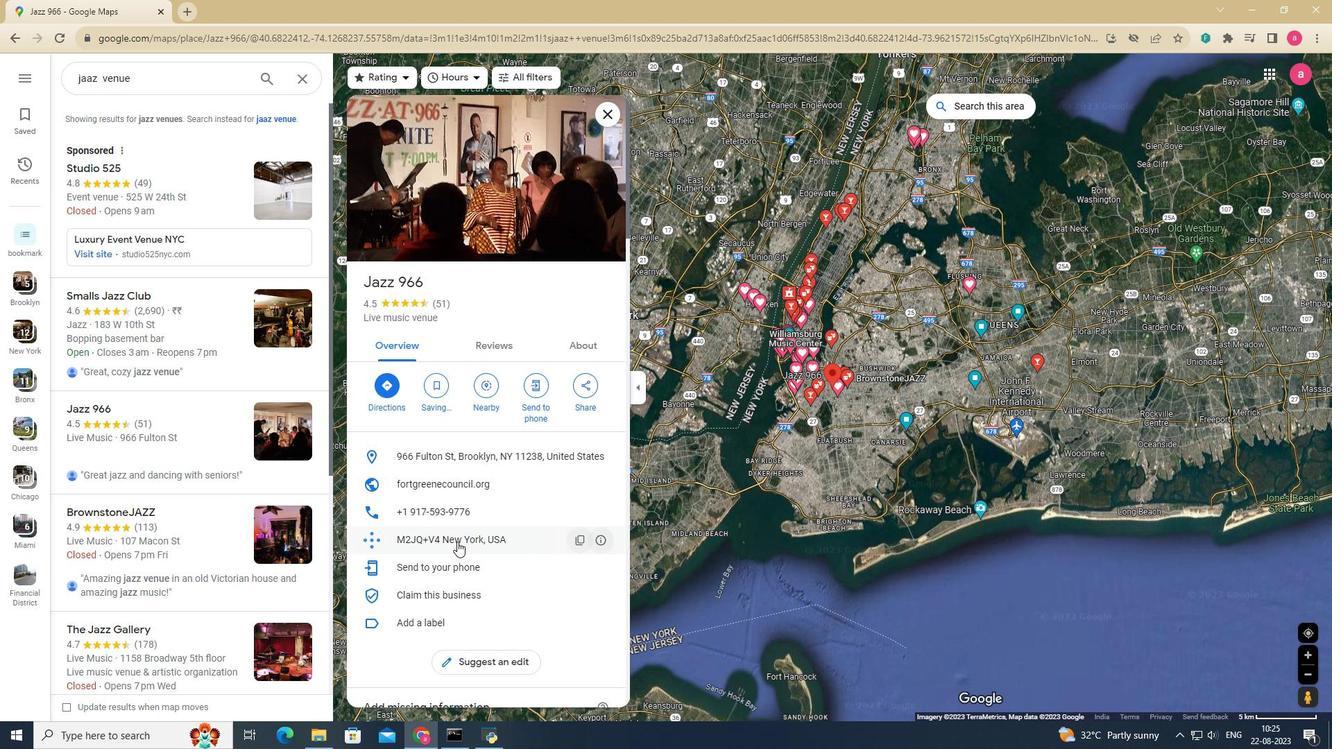 
Action: Mouse moved to (230, 313)
Screenshot: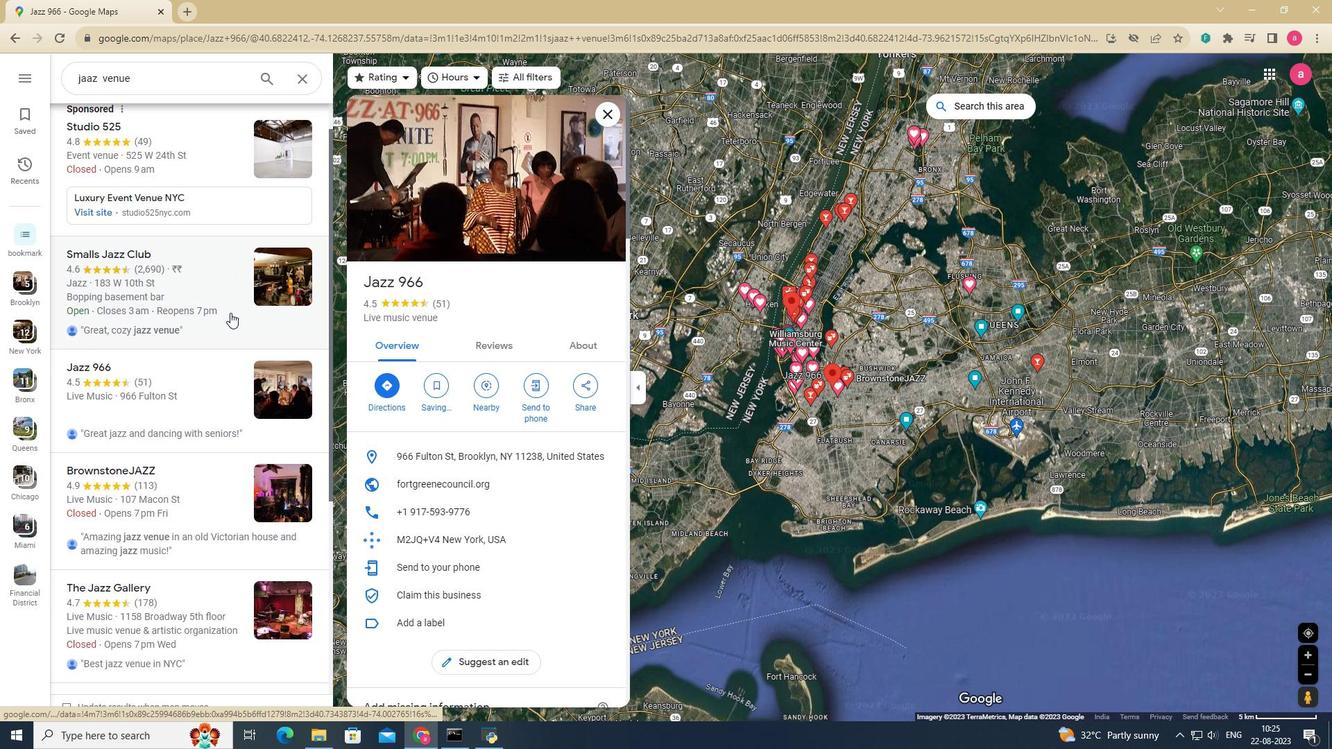 
Action: Mouse scrolled (230, 312) with delta (0, 0)
Screenshot: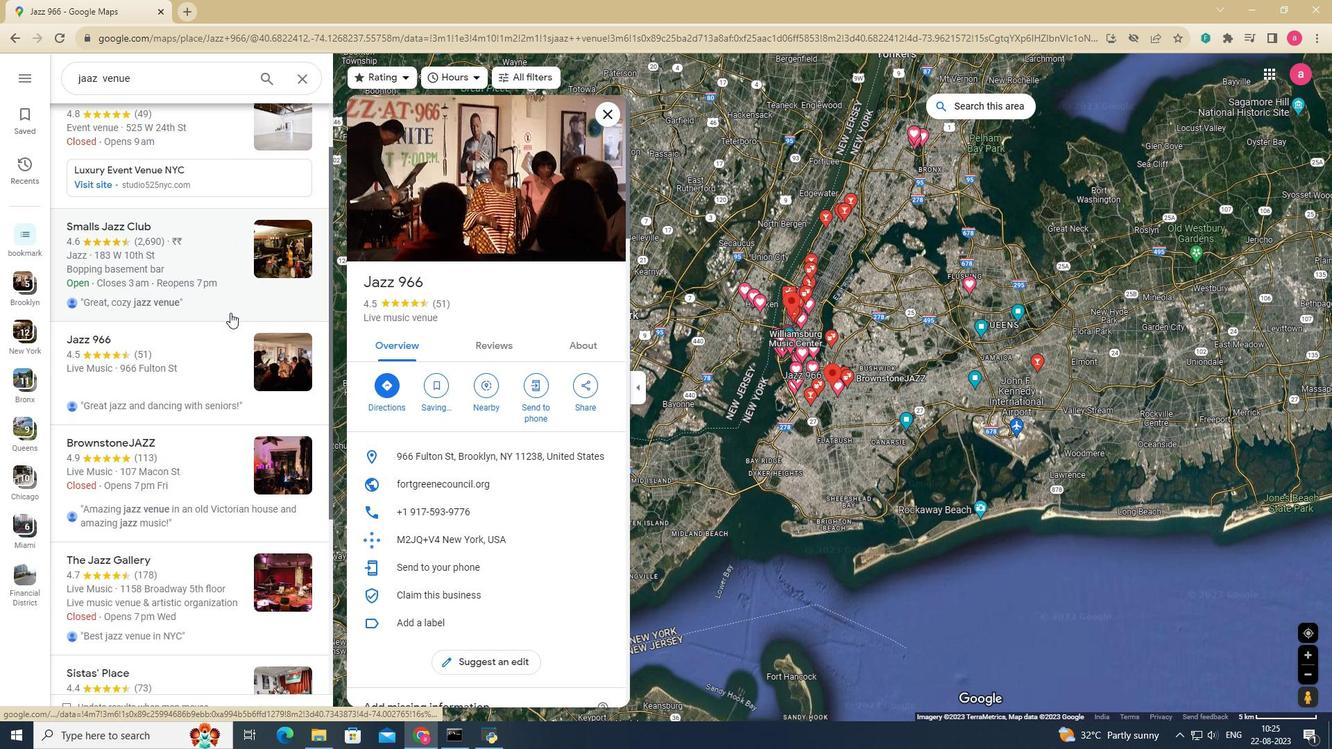 
Action: Mouse scrolled (230, 312) with delta (0, 0)
Screenshot: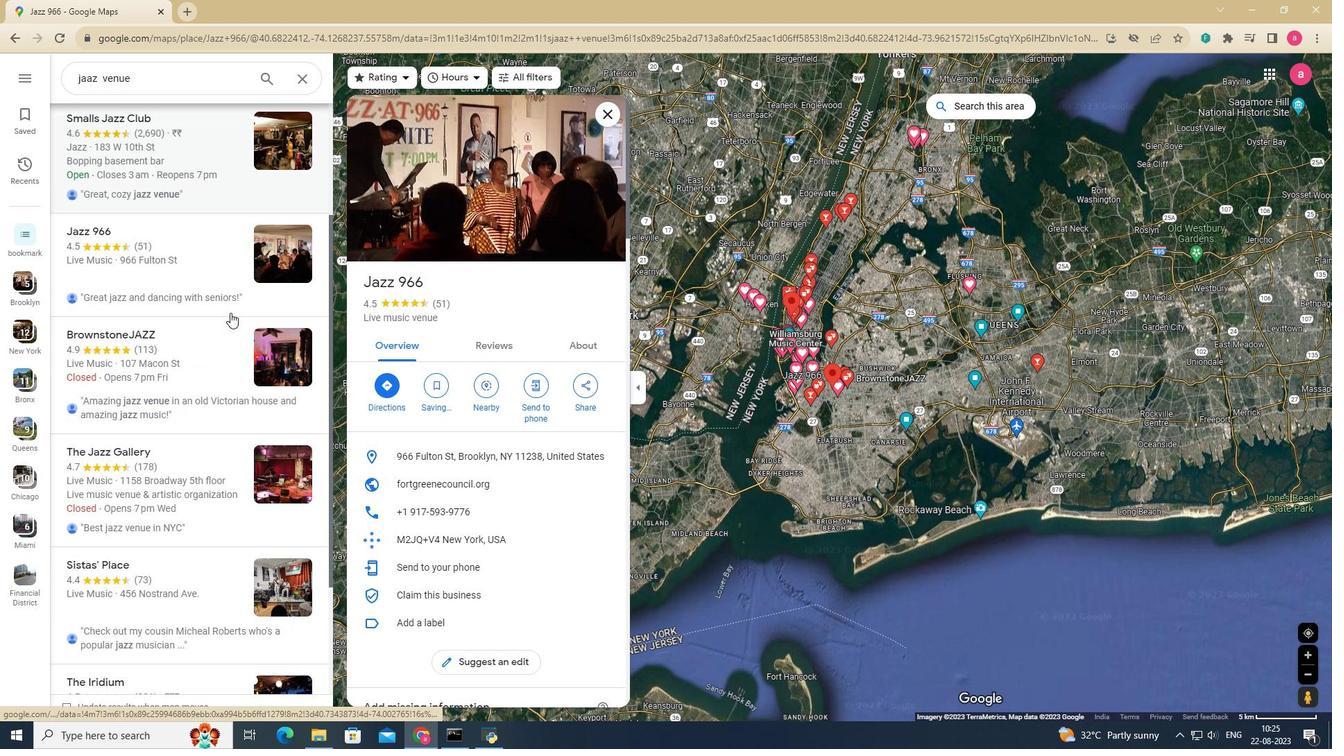 
Action: Mouse scrolled (230, 312) with delta (0, 0)
Screenshot: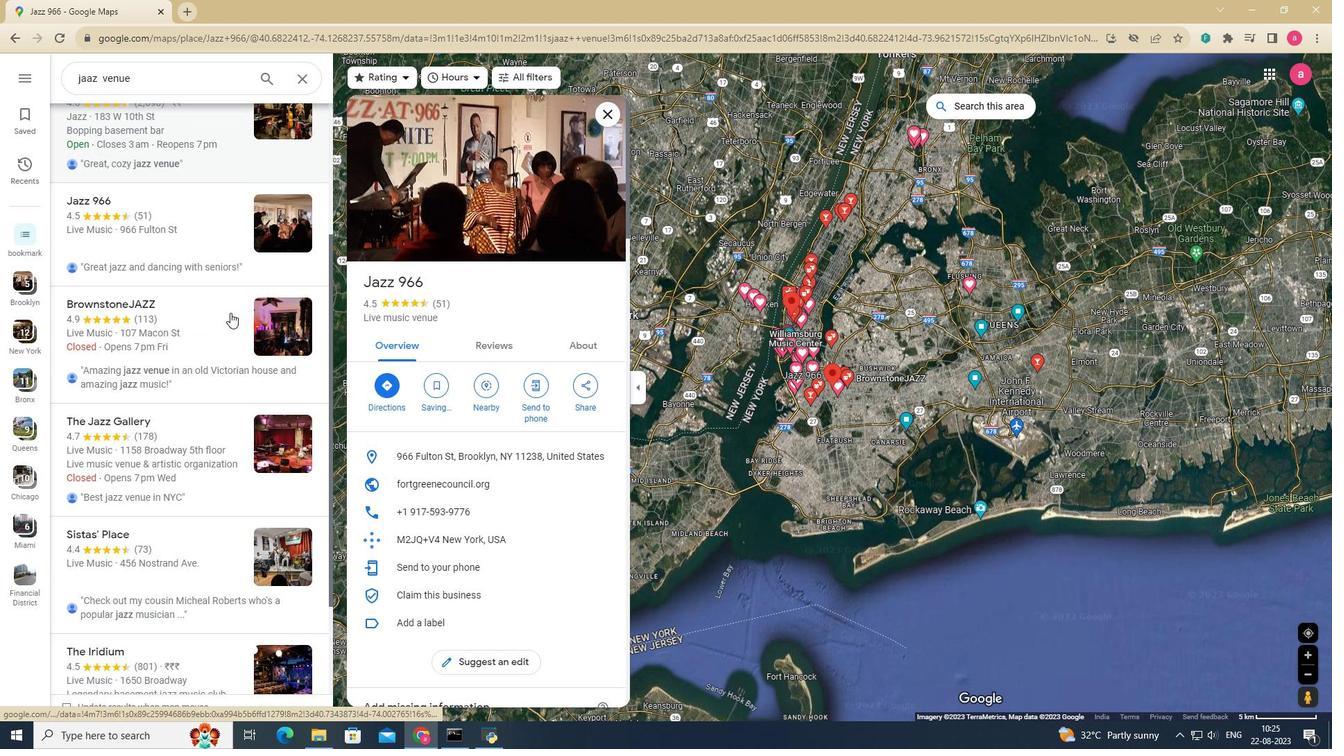 
Action: Mouse pressed left at (230, 313)
Screenshot: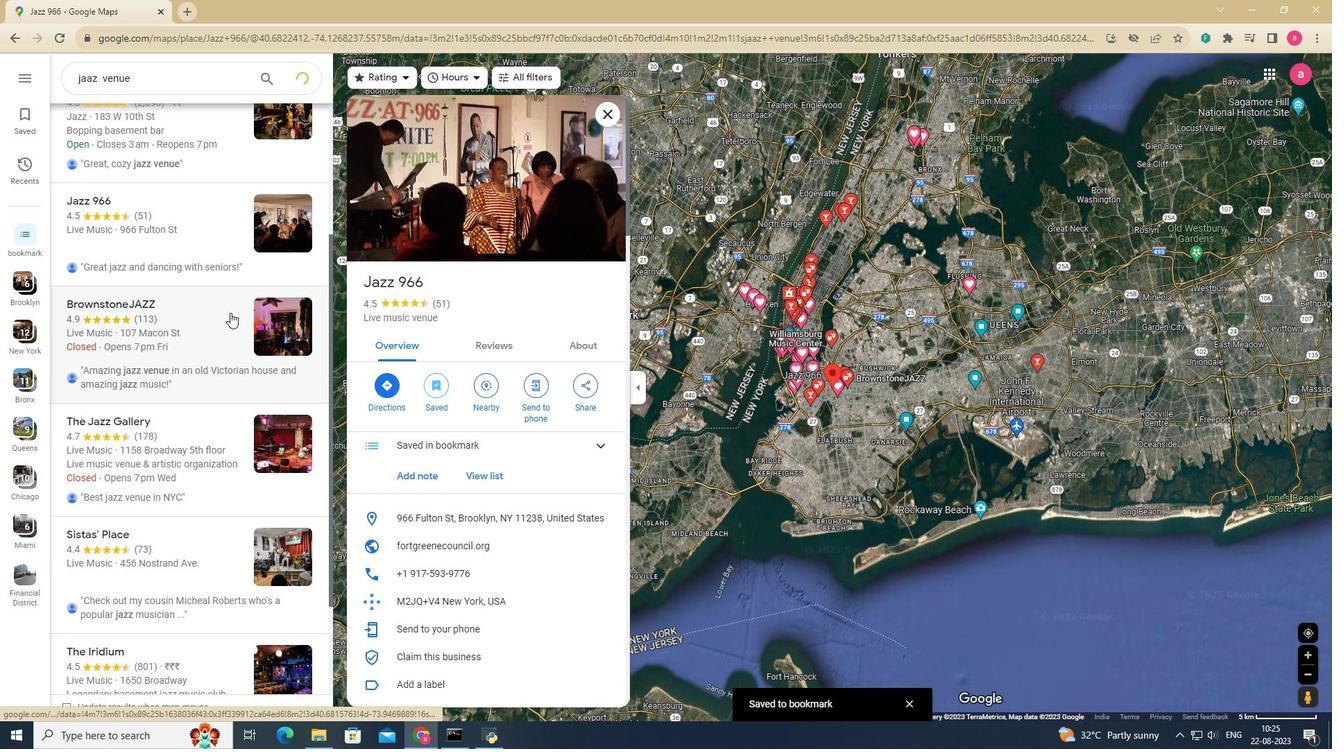 
Action: Mouse moved to (398, 235)
Screenshot: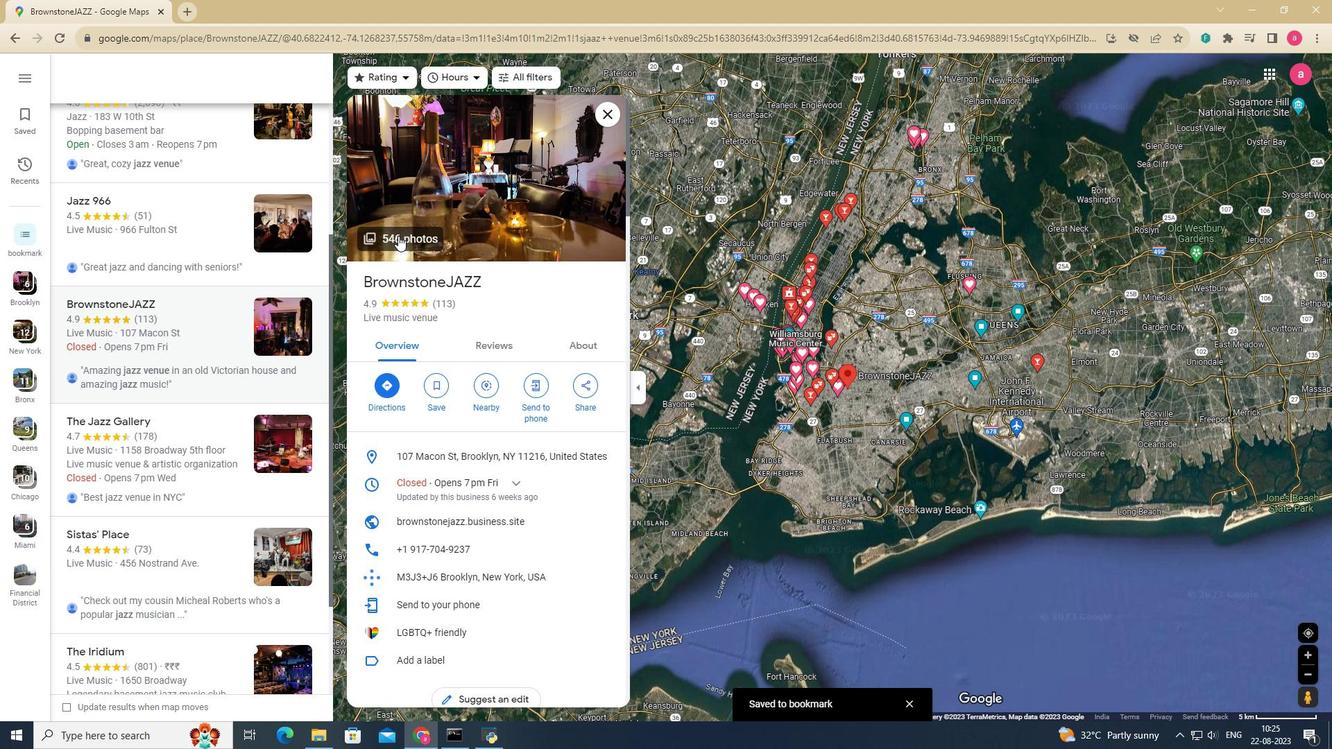 
Action: Mouse pressed left at (398, 235)
Screenshot: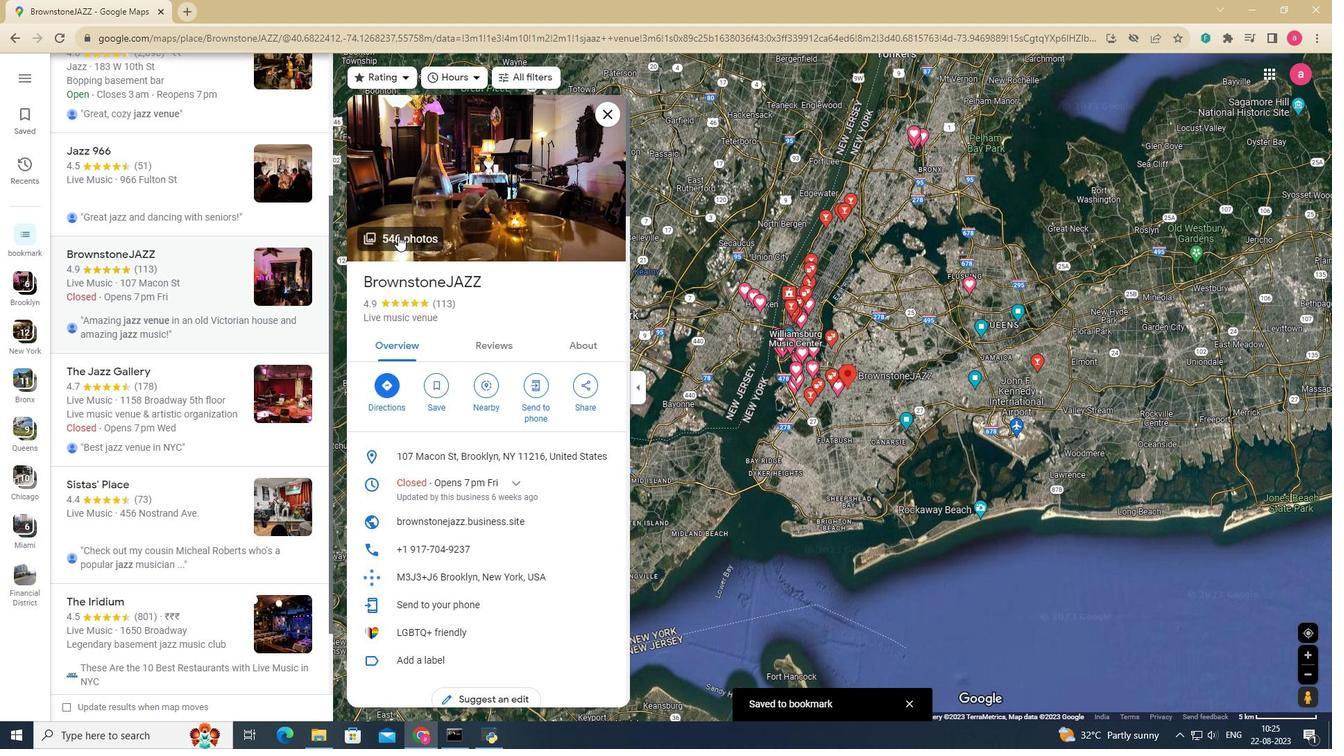 
Action: Key pressed <Key.right><Key.right><Key.right><Key.right>
Screenshot: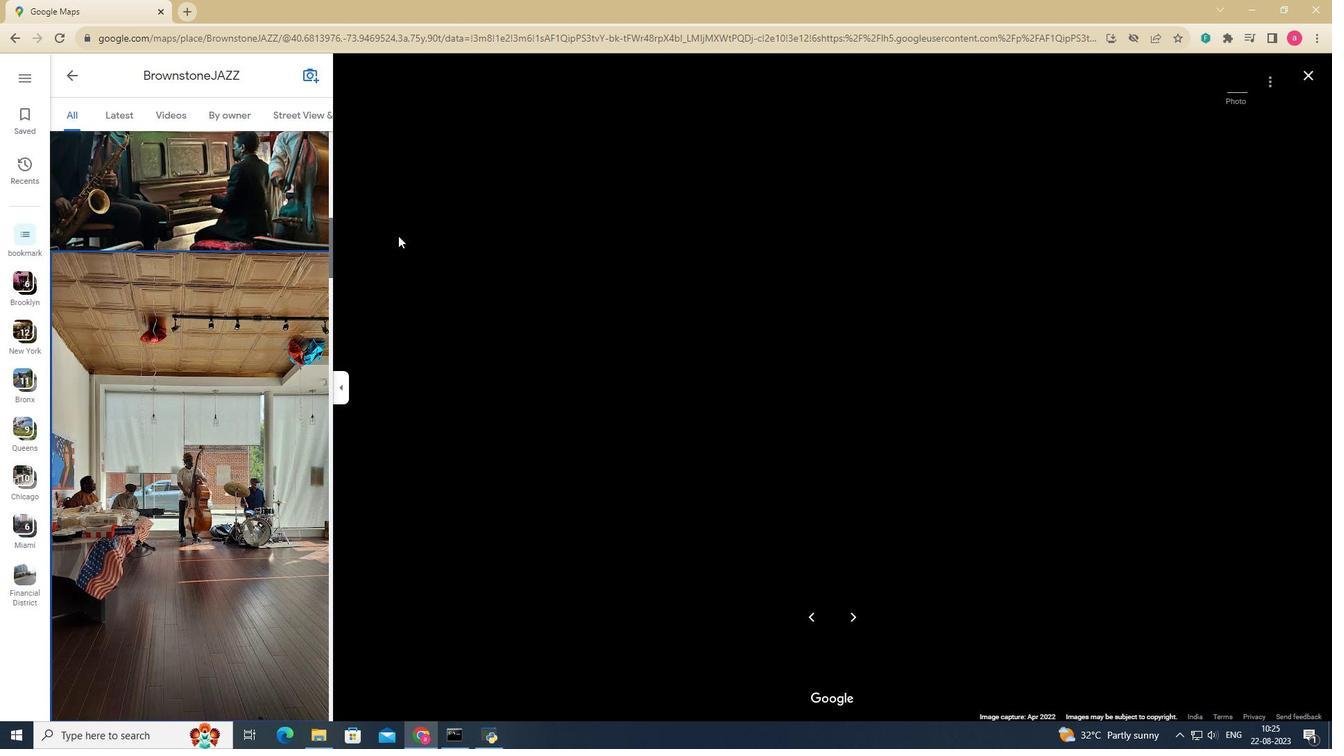 
Action: Mouse moved to (399, 235)
Screenshot: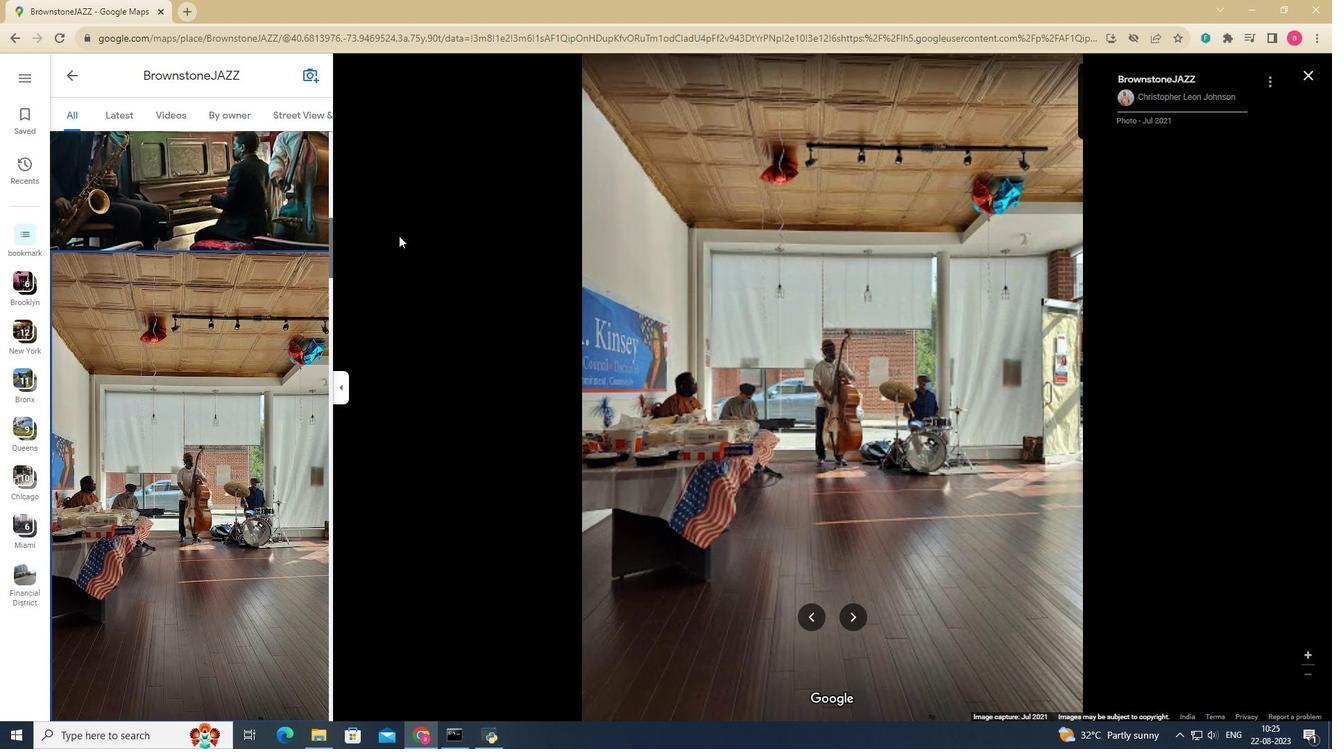 
Action: Key pressed <Key.right><Key.right><Key.right>
Screenshot: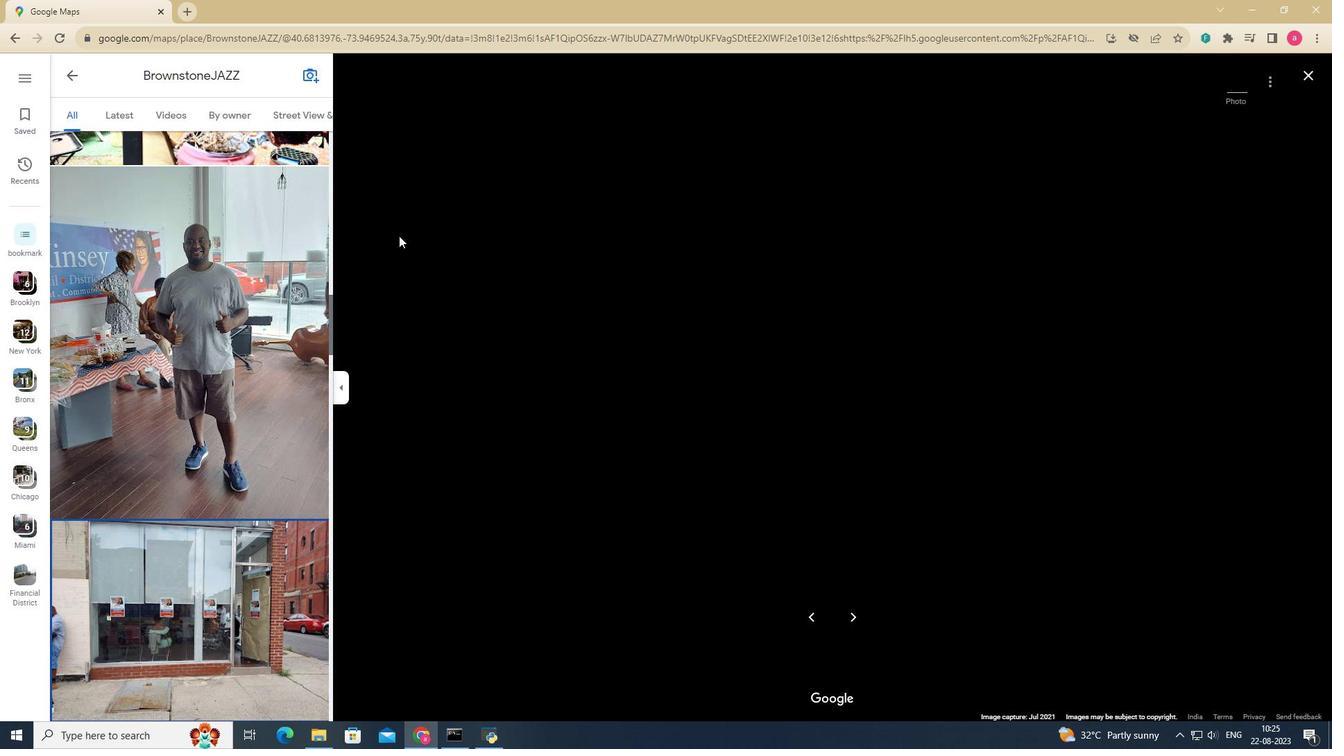 
Action: Mouse moved to (786, 356)
Screenshot: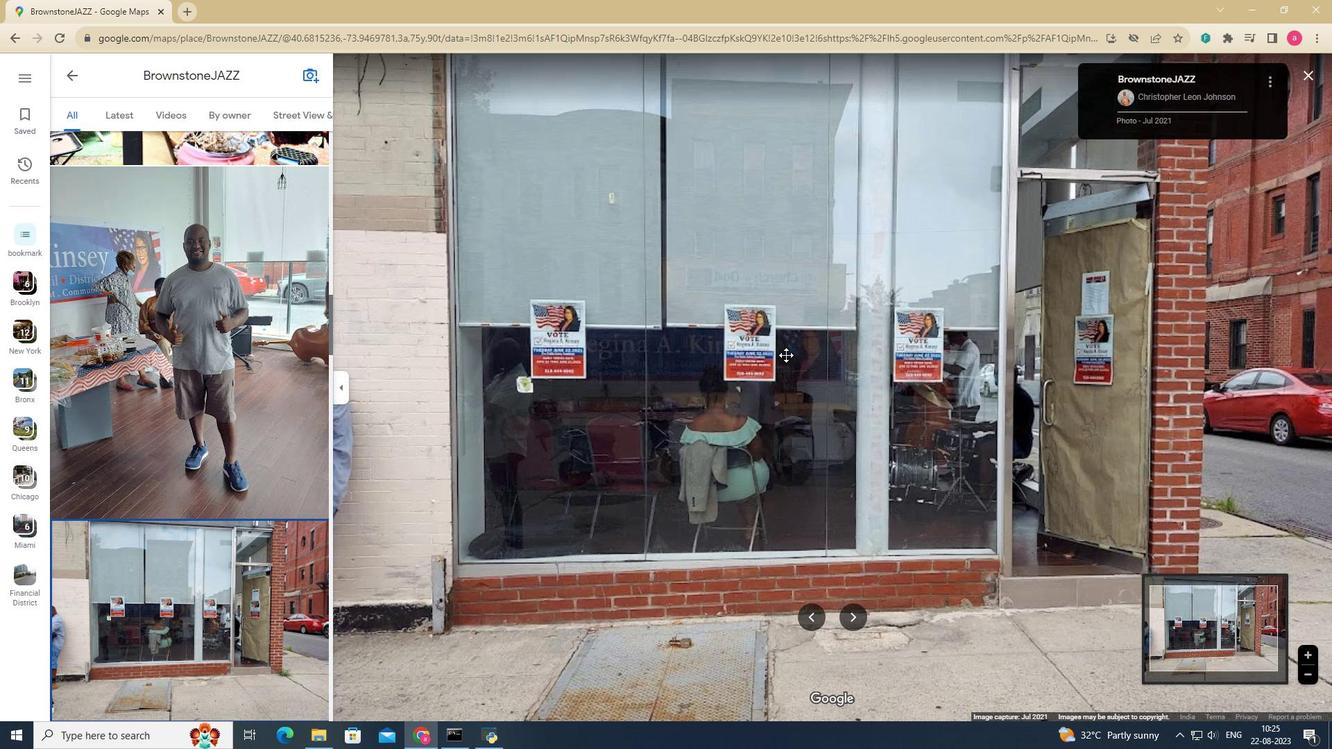 
Action: Mouse scrolled (786, 356) with delta (0, 0)
Screenshot: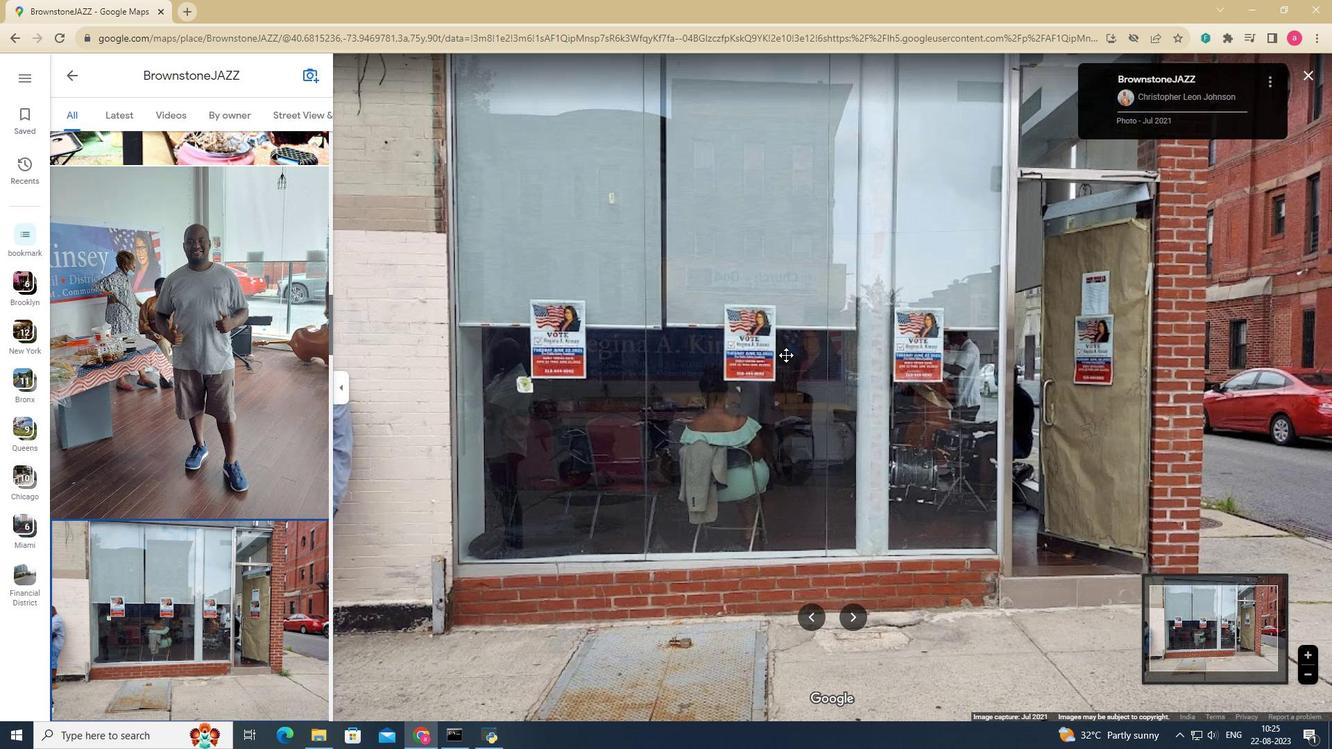 
Action: Mouse scrolled (786, 356) with delta (0, 0)
Screenshot: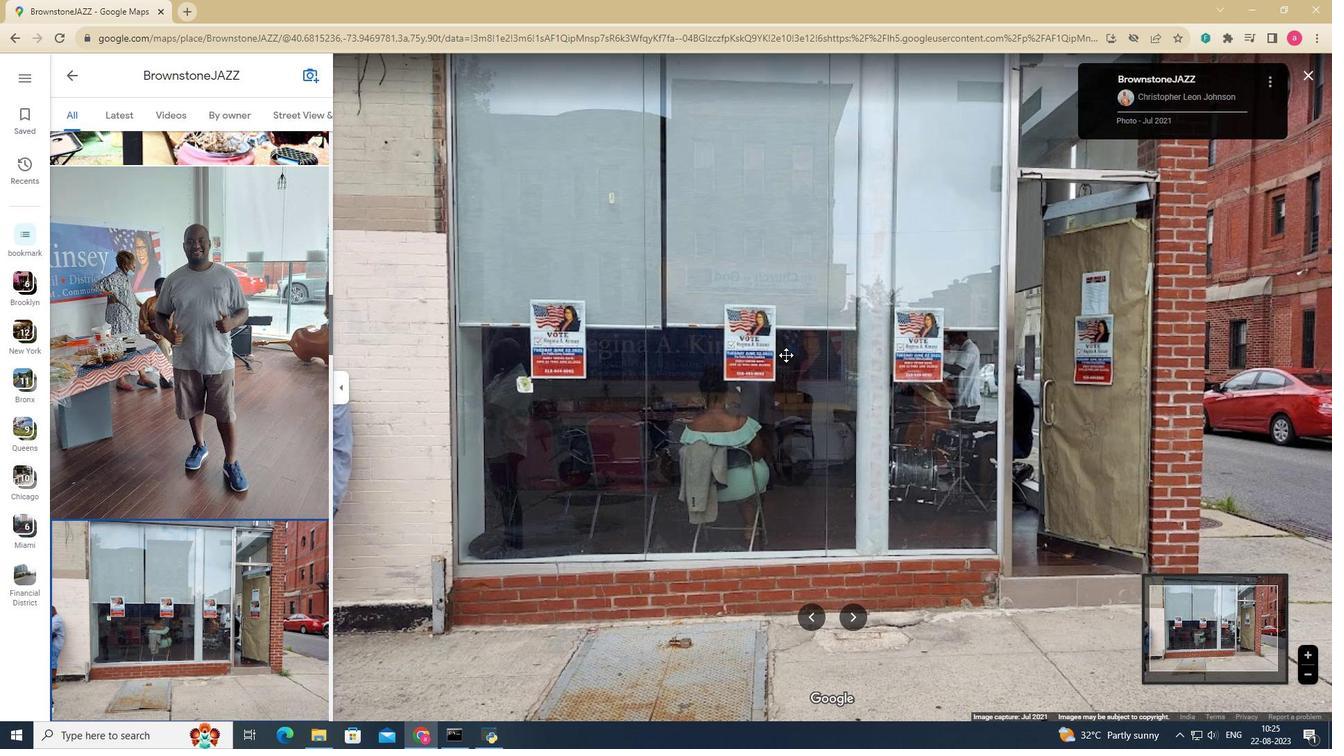 
Action: Mouse scrolled (786, 356) with delta (0, 0)
Screenshot: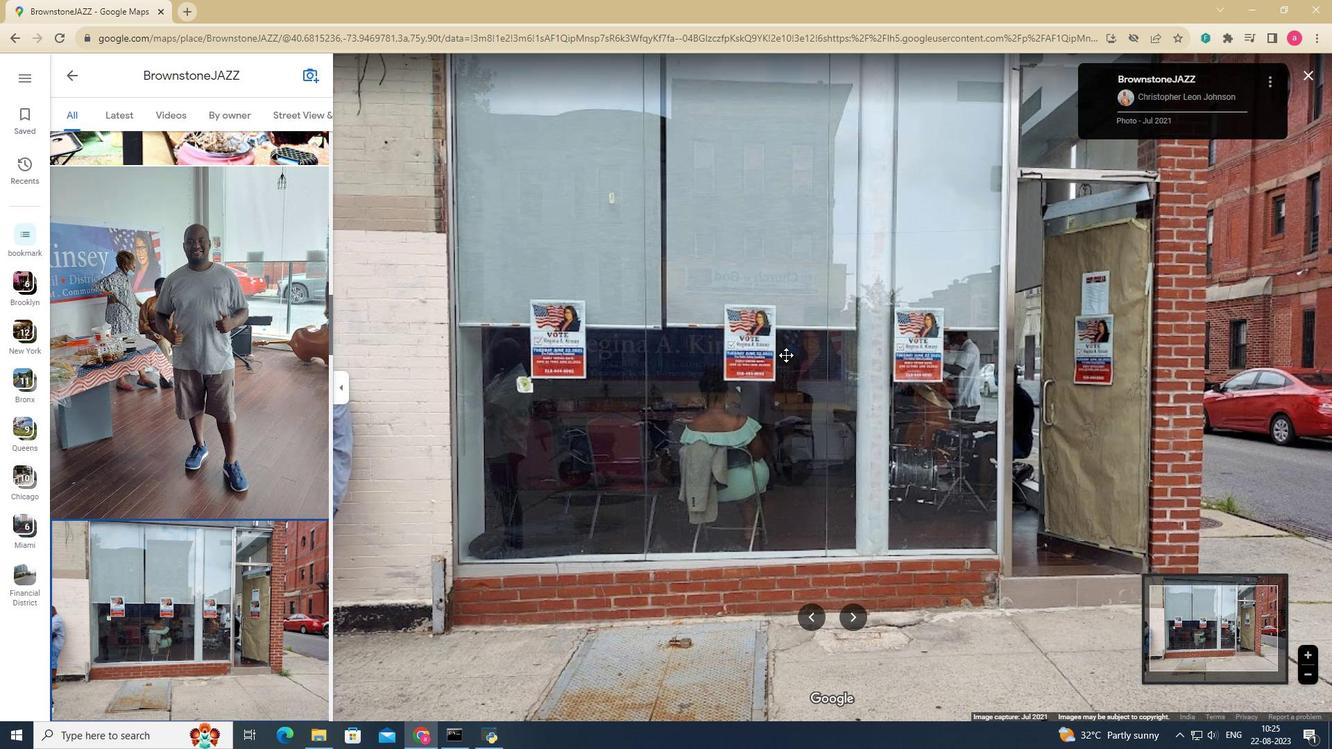 
Action: Mouse moved to (786, 356)
Screenshot: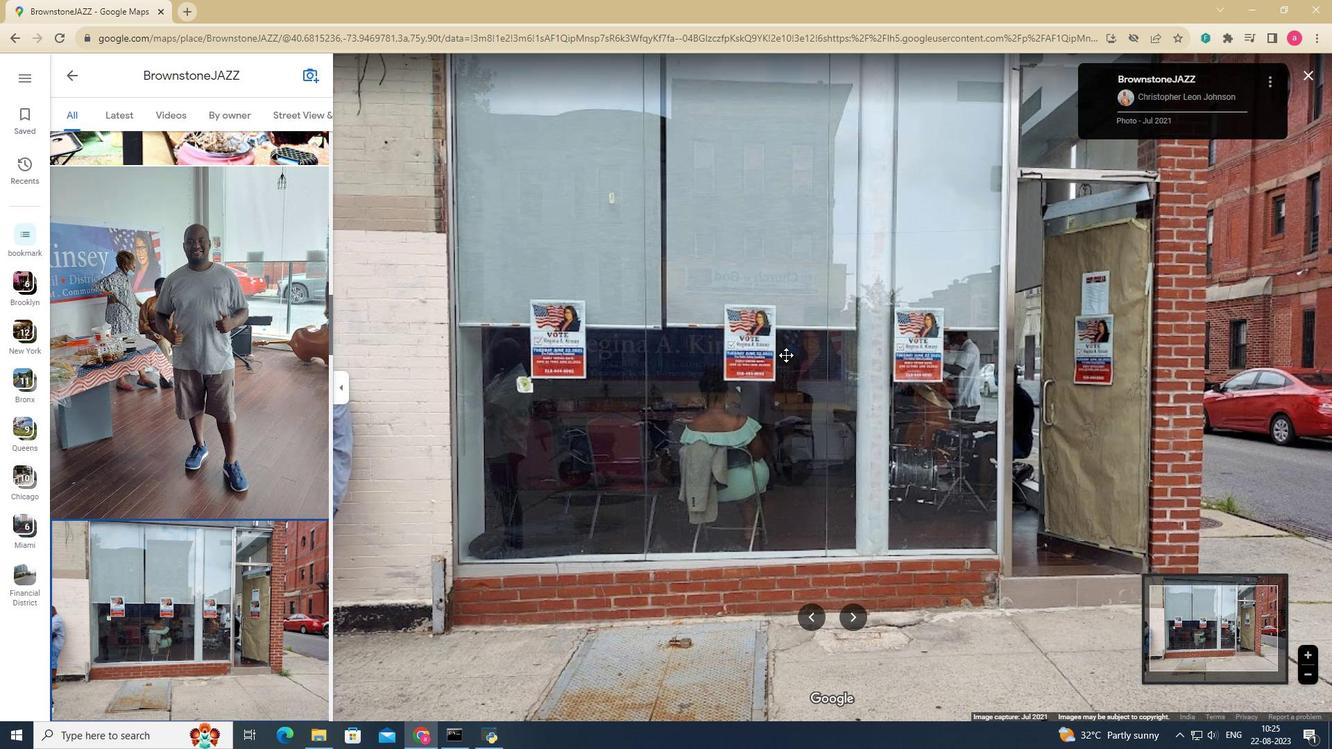 
Action: Mouse scrolled (786, 356) with delta (0, 0)
Screenshot: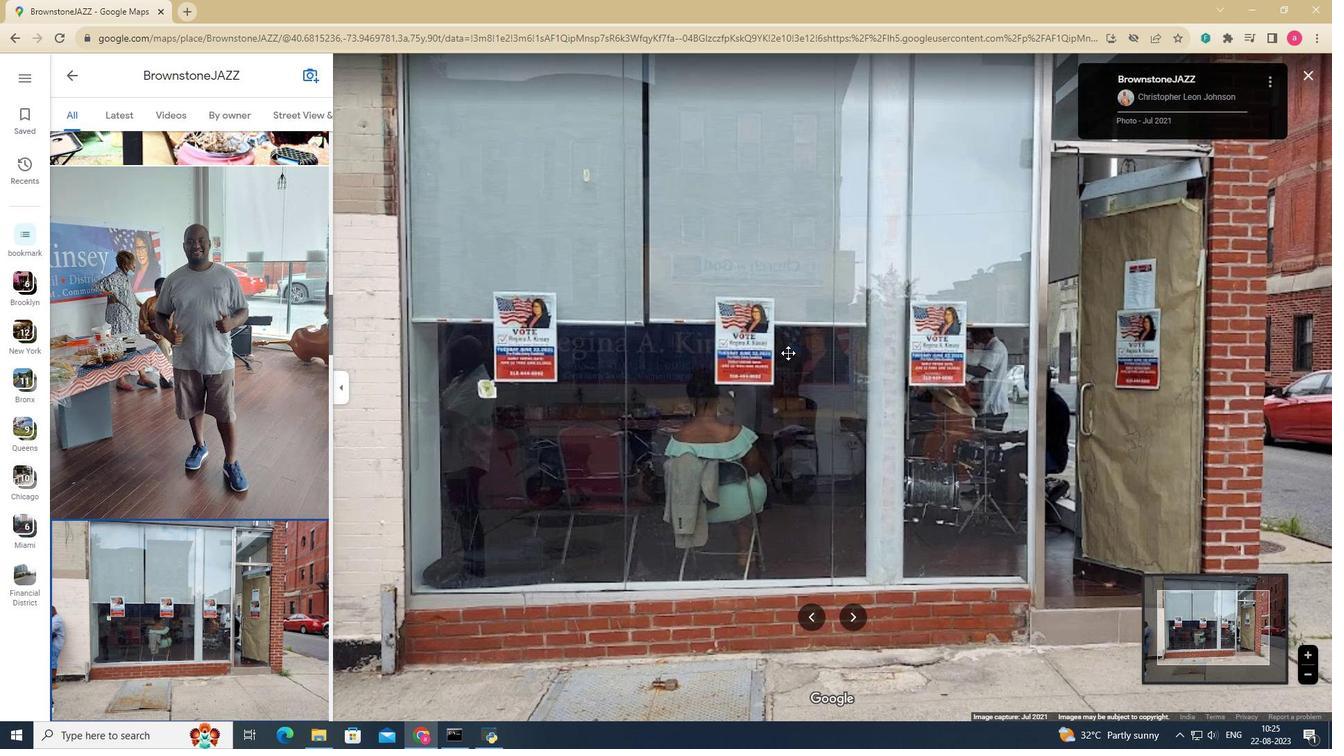 
Action: Mouse scrolled (786, 356) with delta (0, 0)
Screenshot: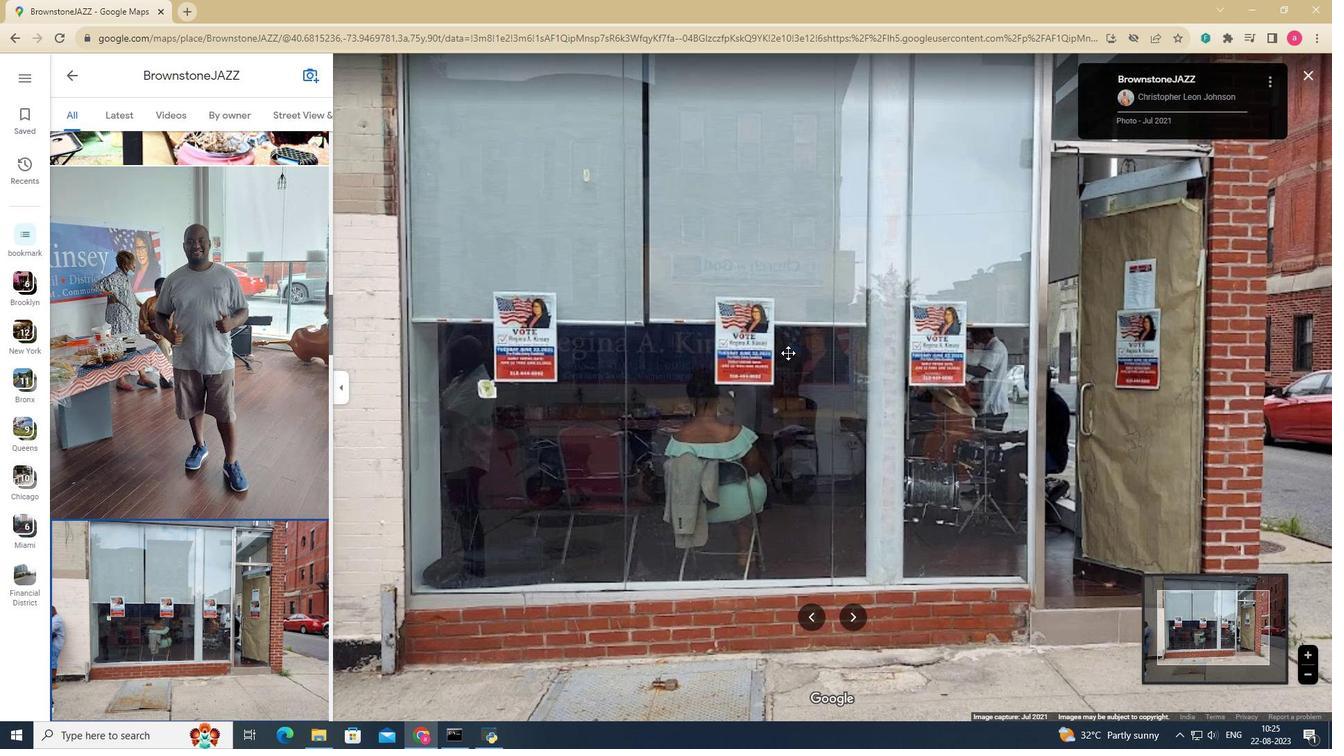 
Action: Mouse moved to (786, 355)
Screenshot: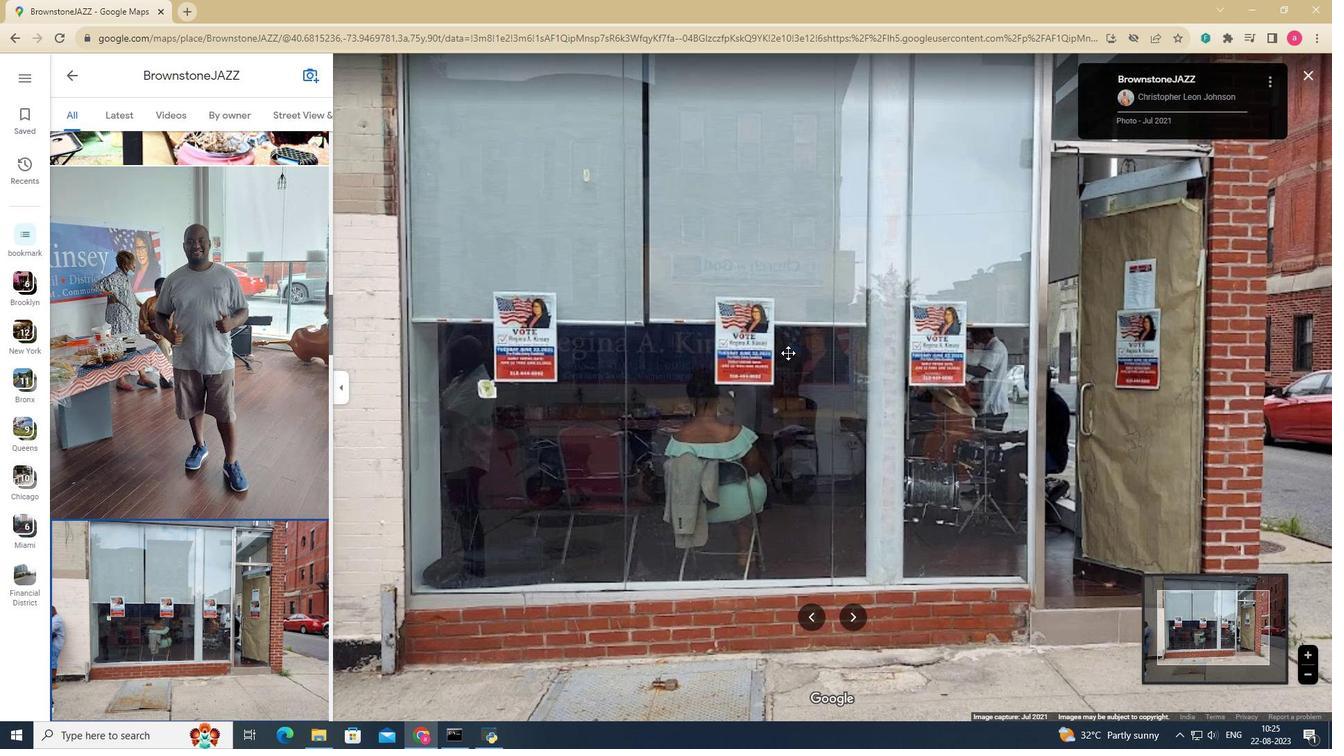 
Action: Mouse scrolled (786, 356) with delta (0, 0)
Screenshot: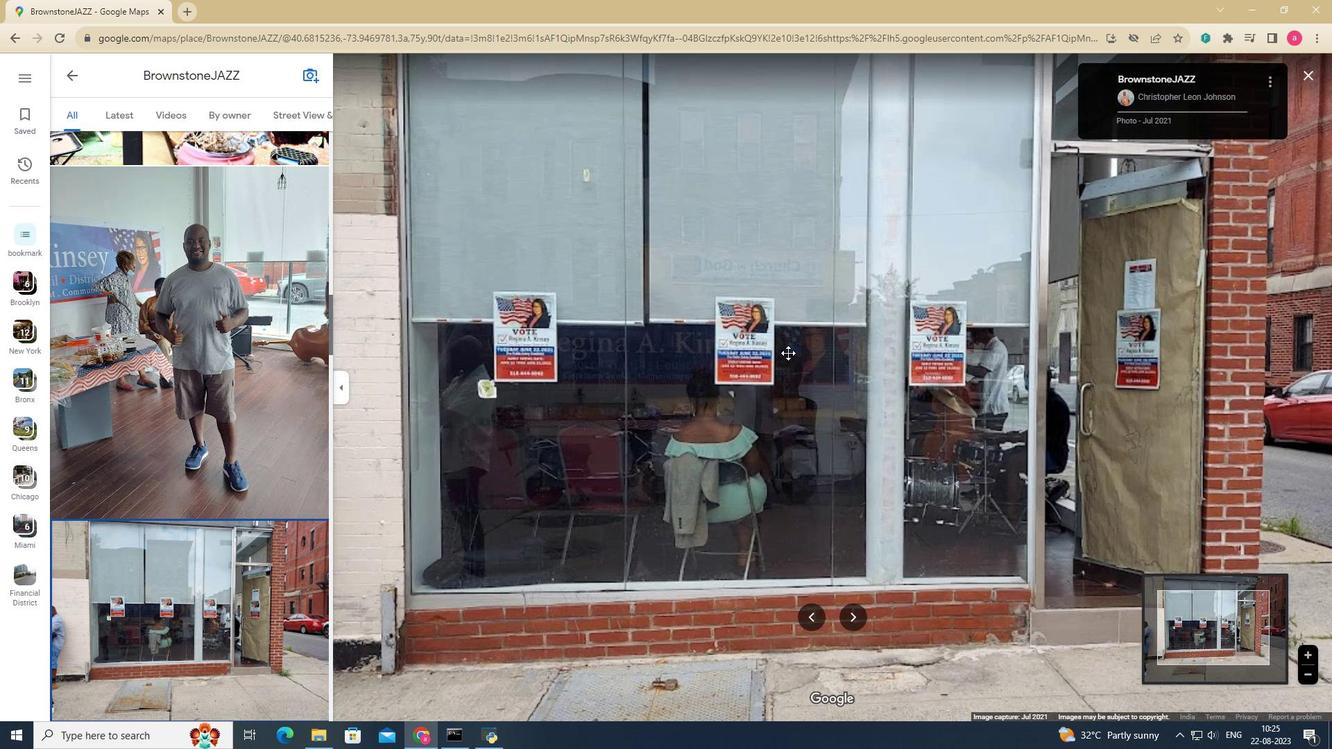 
Action: Mouse moved to (789, 350)
Screenshot: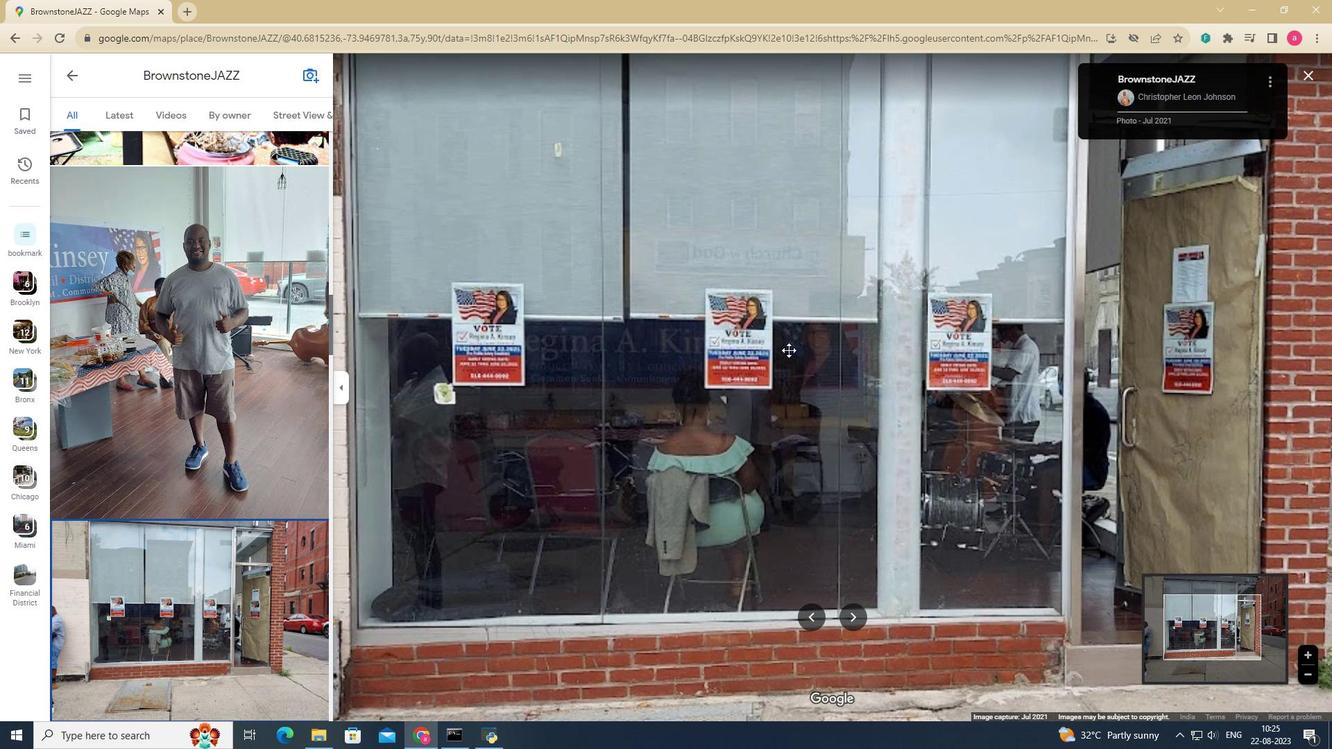 
Action: Mouse scrolled (789, 351) with delta (0, 0)
Screenshot: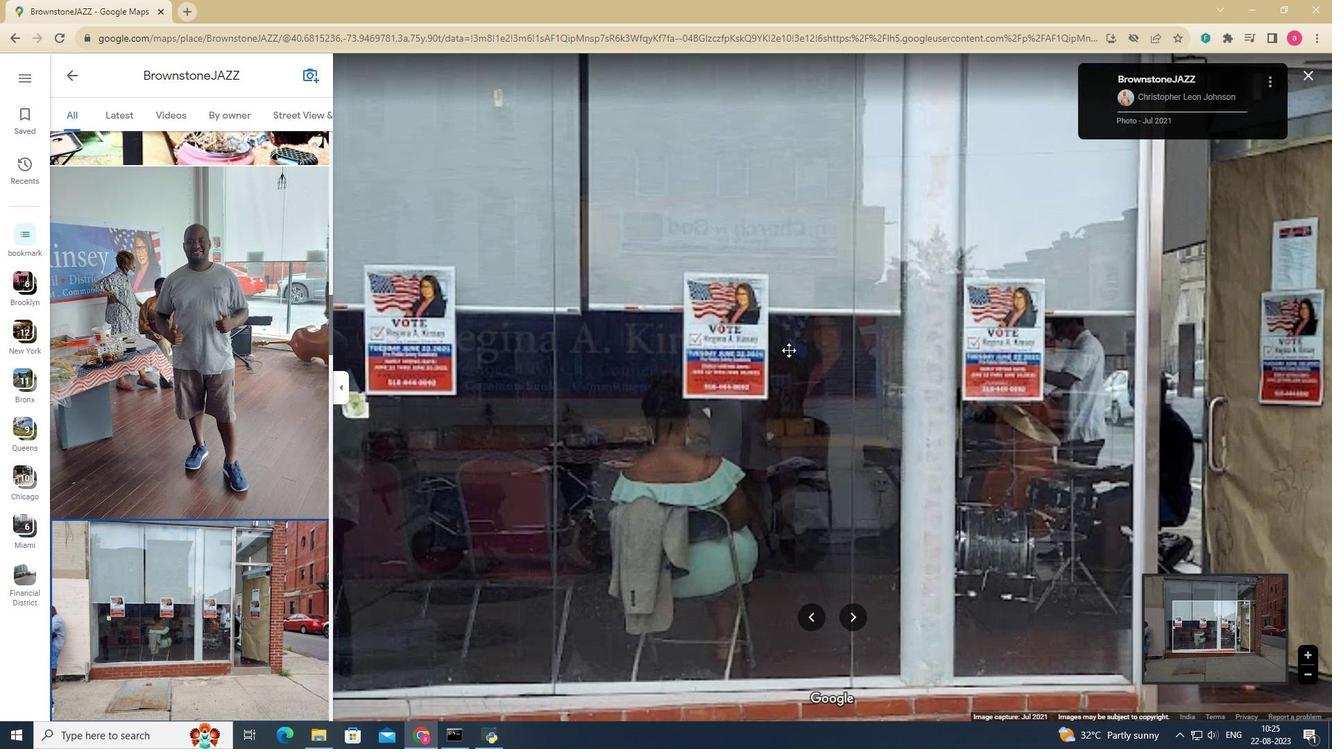 
Action: Mouse scrolled (789, 351) with delta (0, 0)
Screenshot: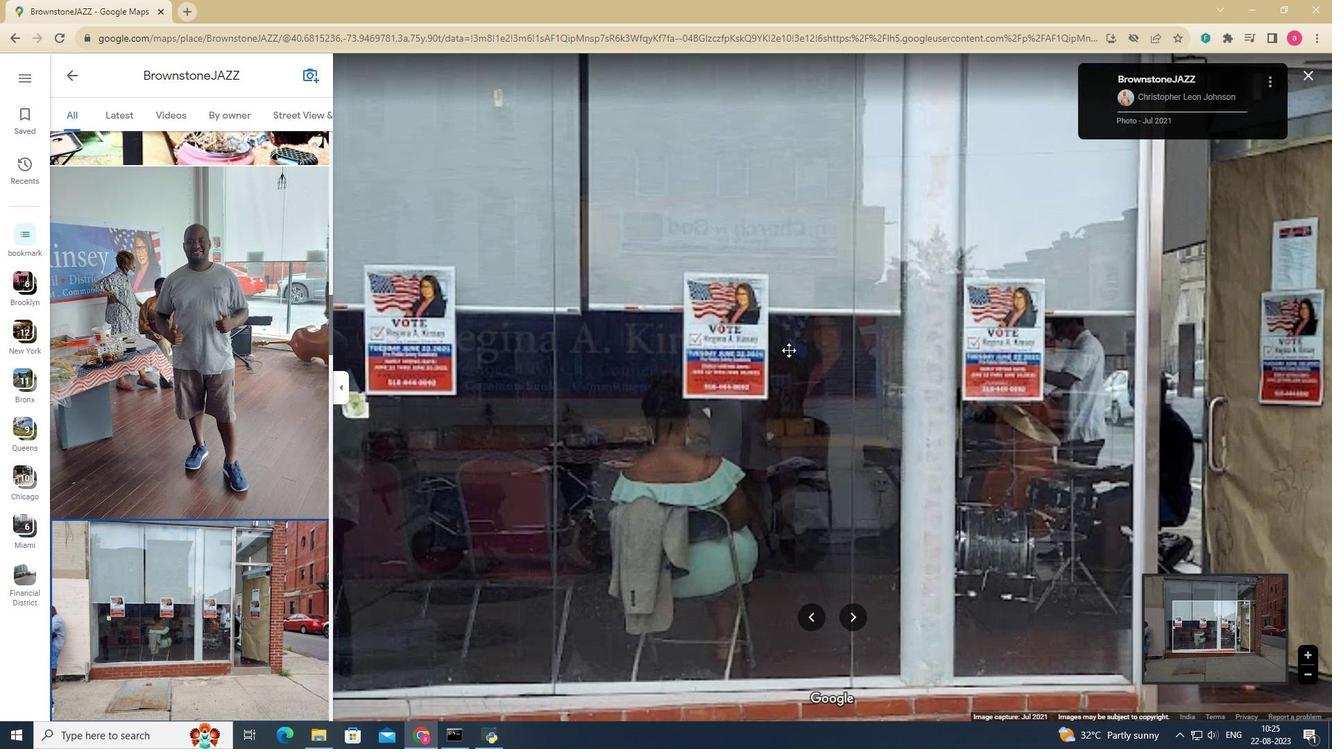 
Action: Mouse scrolled (789, 351) with delta (0, 0)
Screenshot: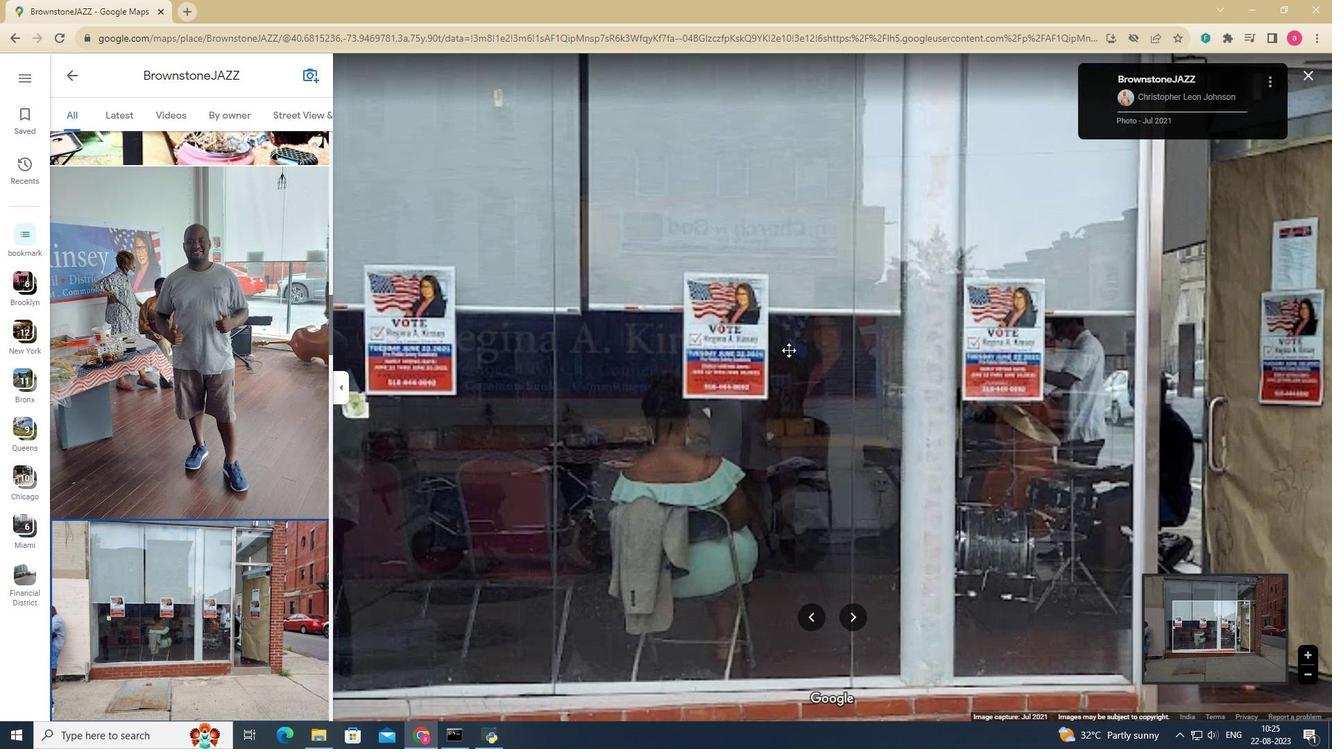 
Action: Mouse scrolled (789, 351) with delta (0, 0)
Screenshot: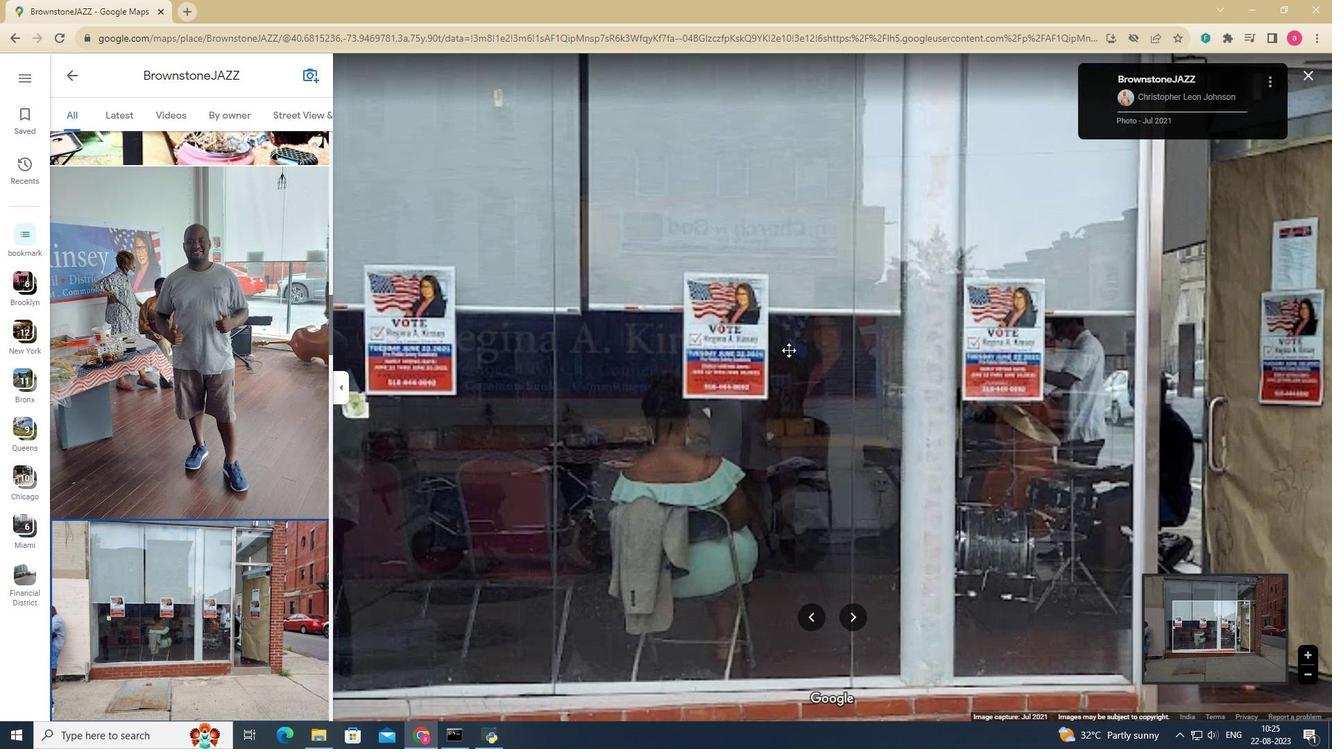 
Action: Mouse scrolled (789, 351) with delta (0, 0)
Screenshot: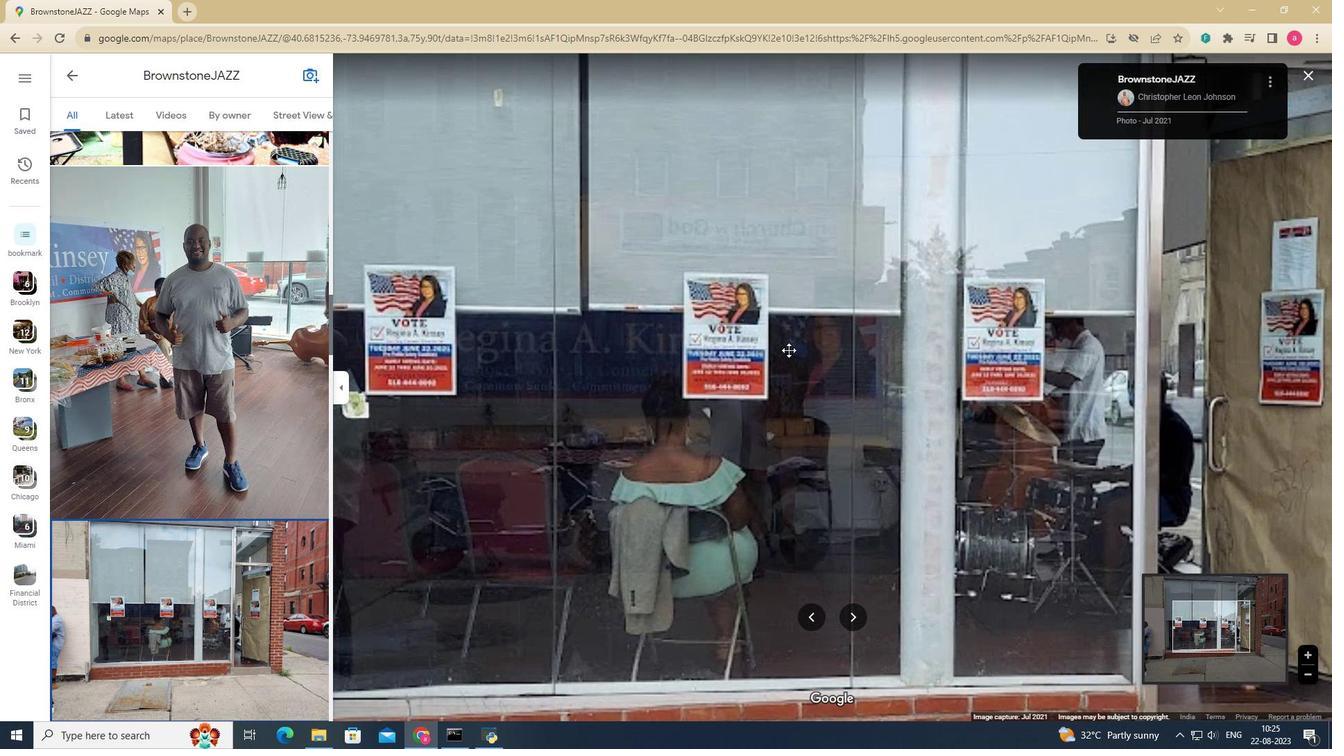 
Action: Mouse scrolled (789, 351) with delta (0, 0)
Screenshot: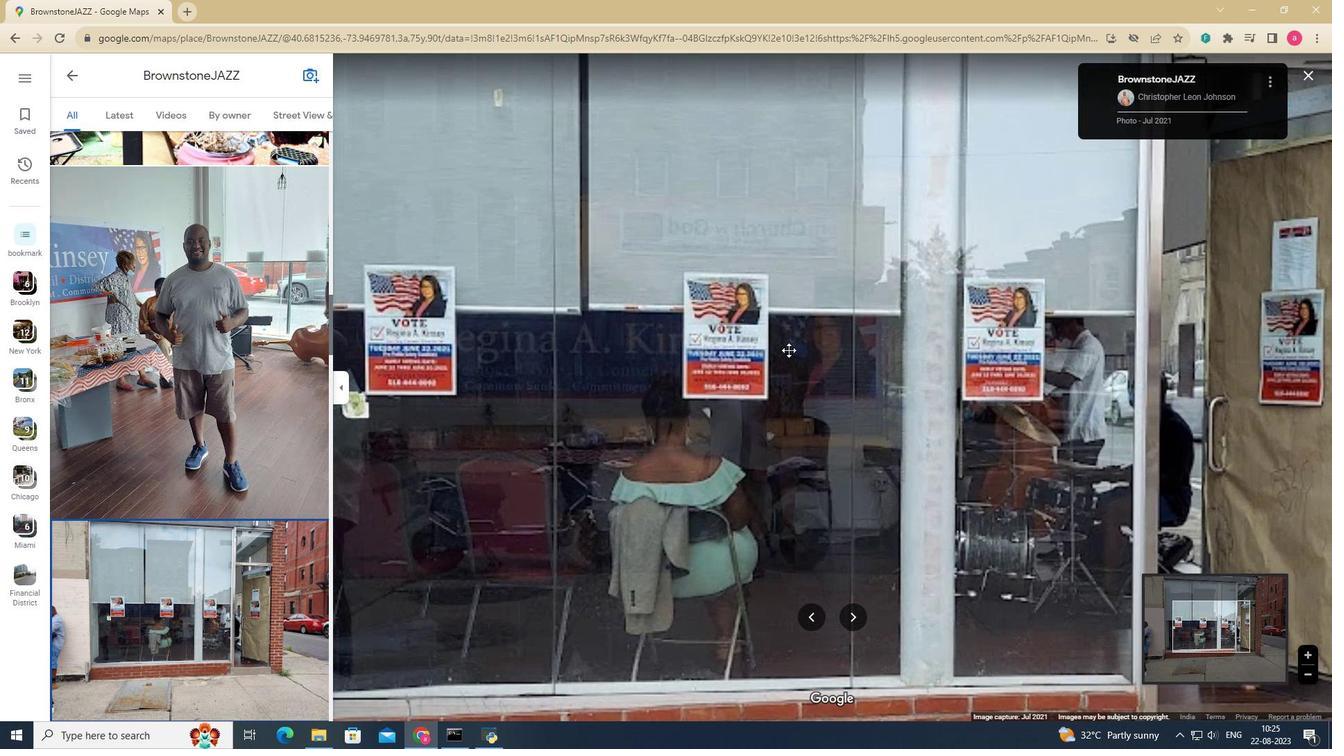 
Action: Mouse scrolled (789, 351) with delta (0, 0)
Screenshot: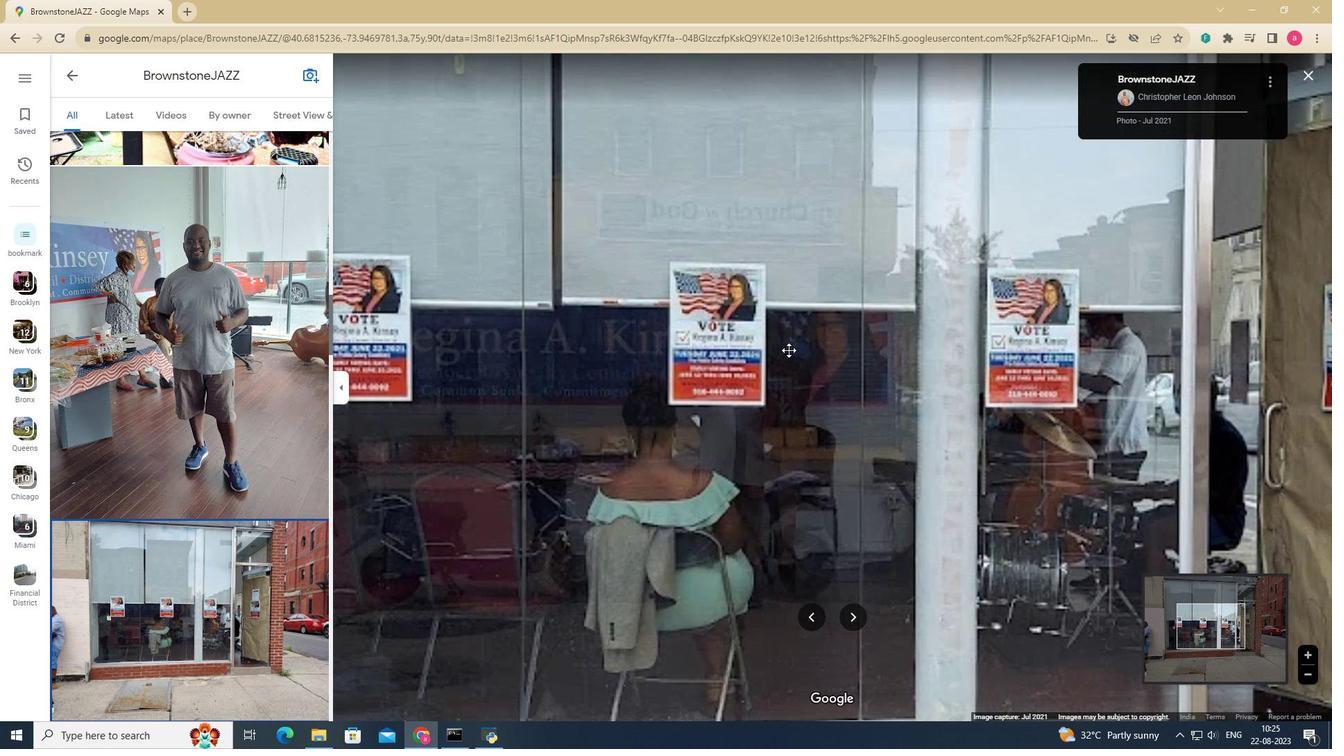 
Action: Mouse scrolled (789, 351) with delta (0, 0)
Screenshot: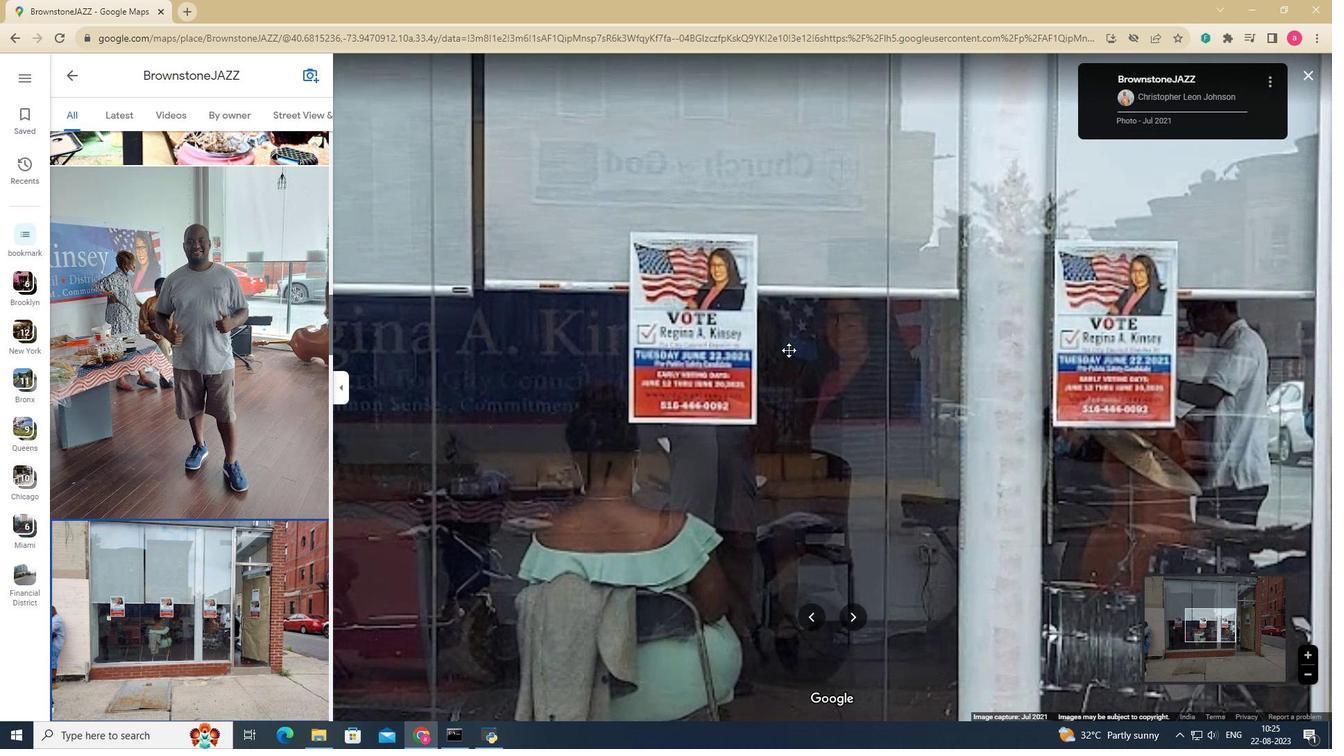 
Action: Mouse scrolled (789, 351) with delta (0, 0)
Screenshot: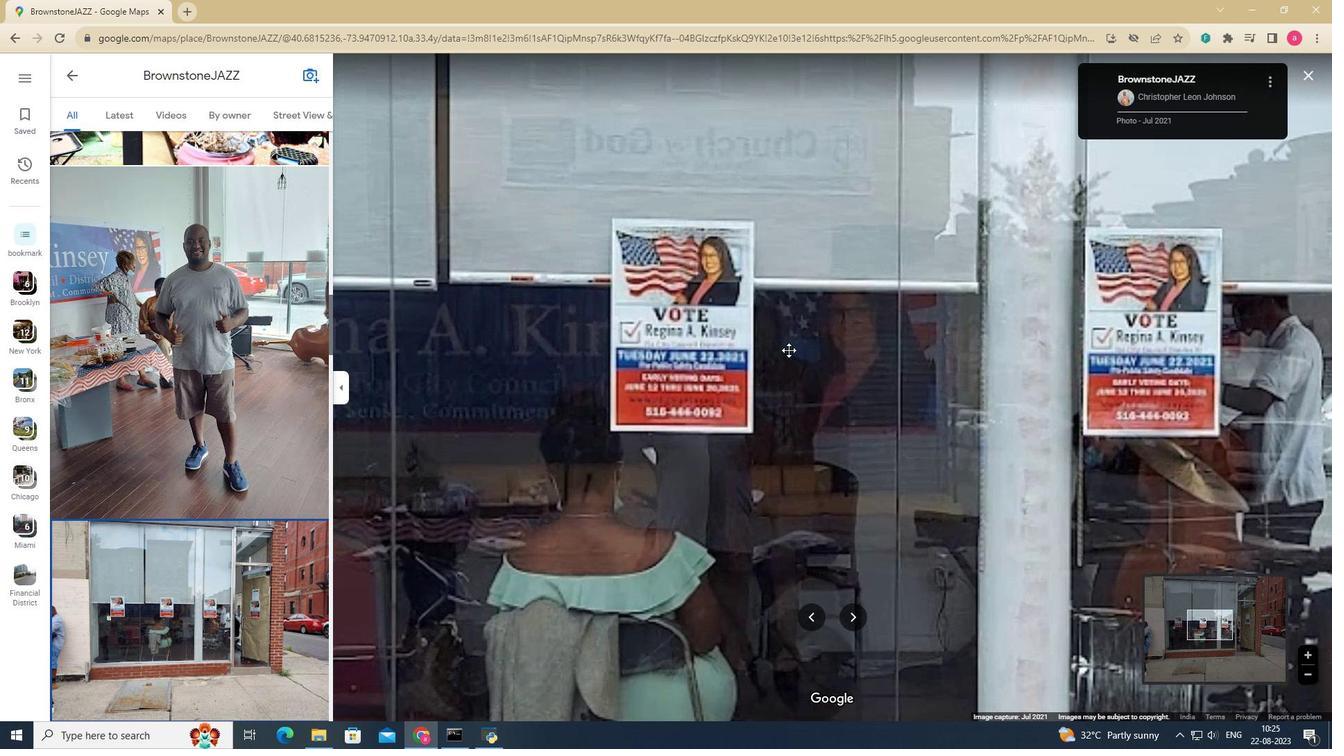 
Action: Mouse scrolled (789, 351) with delta (0, 0)
Screenshot: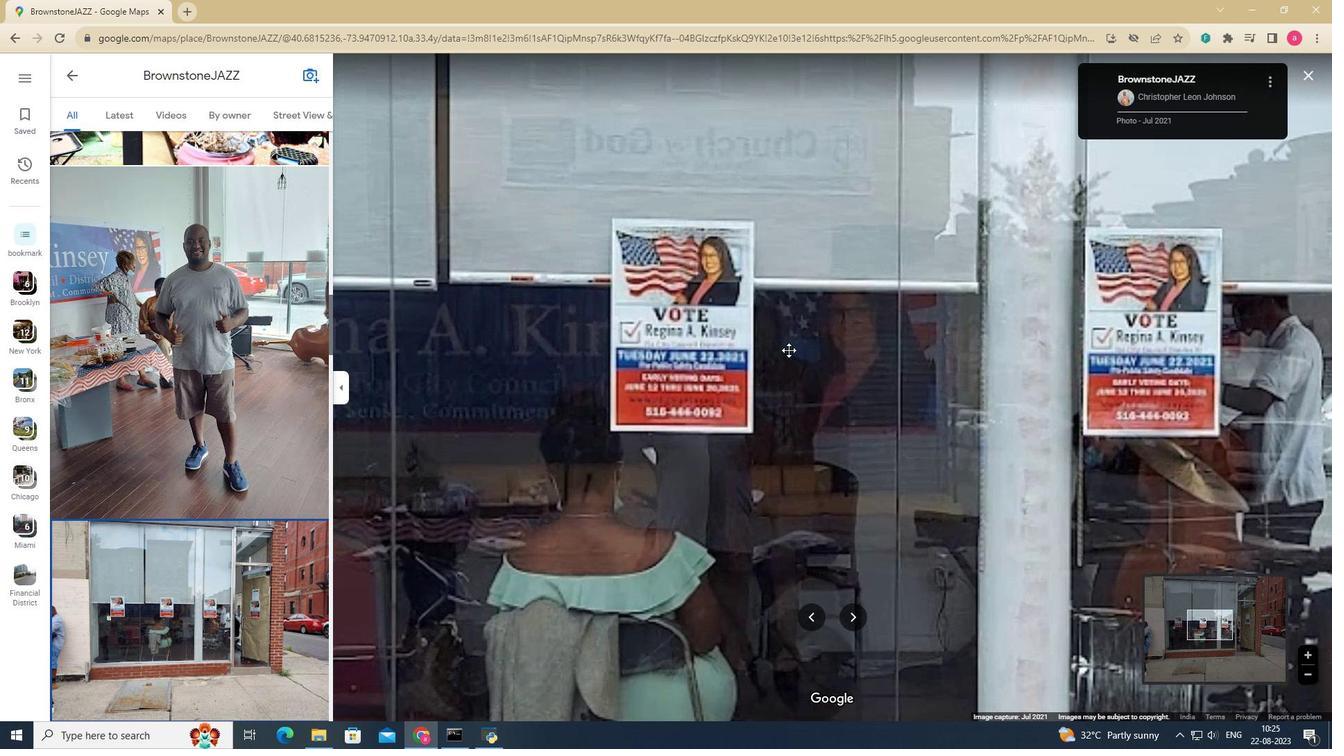 
Action: Mouse scrolled (789, 351) with delta (0, 0)
Screenshot: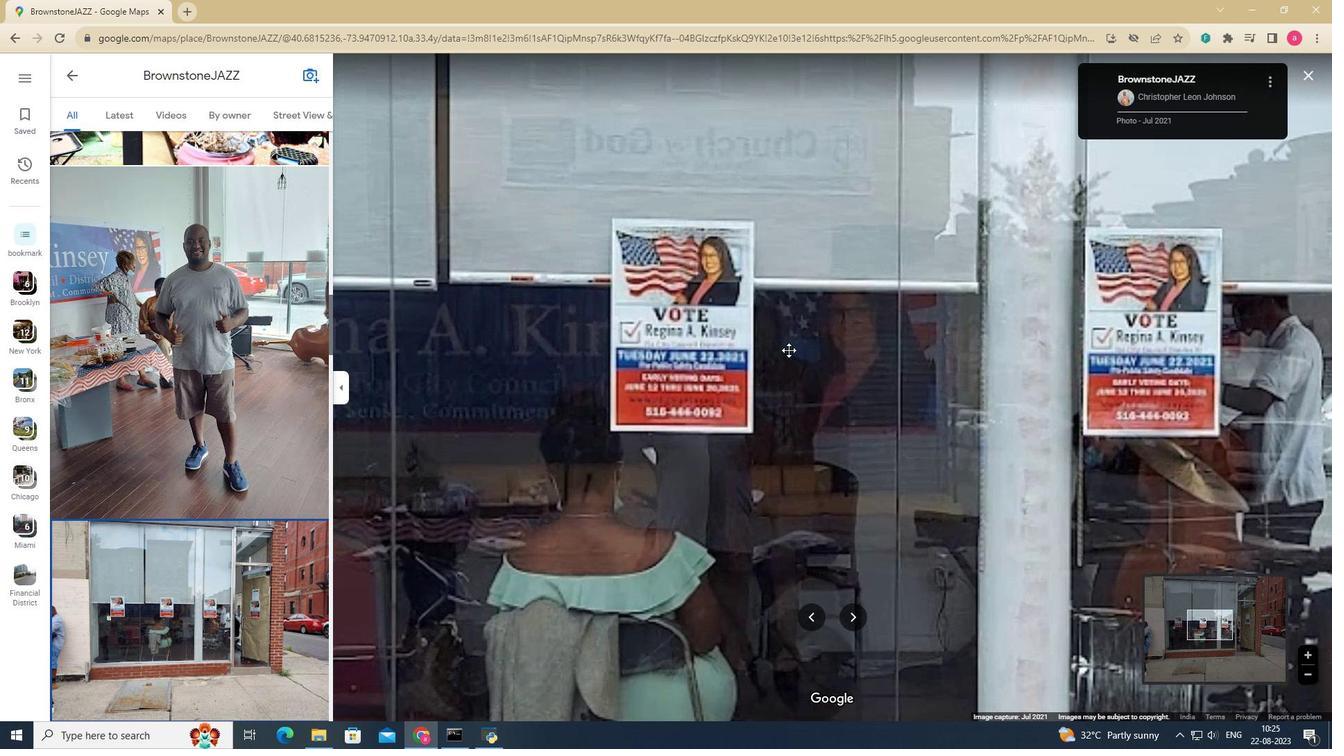 
Action: Mouse scrolled (789, 351) with delta (0, 0)
Screenshot: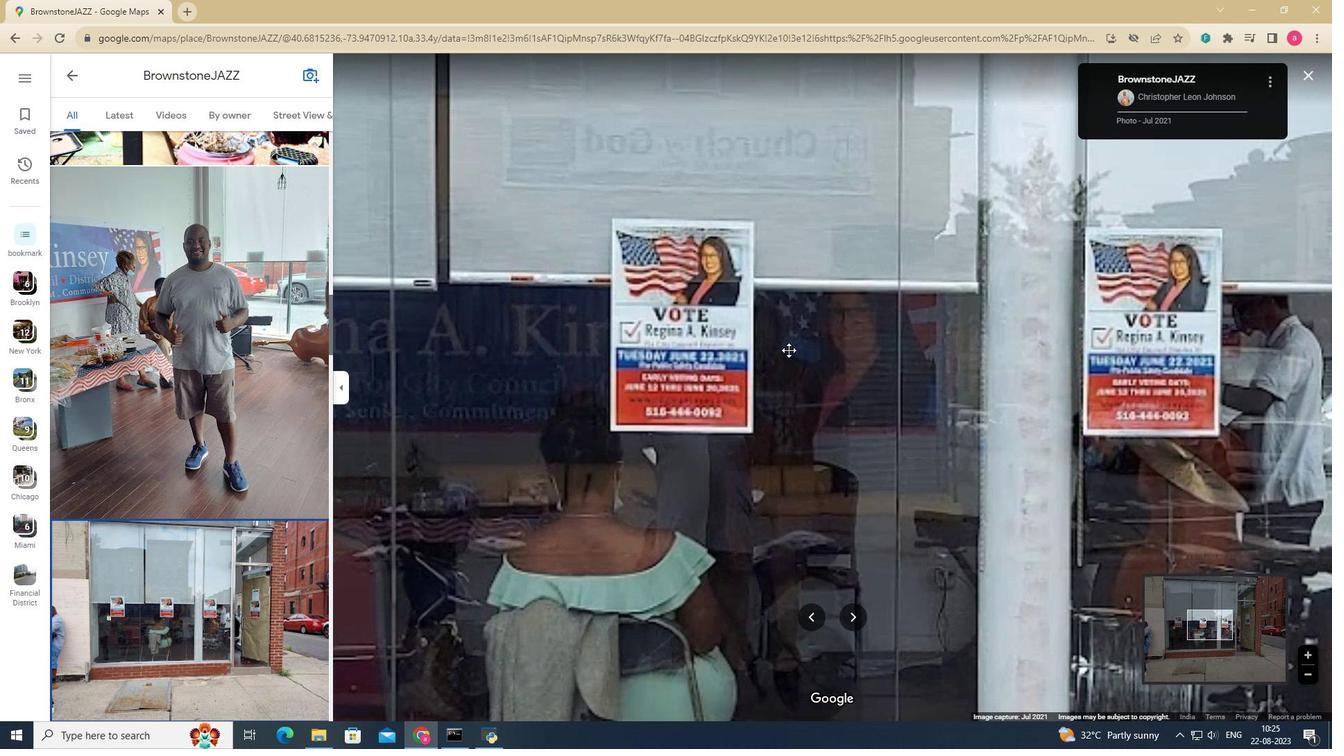 
Action: Mouse scrolled (789, 351) with delta (0, 0)
Screenshot: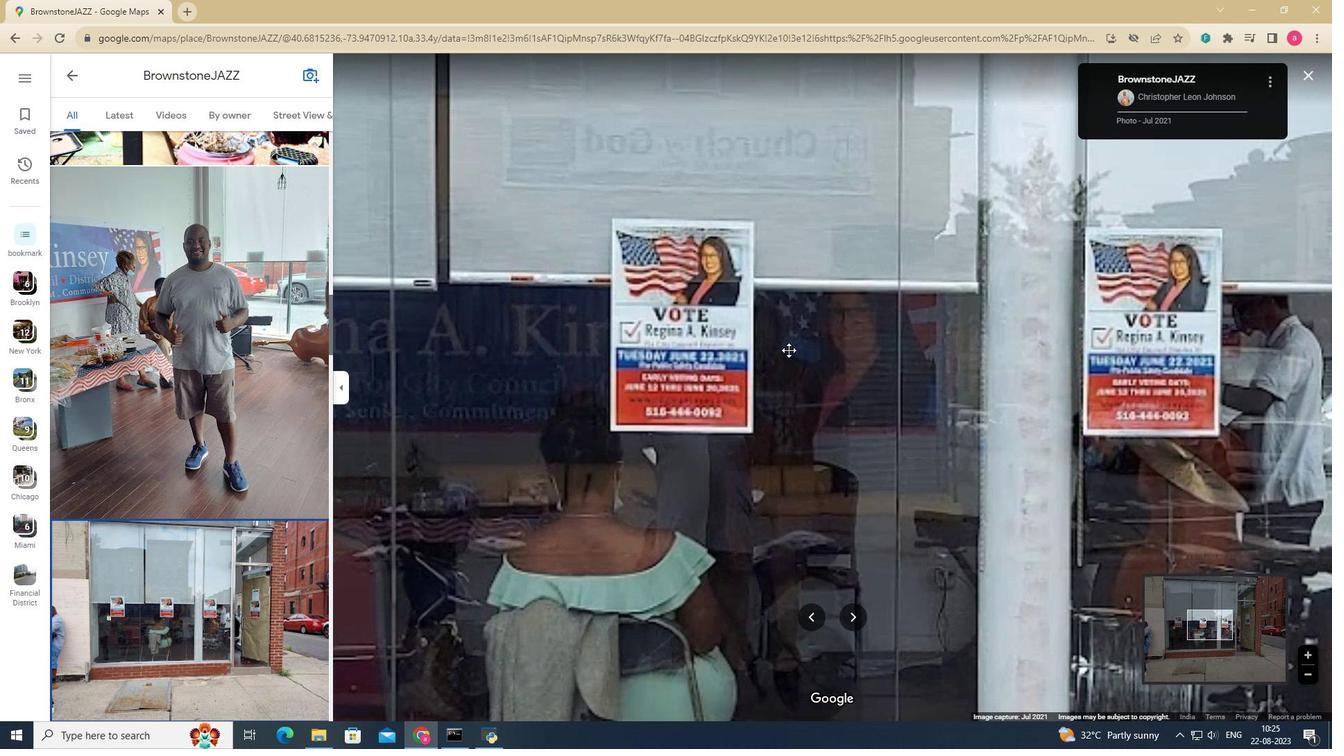 
Action: Mouse scrolled (789, 351) with delta (0, 0)
Screenshot: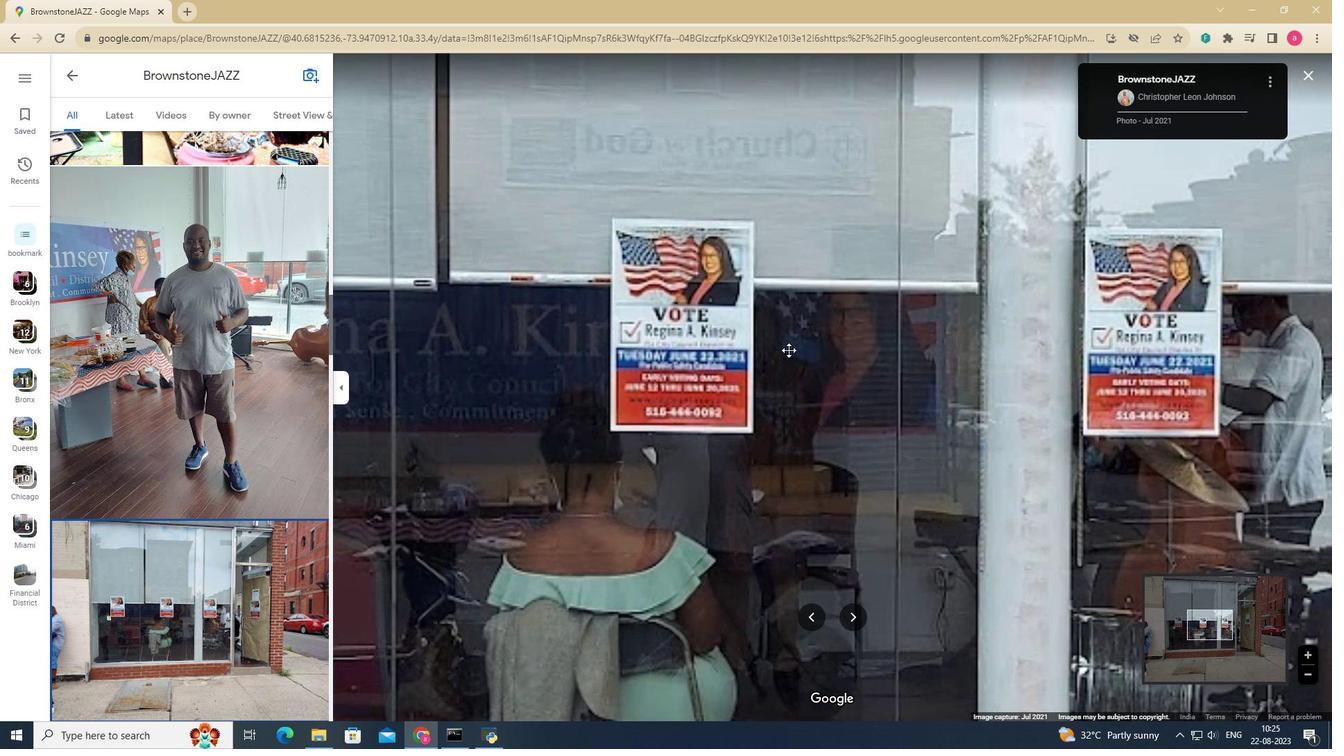 
Action: Mouse moved to (797, 333)
Screenshot: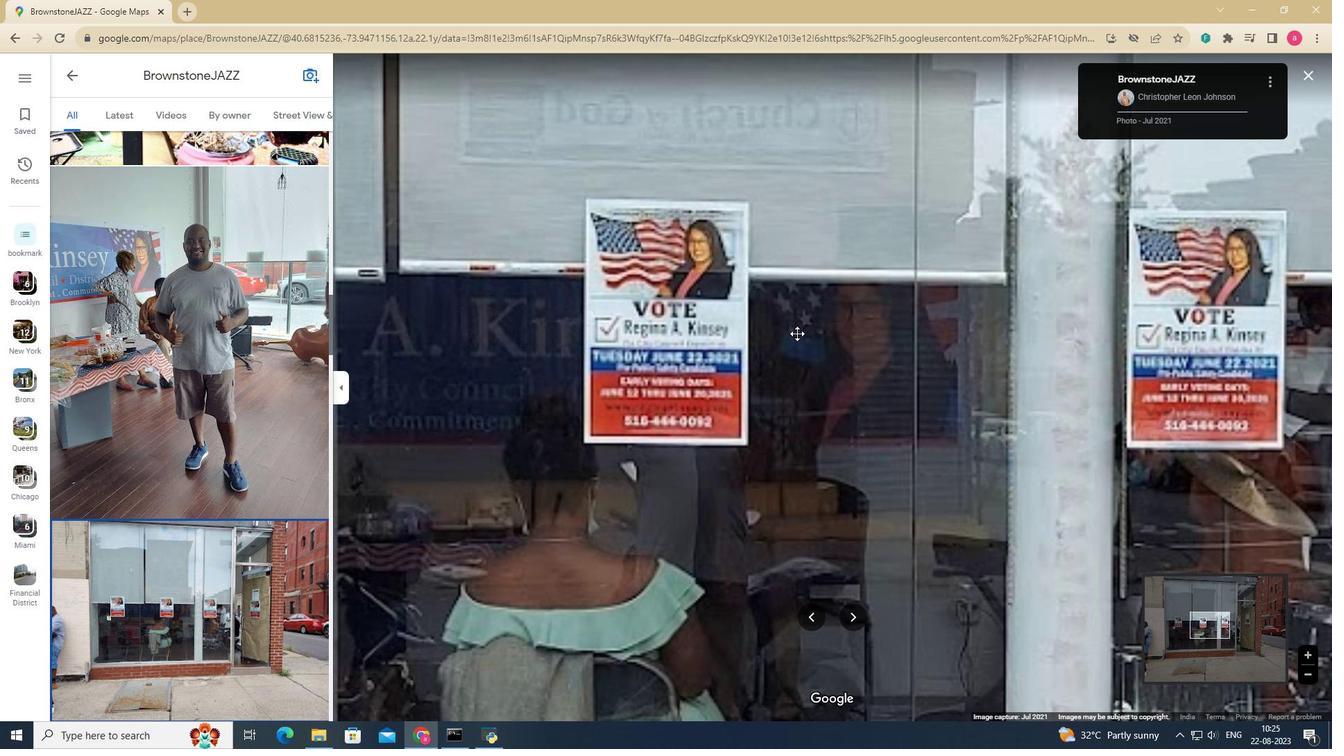
Action: Mouse scrolled (797, 333) with delta (0, 0)
Screenshot: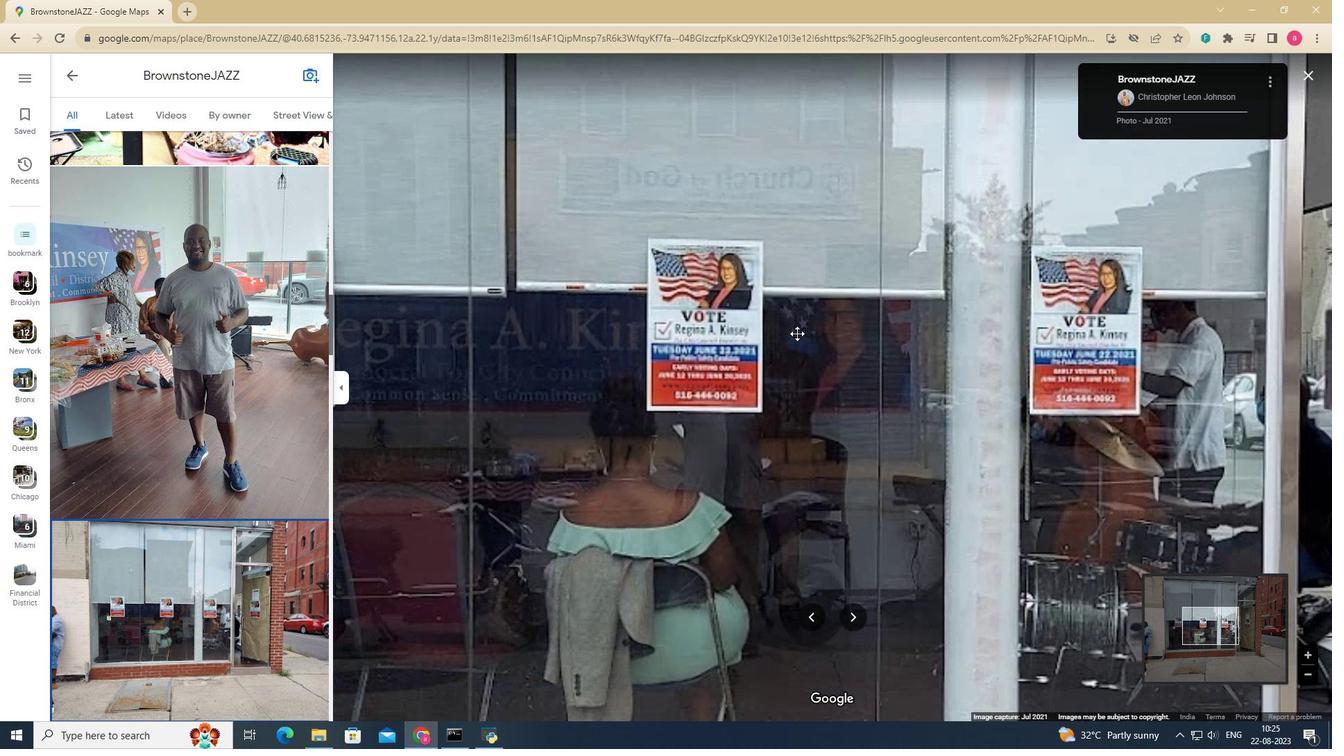 
Action: Mouse scrolled (797, 333) with delta (0, 0)
Screenshot: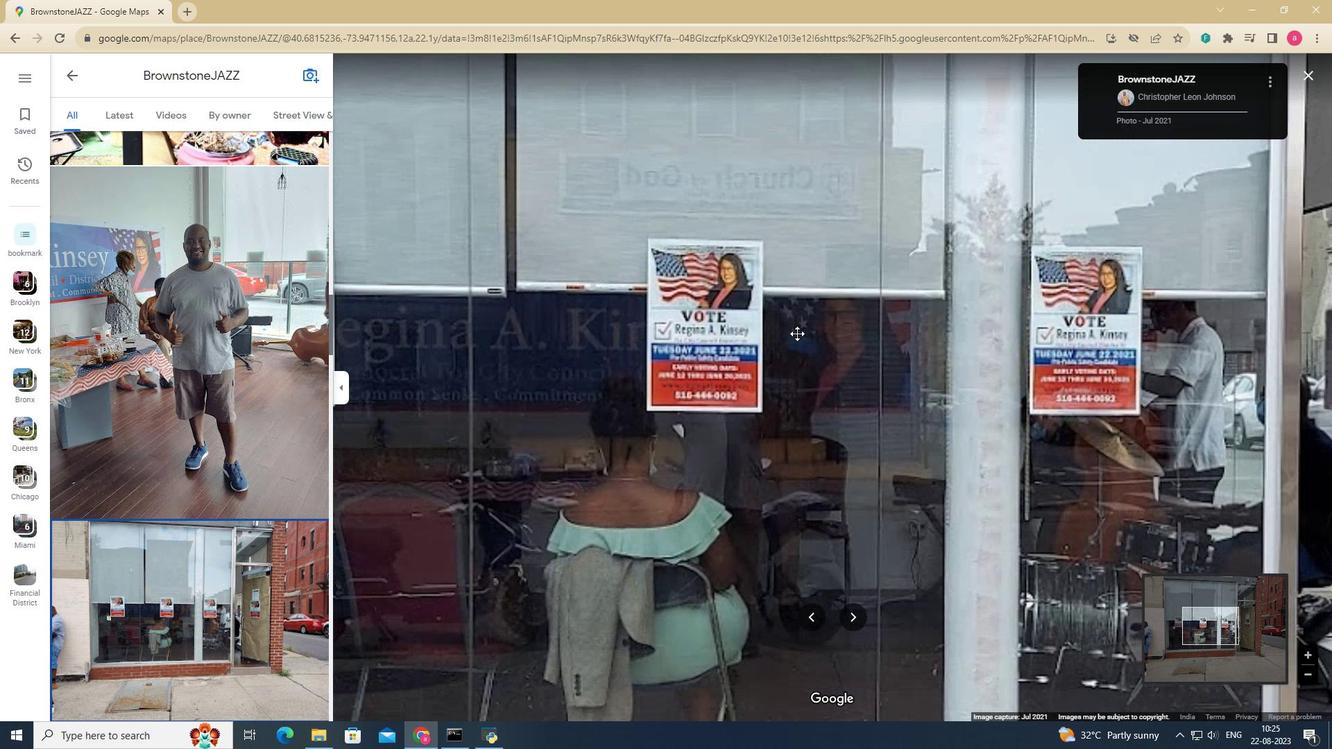 
Action: Mouse scrolled (797, 333) with delta (0, 0)
Screenshot: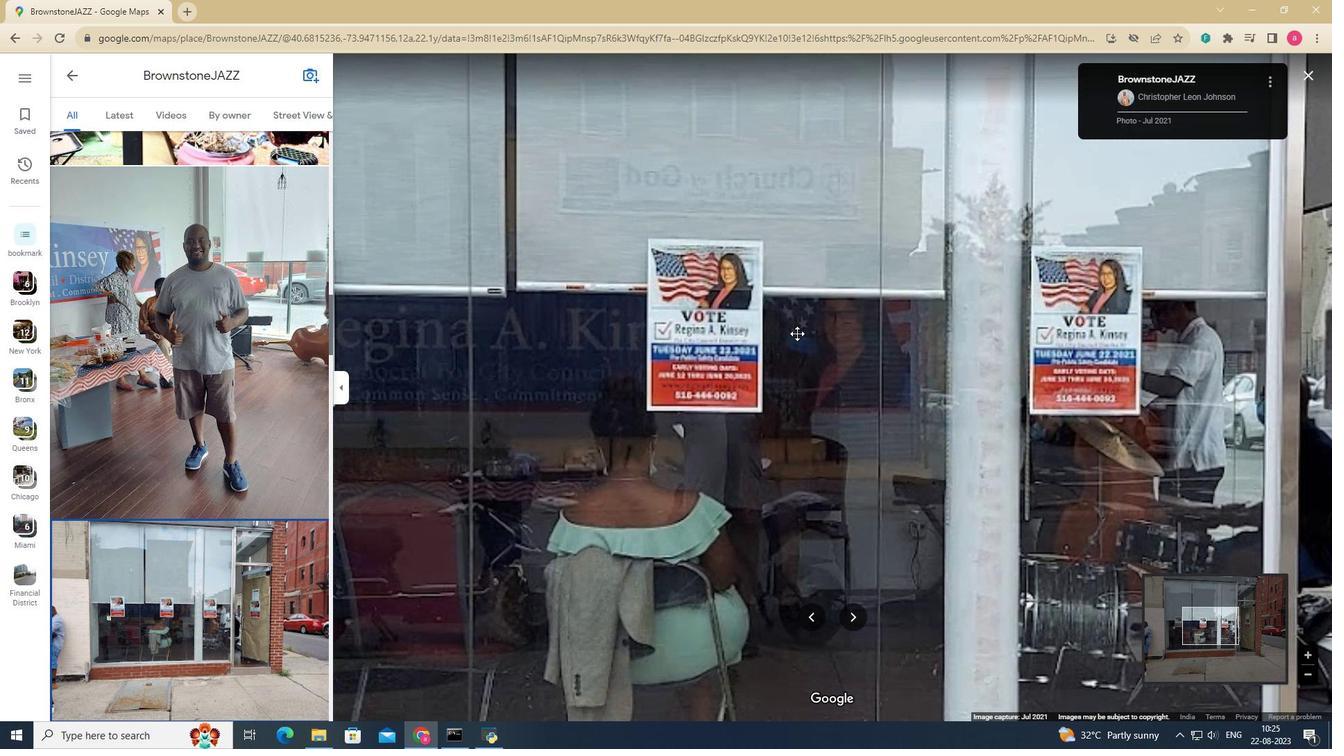 
Action: Mouse scrolled (797, 333) with delta (0, 0)
Screenshot: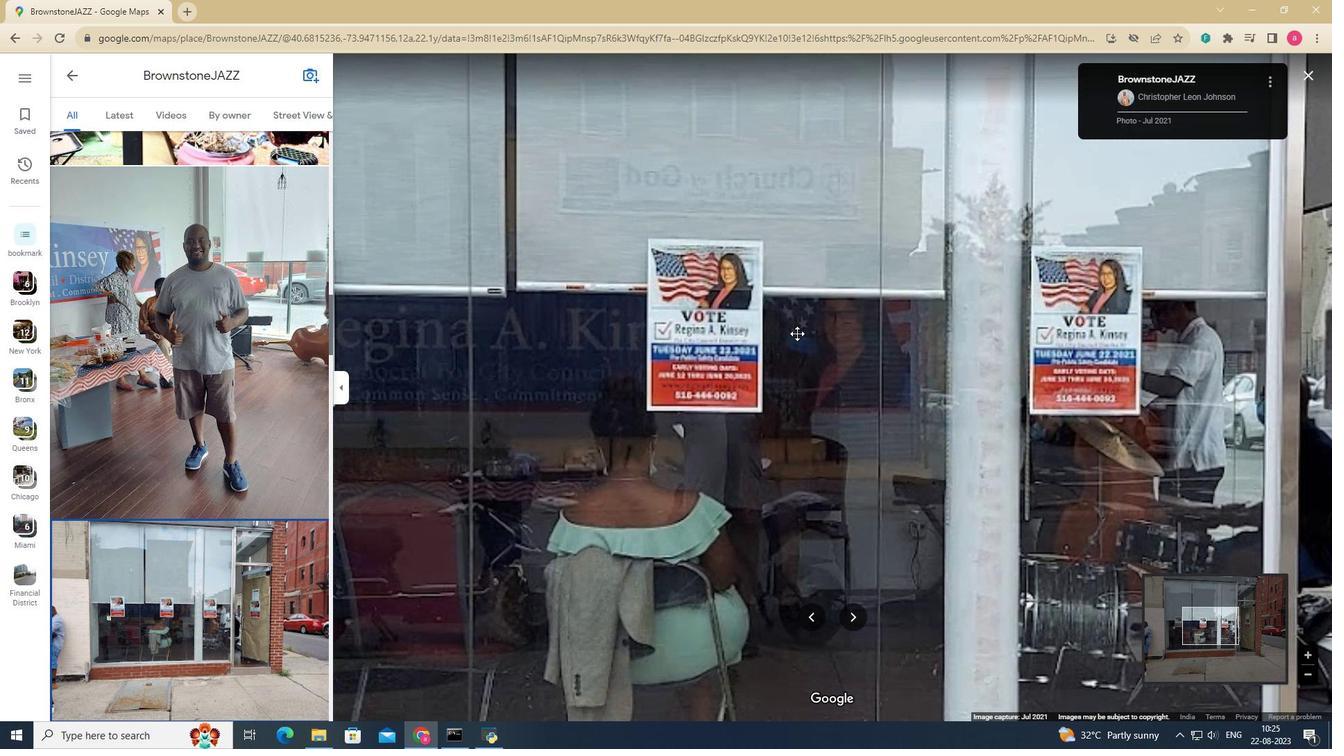 
Action: Mouse scrolled (797, 333) with delta (0, 0)
Screenshot: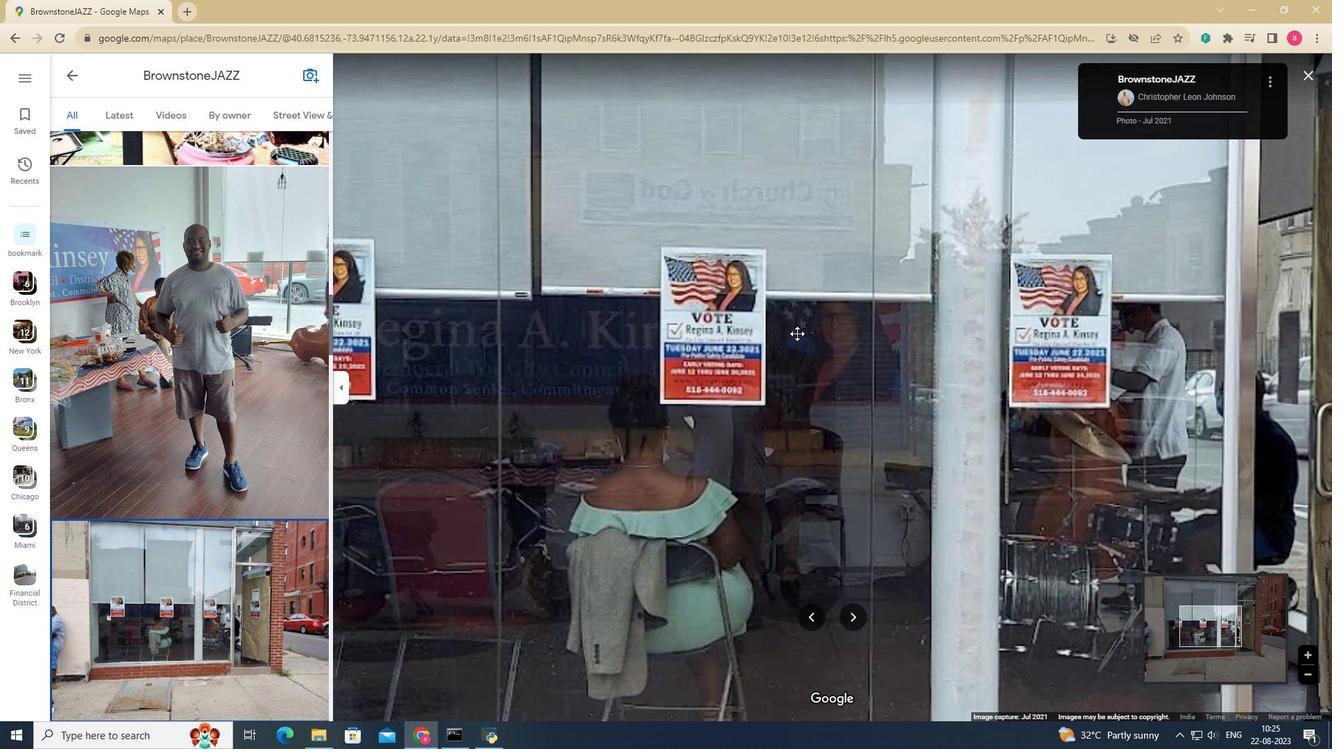 
Action: Mouse scrolled (797, 333) with delta (0, 0)
Screenshot: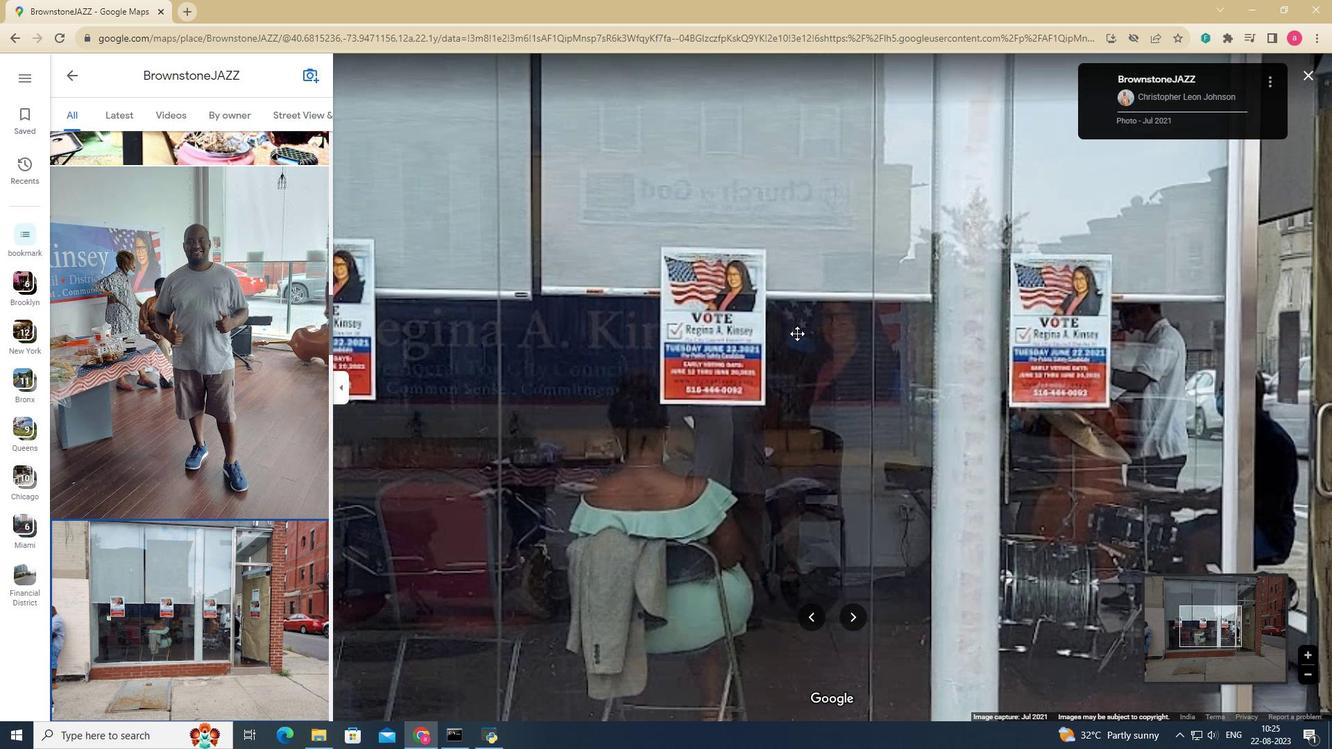 
Action: Mouse moved to (692, 348)
Screenshot: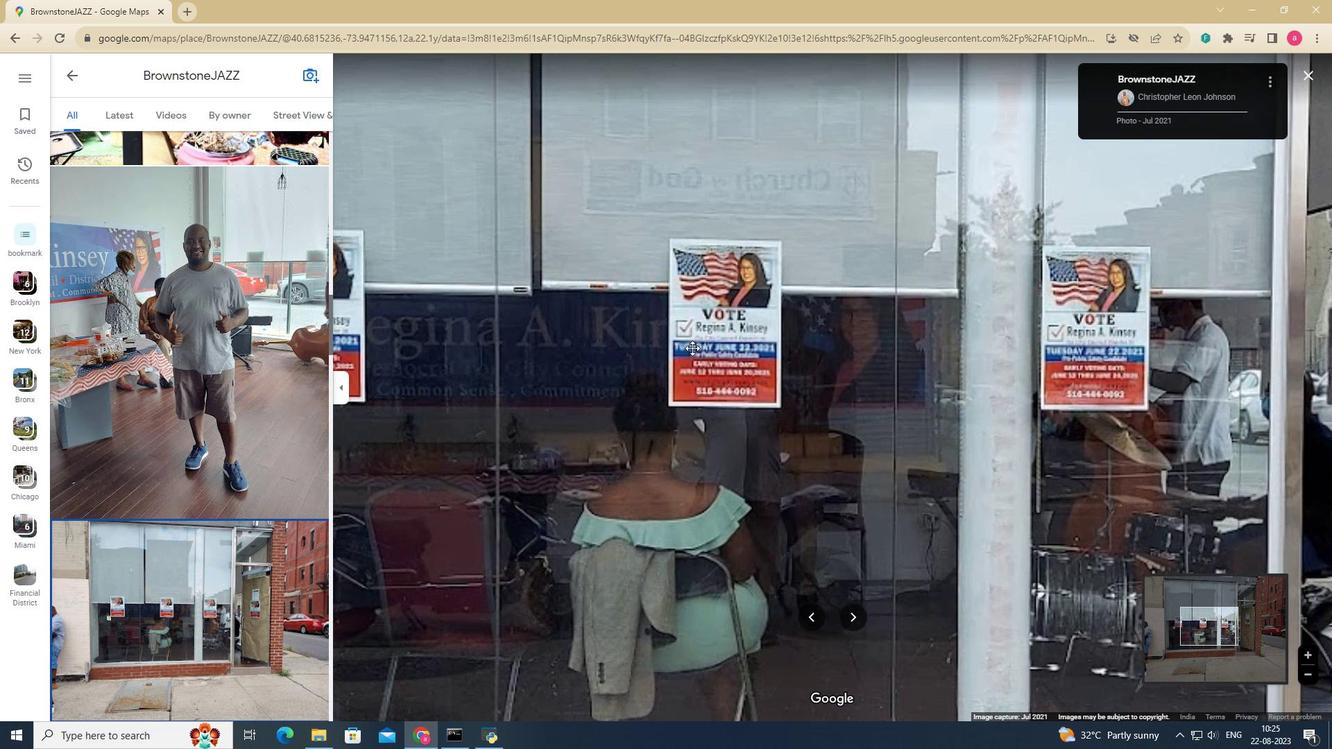 
Action: Mouse scrolled (692, 349) with delta (0, 0)
Screenshot: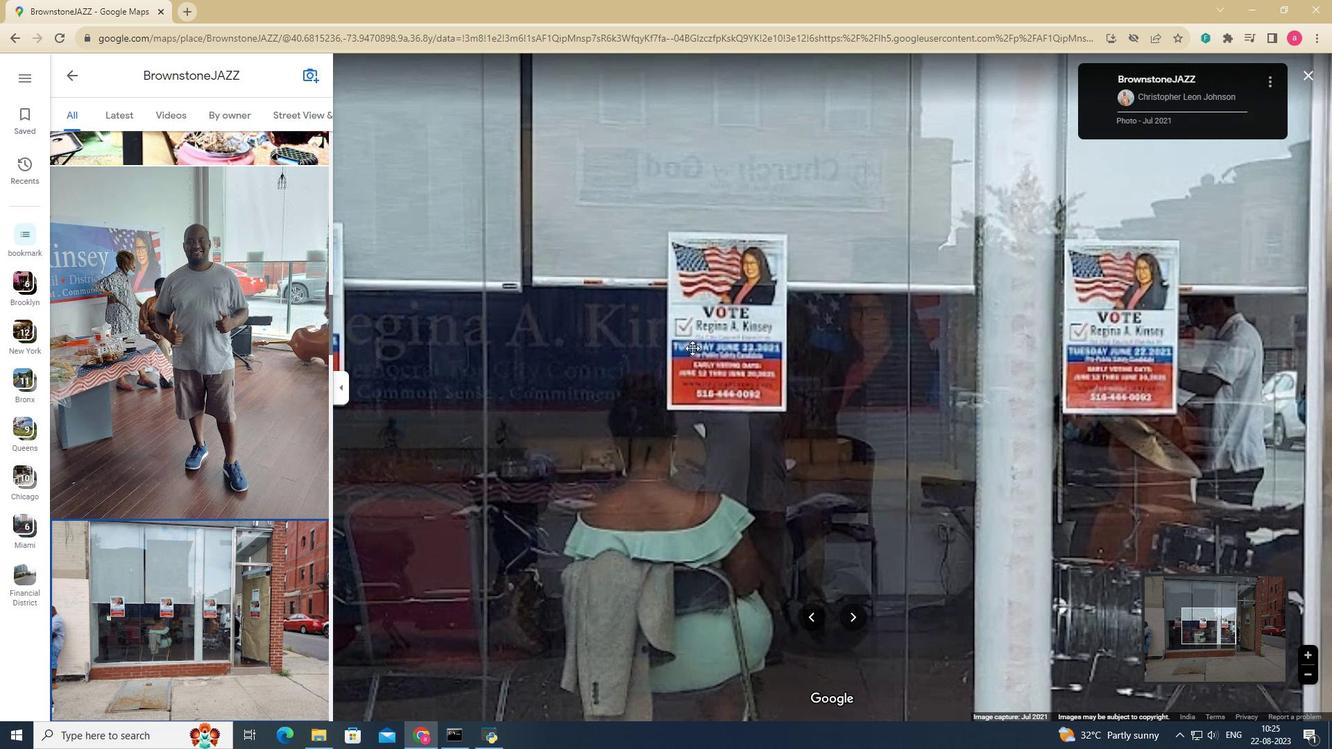 
Action: Mouse scrolled (692, 349) with delta (0, 0)
Screenshot: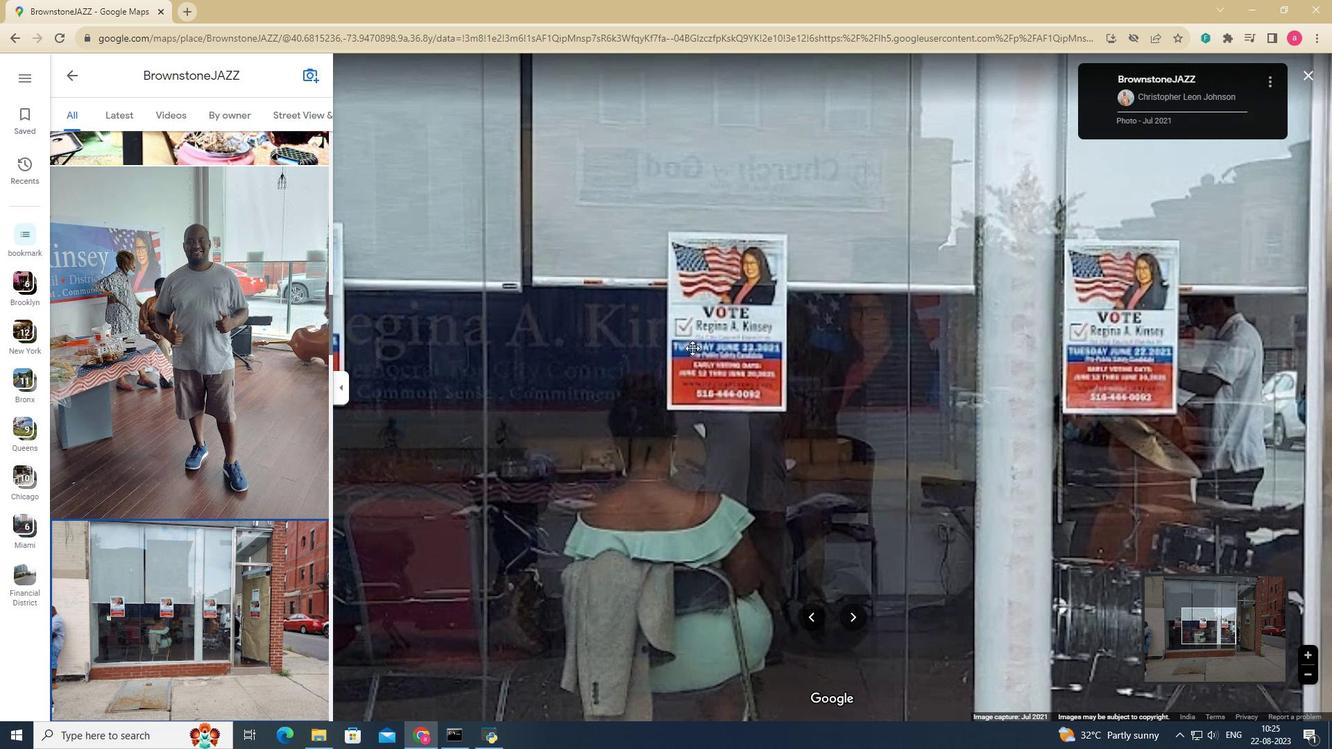 
Action: Mouse scrolled (692, 349) with delta (0, 0)
Screenshot: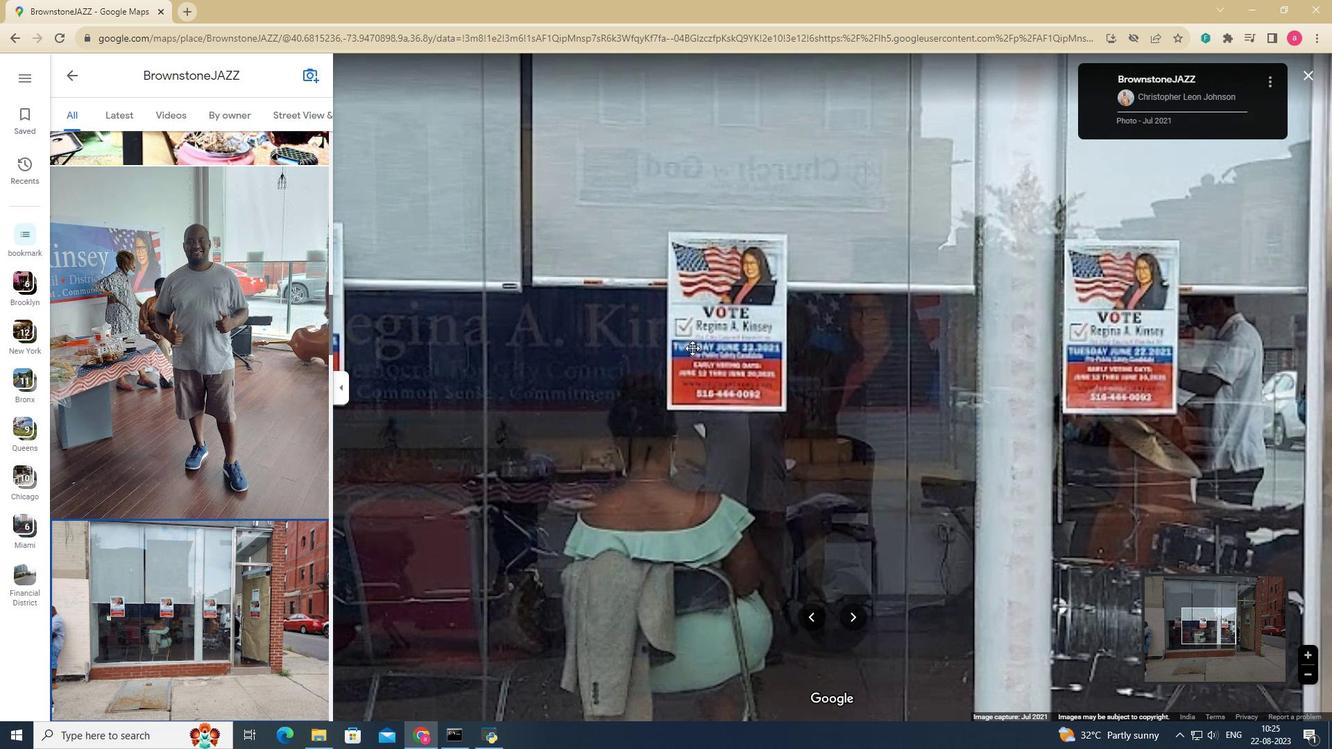 
Action: Mouse scrolled (692, 349) with delta (0, 0)
Screenshot: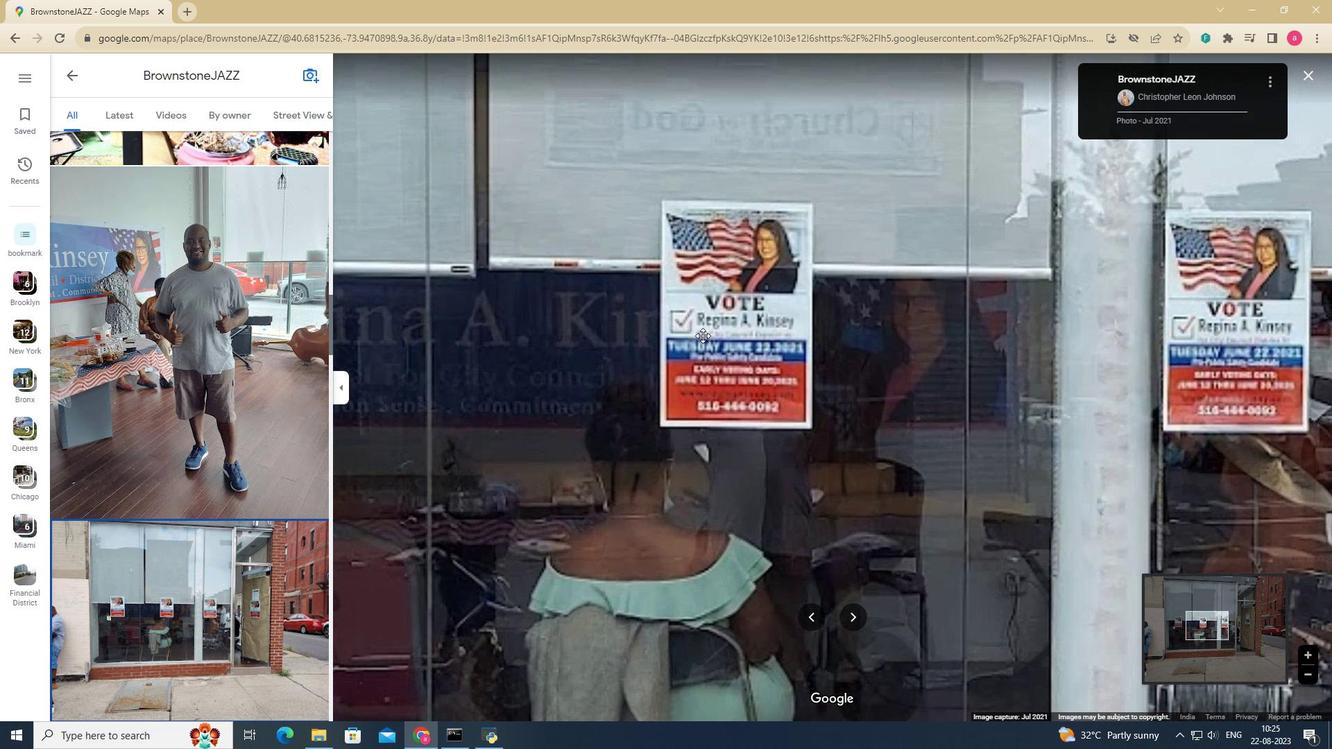 
Action: Mouse scrolled (692, 349) with delta (0, 0)
Screenshot: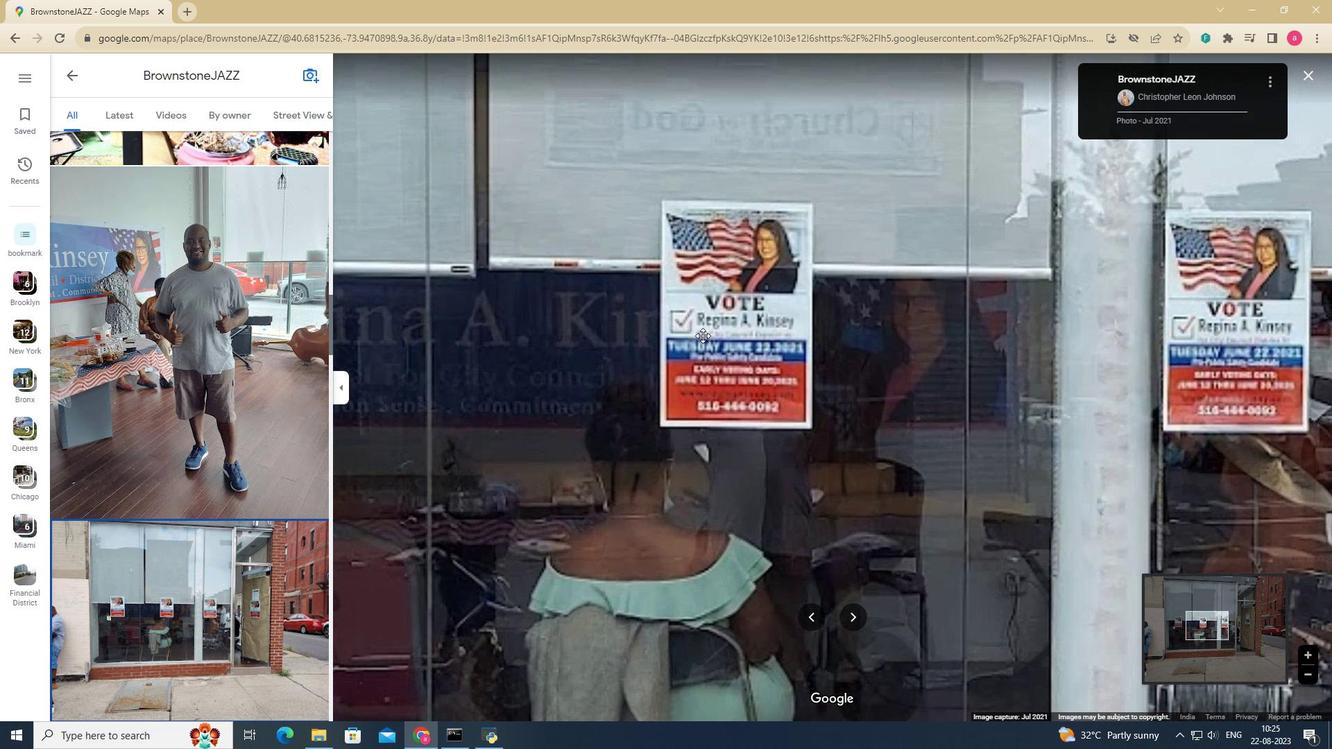 
Action: Mouse scrolled (692, 349) with delta (0, 0)
Screenshot: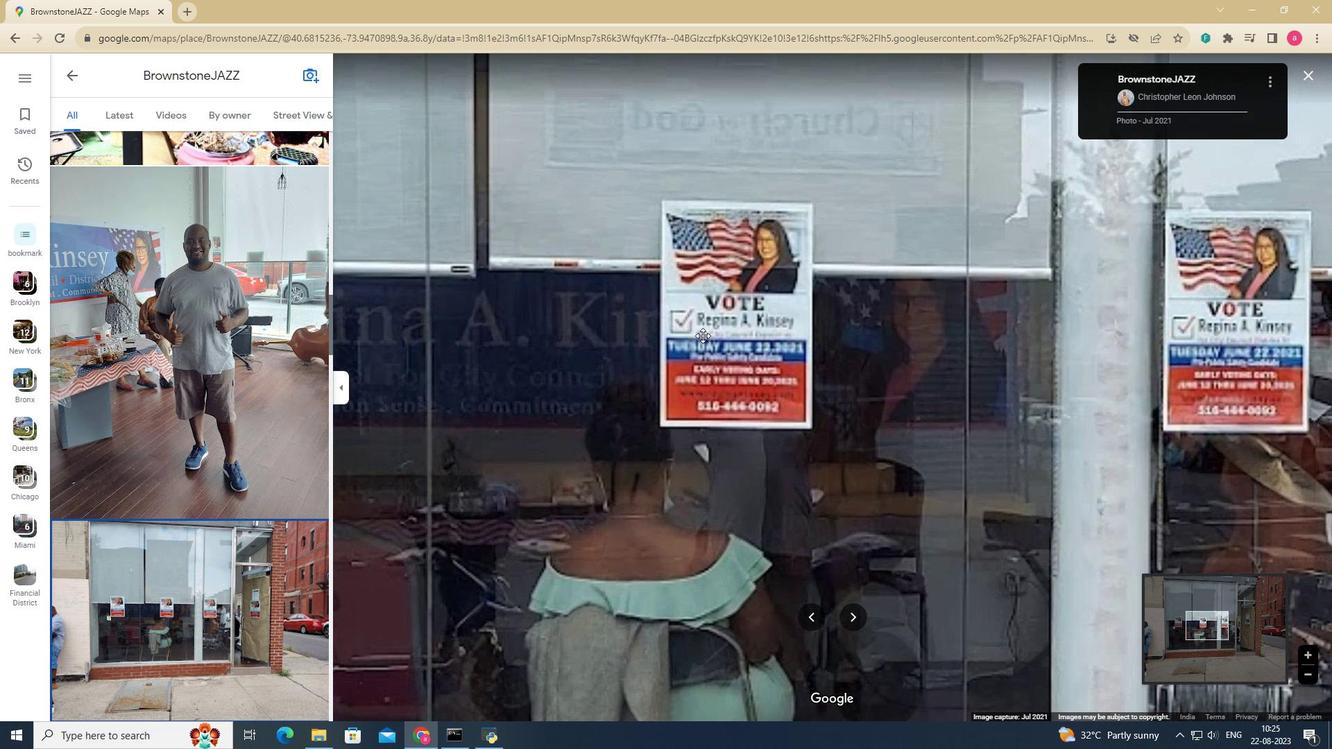 
Action: Mouse scrolled (692, 349) with delta (0, 0)
Screenshot: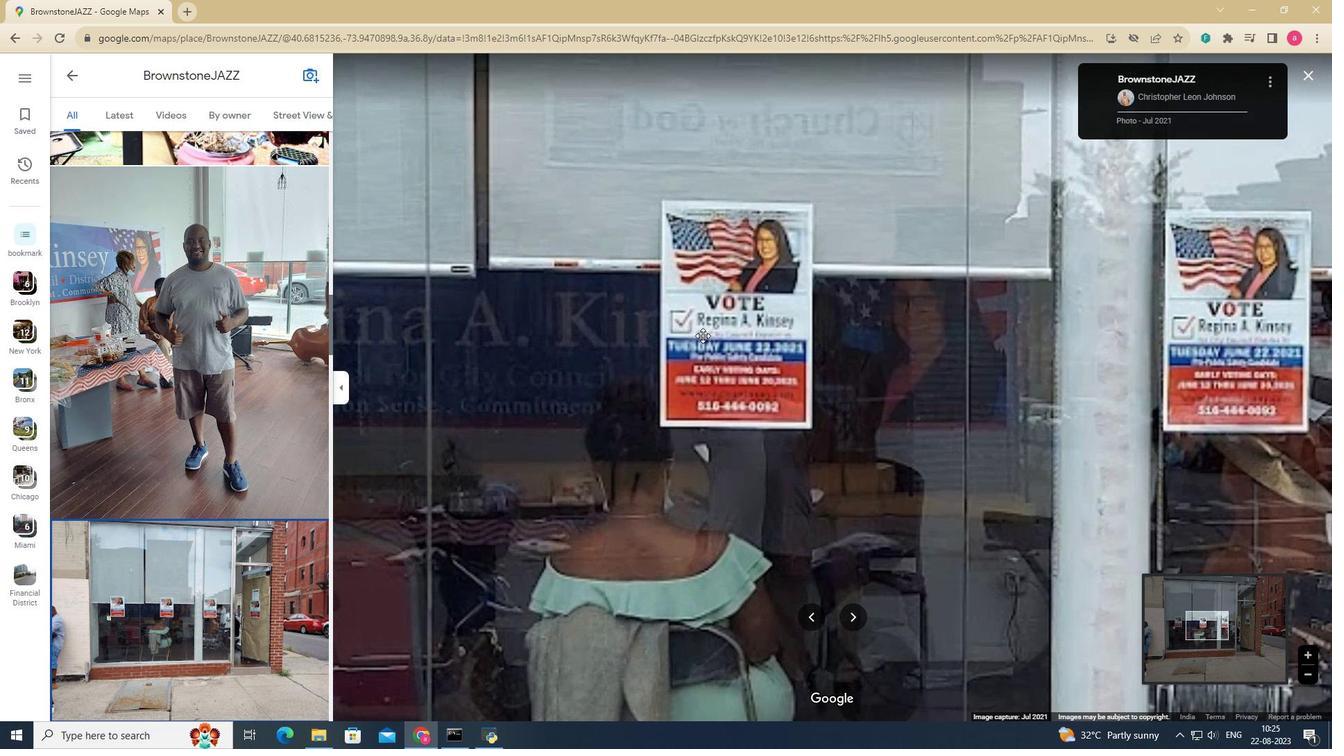 
Action: Mouse scrolled (692, 349) with delta (0, 0)
Screenshot: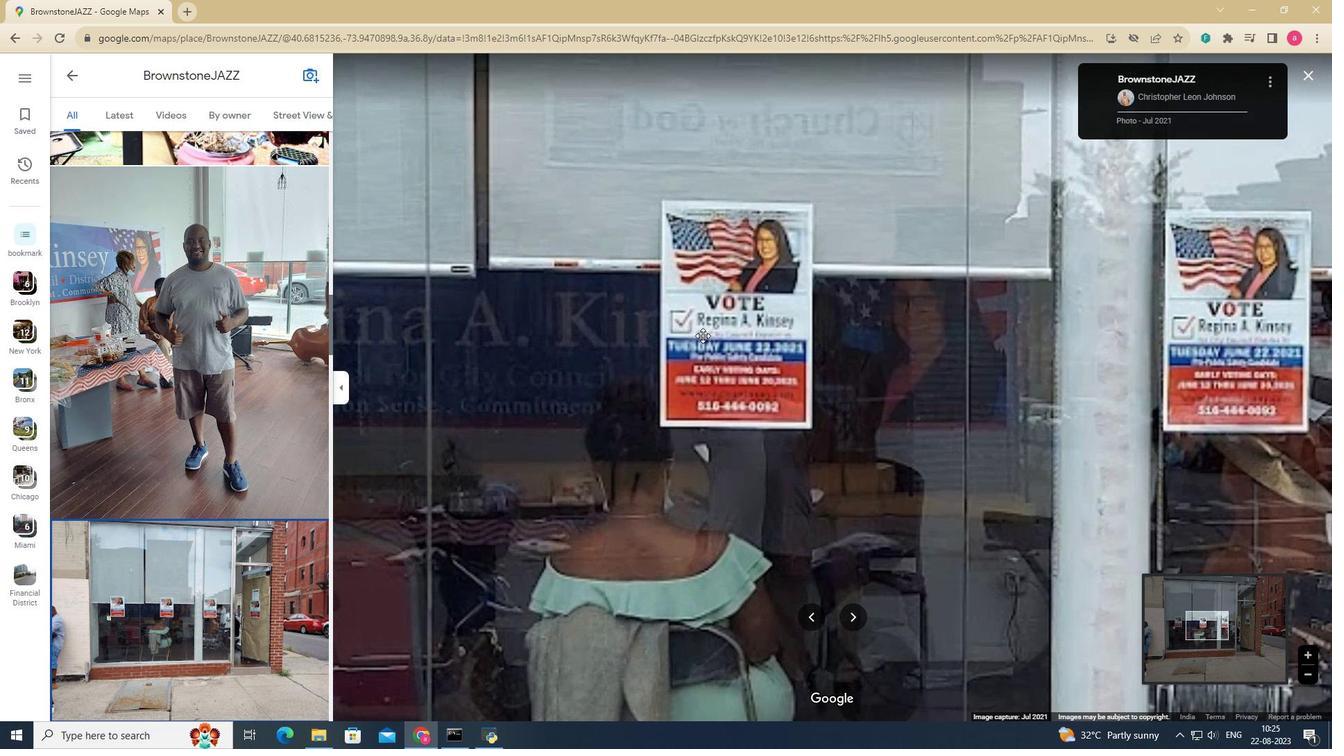 
Action: Mouse moved to (745, 341)
Screenshot: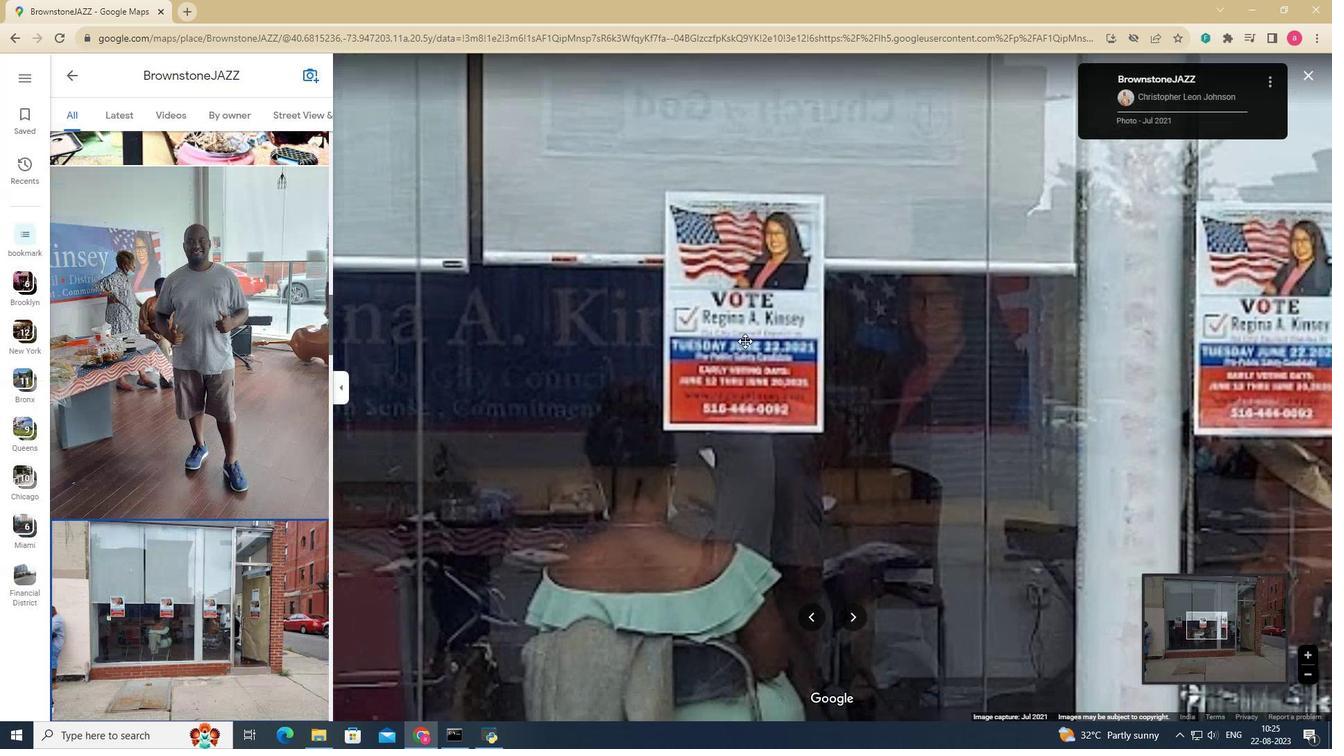 
Action: Mouse scrolled (745, 340) with delta (0, 0)
Screenshot: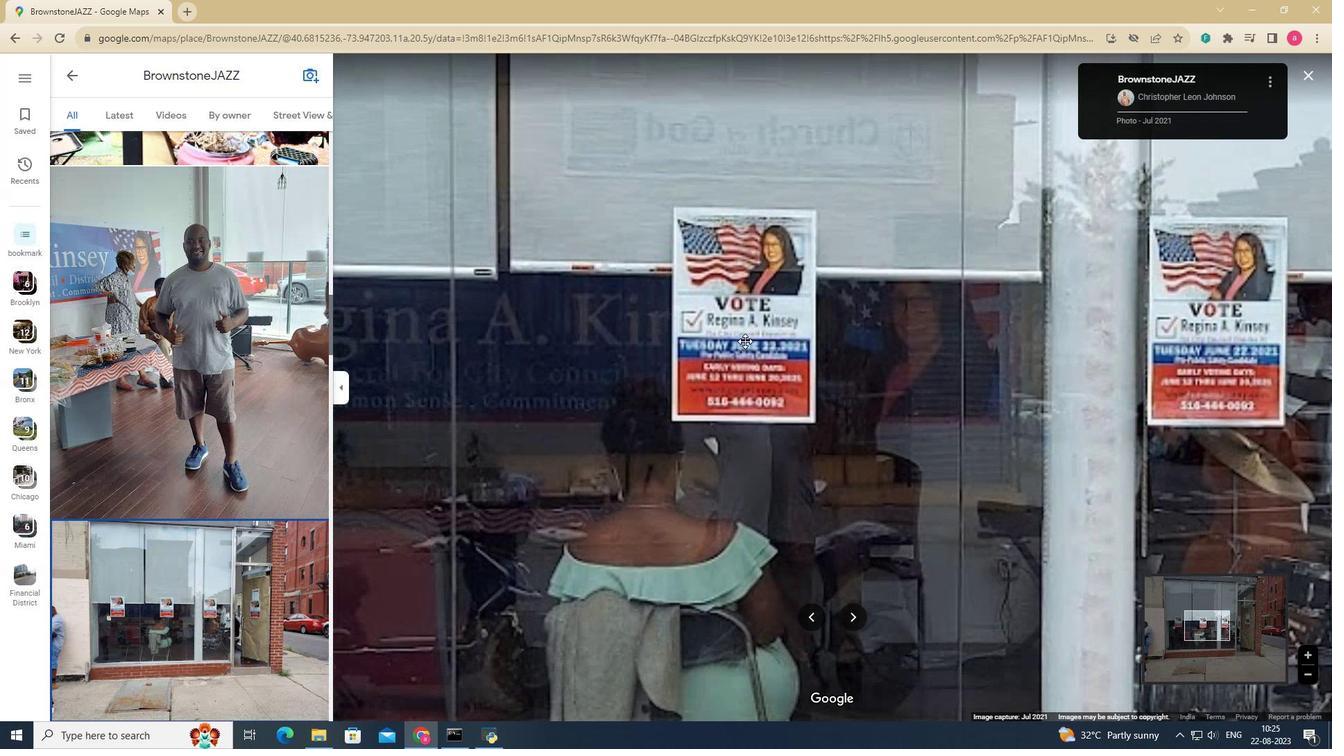 
Action: Mouse scrolled (745, 340) with delta (0, 0)
Screenshot: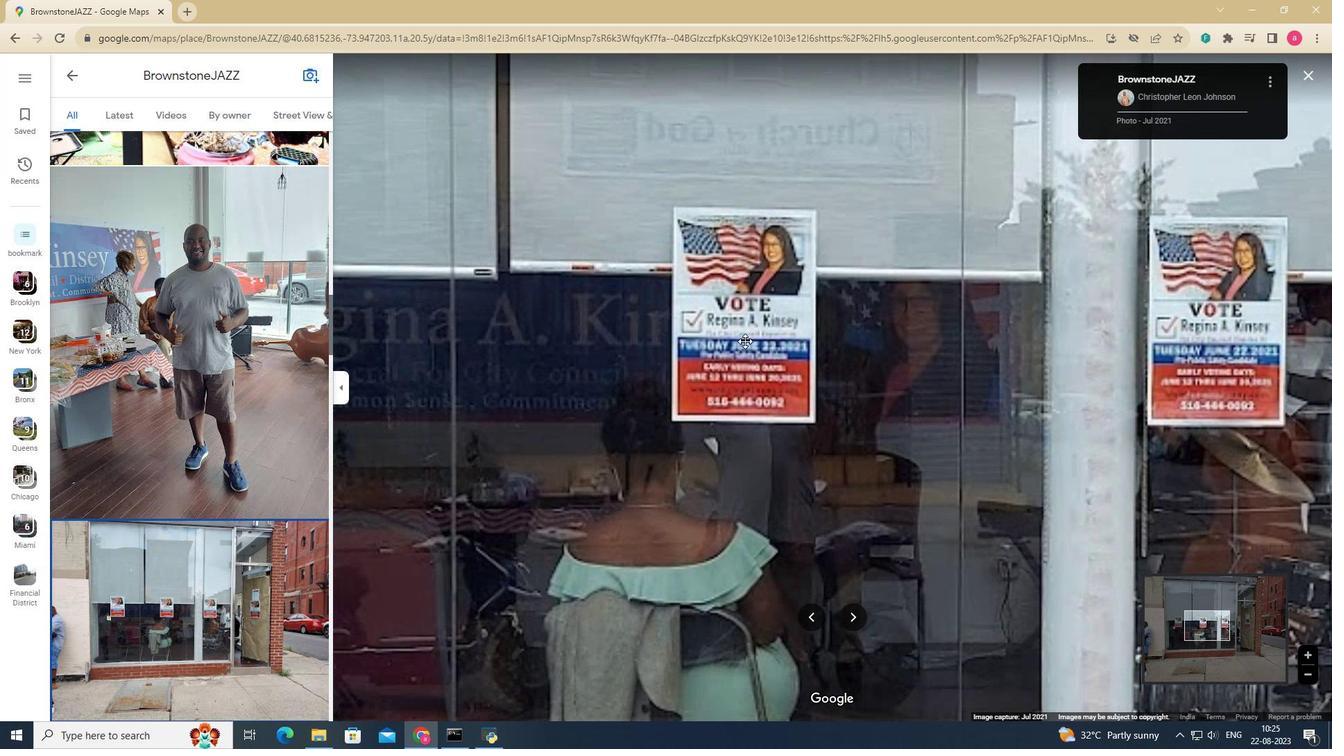
Action: Mouse scrolled (745, 340) with delta (0, 0)
Screenshot: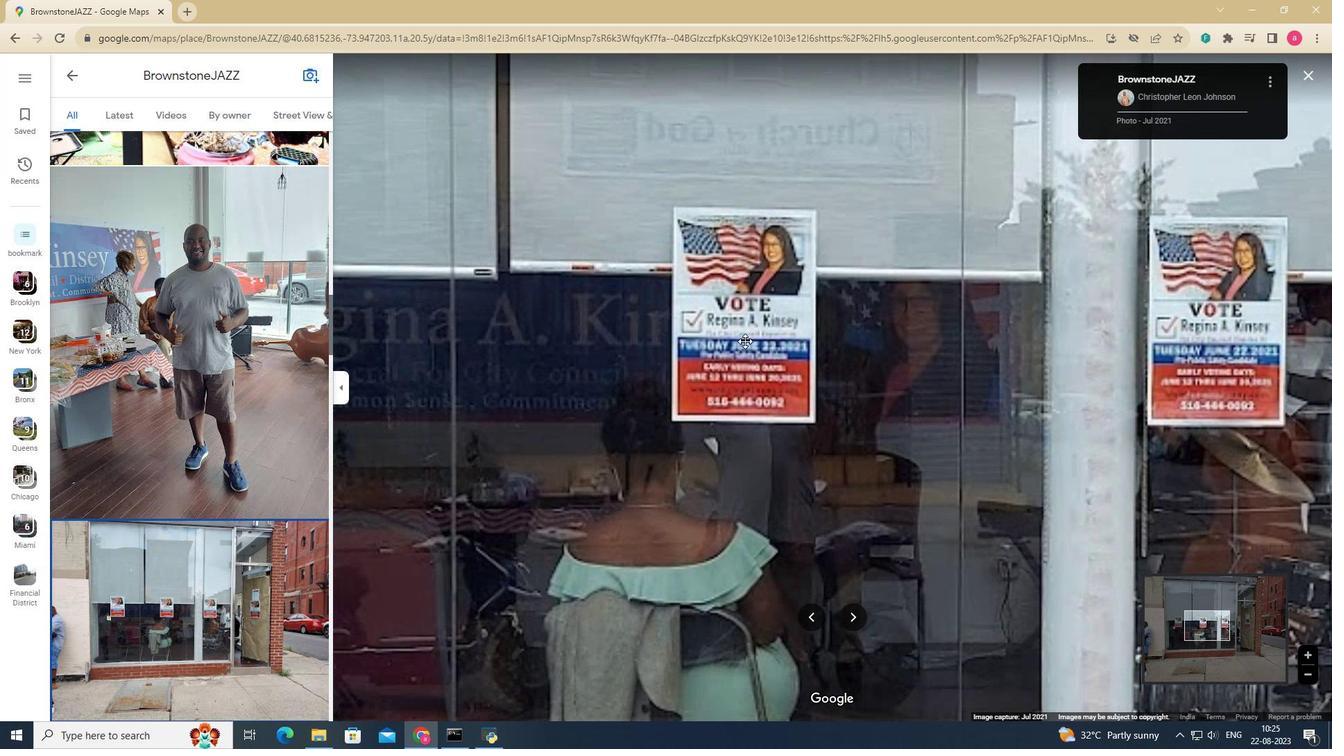 
Action: Mouse scrolled (745, 340) with delta (0, 0)
Screenshot: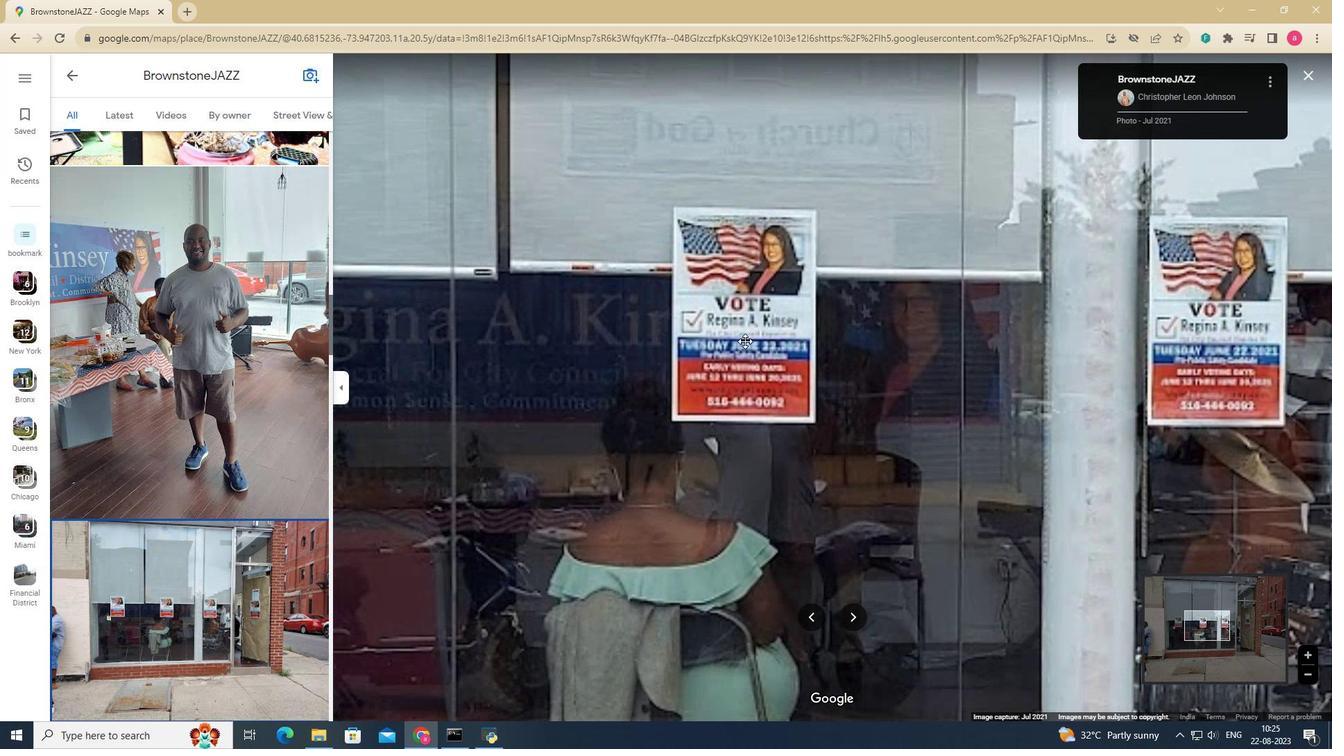 
Action: Mouse scrolled (745, 340) with delta (0, 0)
Screenshot: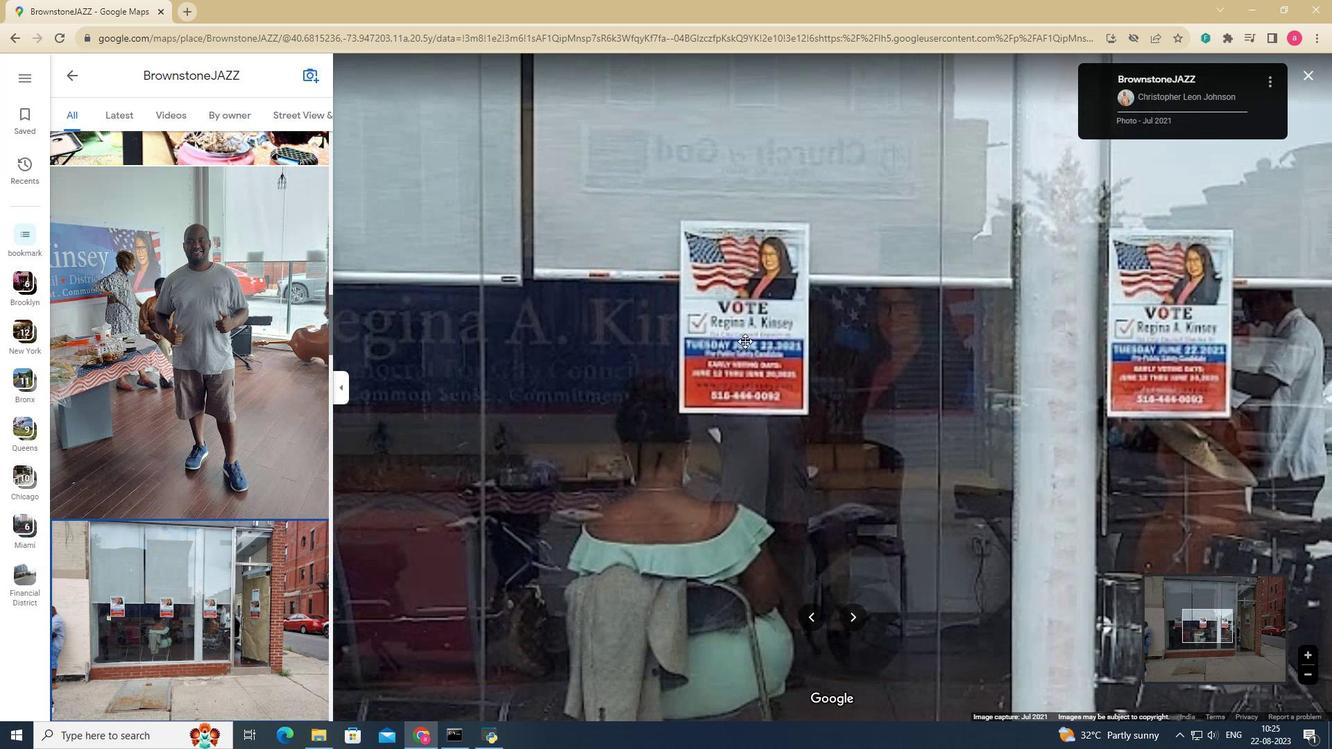 
Action: Mouse scrolled (745, 340) with delta (0, 0)
Screenshot: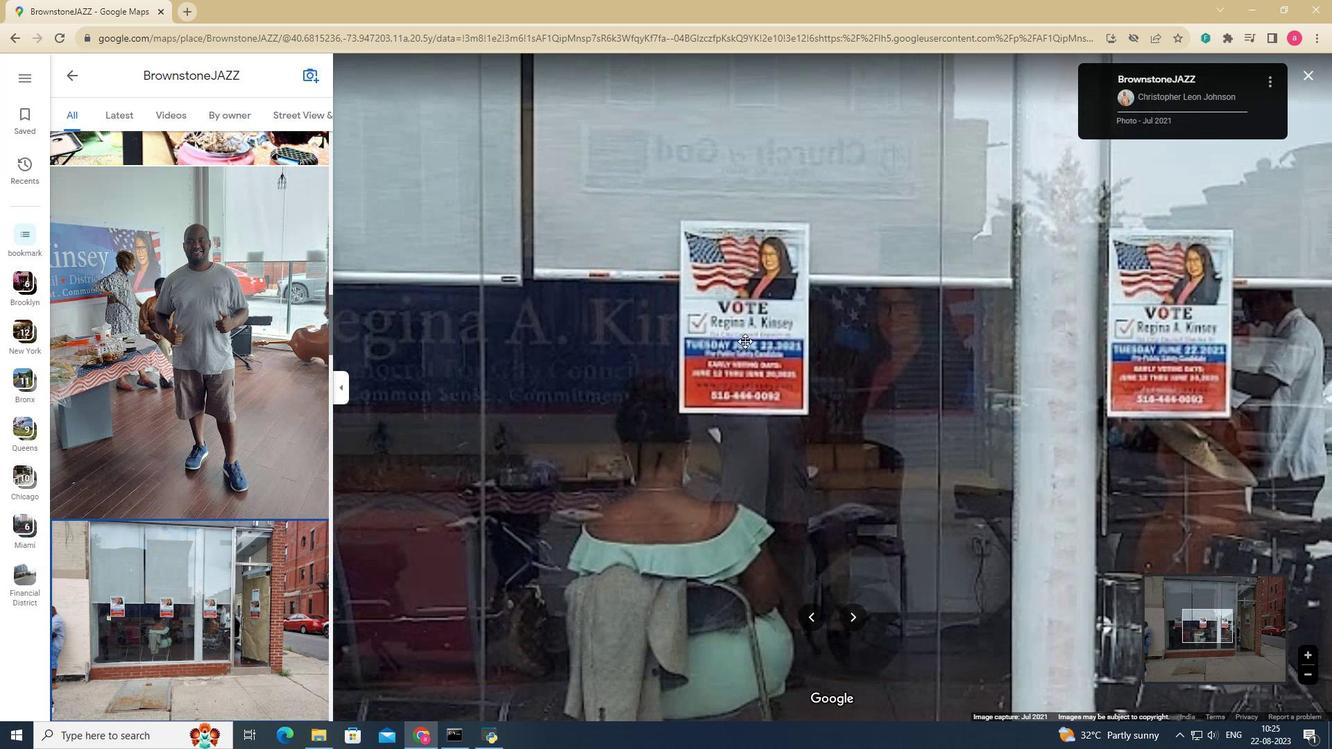 
Action: Mouse scrolled (745, 340) with delta (0, 0)
Screenshot: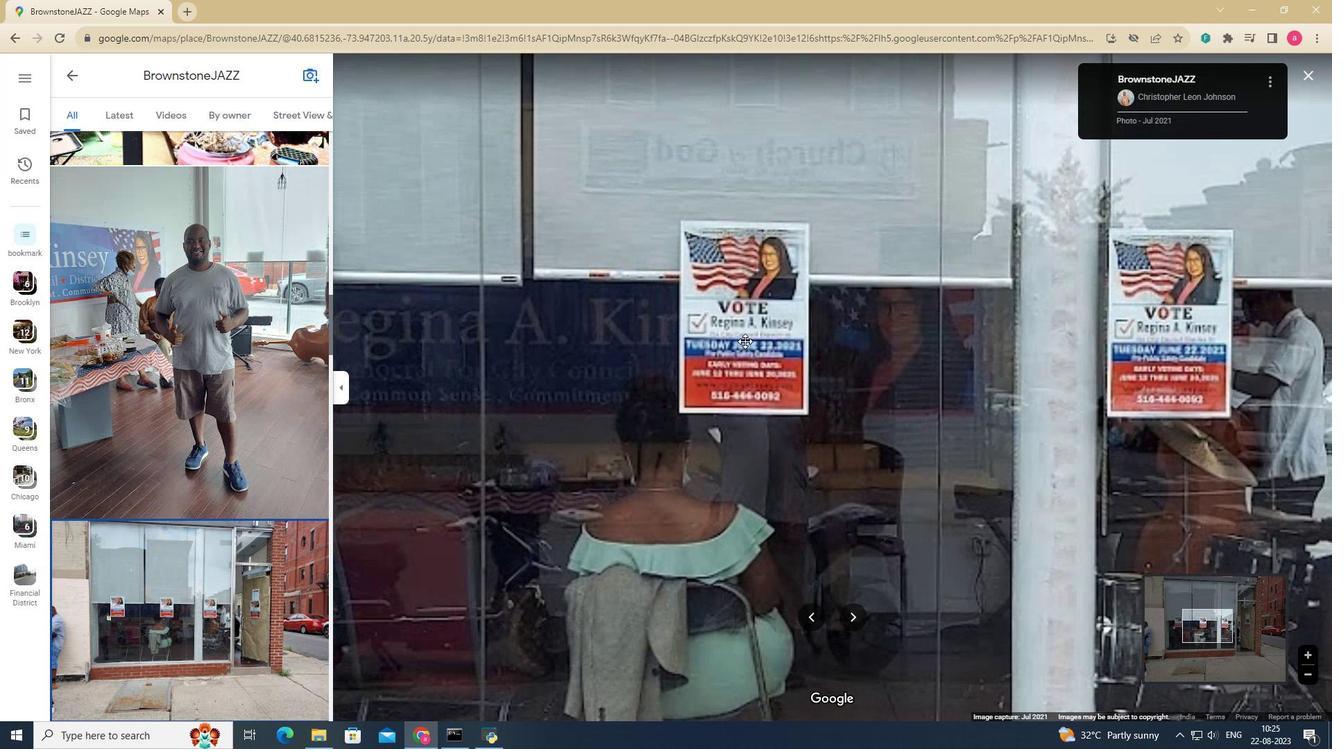 
Action: Mouse scrolled (745, 340) with delta (0, 0)
Screenshot: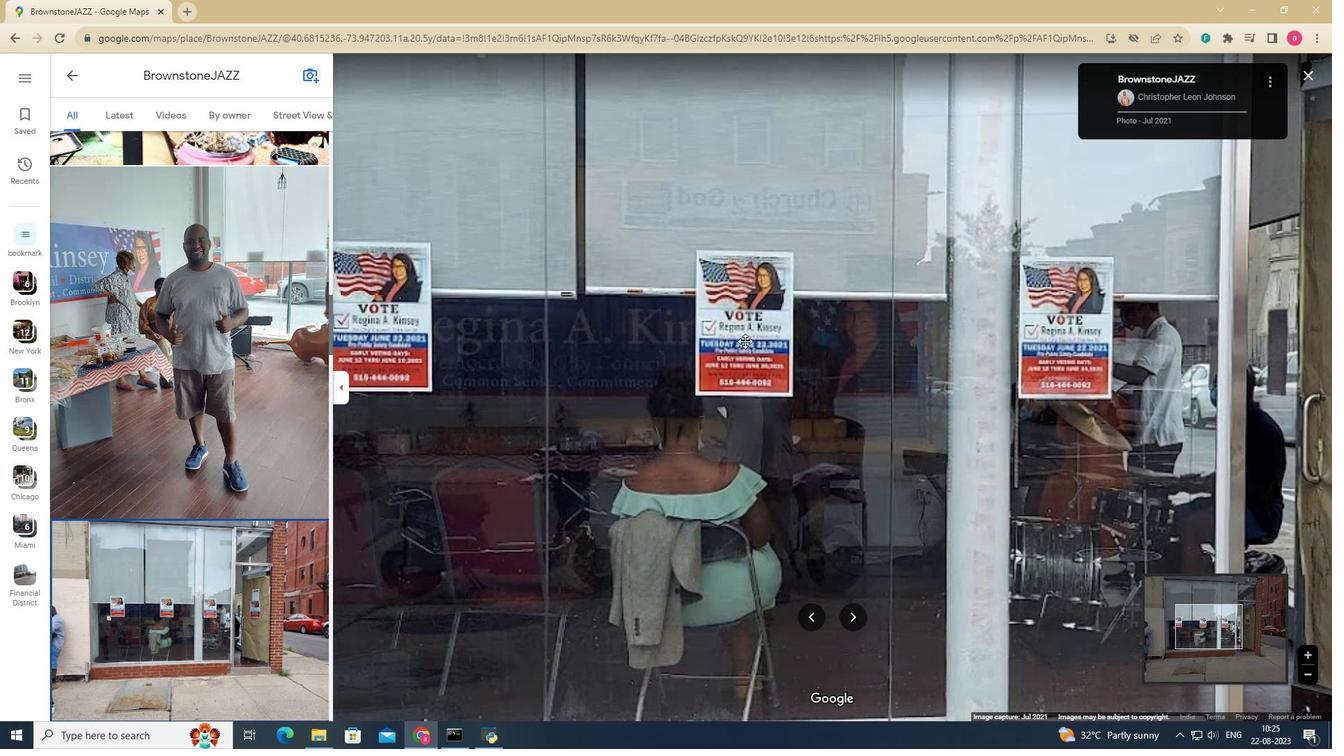 
Action: Mouse scrolled (745, 340) with delta (0, 0)
Screenshot: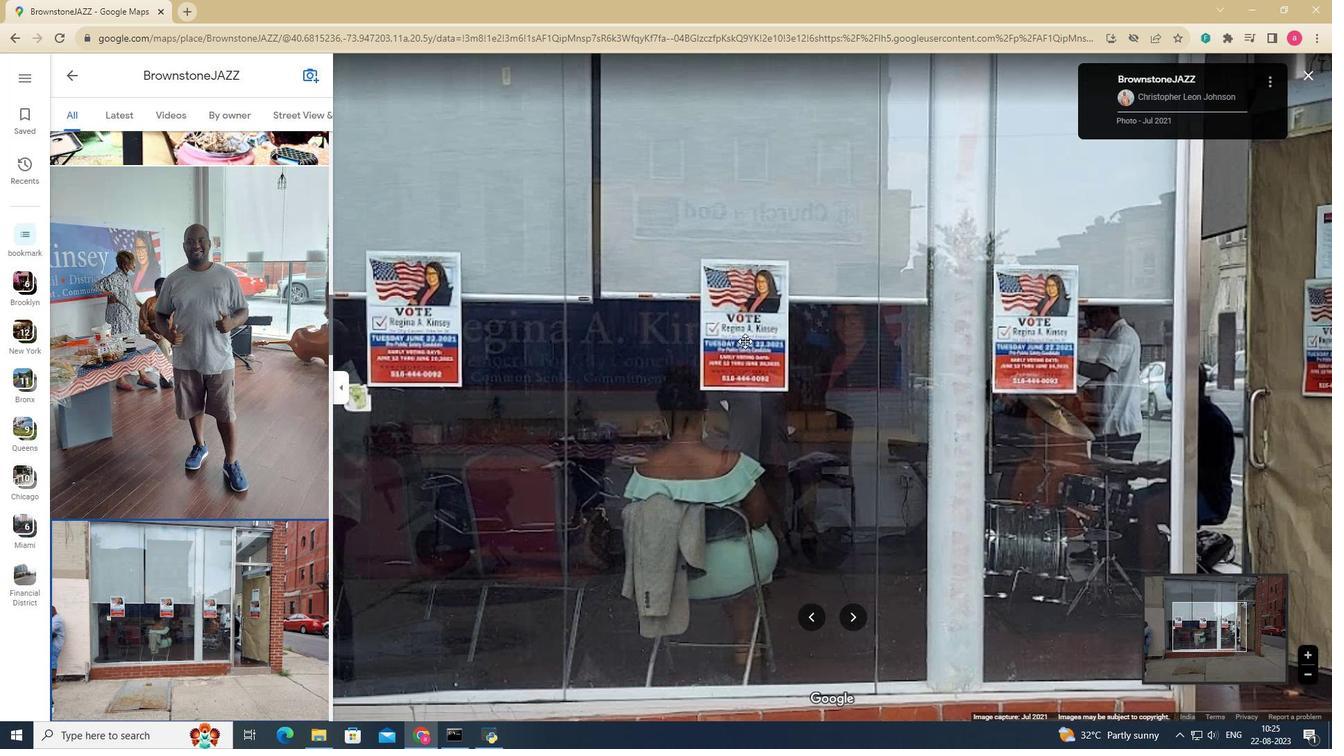 
Action: Mouse scrolled (745, 340) with delta (0, 0)
Screenshot: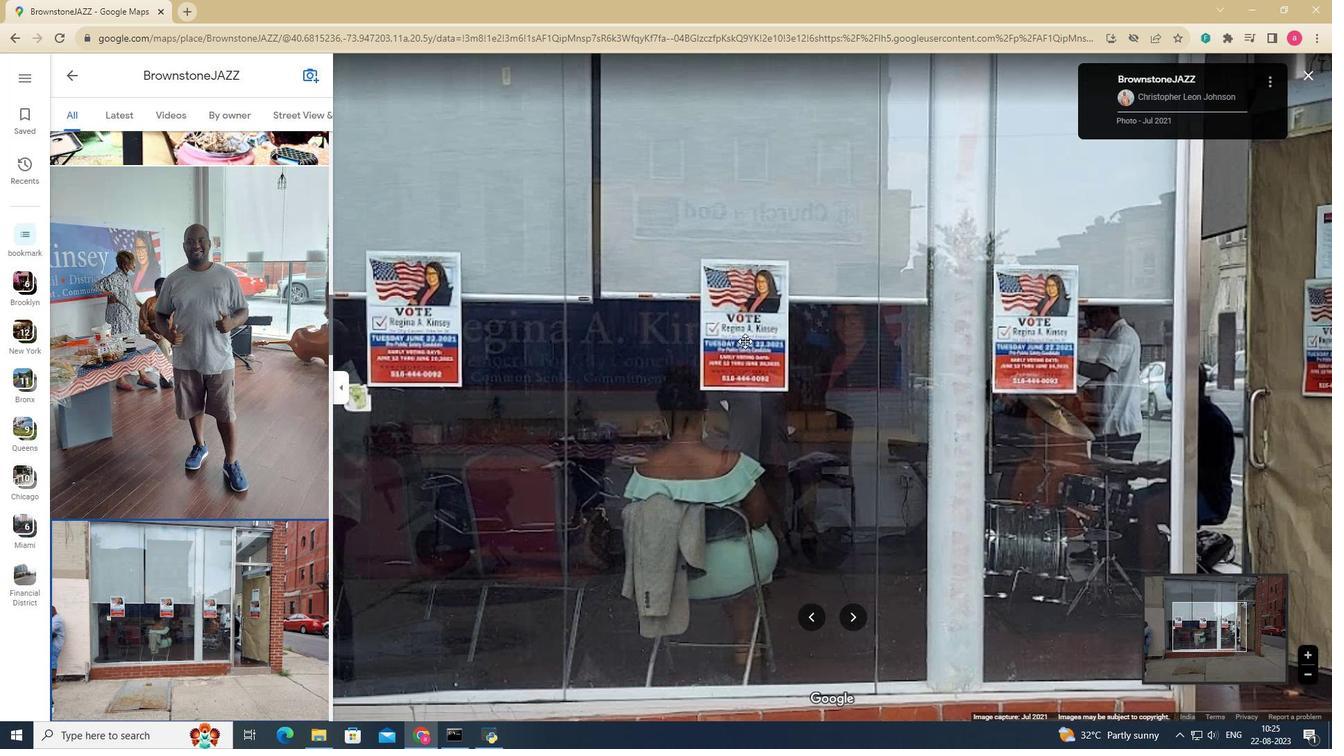 
Action: Mouse scrolled (745, 340) with delta (0, 0)
Screenshot: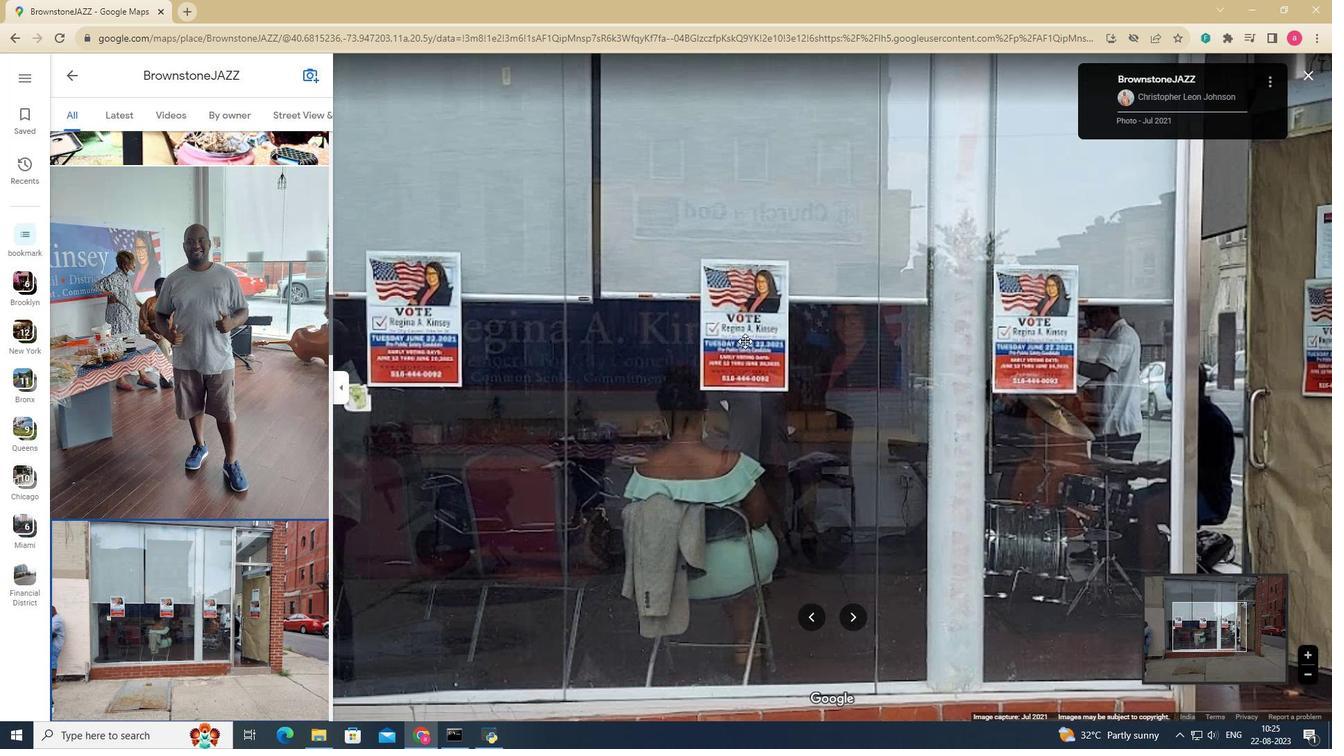 
Action: Mouse scrolled (745, 340) with delta (0, 0)
Screenshot: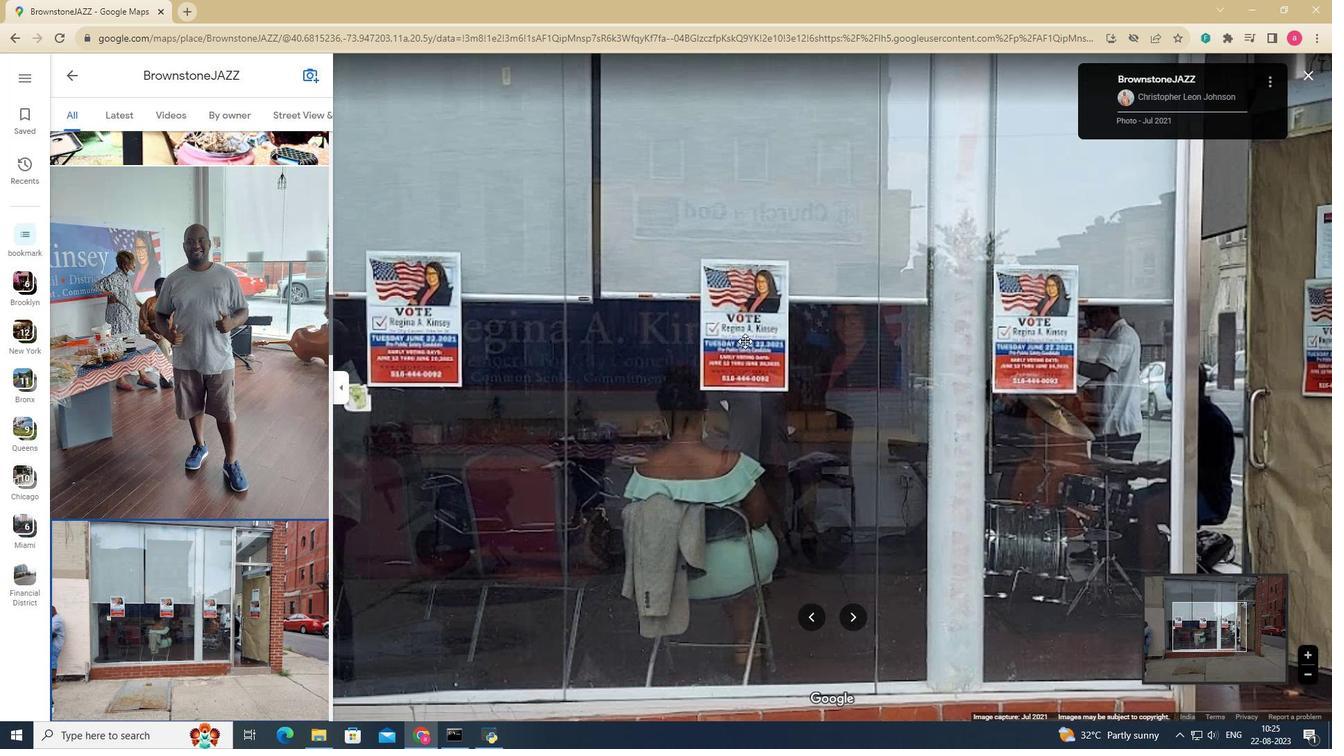 
Action: Mouse scrolled (745, 340) with delta (0, 0)
Screenshot: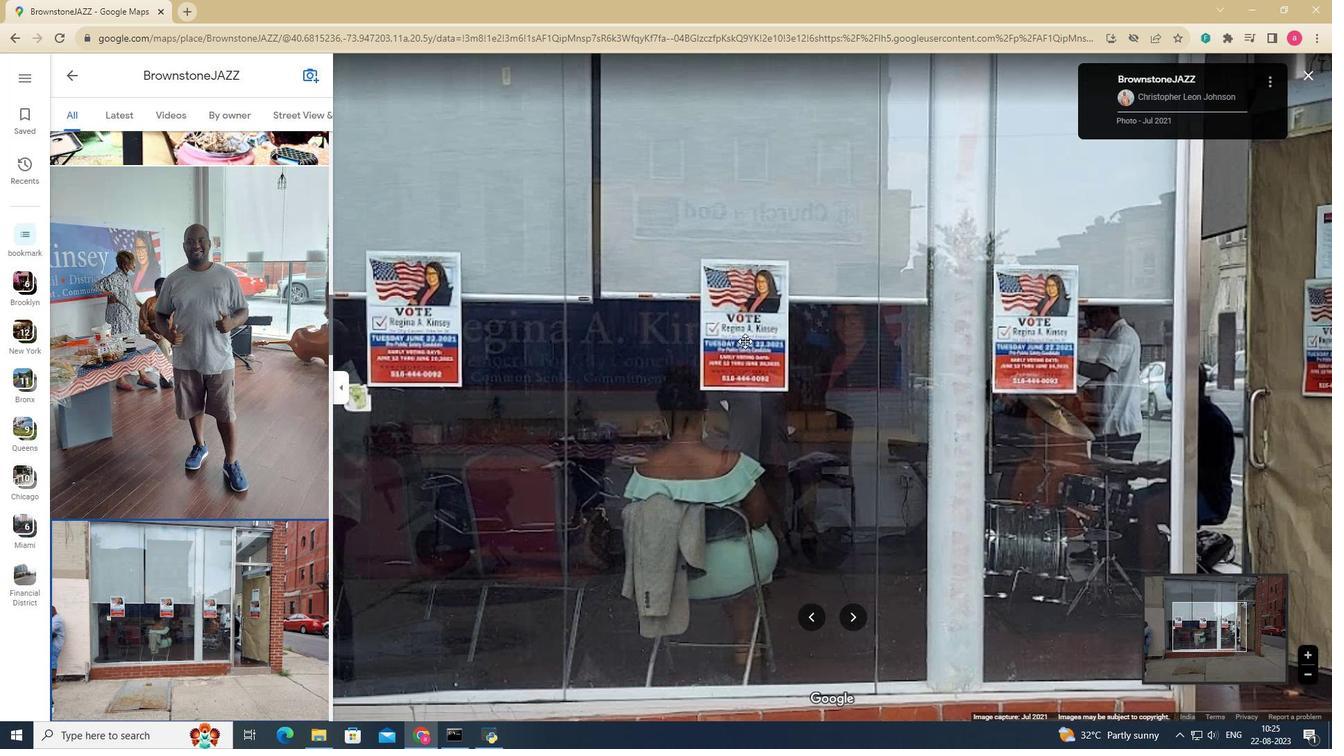 
Action: Mouse scrolled (745, 340) with delta (0, 0)
Screenshot: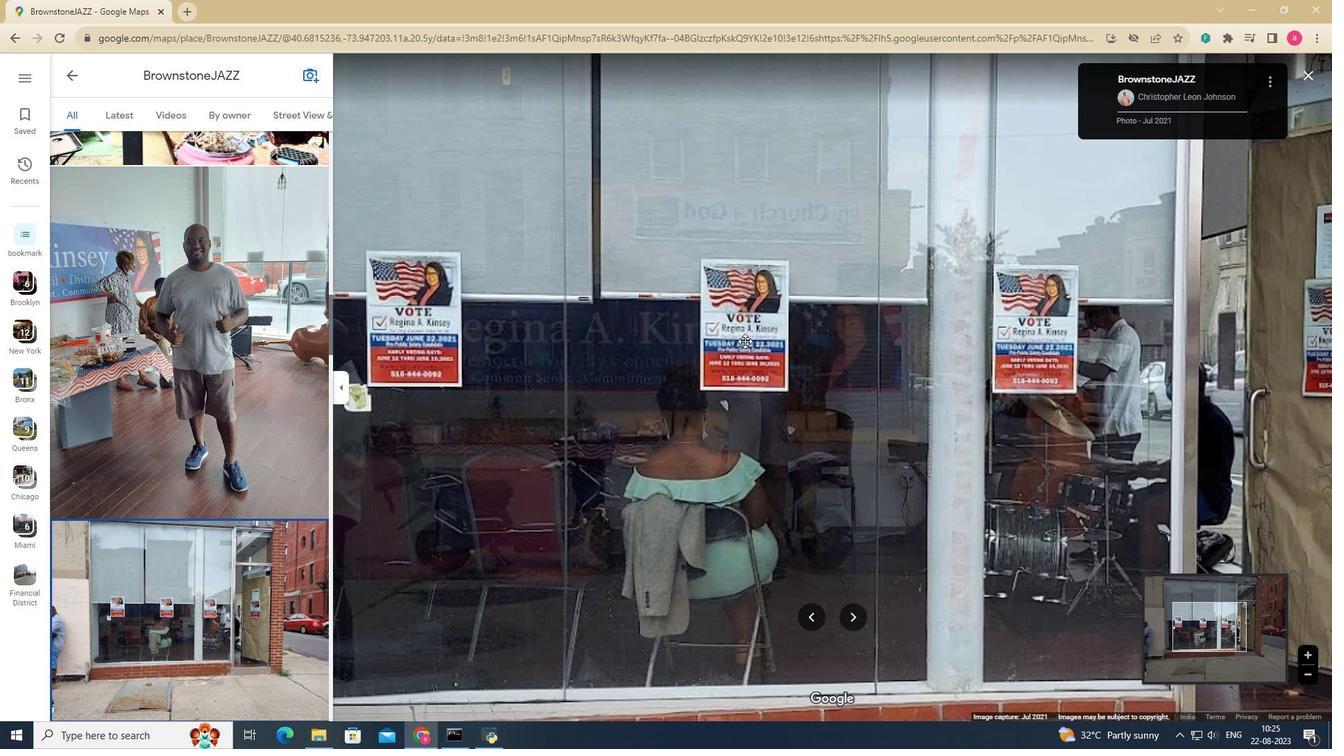 
Action: Mouse scrolled (745, 340) with delta (0, 0)
Screenshot: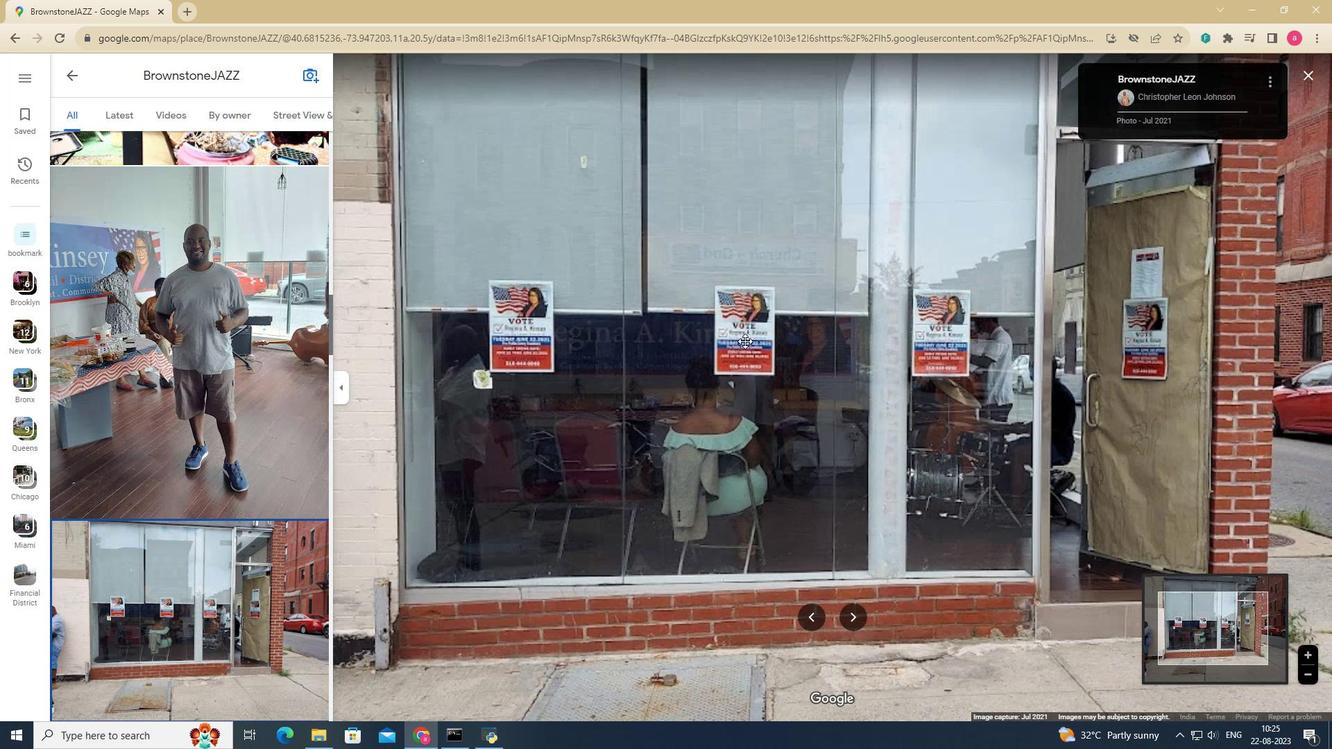 
Action: Mouse scrolled (745, 340) with delta (0, 0)
Screenshot: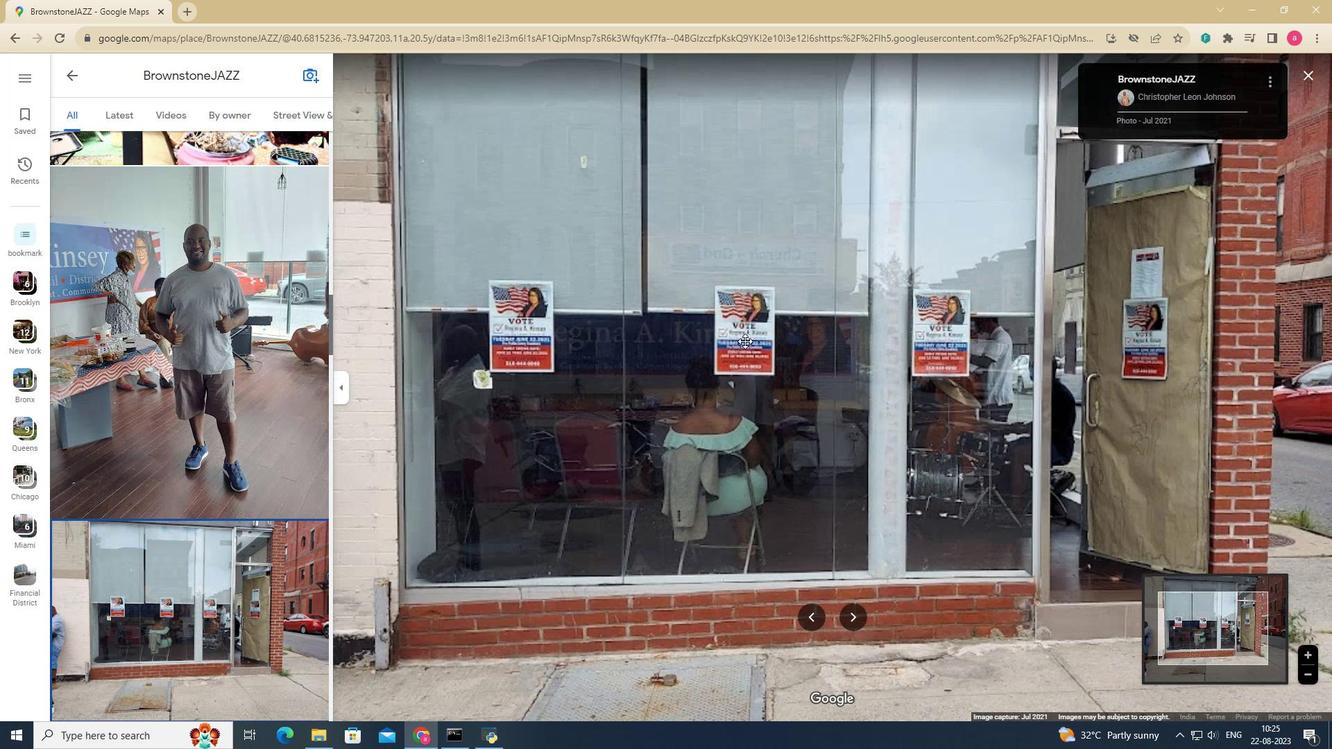 
Action: Mouse scrolled (745, 340) with delta (0, 0)
Screenshot: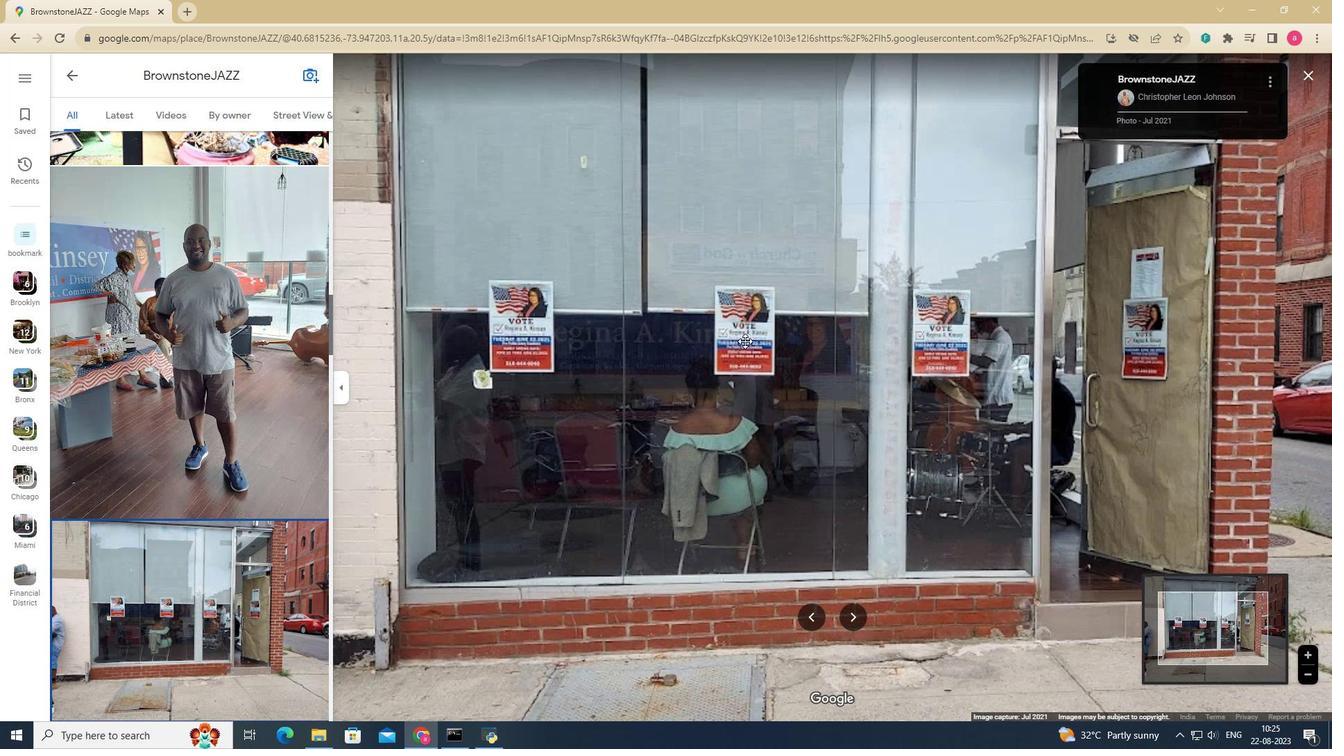 
Action: Mouse scrolled (745, 340) with delta (0, 0)
Screenshot: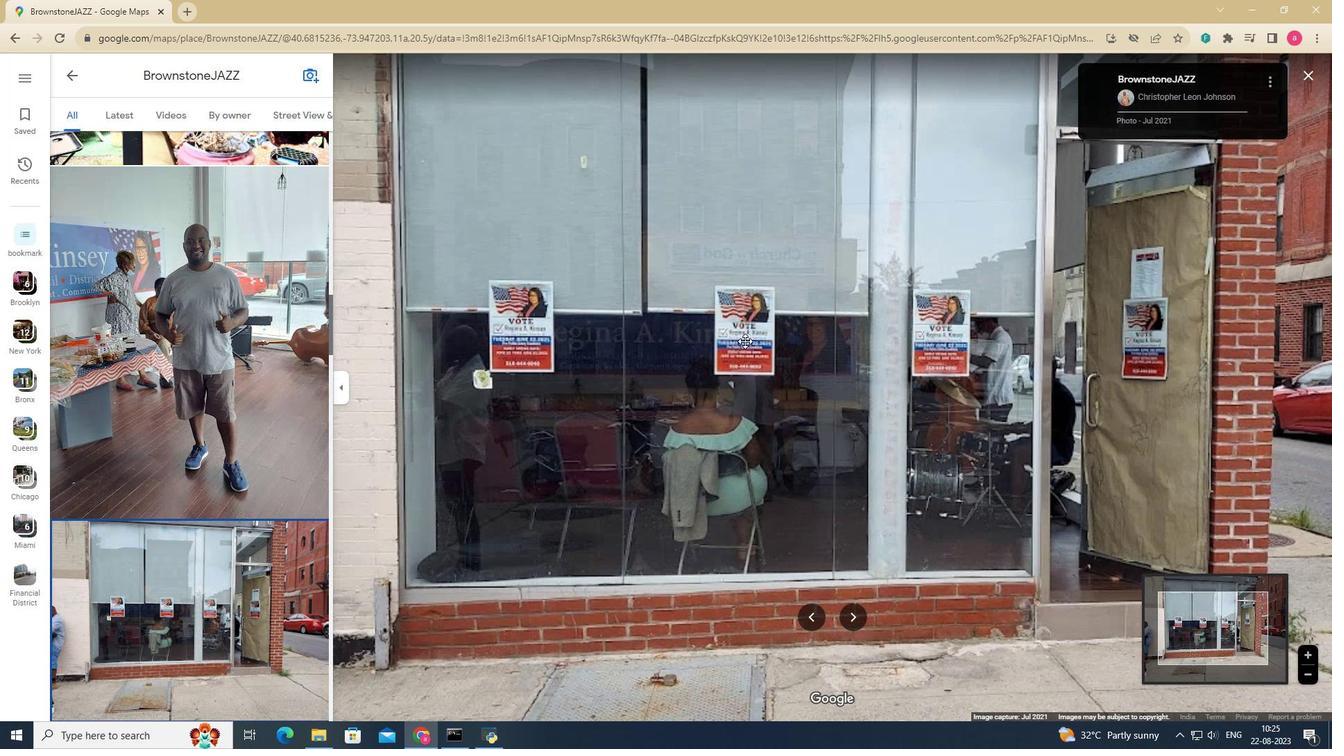 
Action: Mouse scrolled (745, 340) with delta (0, 0)
Screenshot: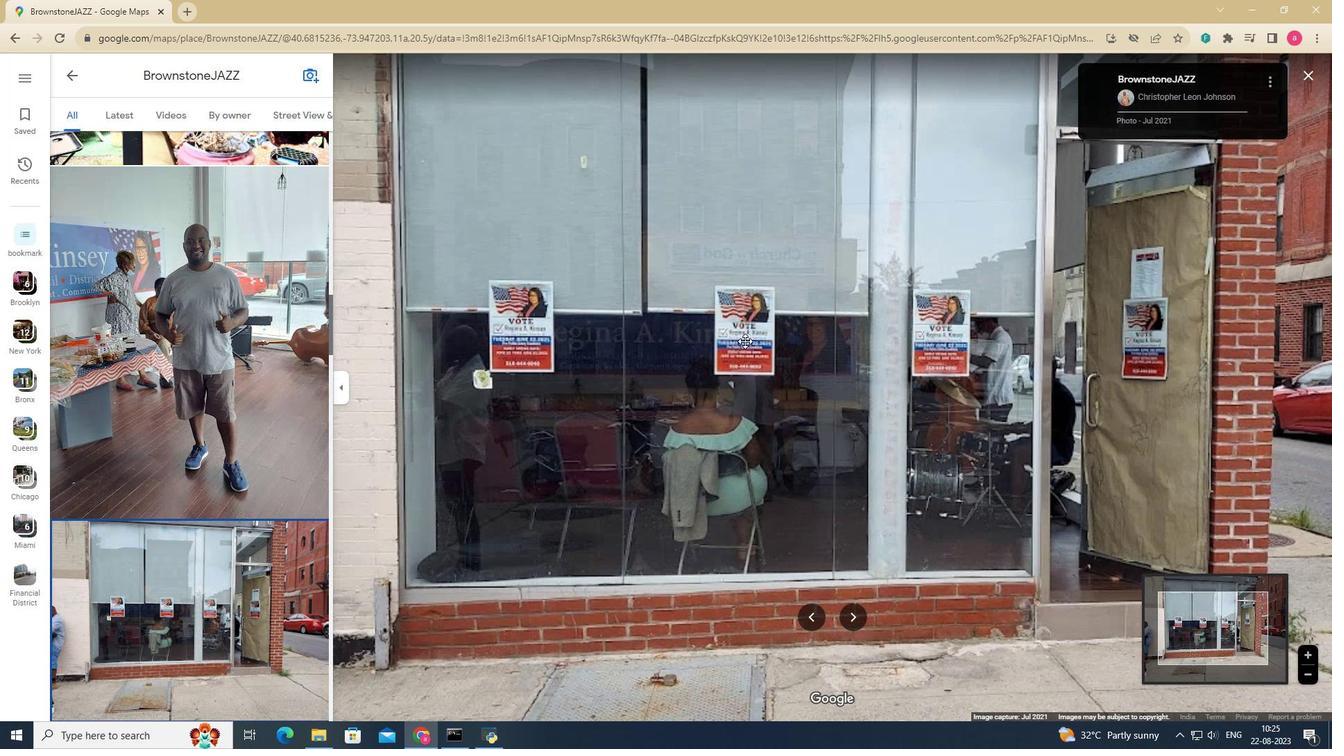 
Action: Mouse scrolled (745, 340) with delta (0, 0)
Screenshot: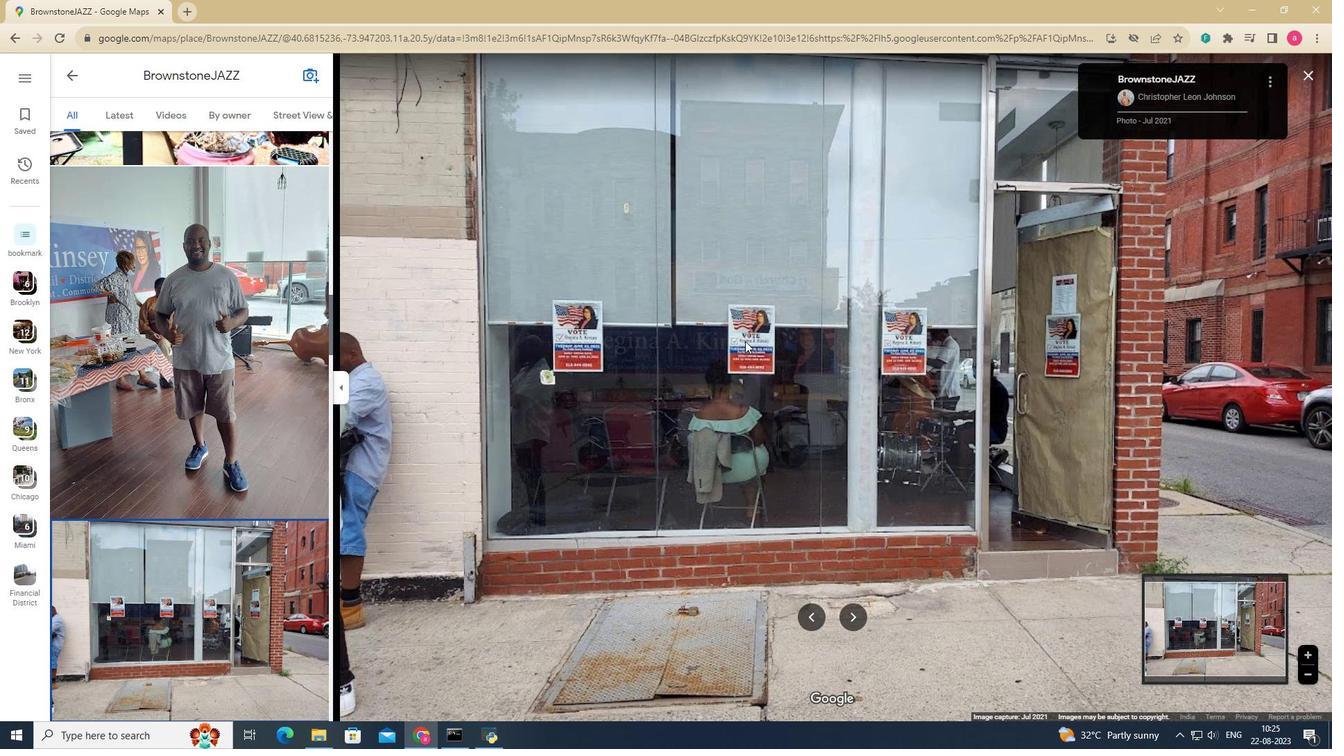 
Action: Mouse scrolled (745, 340) with delta (0, 0)
Screenshot: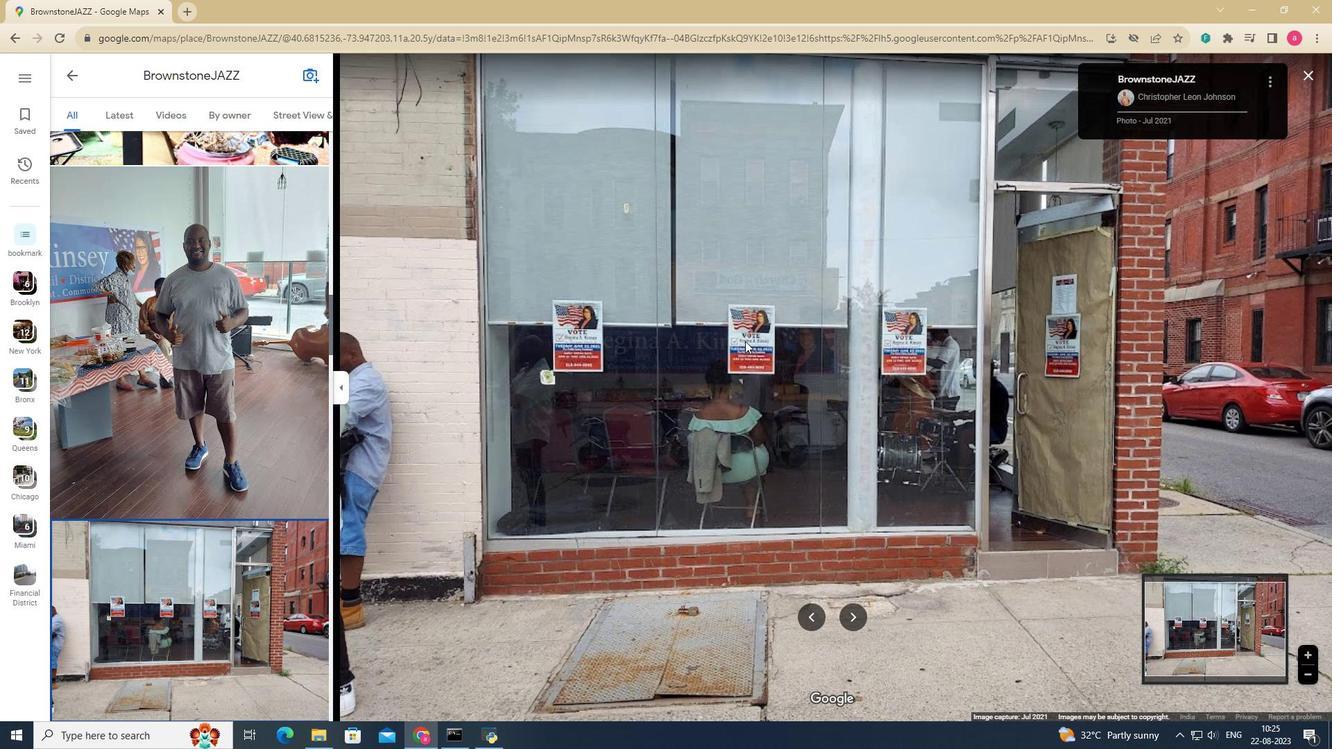 
Action: Mouse scrolled (745, 340) with delta (0, 0)
Screenshot: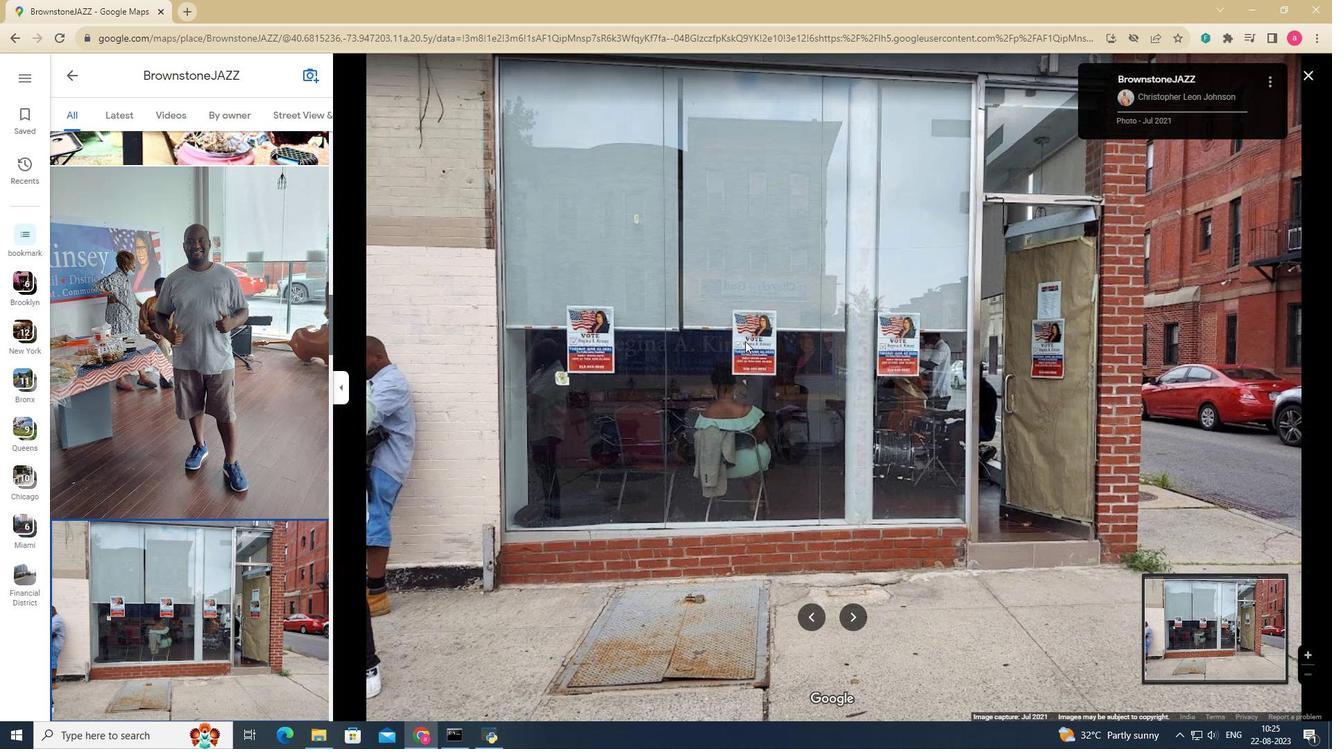 
Action: Mouse scrolled (745, 340) with delta (0, 0)
Screenshot: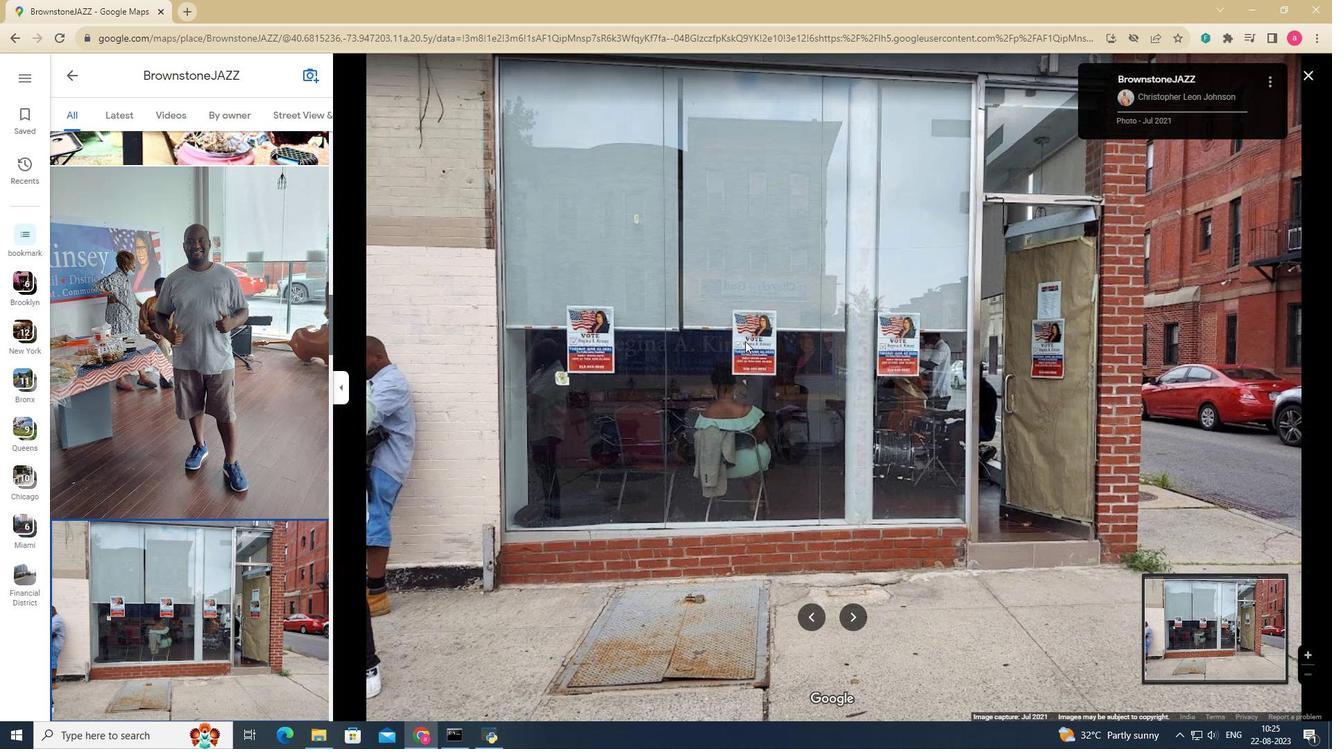 
Action: Mouse scrolled (745, 340) with delta (0, 0)
Screenshot: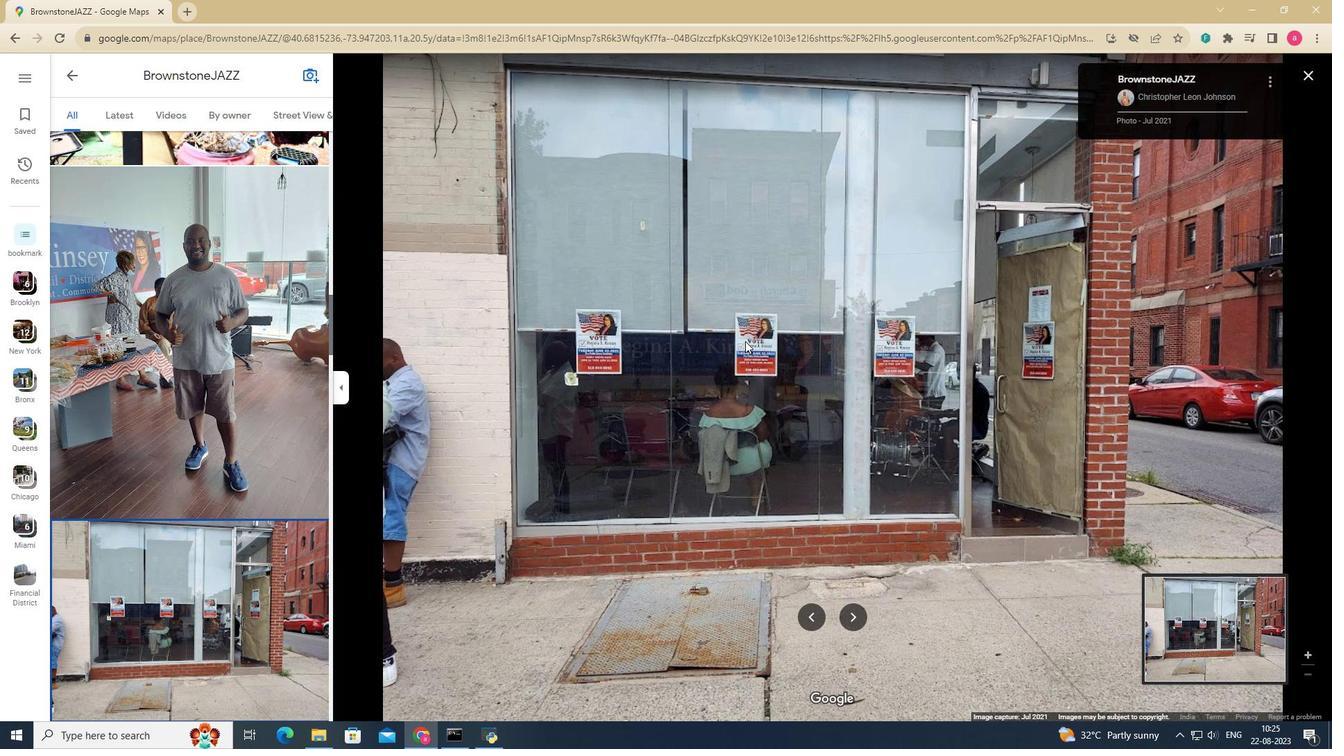 
Action: Mouse scrolled (745, 340) with delta (0, 0)
Screenshot: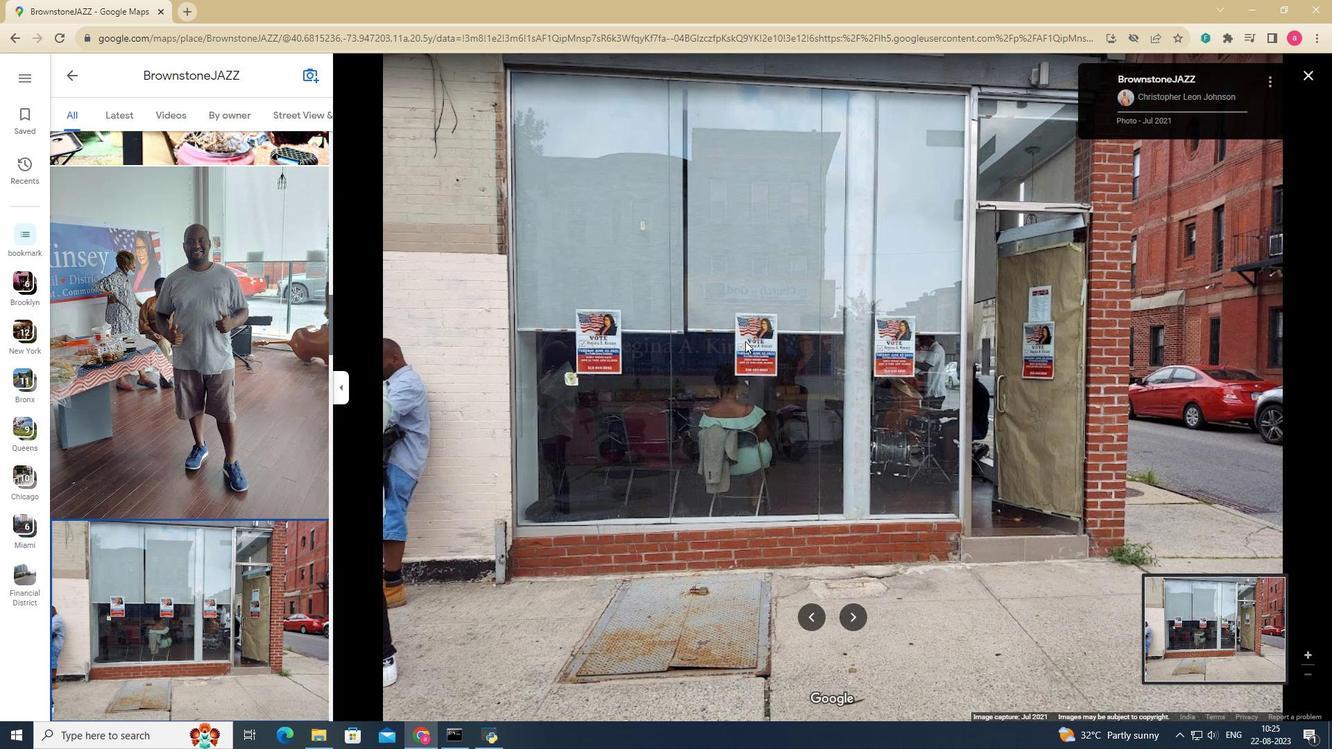 
Action: Mouse scrolled (745, 340) with delta (0, 0)
Screenshot: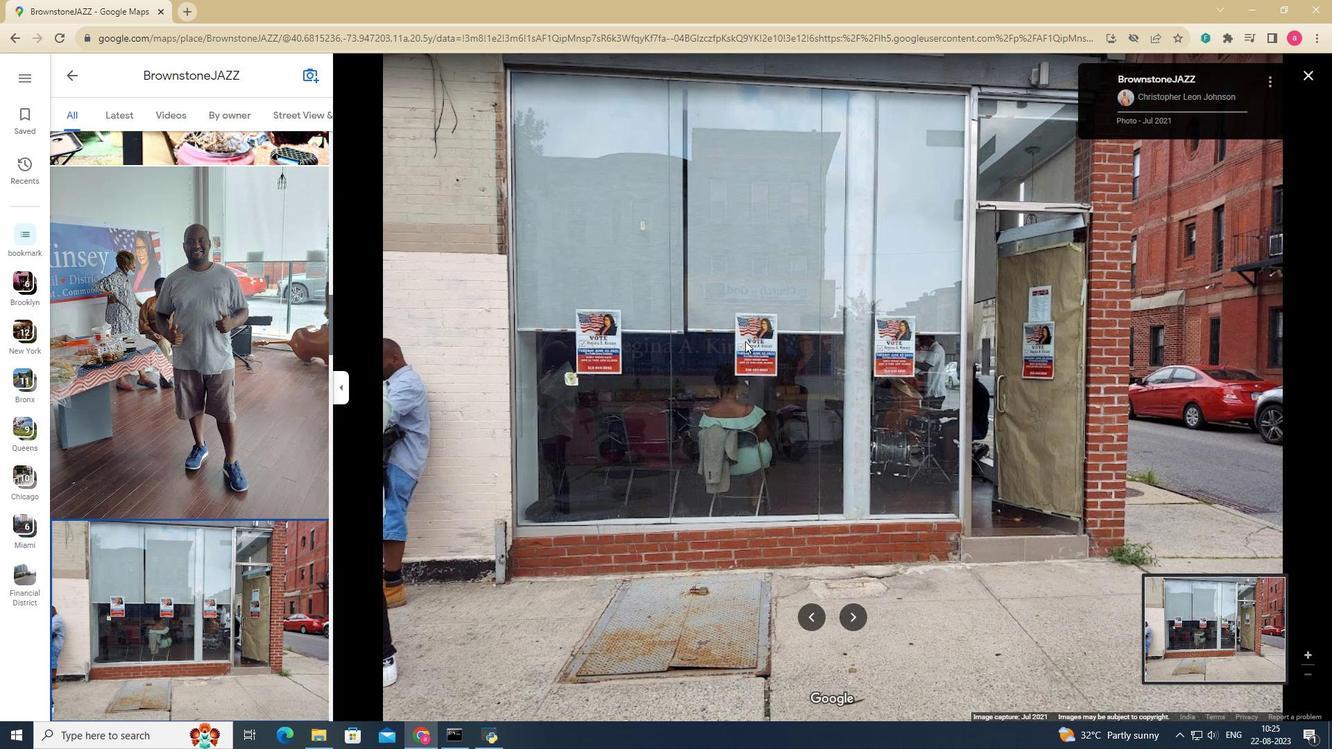 
Action: Mouse scrolled (745, 340) with delta (0, 0)
Screenshot: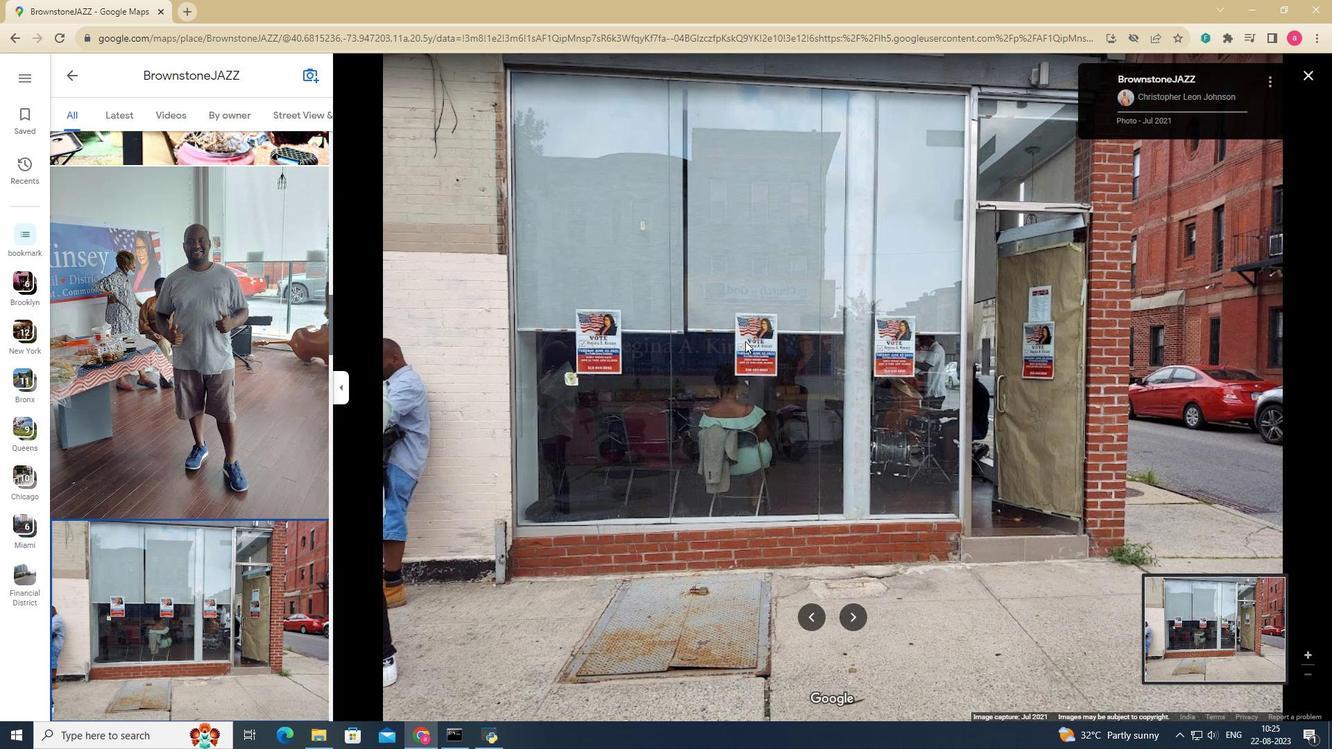 
Action: Mouse moved to (238, 368)
Screenshot: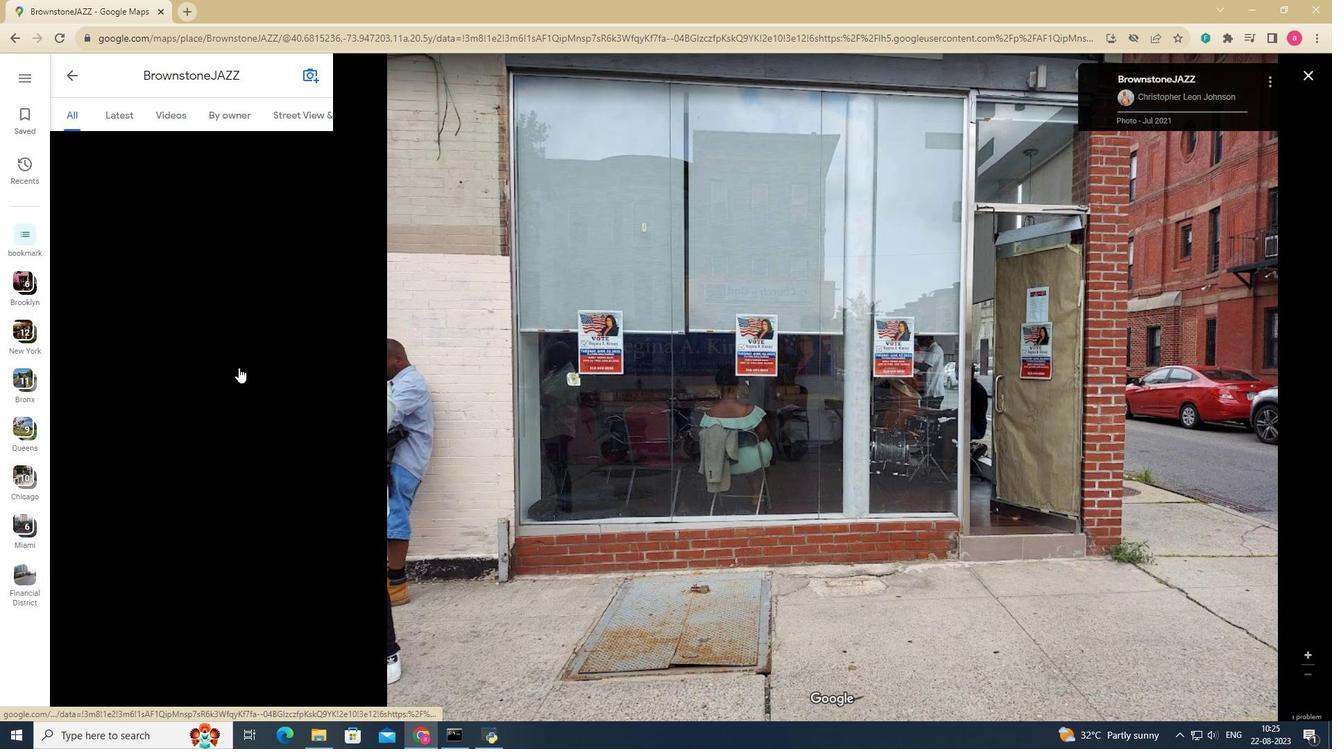 
Action: Mouse scrolled (238, 367) with delta (0, 0)
Screenshot: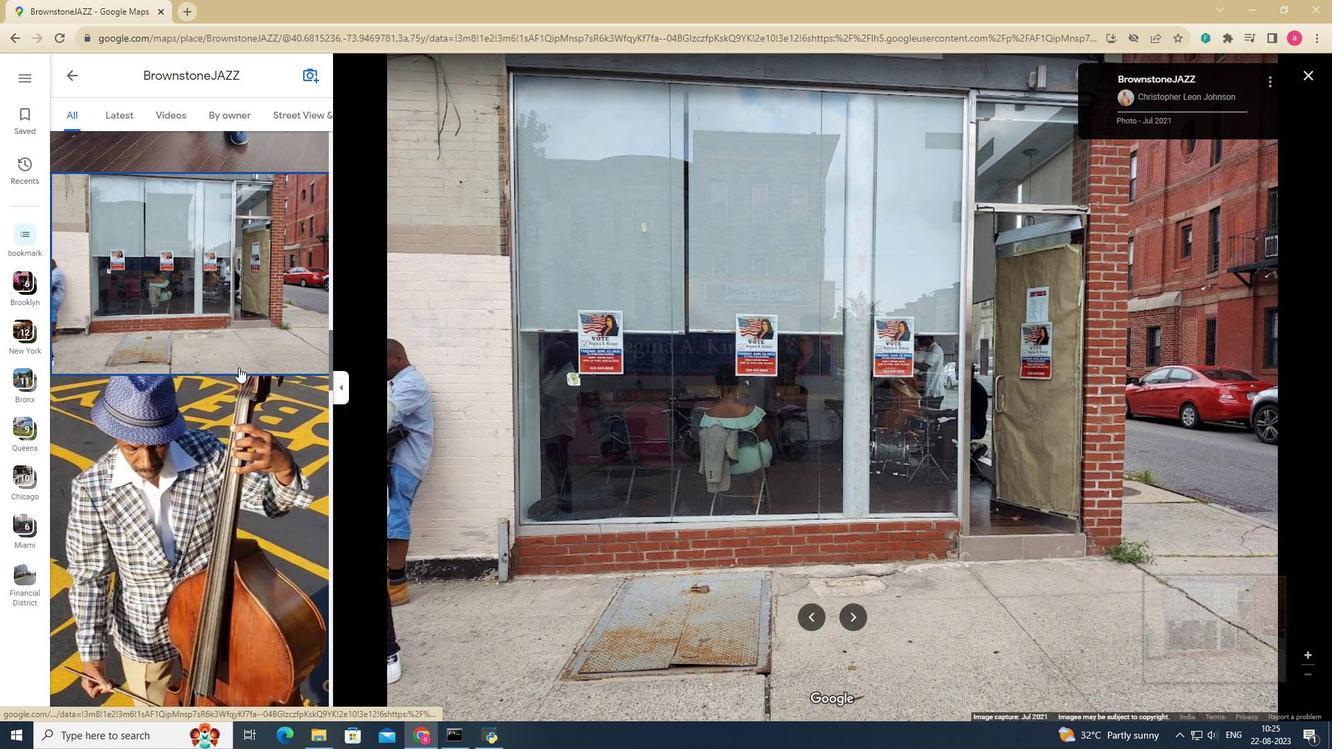 
Action: Mouse scrolled (238, 367) with delta (0, 0)
Screenshot: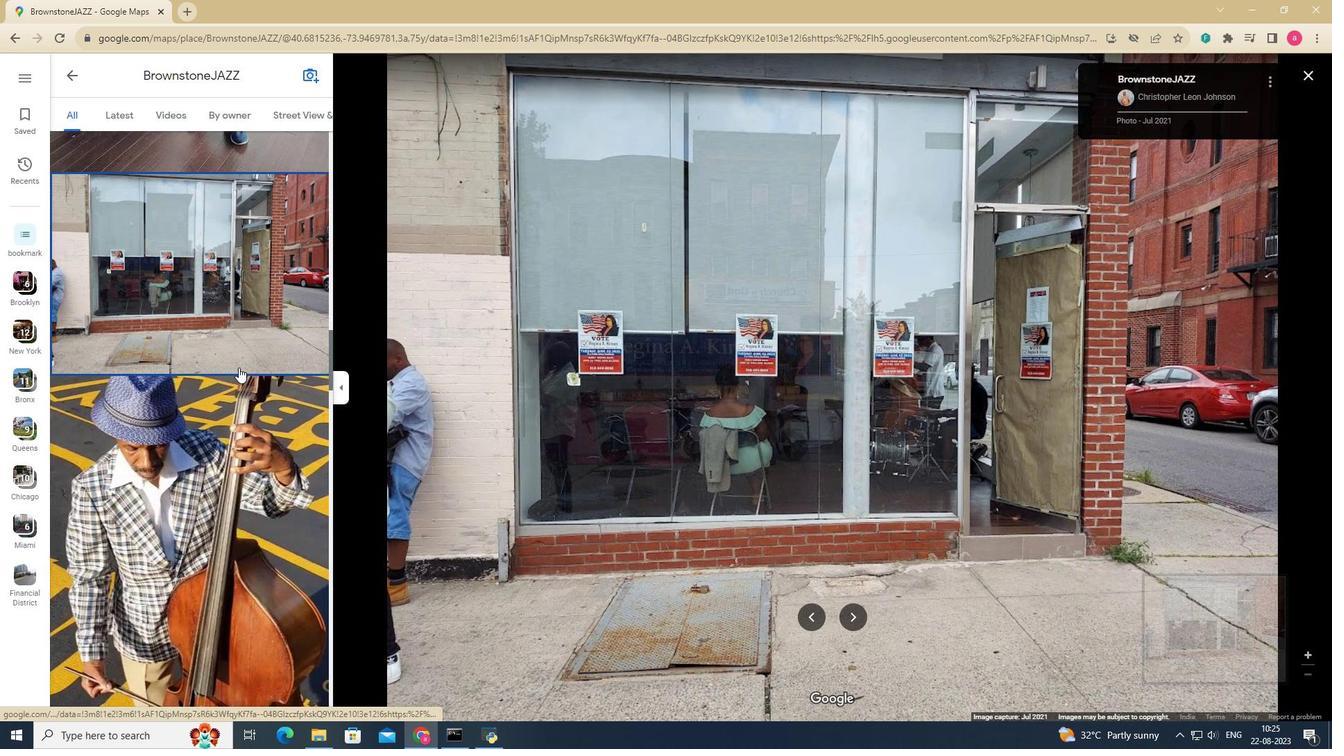 
Action: Mouse scrolled (238, 367) with delta (0, 0)
Screenshot: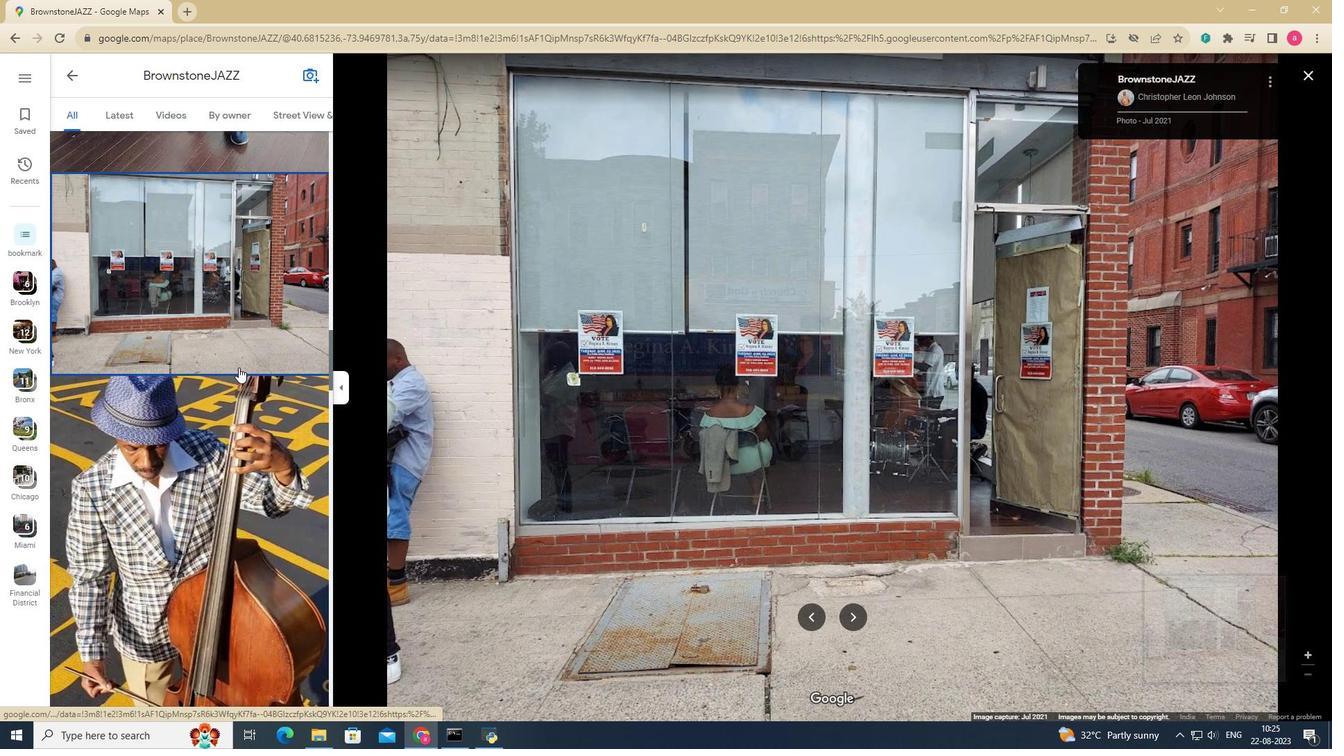 
Action: Mouse scrolled (238, 367) with delta (0, 0)
Screenshot: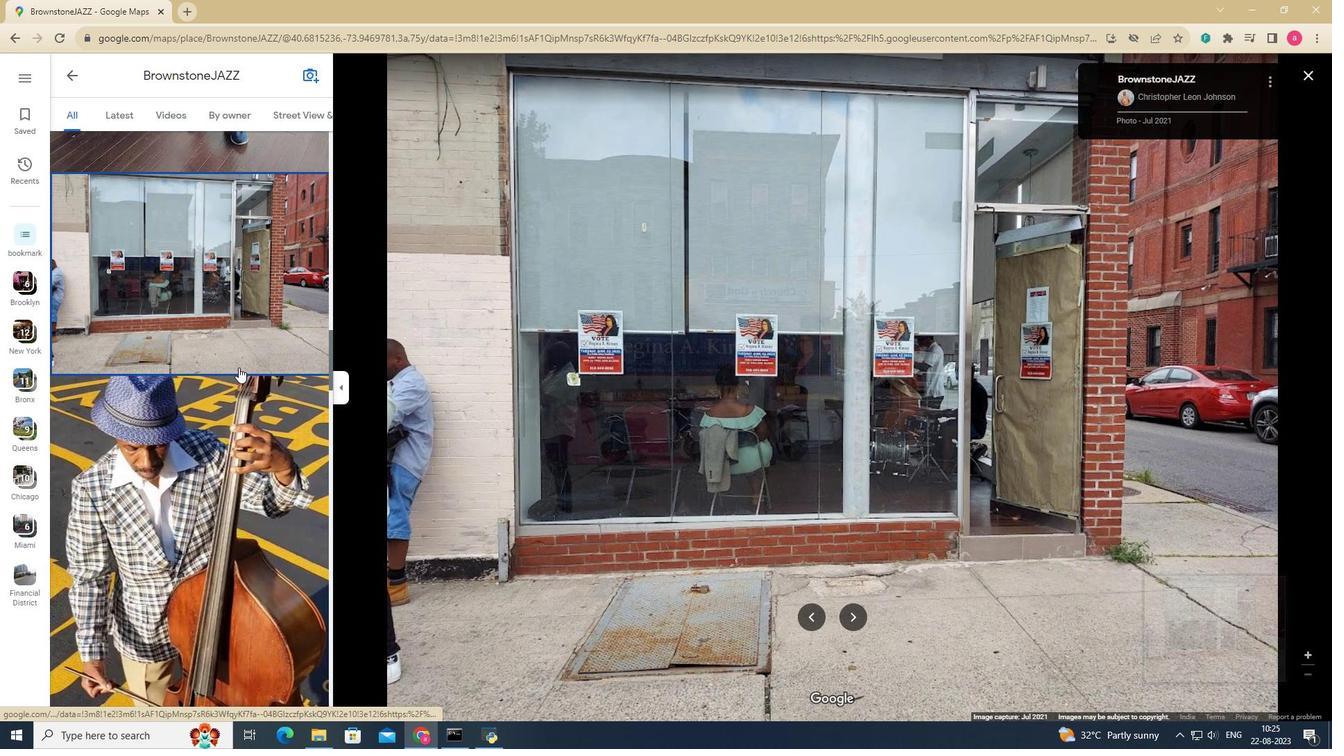 
Action: Mouse scrolled (238, 367) with delta (0, 0)
Screenshot: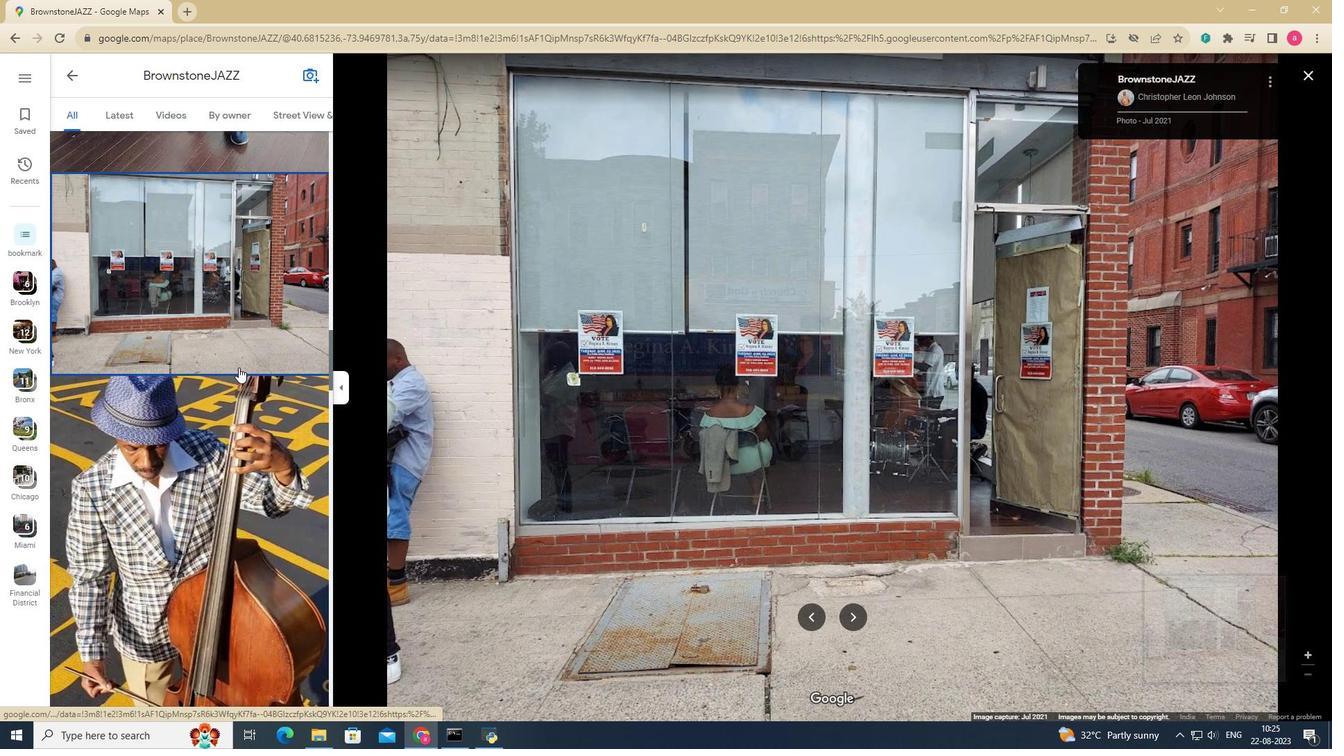 
Action: Mouse moved to (238, 367)
Screenshot: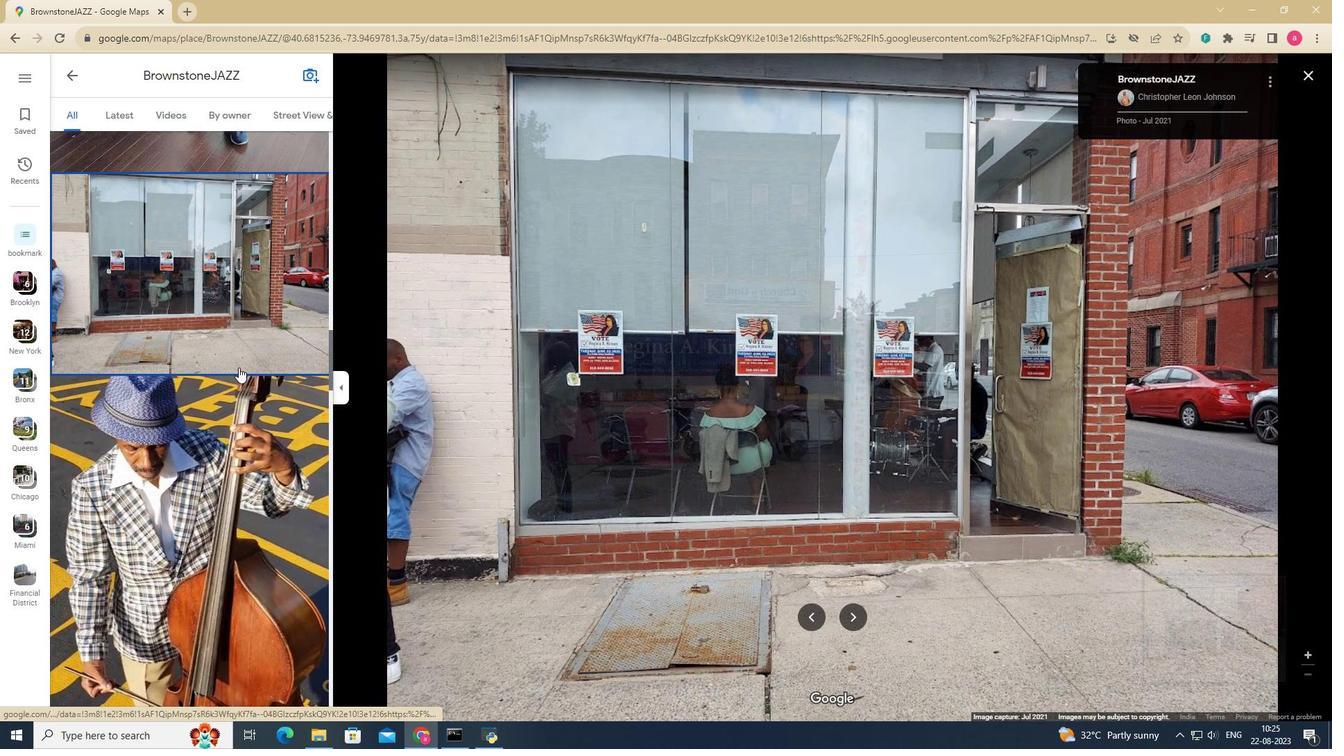 
Action: Mouse pressed left at (238, 367)
Screenshot: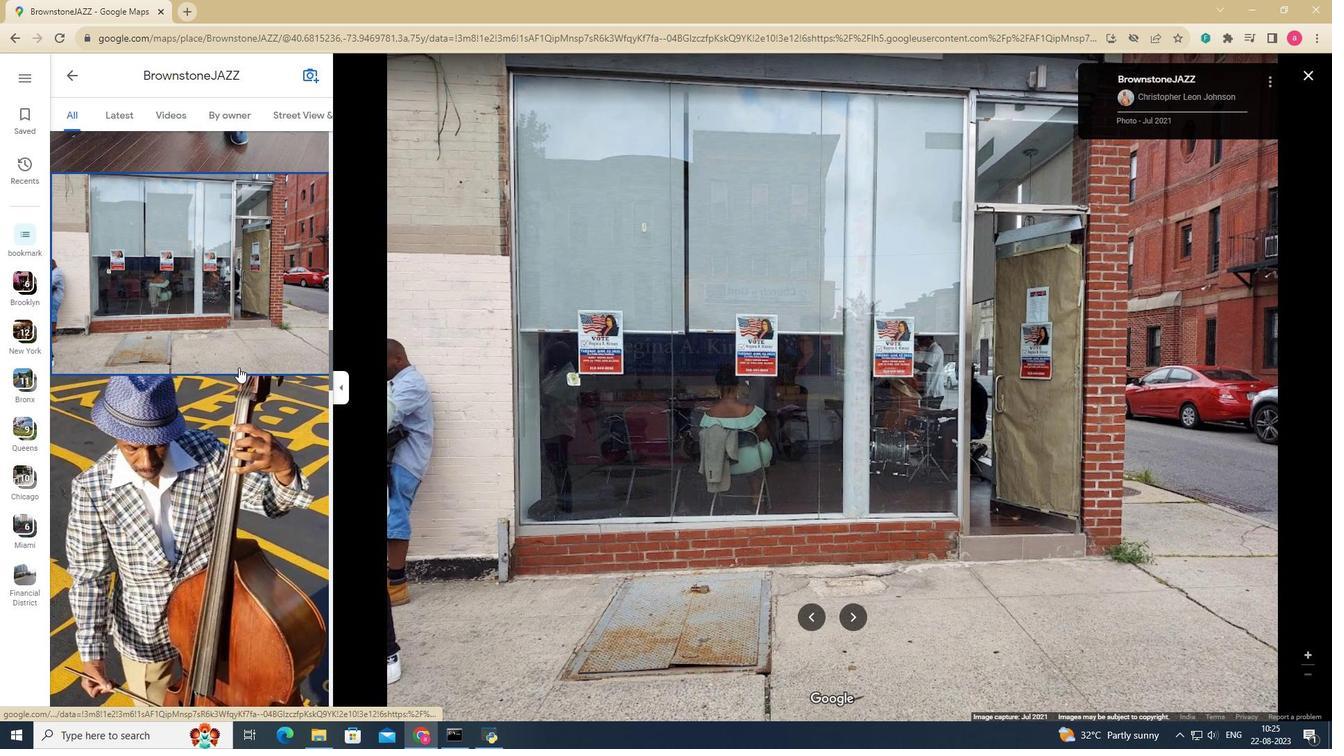 
Action: Mouse moved to (150, 521)
Screenshot: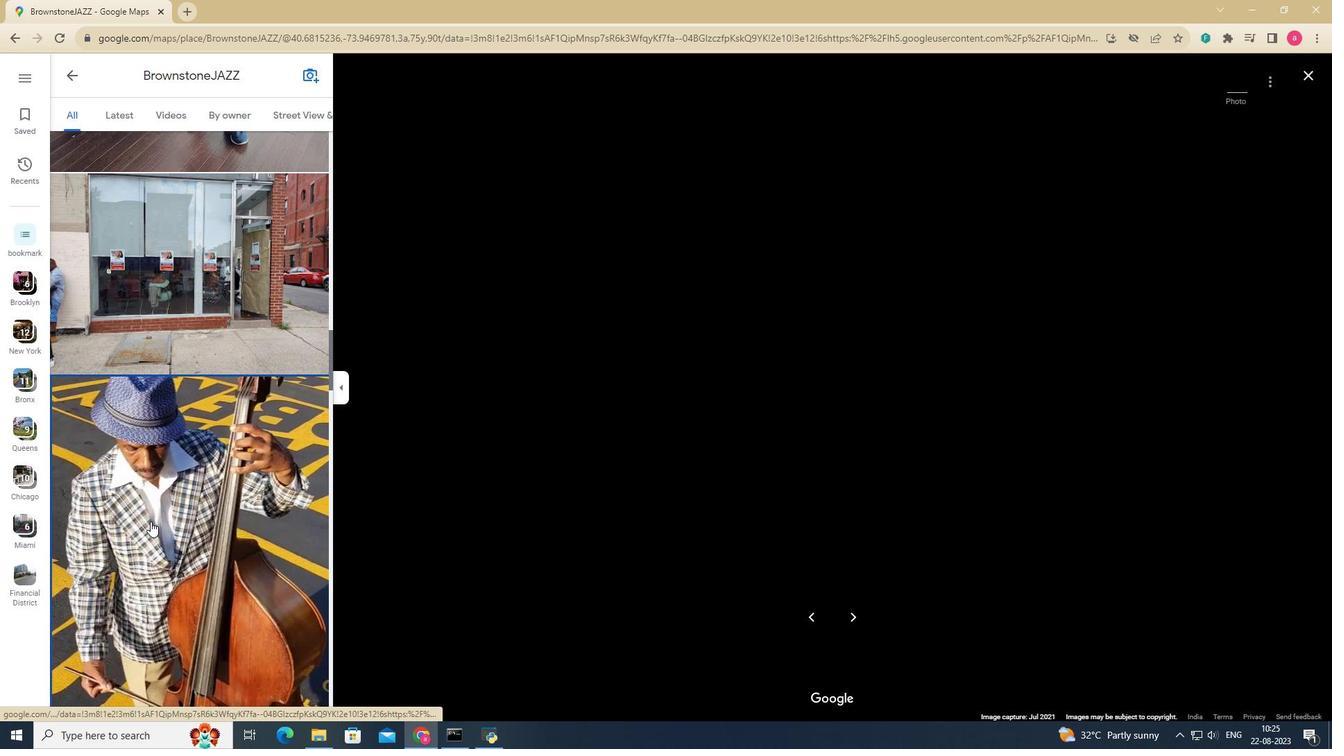 
Action: Mouse pressed left at (150, 521)
Screenshot: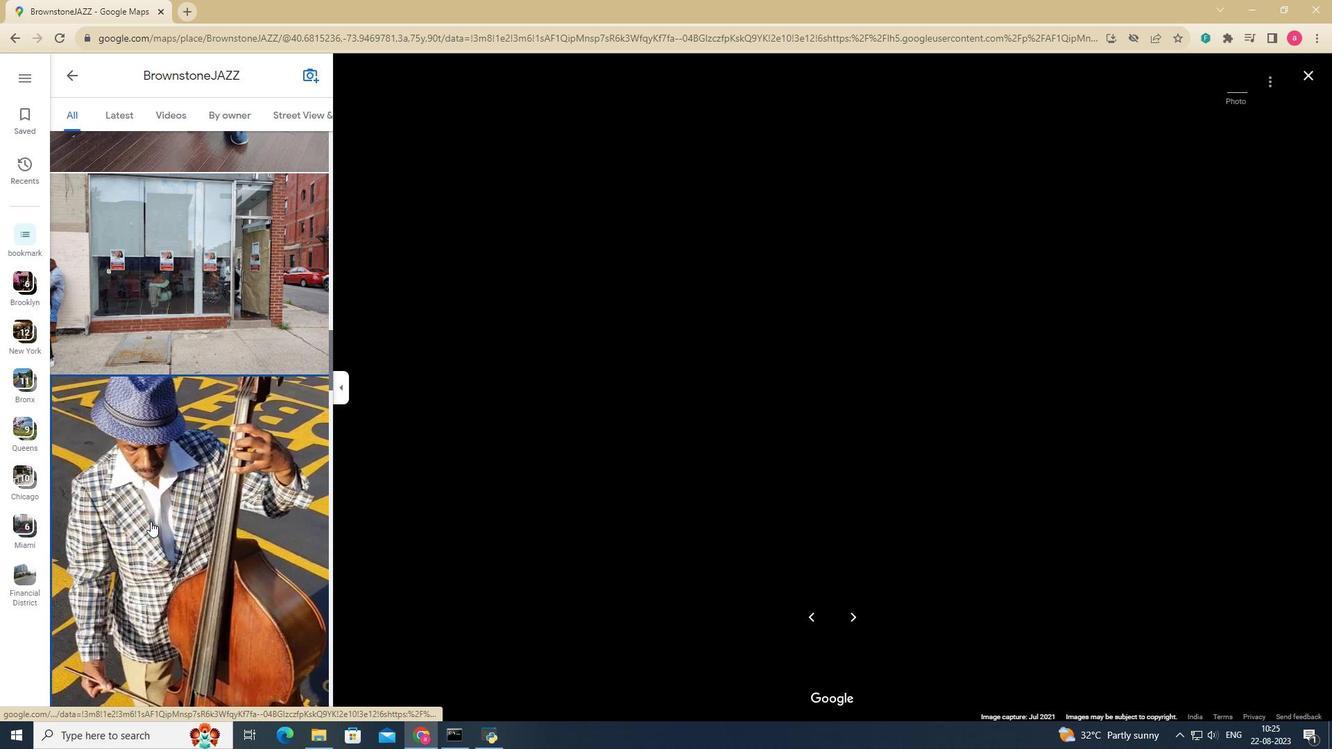 
Action: Mouse moved to (150, 521)
Screenshot: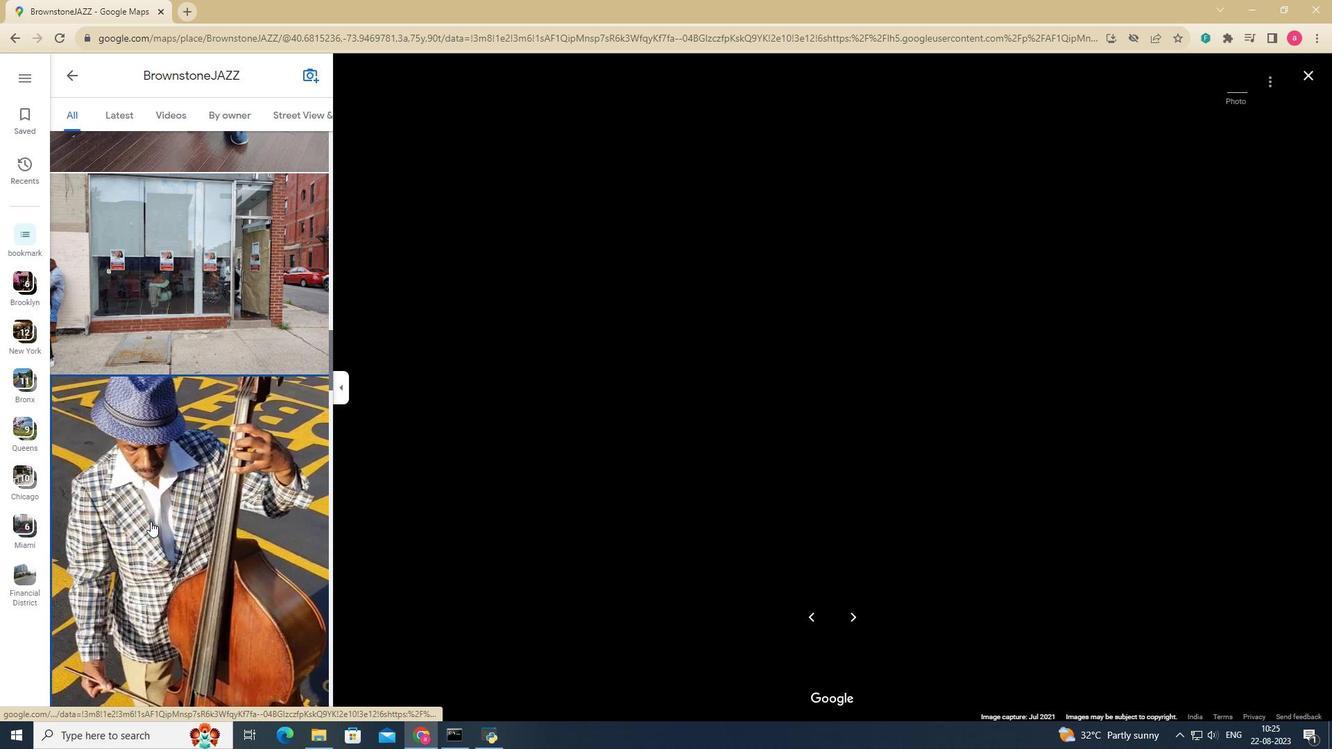 
Action: Key pressed <Key.right>
Screenshot: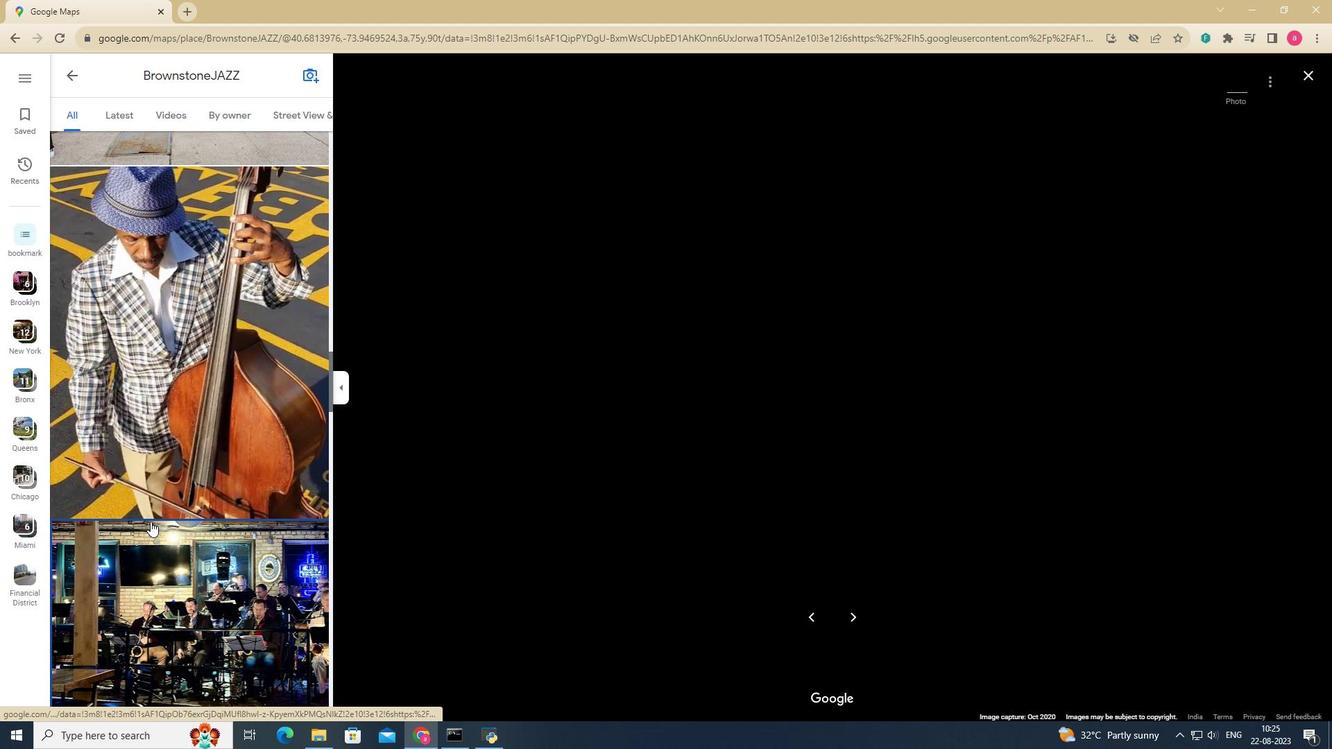 
Action: Mouse scrolled (150, 521) with delta (0, 0)
Screenshot: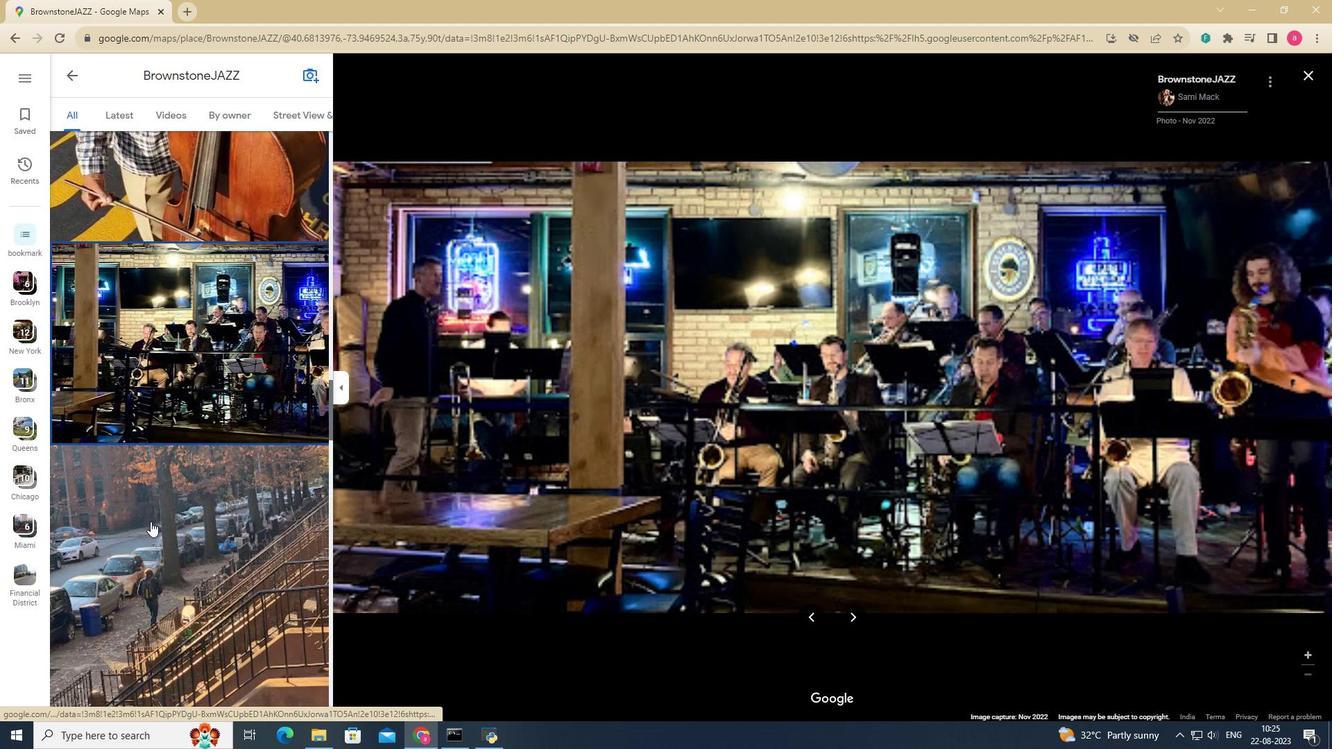 
Action: Mouse scrolled (150, 521) with delta (0, 0)
Screenshot: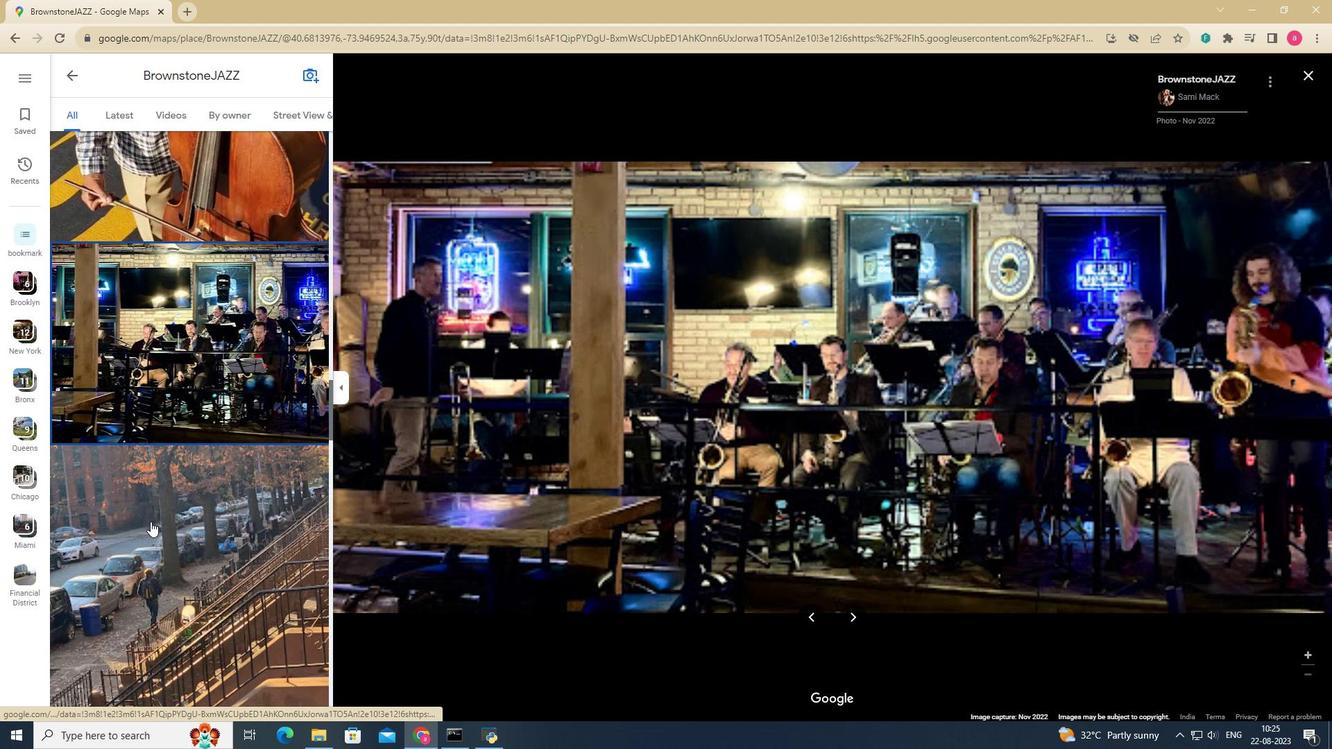 
Action: Mouse scrolled (150, 521) with delta (0, 0)
Screenshot: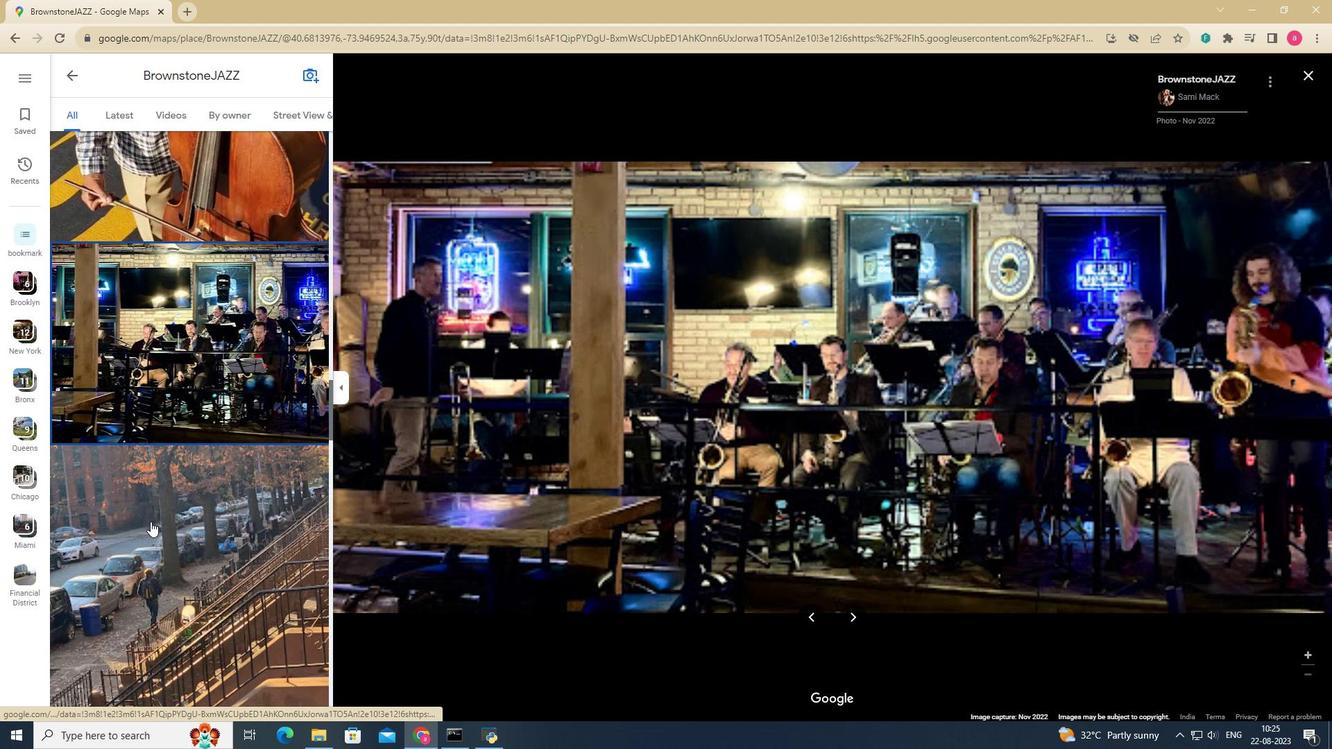 
Action: Mouse scrolled (150, 521) with delta (0, 0)
Screenshot: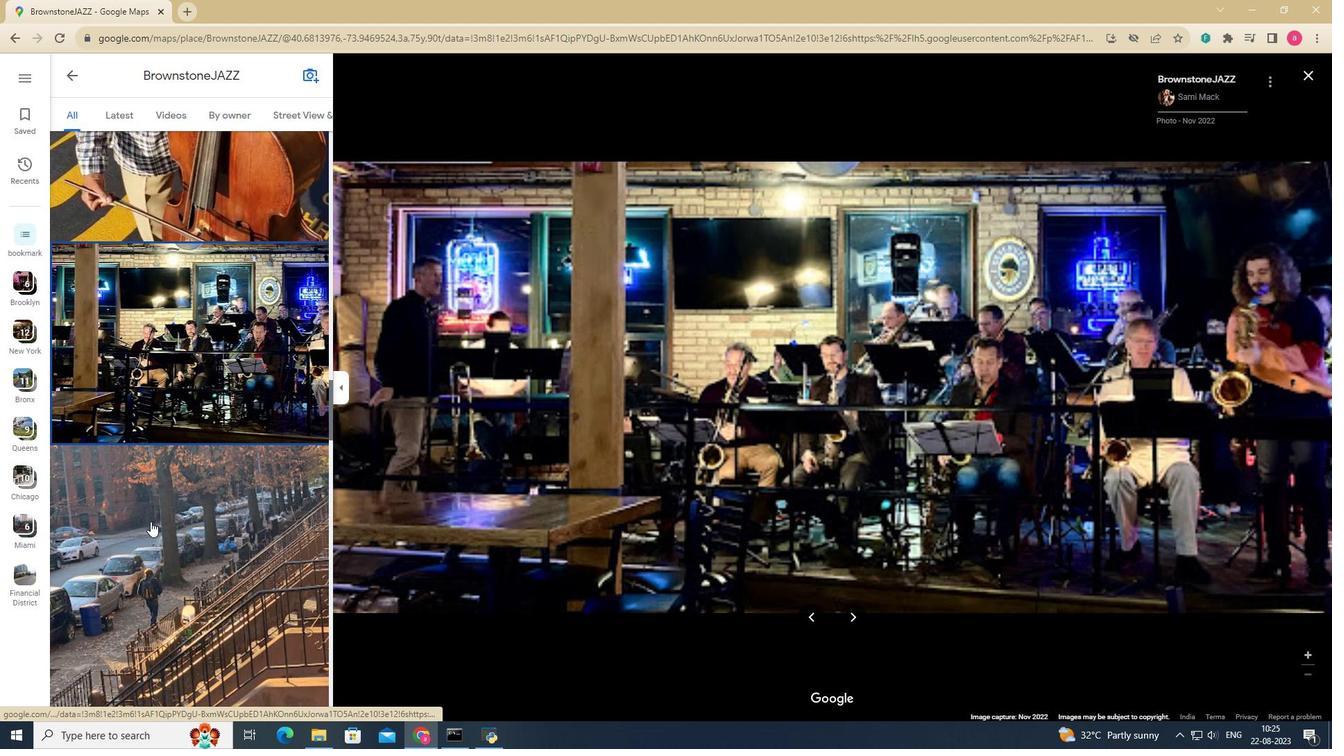 
Action: Key pressed <Key.right><Key.right>
Screenshot: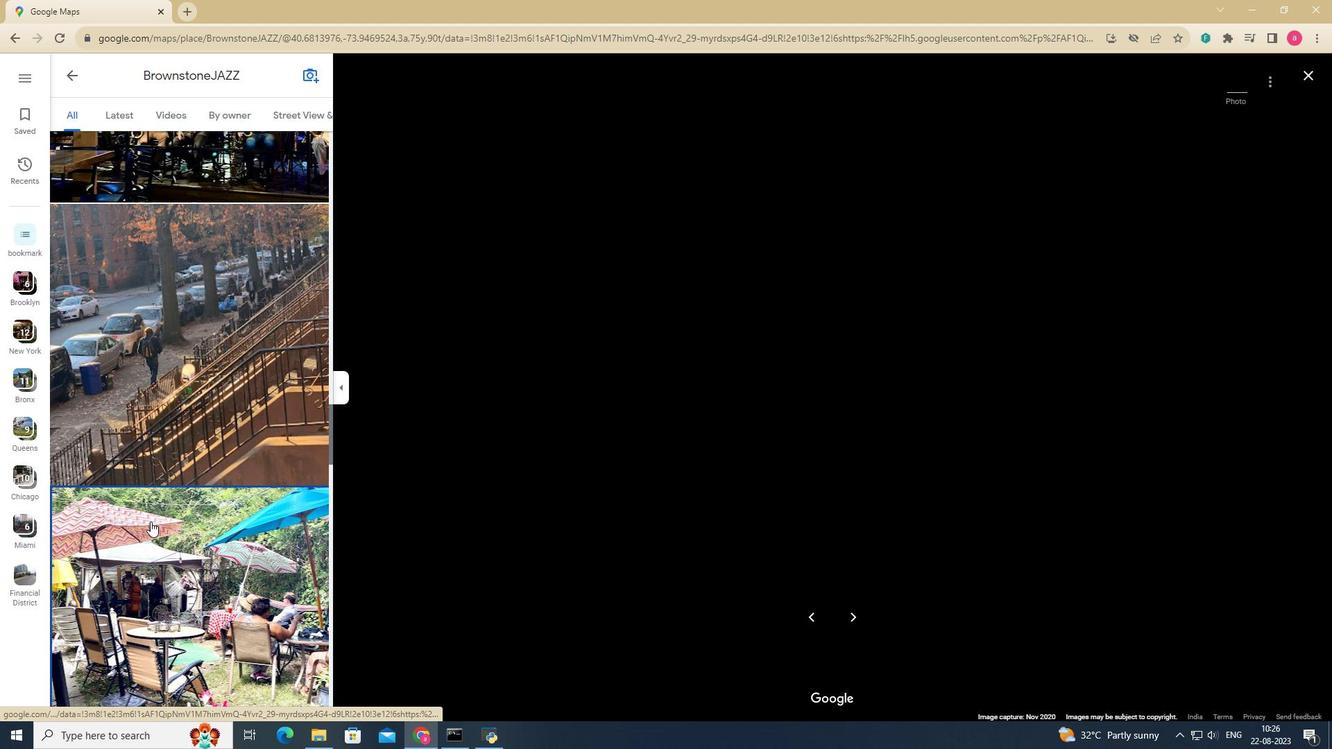 
Action: Mouse moved to (192, 111)
Screenshot: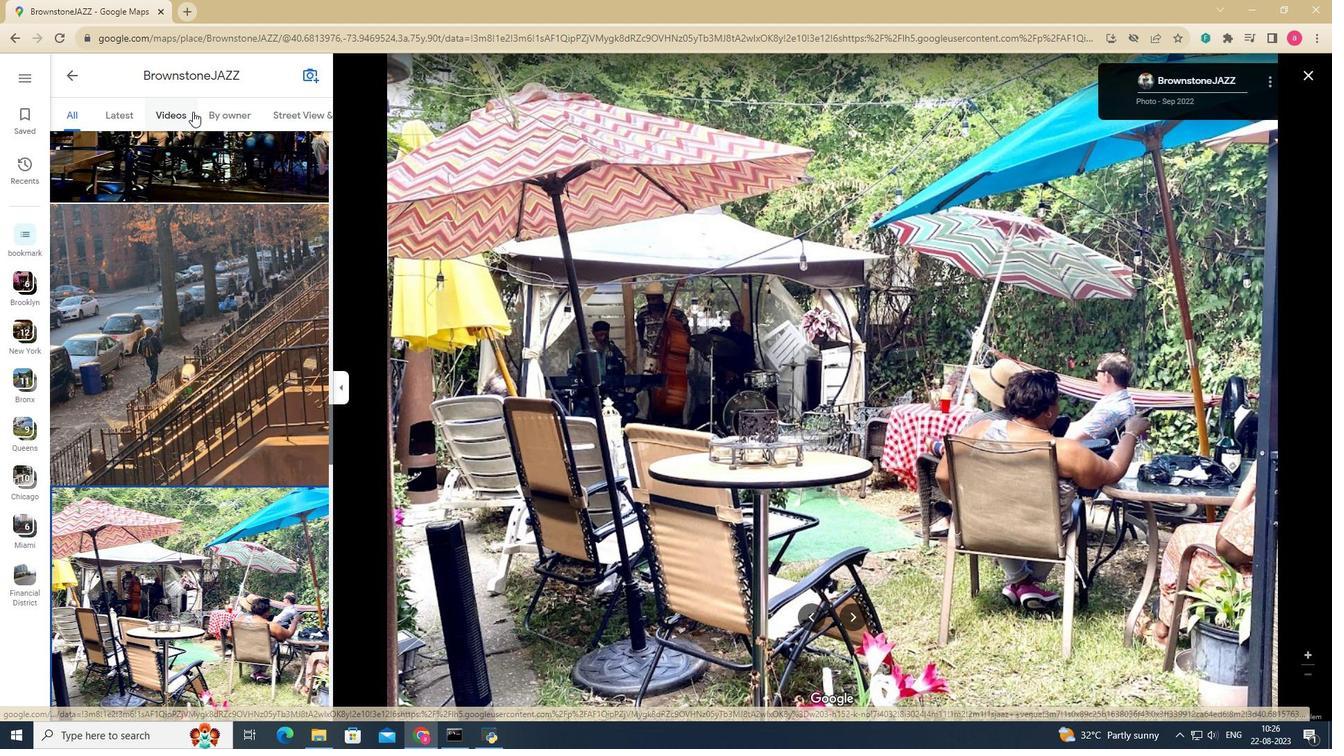 
Action: Mouse pressed left at (192, 111)
Screenshot: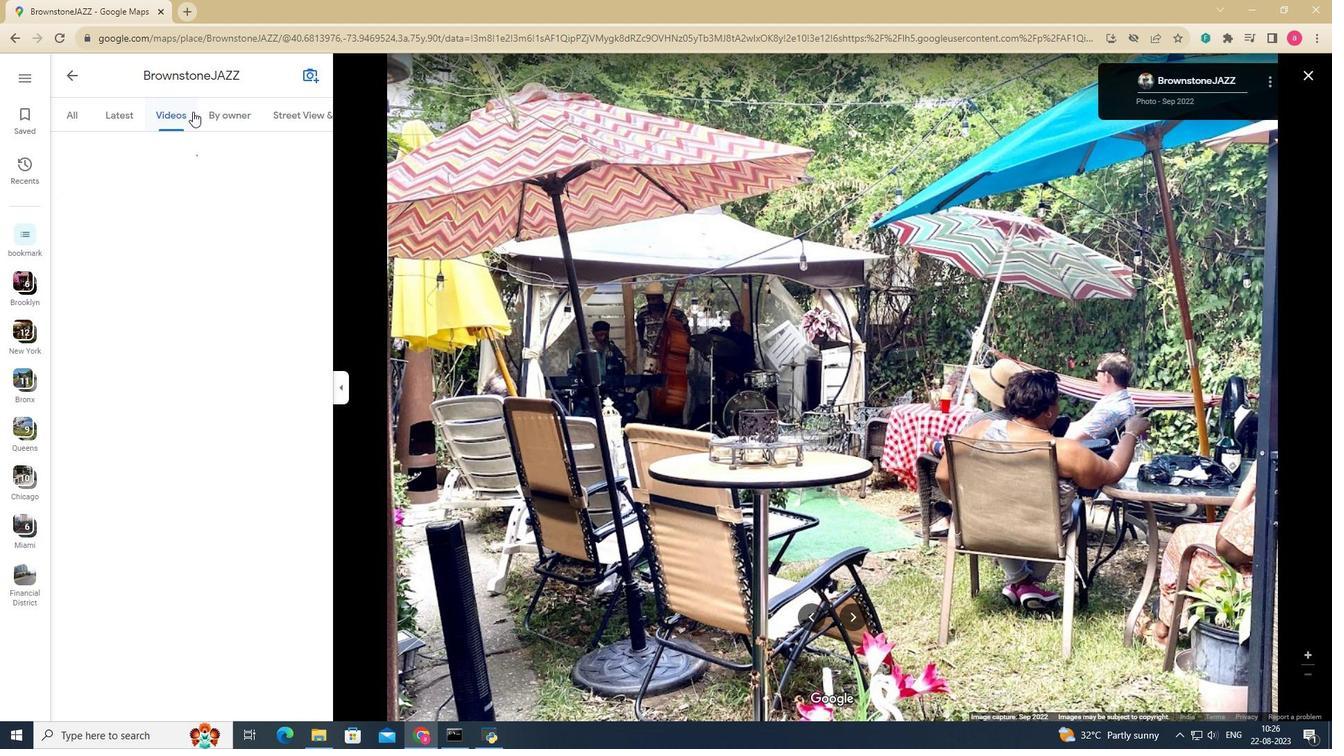 
Action: Mouse moved to (819, 521)
Screenshot: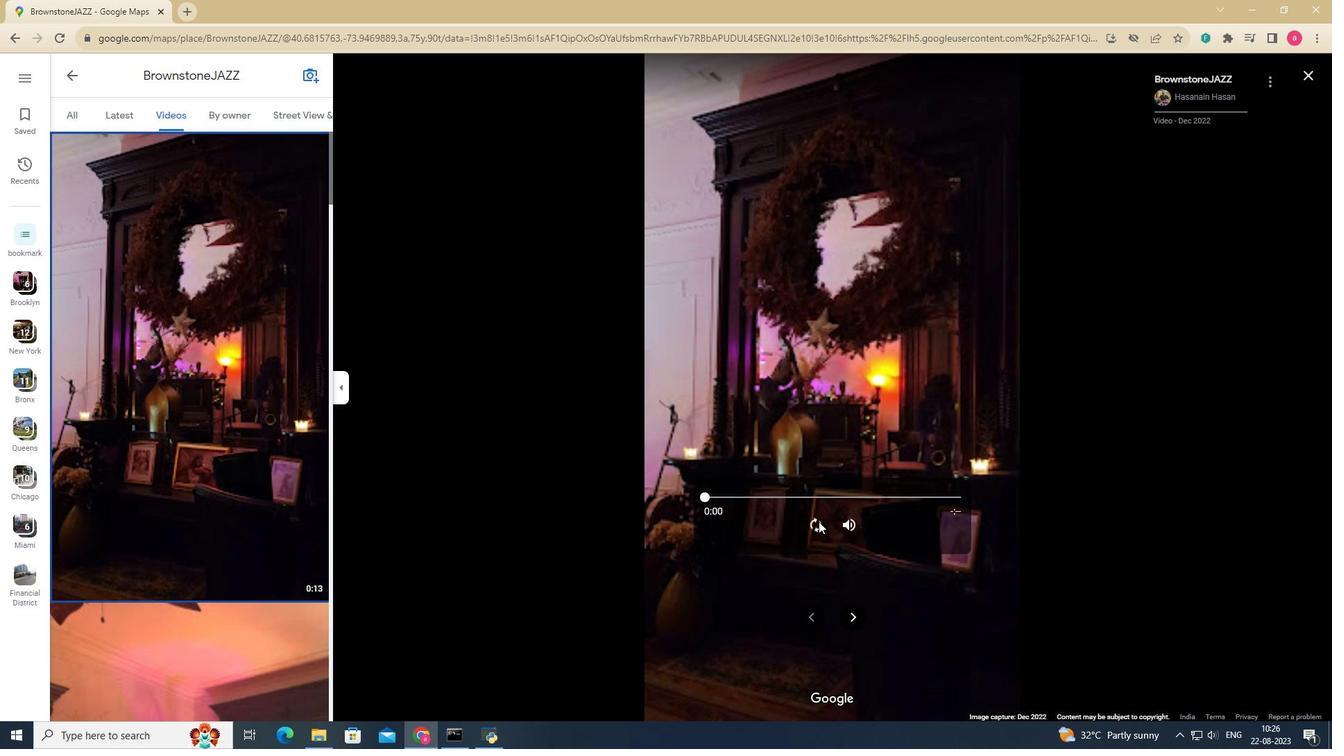 
Action: Mouse pressed left at (819, 521)
Screenshot: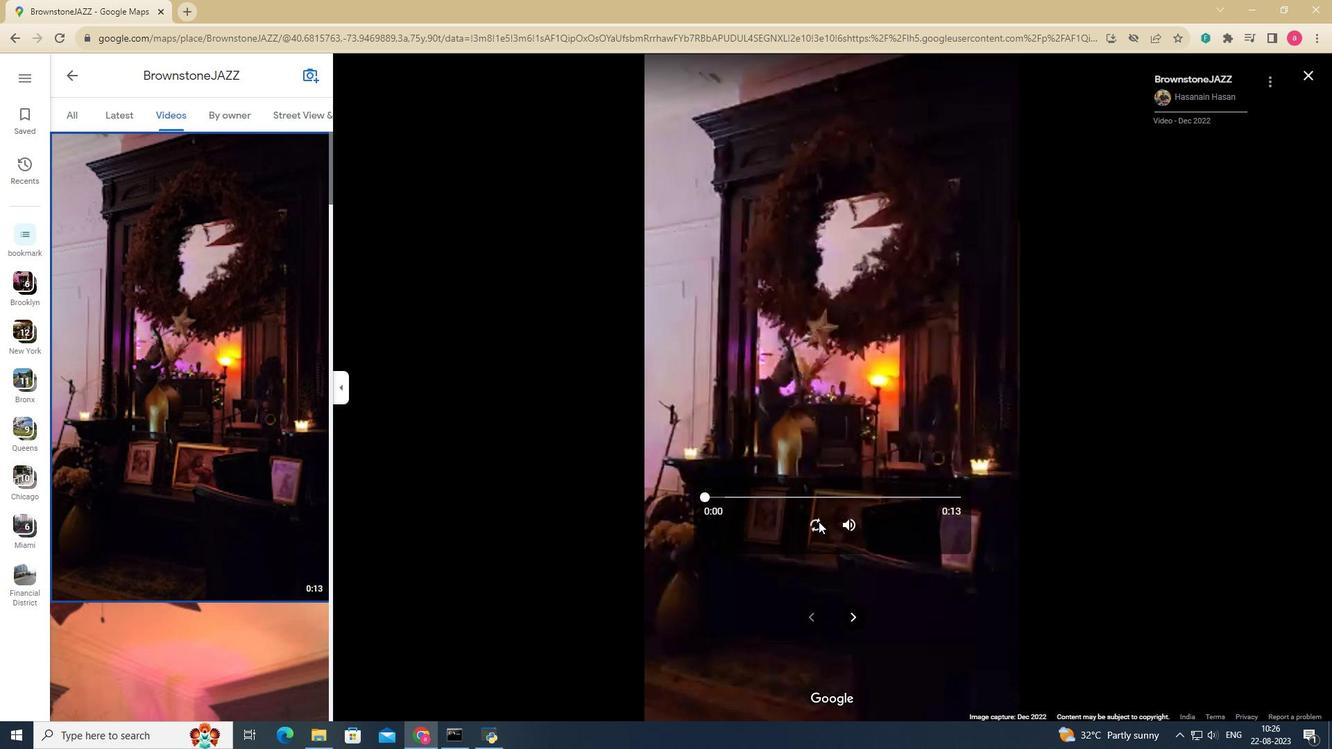 
Action: Mouse moved to (74, 77)
Screenshot: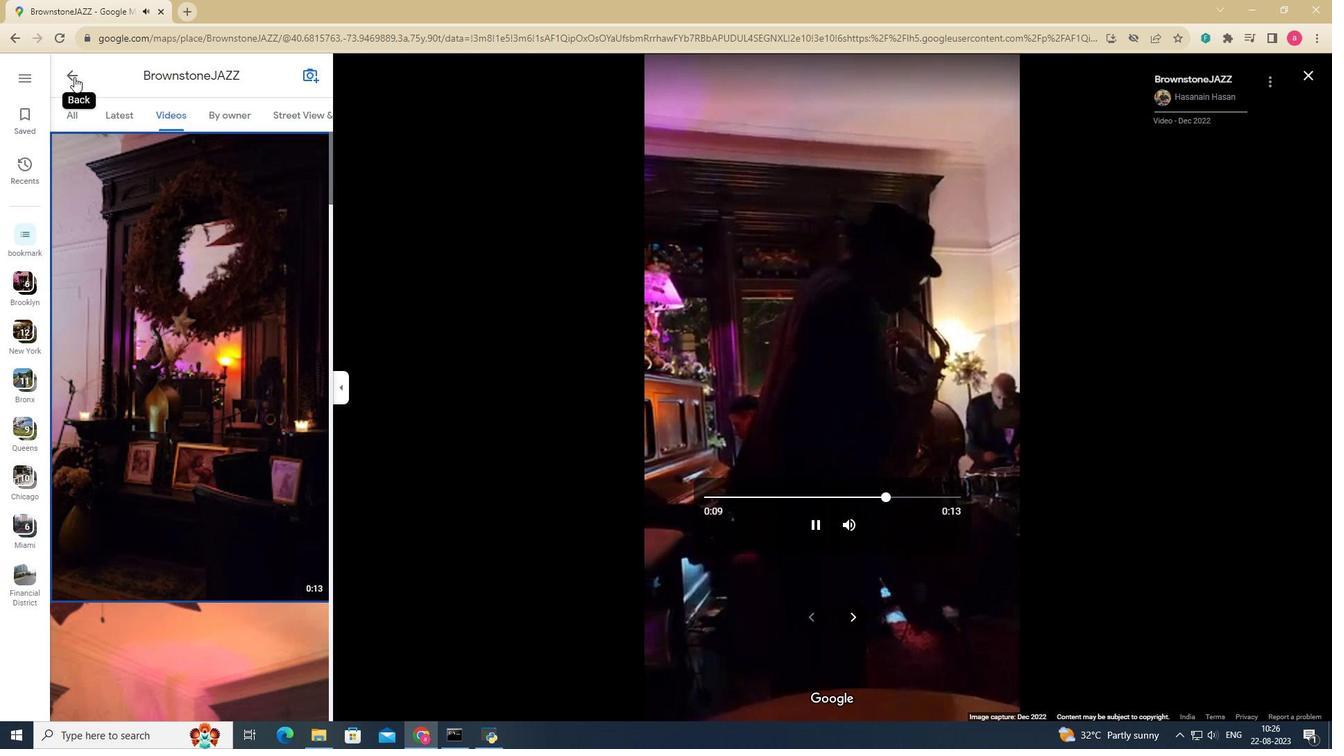 
Action: Mouse pressed left at (74, 77)
Screenshot: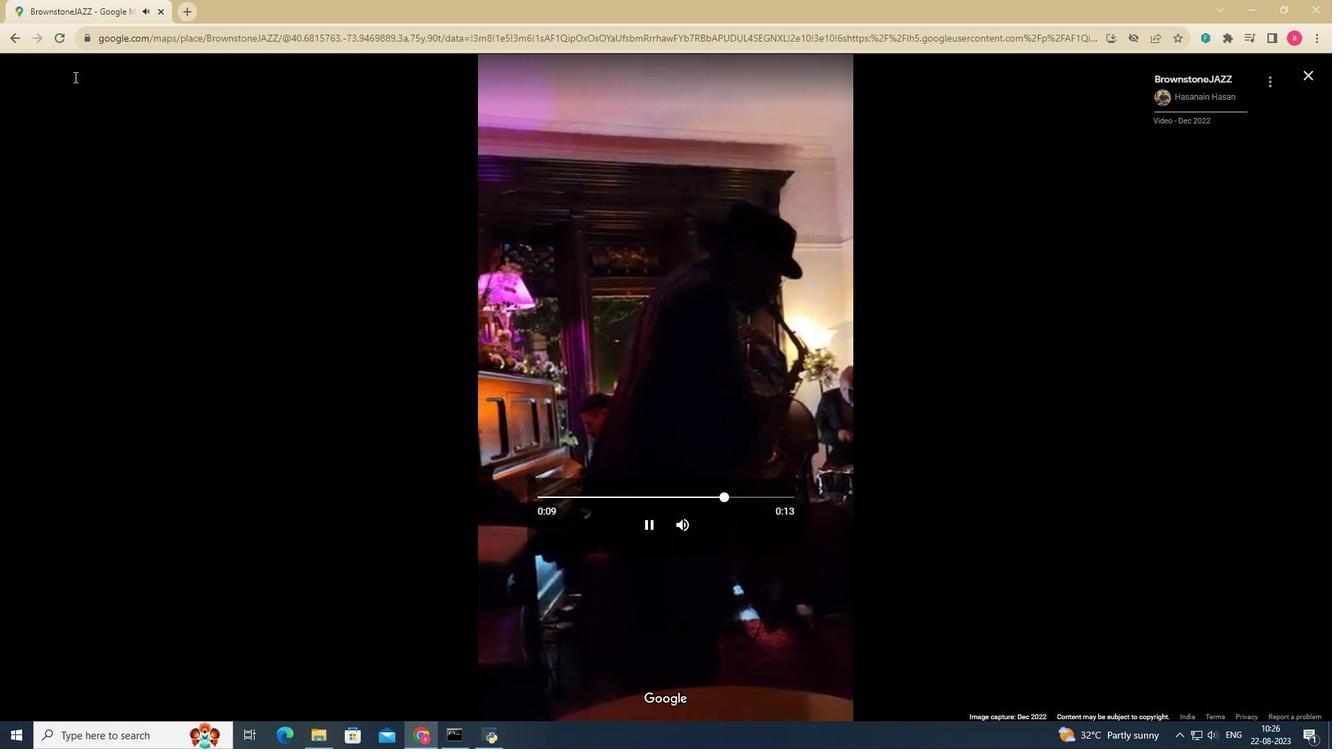 
Action: Mouse moved to (442, 383)
Screenshot: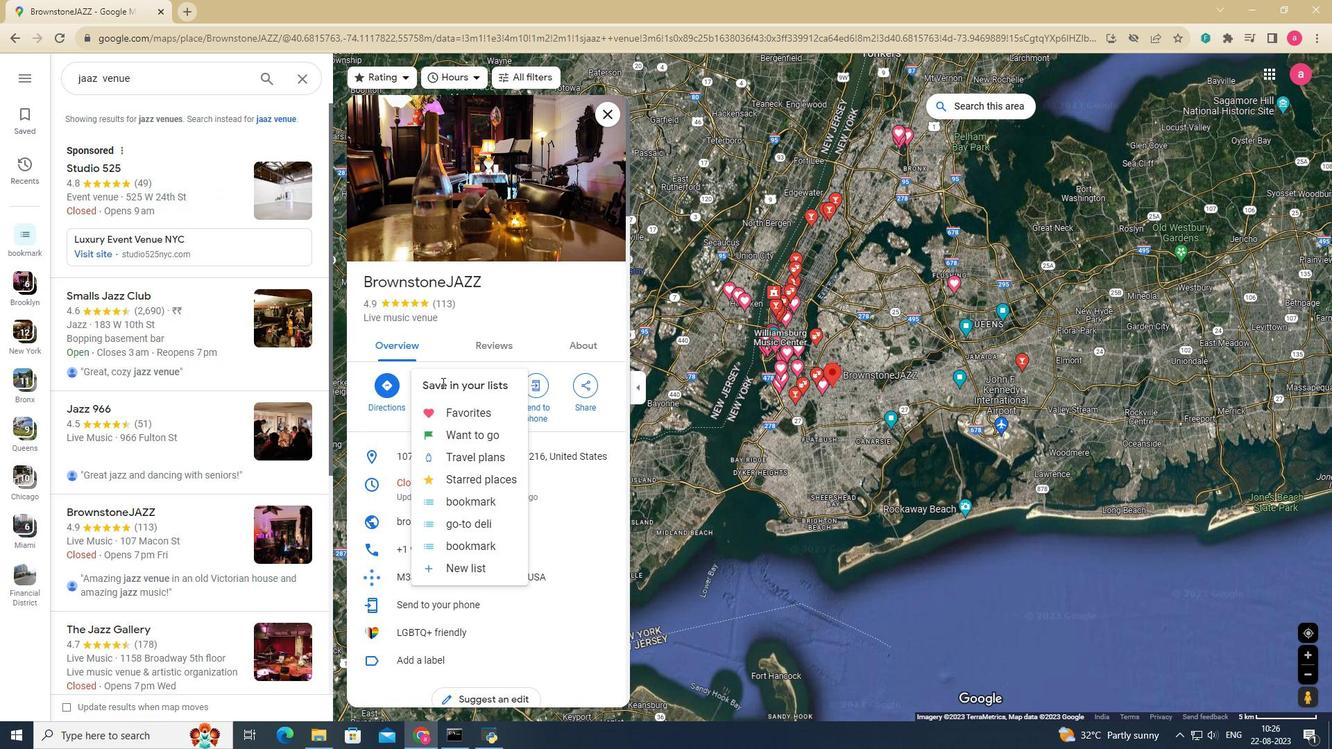 
Action: Mouse pressed left at (442, 383)
Screenshot: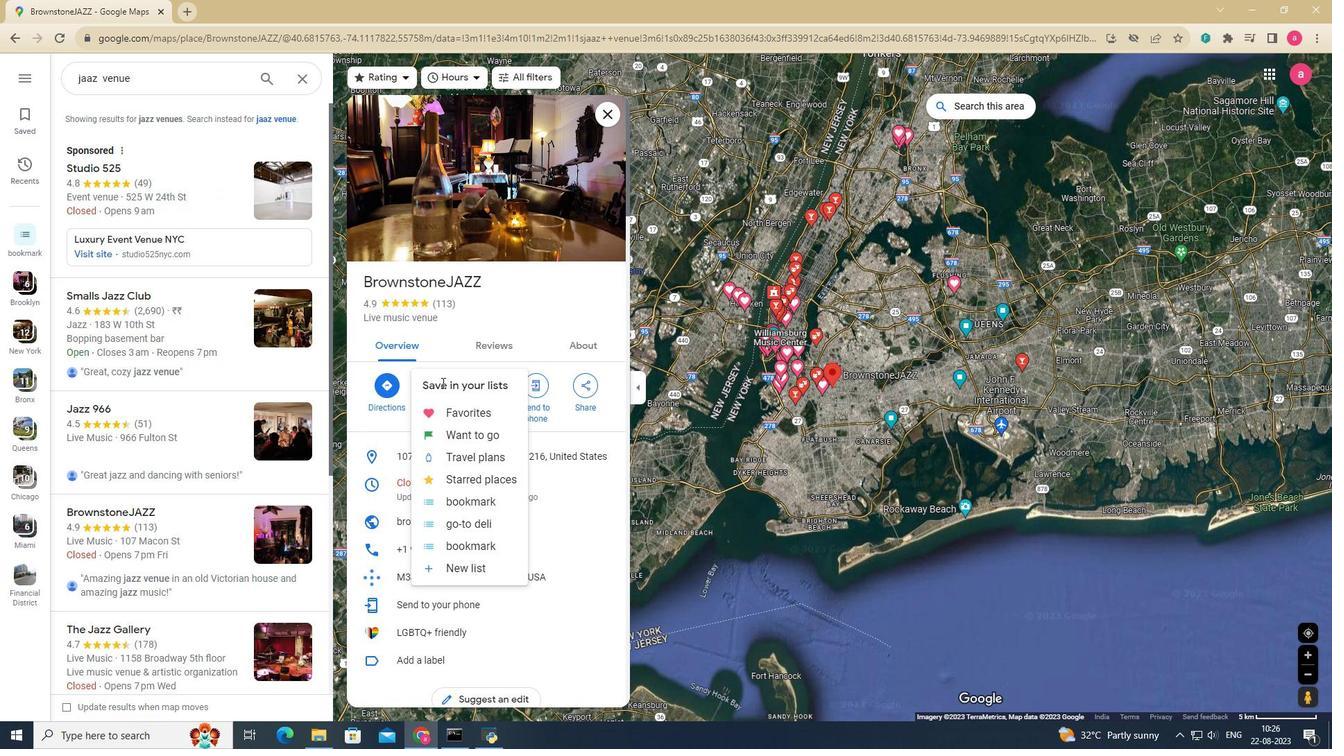
Action: Mouse moved to (465, 539)
Screenshot: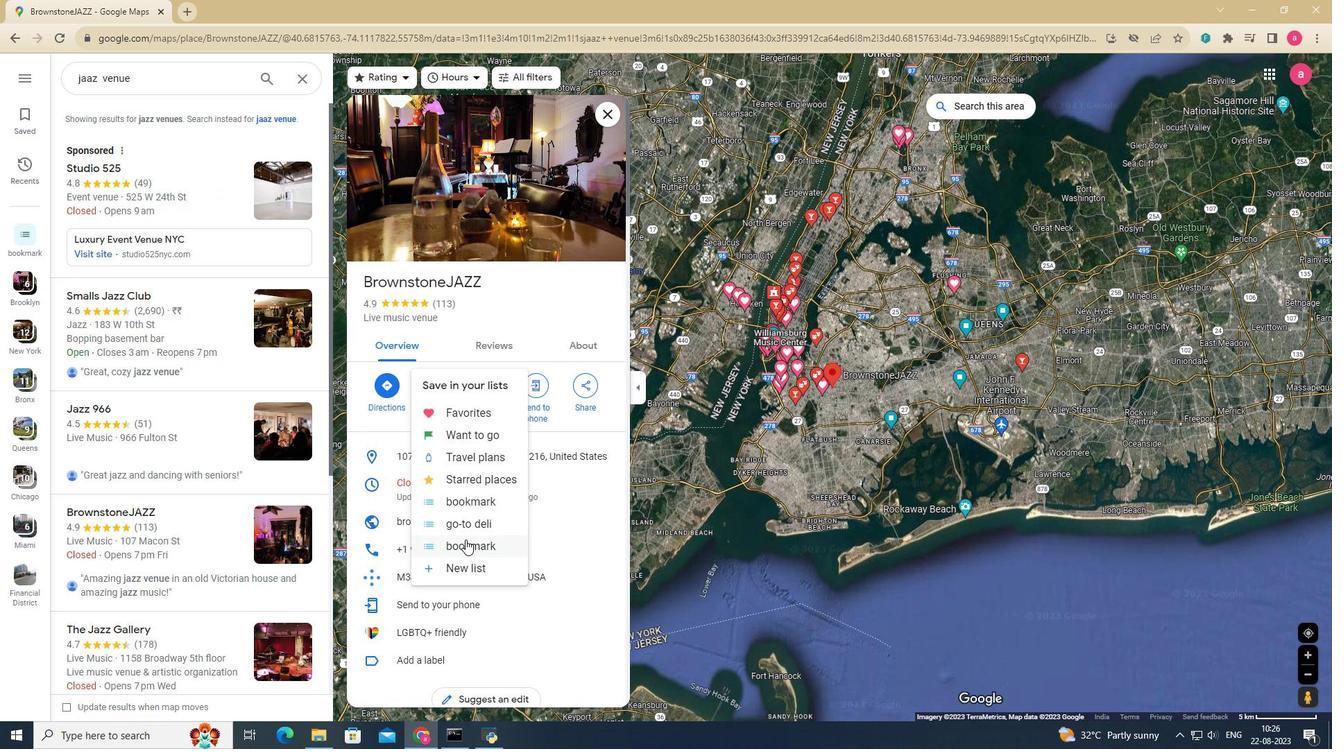 
Action: Mouse pressed left at (465, 539)
Screenshot: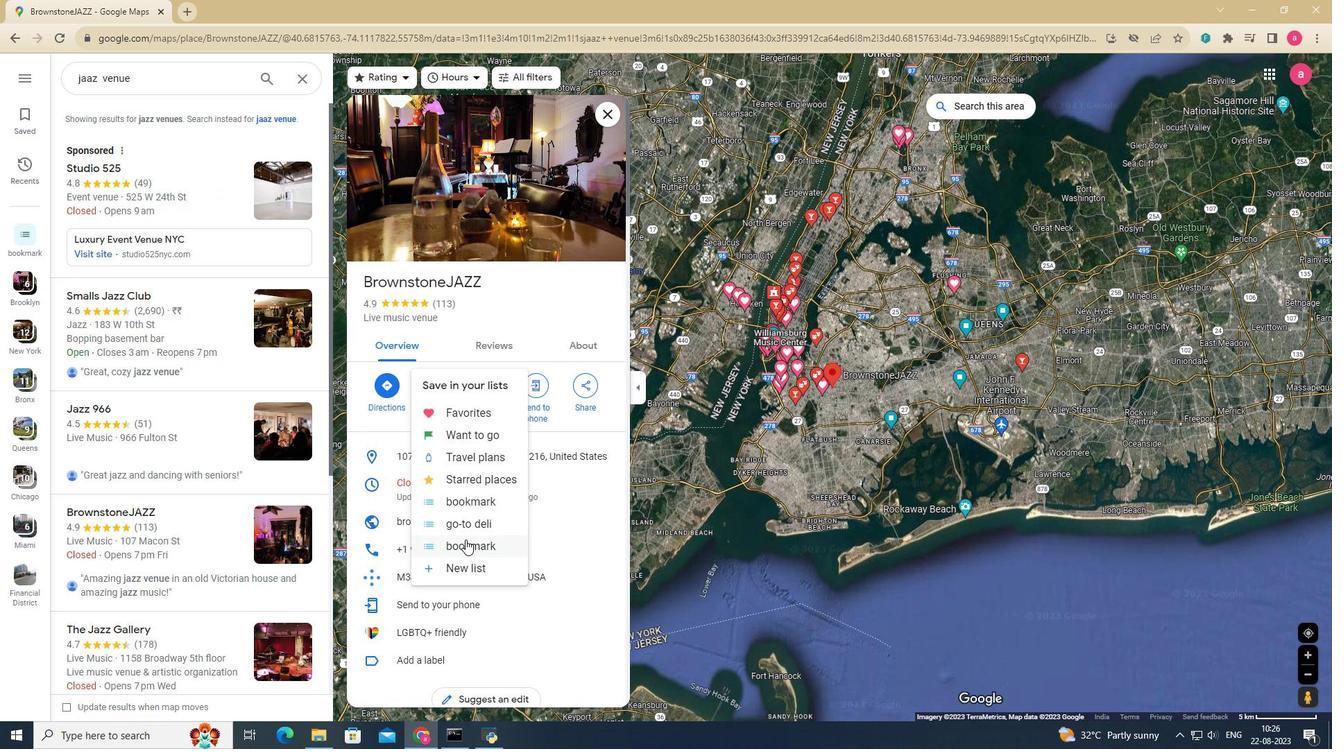 
Action: Mouse moved to (252, 379)
Screenshot: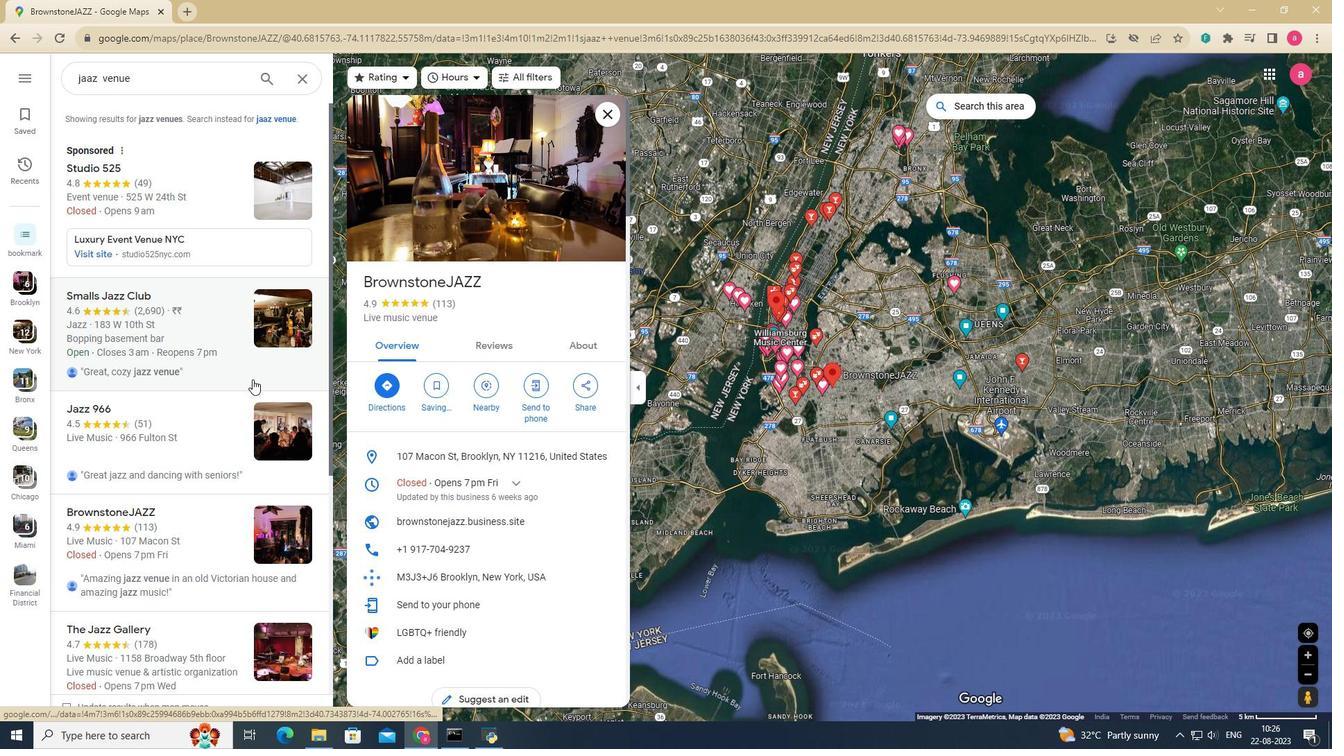 
Action: Mouse scrolled (252, 378) with delta (0, 0)
Screenshot: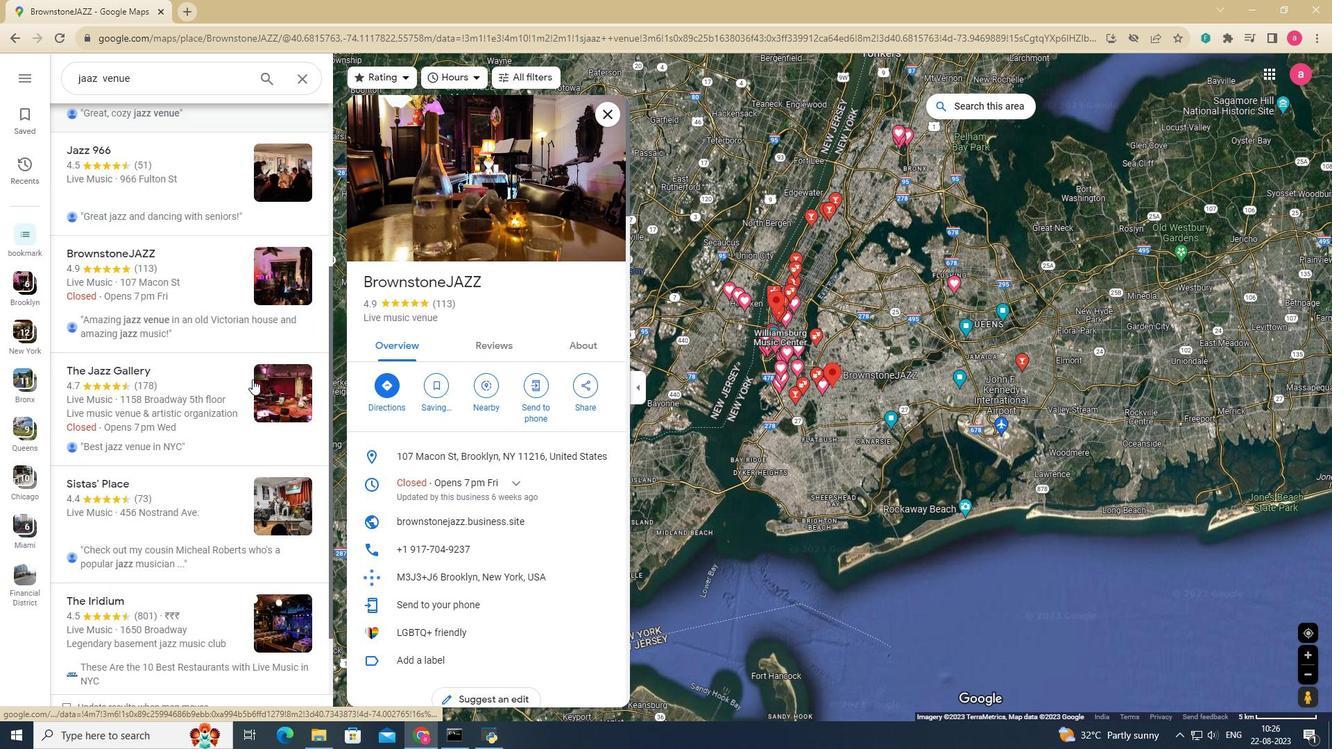 
Action: Mouse scrolled (252, 378) with delta (0, 0)
Screenshot: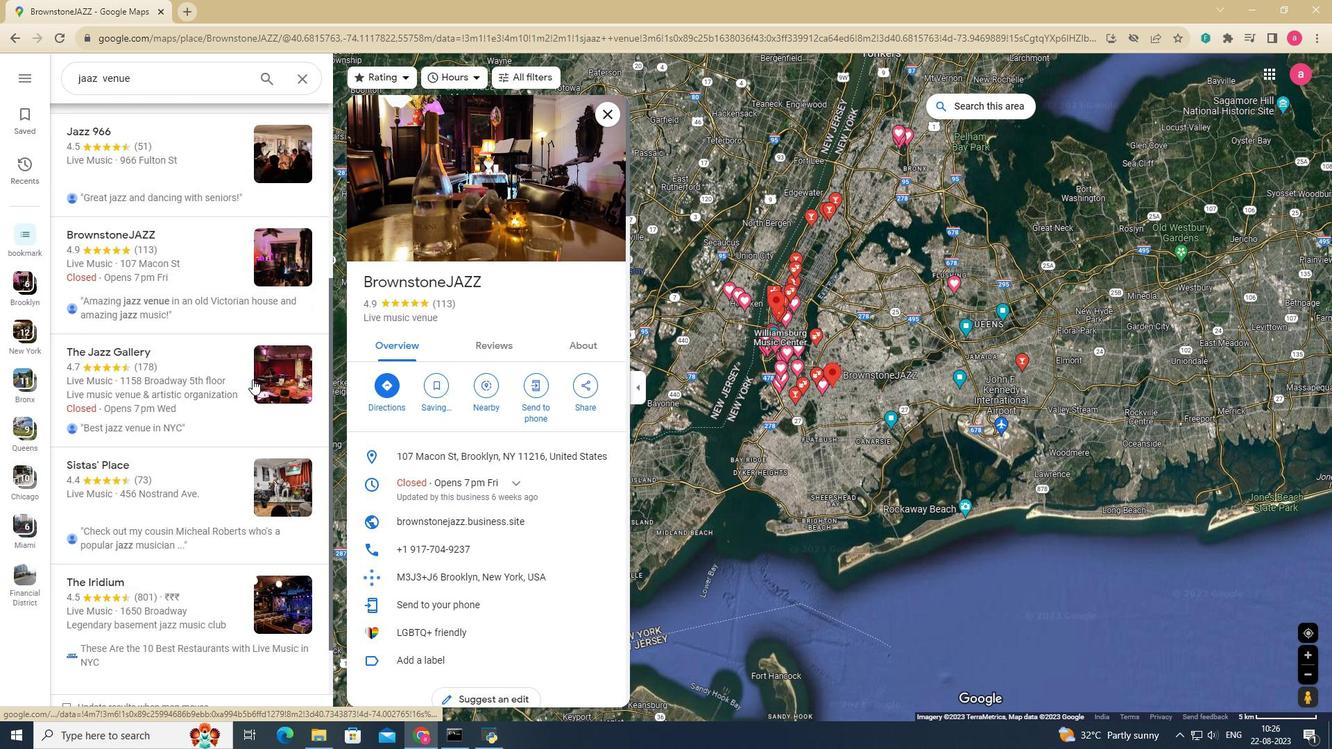 
Action: Mouse scrolled (252, 378) with delta (0, 0)
